 Task: Education: eCourse Workflow.
Action: Mouse moved to (51, 67)
Screenshot: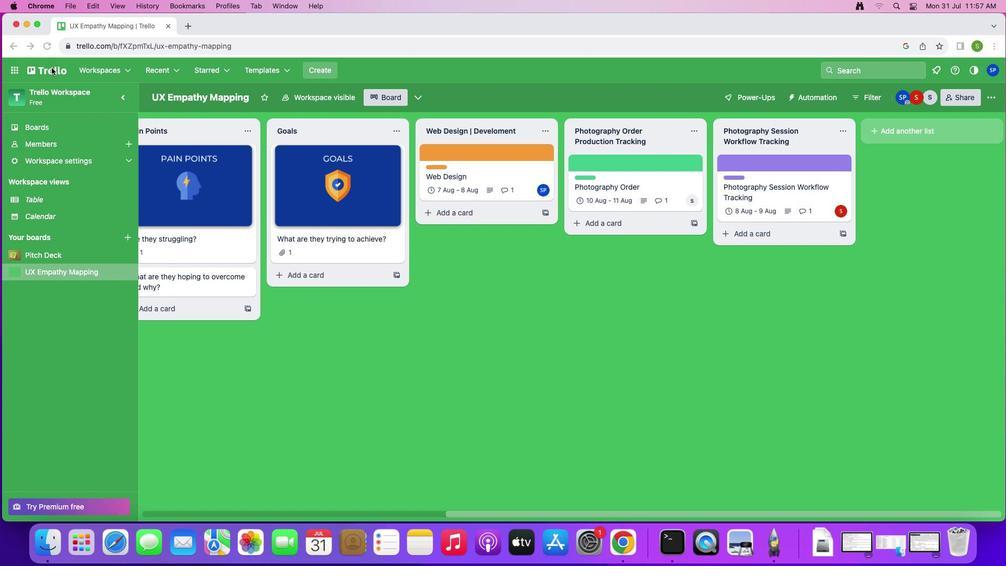 
Action: Mouse pressed left at (51, 67)
Screenshot: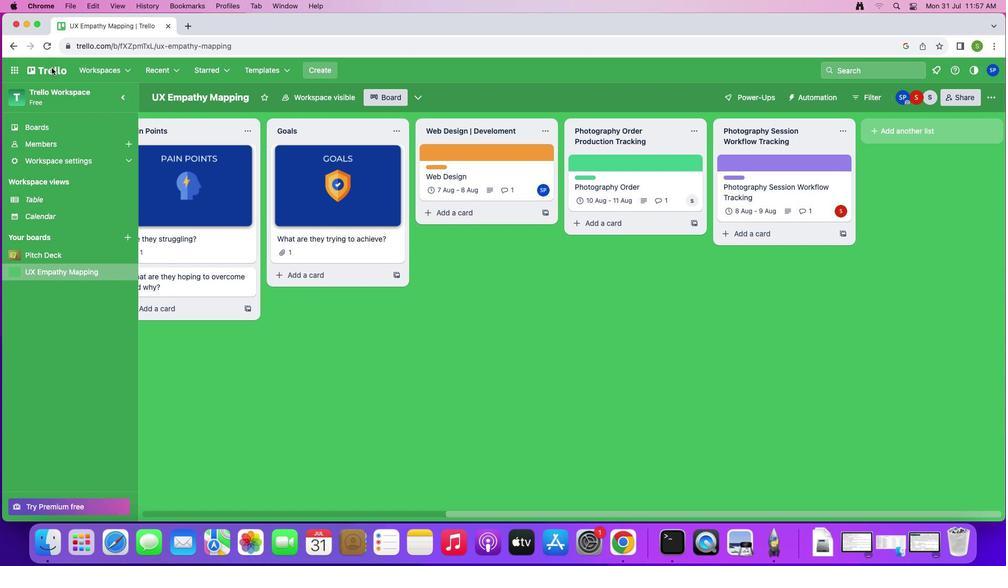 
Action: Mouse moved to (51, 71)
Screenshot: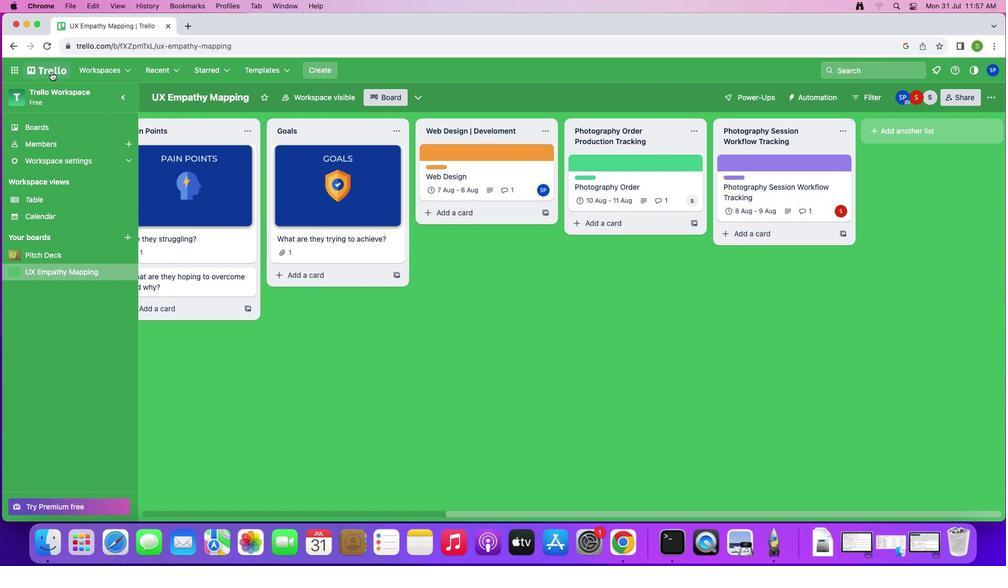 
Action: Mouse pressed left at (51, 71)
Screenshot: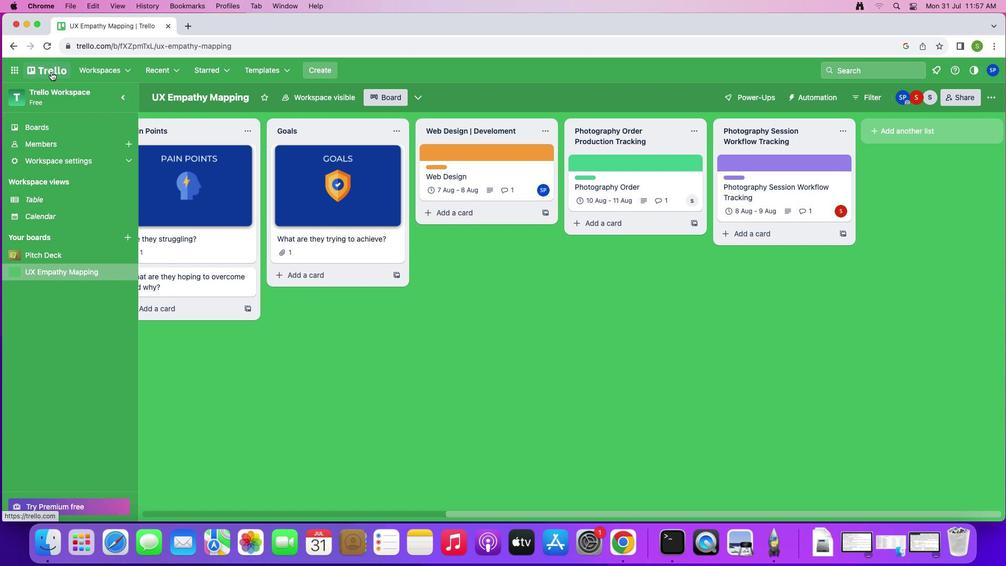 
Action: Mouse moved to (271, 134)
Screenshot: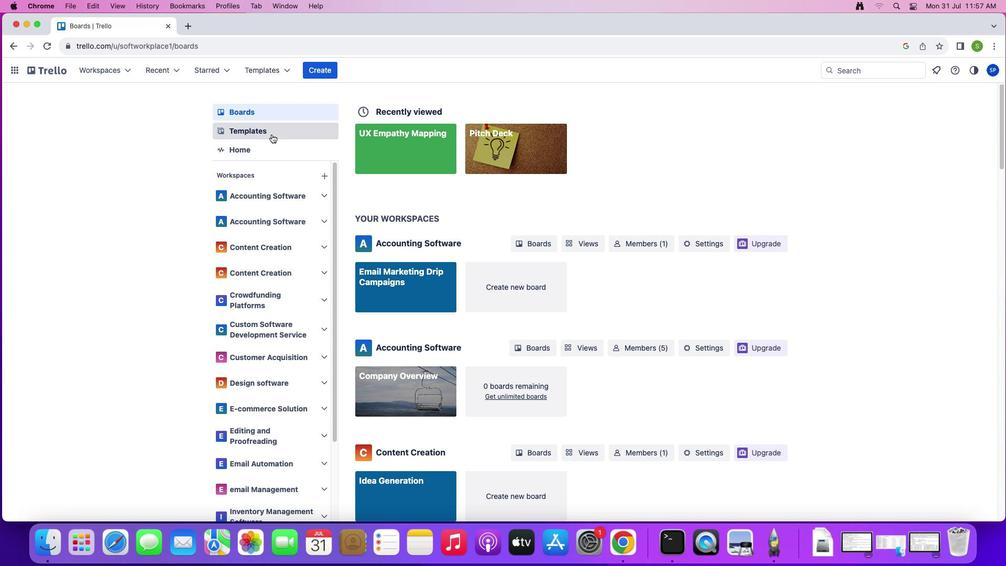 
Action: Mouse pressed left at (271, 134)
Screenshot: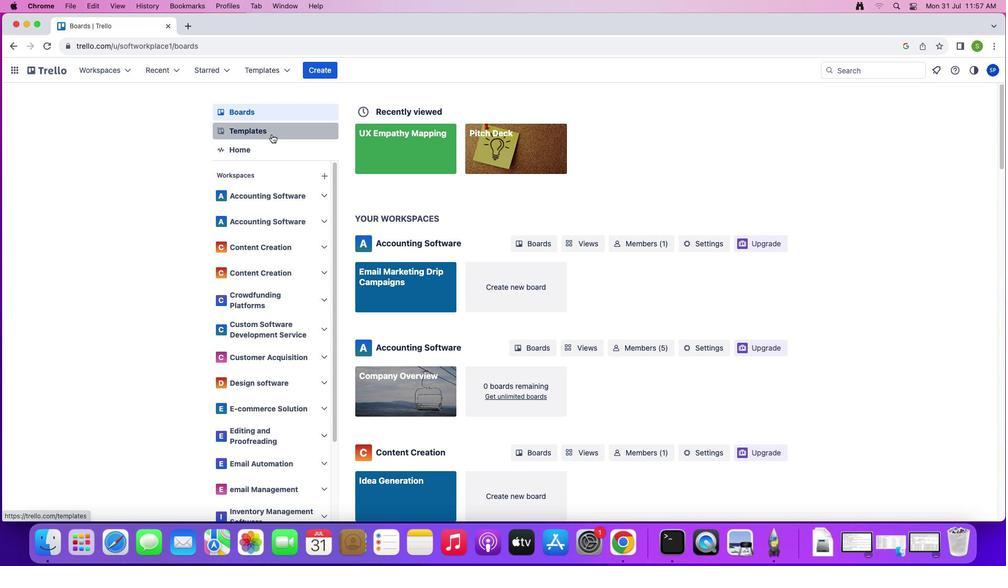 
Action: Mouse moved to (716, 115)
Screenshot: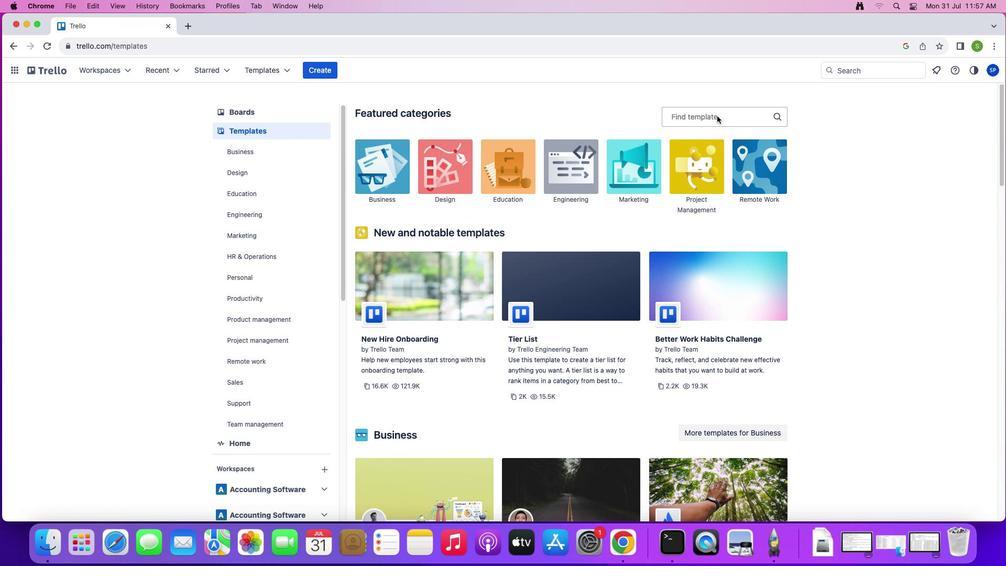 
Action: Mouse pressed left at (716, 115)
Screenshot: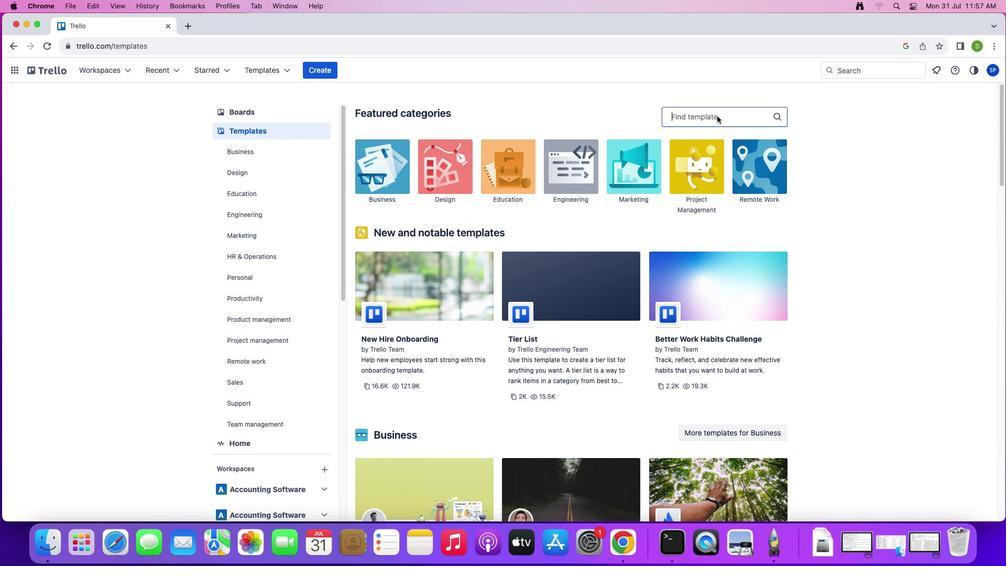 
Action: Mouse moved to (715, 115)
Screenshot: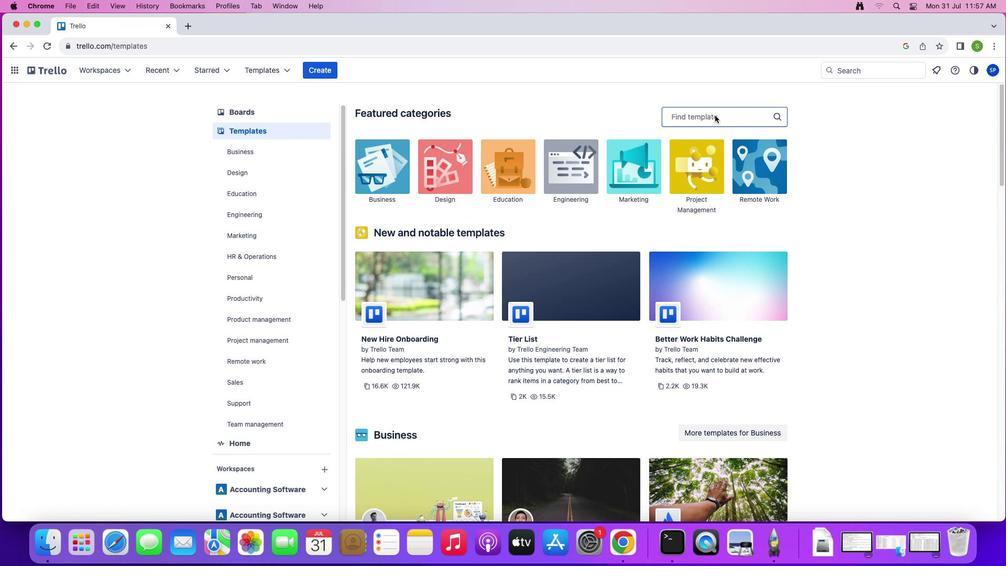 
Action: Key pressed 'e'Key.shift'C''o''u''r''s''e'Key.spaceKey.shift'W''o''r''k''f''l''o''w'Key.enter
Screenshot: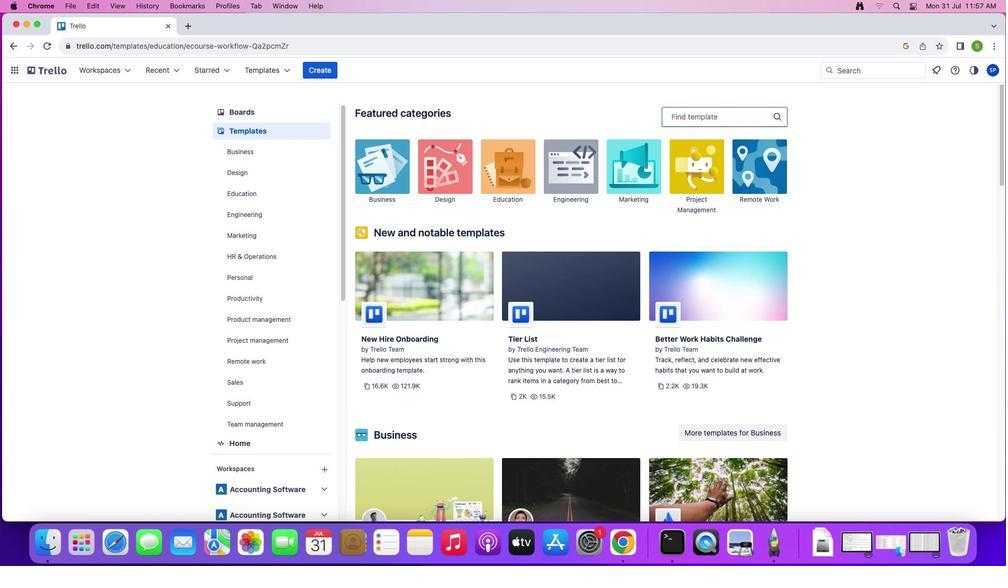 
Action: Mouse moved to (748, 157)
Screenshot: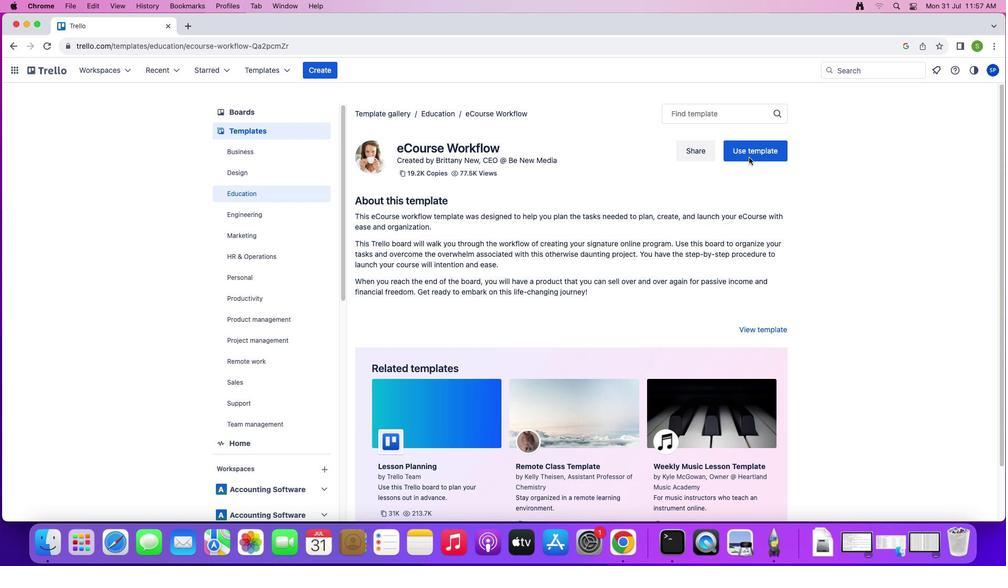 
Action: Mouse pressed left at (748, 157)
Screenshot: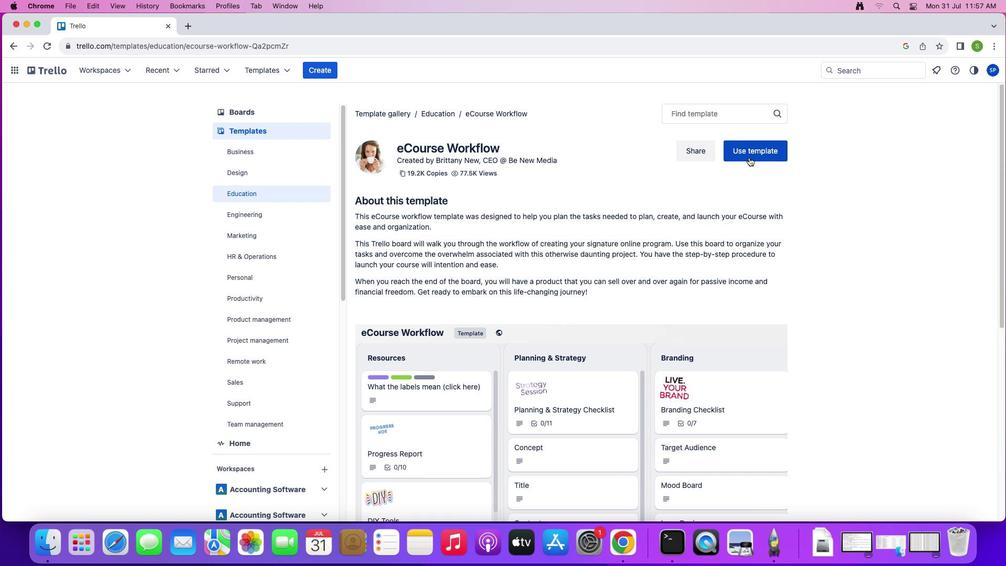
Action: Mouse moved to (809, 246)
Screenshot: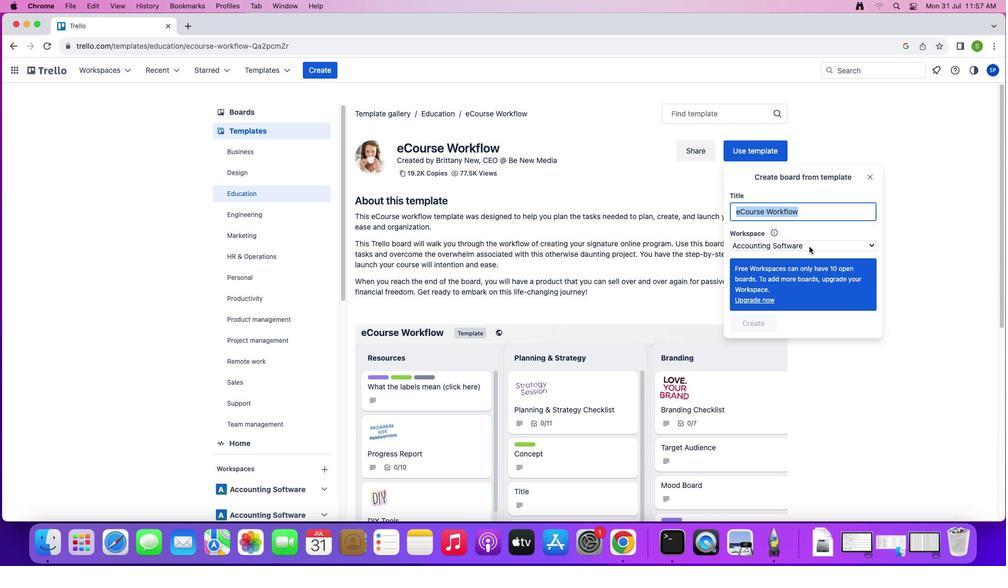 
Action: Mouse pressed left at (809, 246)
Screenshot: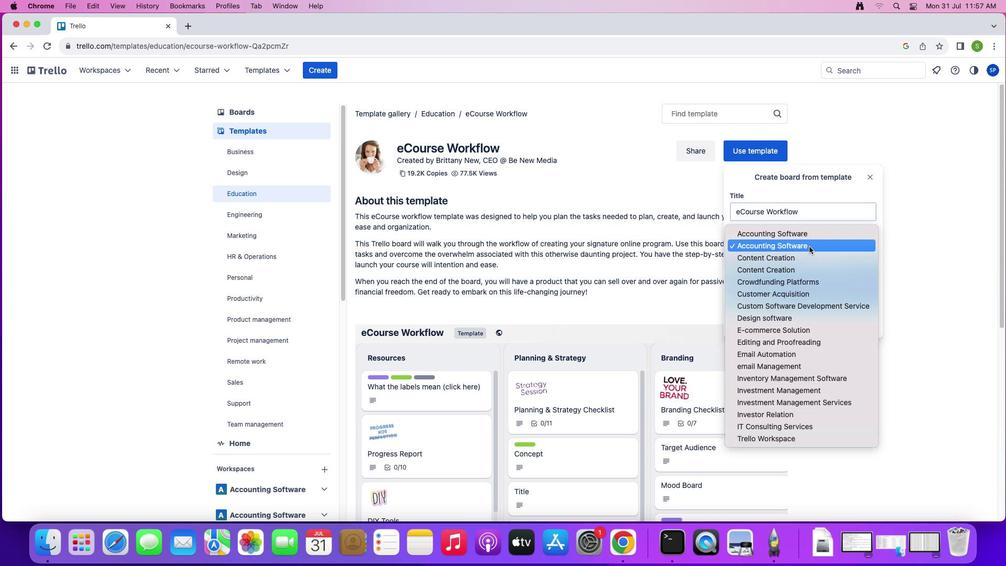 
Action: Mouse moved to (774, 443)
Screenshot: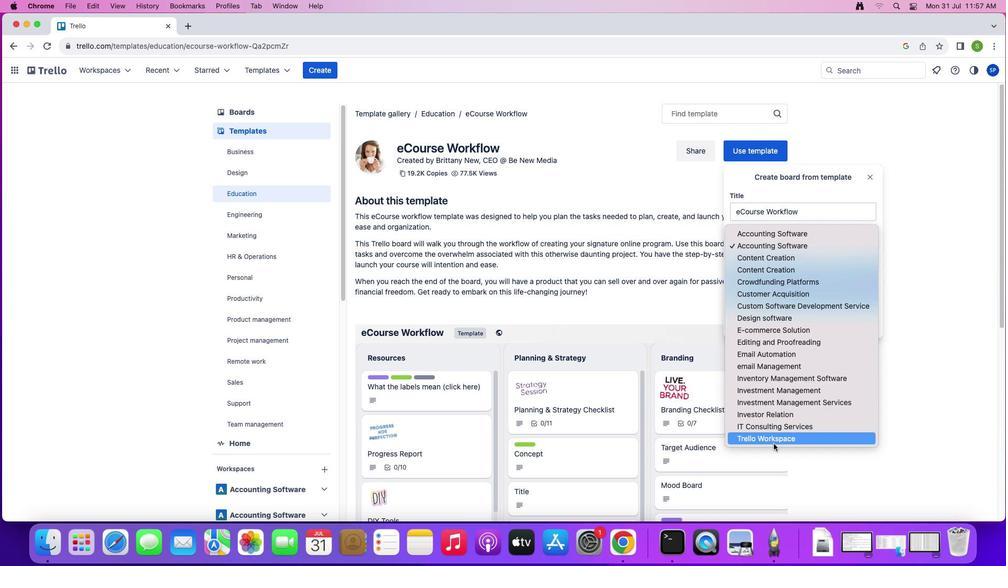 
Action: Mouse pressed left at (774, 443)
Screenshot: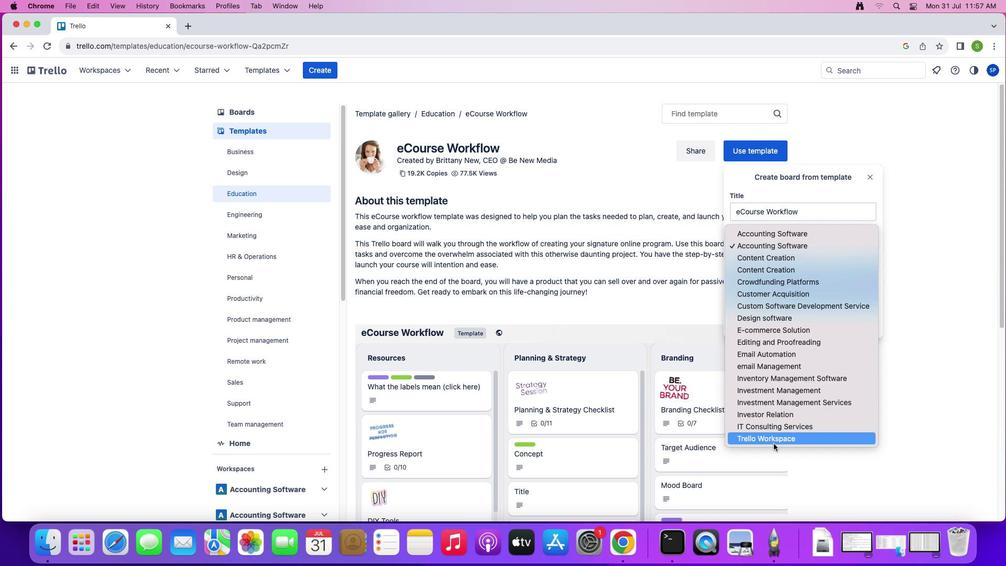
Action: Mouse moved to (741, 352)
Screenshot: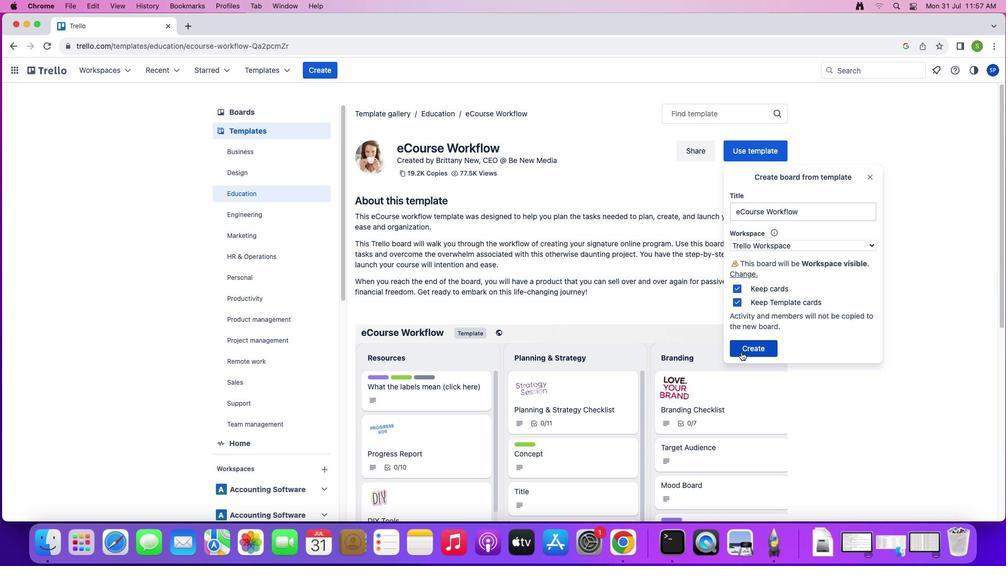 
Action: Mouse pressed left at (741, 352)
Screenshot: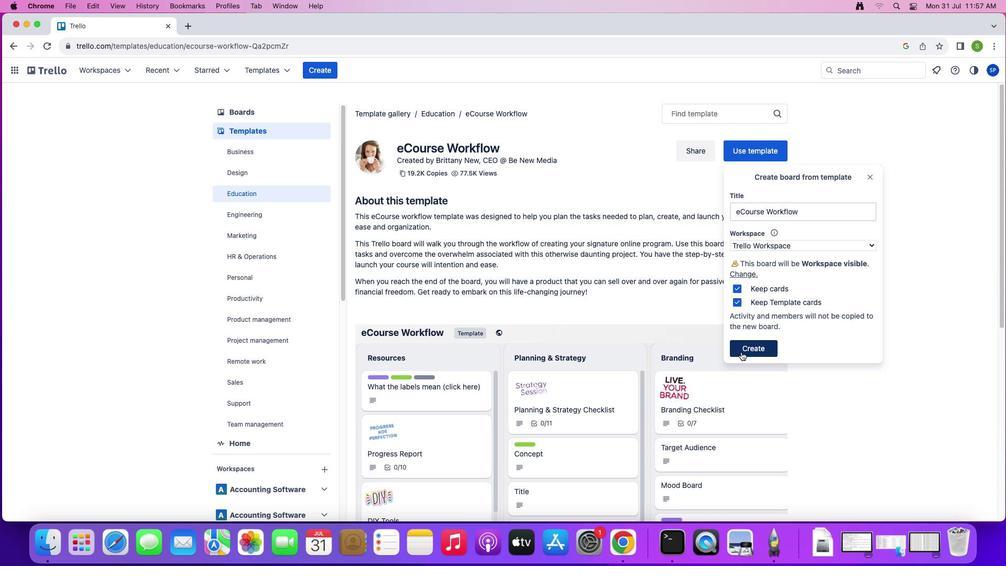 
Action: Mouse moved to (754, 513)
Screenshot: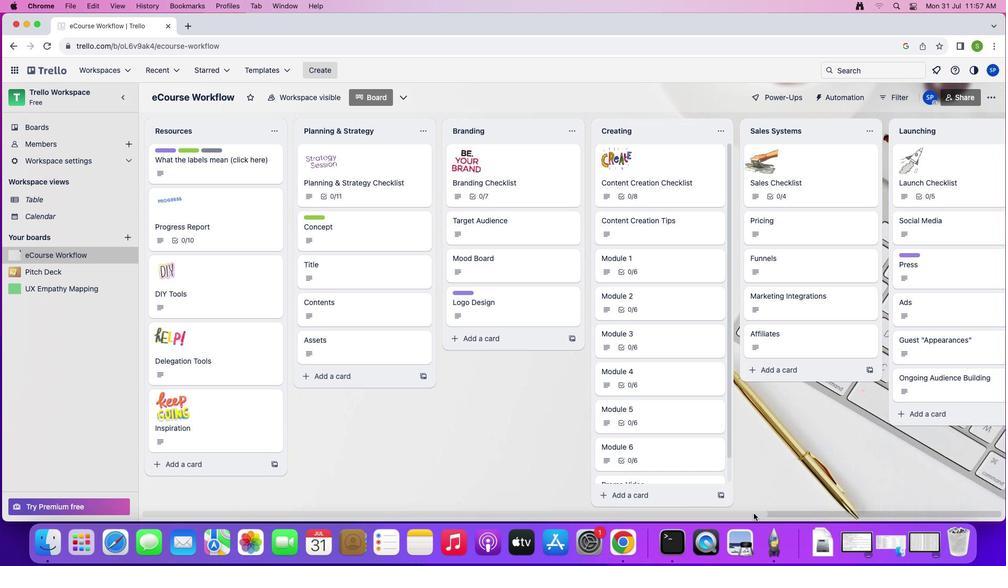 
Action: Mouse pressed left at (754, 513)
Screenshot: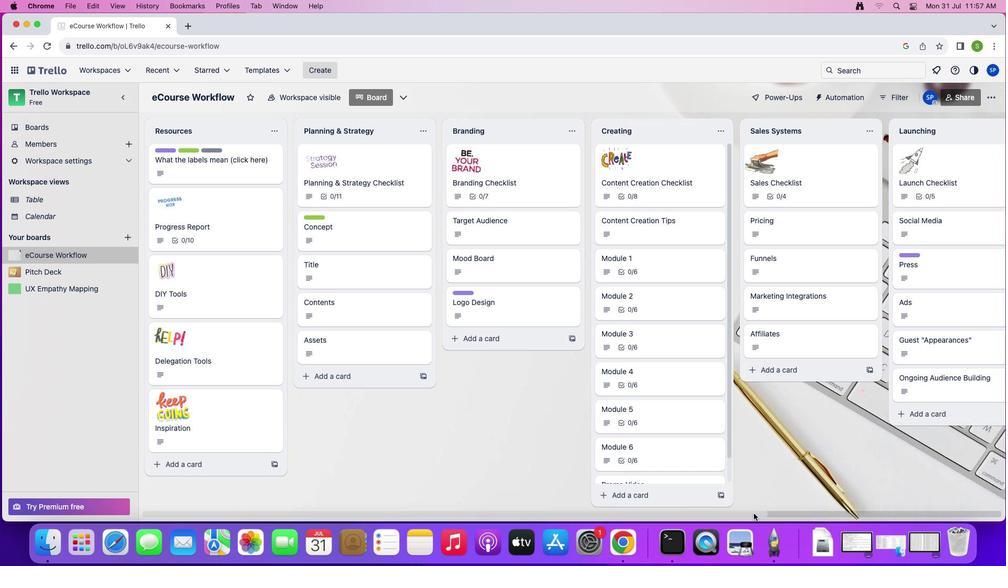 
Action: Mouse moved to (898, 134)
Screenshot: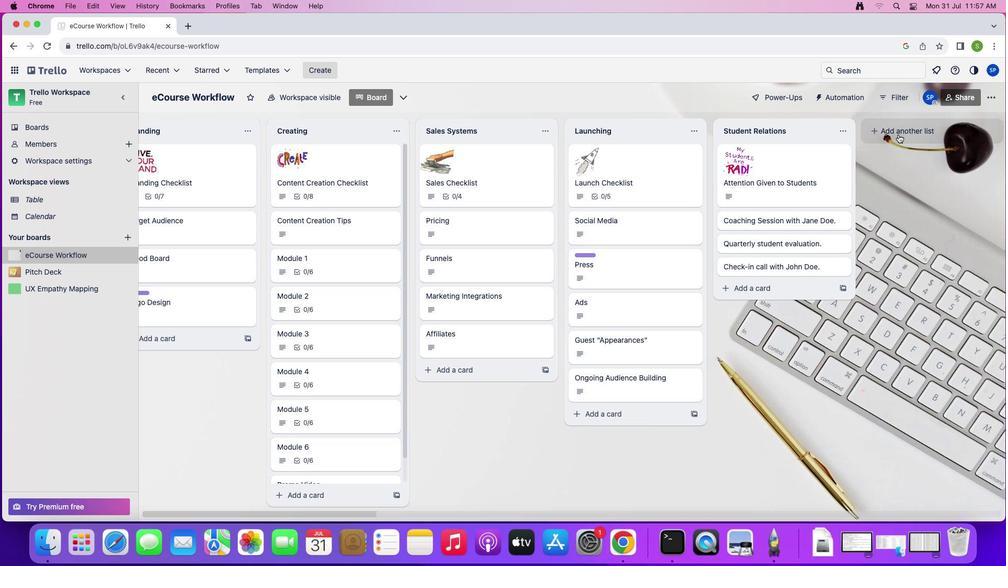 
Action: Mouse pressed left at (898, 134)
Screenshot: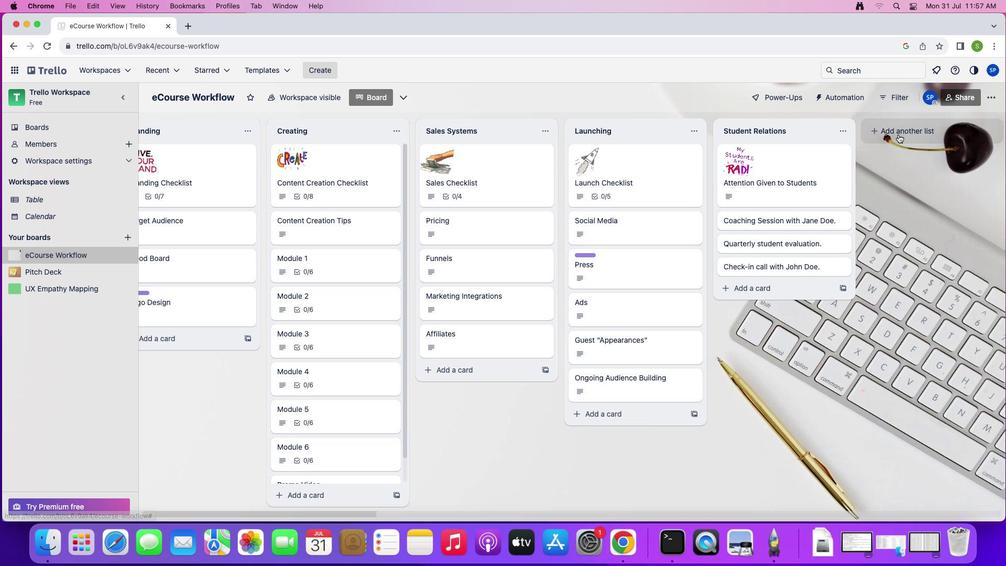 
Action: Mouse moved to (895, 128)
Screenshot: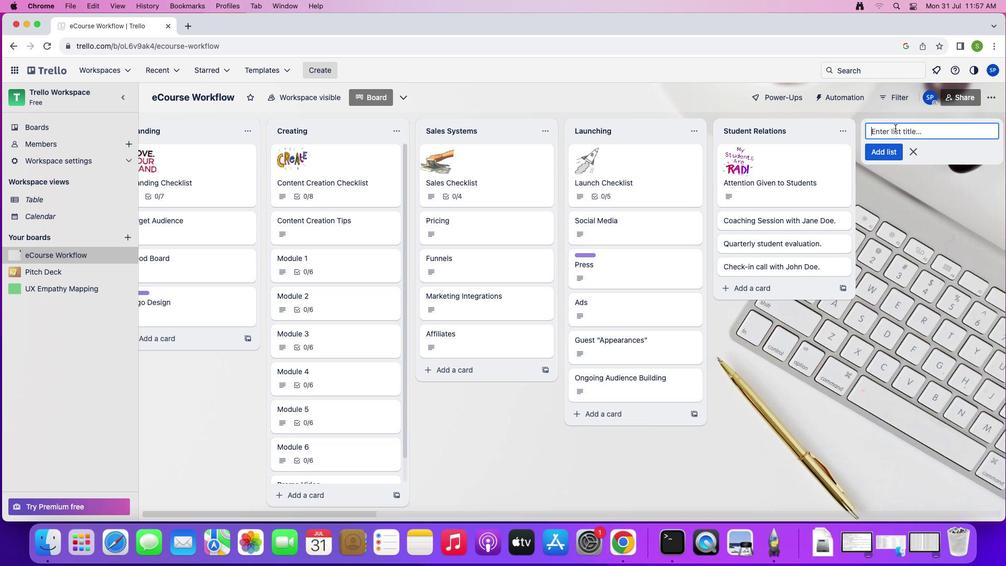 
Action: Mouse pressed left at (895, 128)
Screenshot: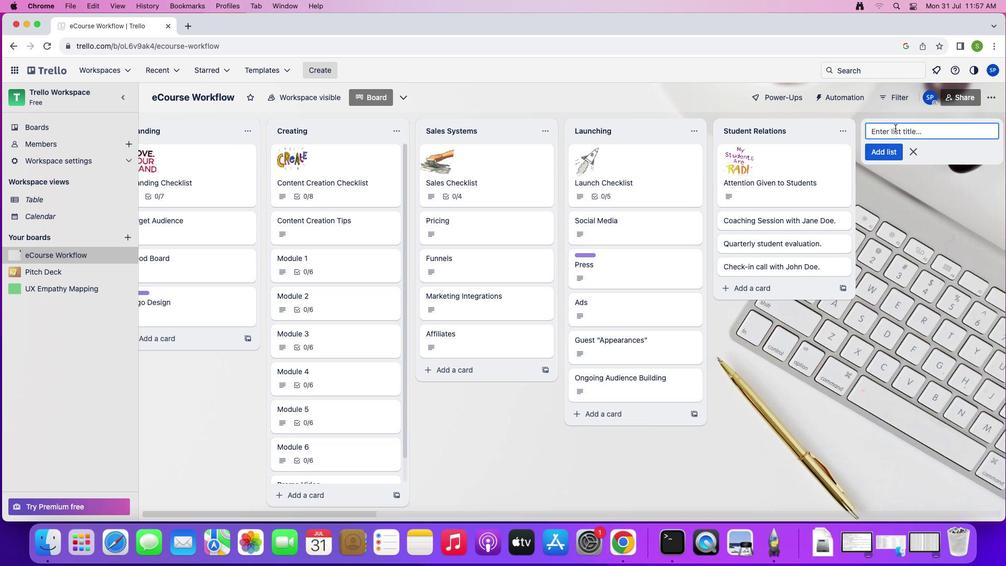 
Action: Mouse moved to (895, 128)
Screenshot: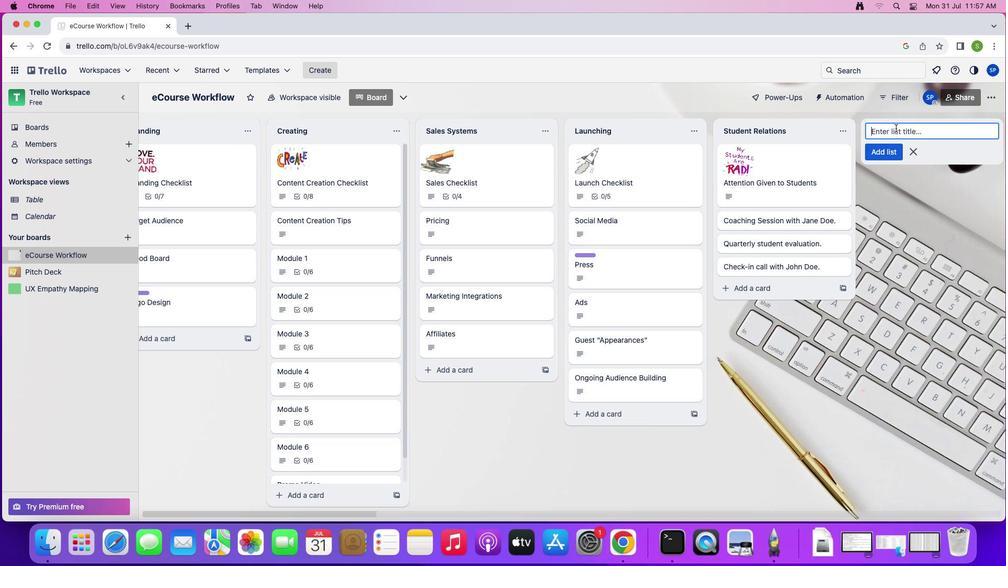 
Action: Key pressed Key.shift'L''e''s''s''o''n'
Screenshot: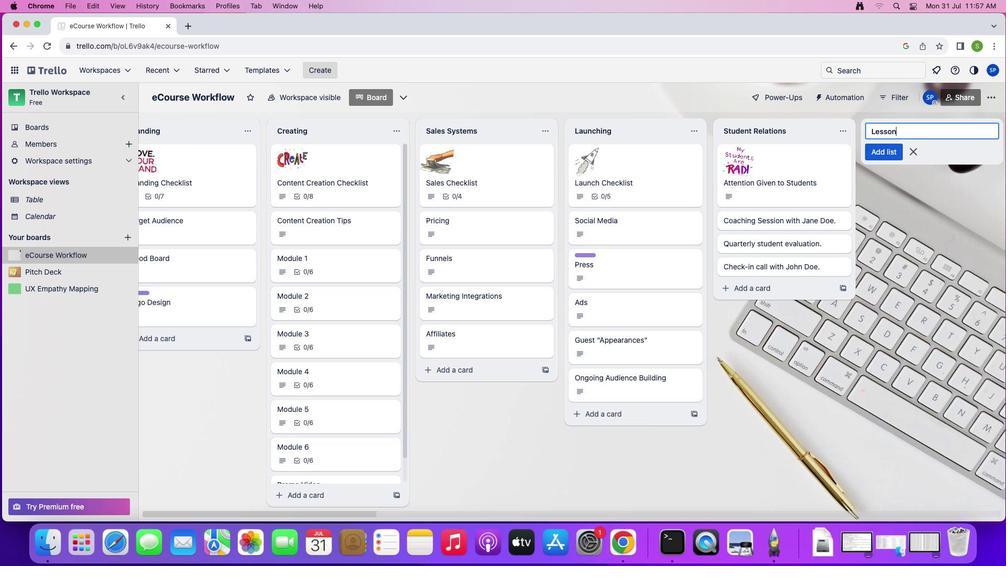 
Action: Mouse moved to (901, 117)
Screenshot: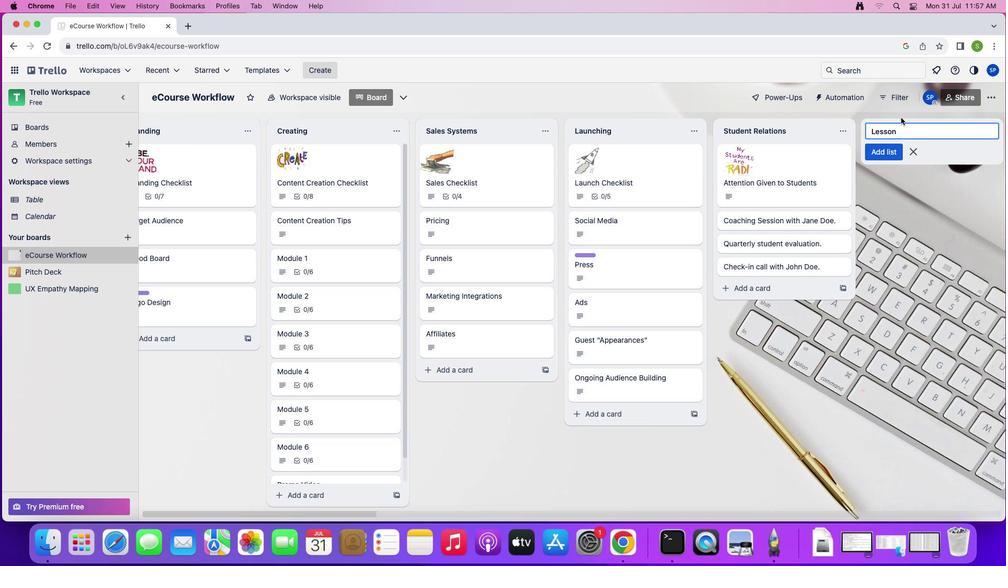 
Action: Key pressed Key.spaceKey.shift'P''l''a''n''n''i''n''g'Key.enter
Screenshot: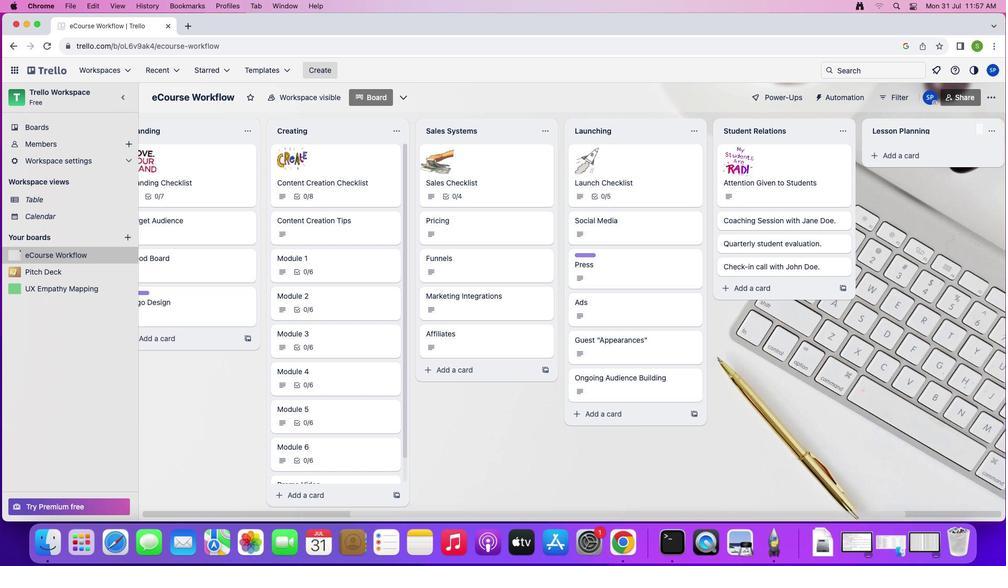 
Action: Mouse moved to (906, 131)
Screenshot: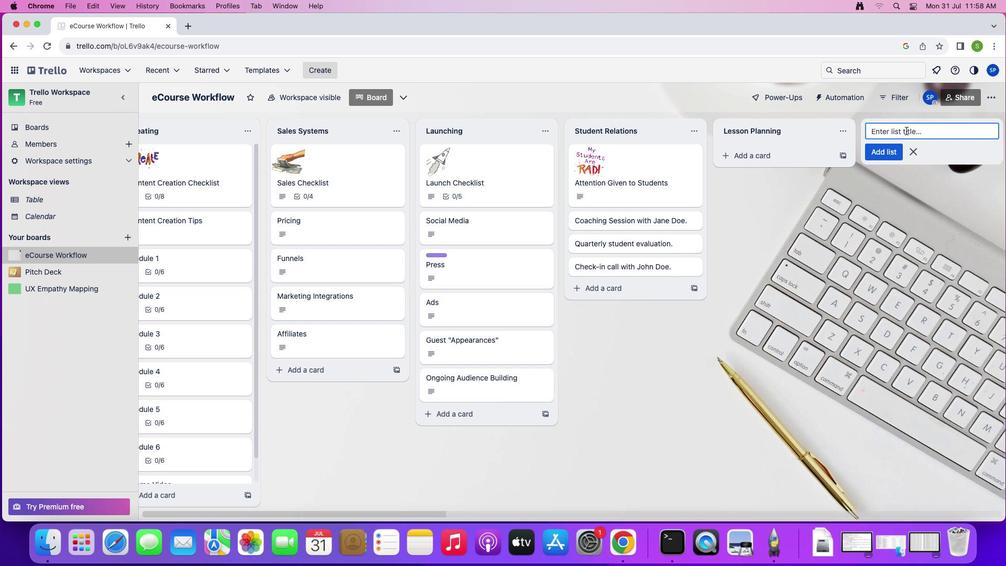
Action: Key pressed Key.shift'R''e''m''o''t''e'Key.spaceKey.shift'C''l''a''s''s'Key.spaceKey.shift'T''e''m''p''l''e''t''e'Key.enterKey.shift'W''e''e''k''l''y'Key.spaceKey.shift'M''u''s''i''c'Key.spaceKey.shift'L''e''s''s''o''n'Key.spaceKey.shift'T''e''m''p''l''a''t''e'Key.enter
Screenshot: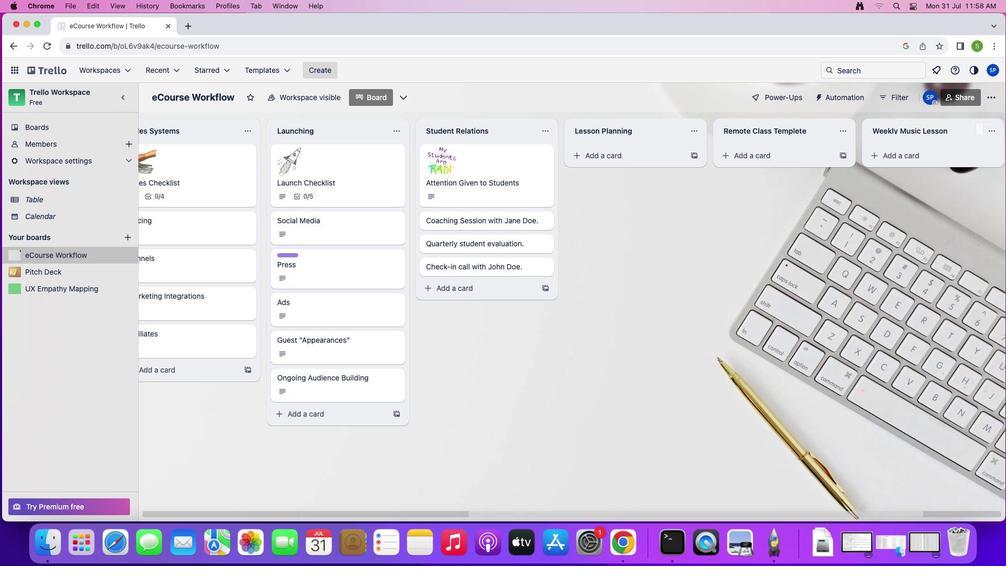 
Action: Mouse moved to (911, 153)
Screenshot: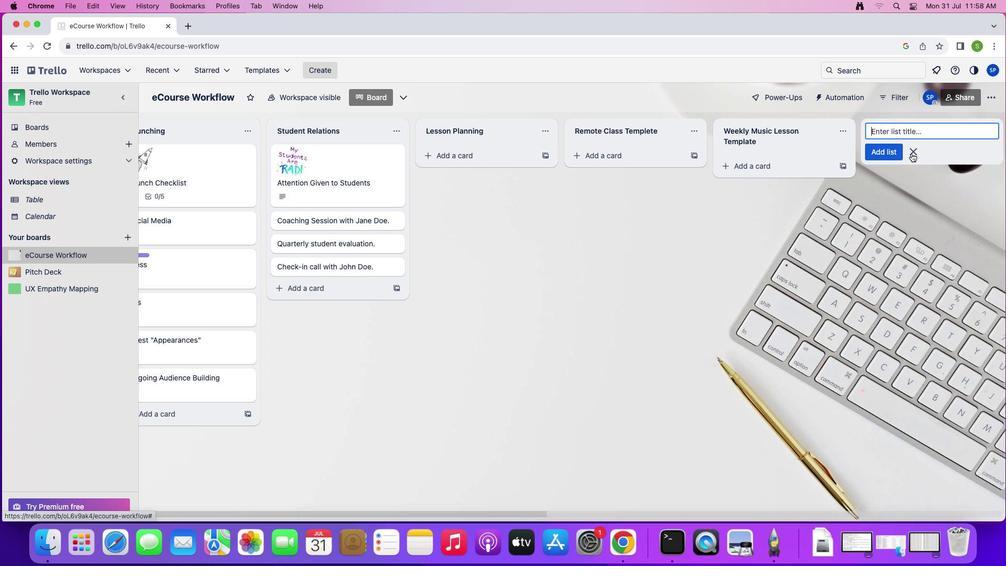 
Action: Mouse pressed left at (911, 153)
Screenshot: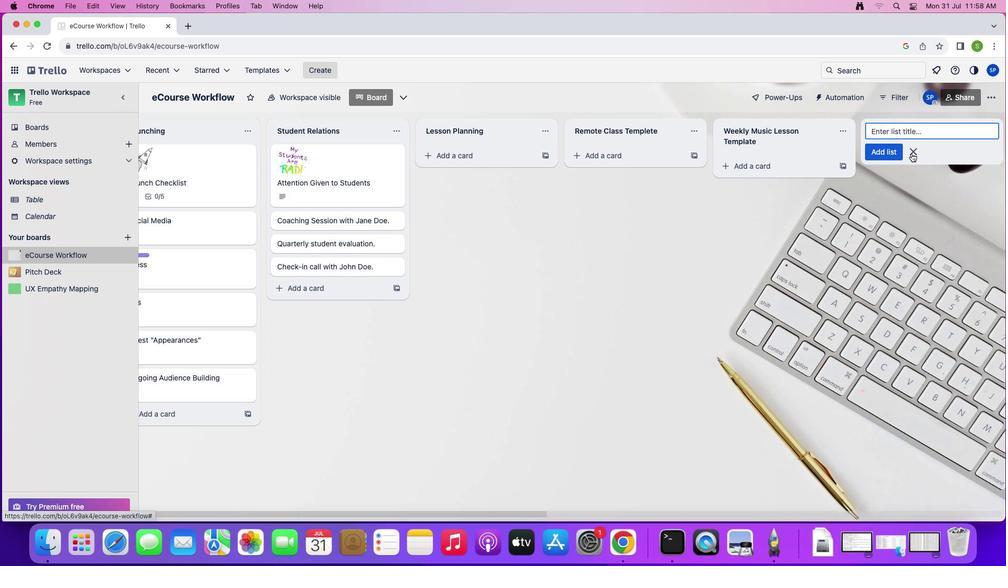 
Action: Mouse moved to (458, 155)
Screenshot: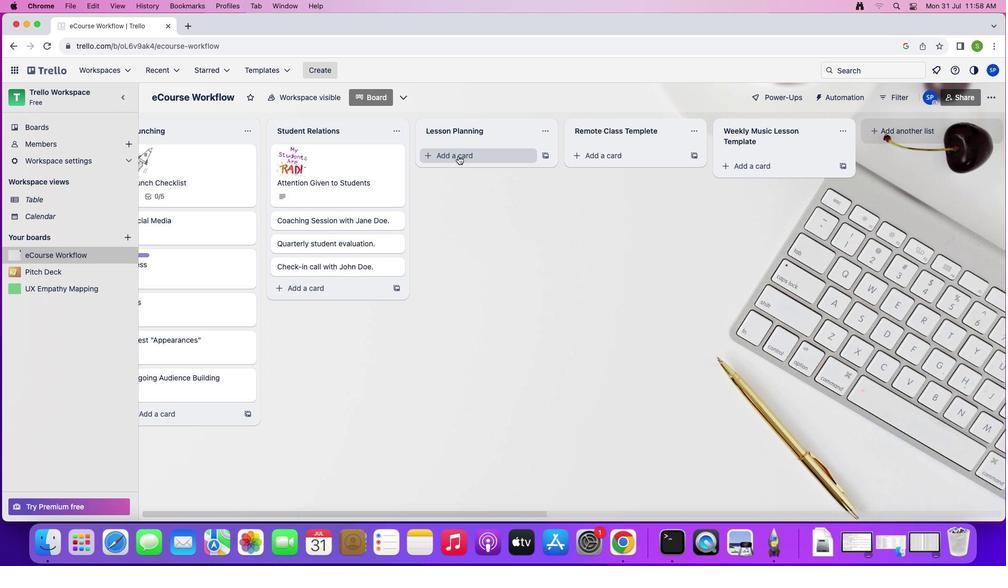 
Action: Mouse pressed left at (458, 155)
Screenshot: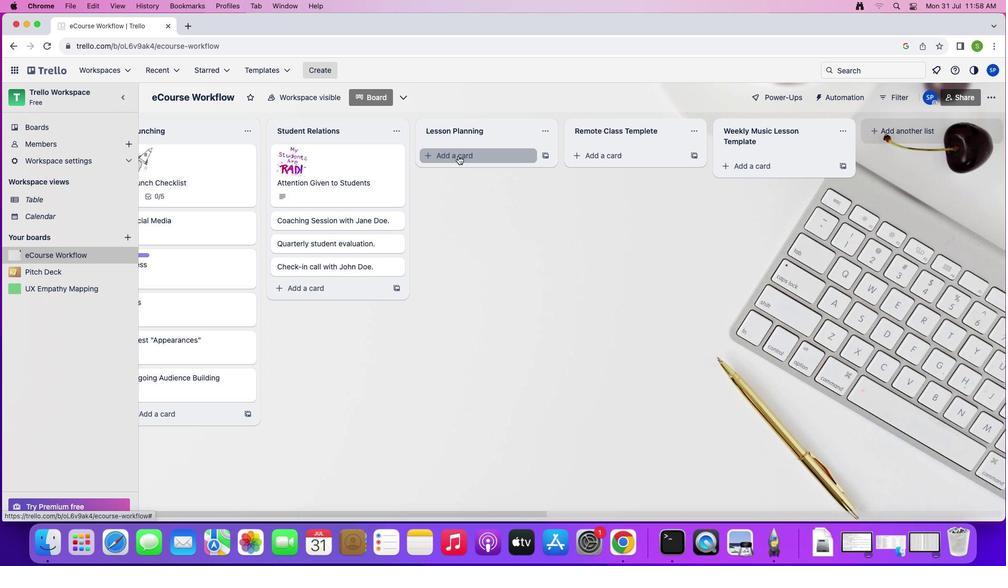 
Action: Mouse moved to (469, 154)
Screenshot: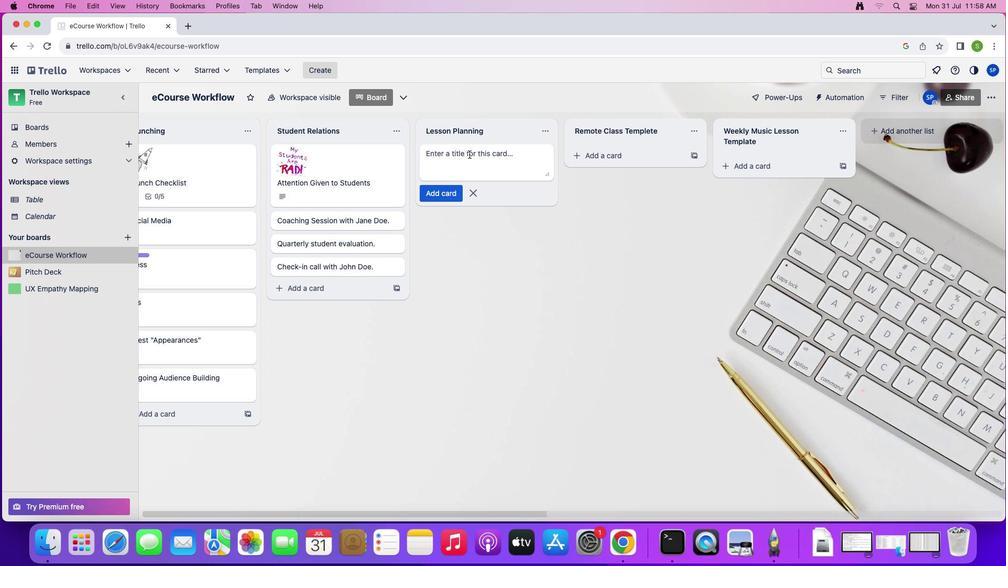 
Action: Key pressed Key.shift'P''l''a''n''n''i''n''g'Key.enter
Screenshot: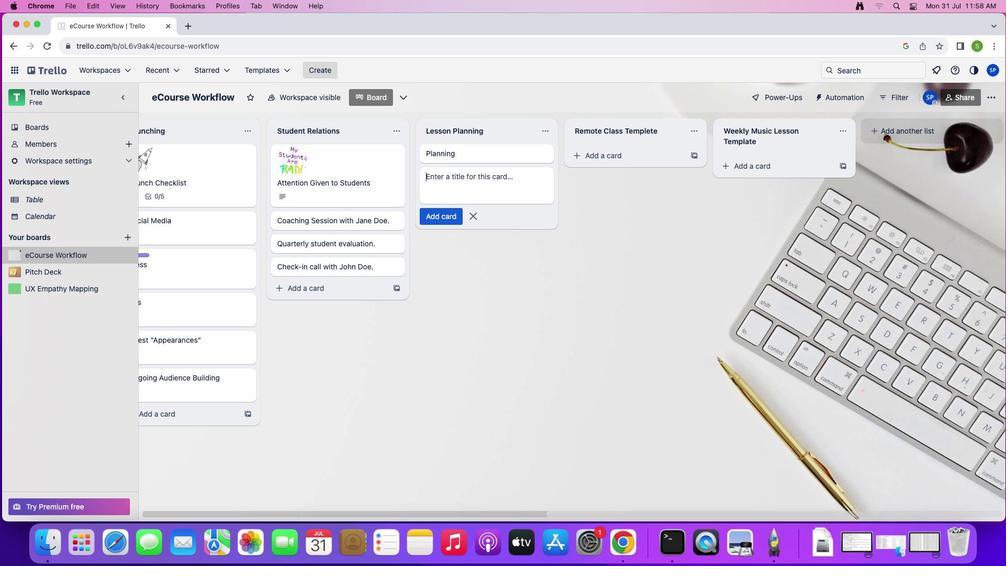 
Action: Mouse moved to (475, 215)
Screenshot: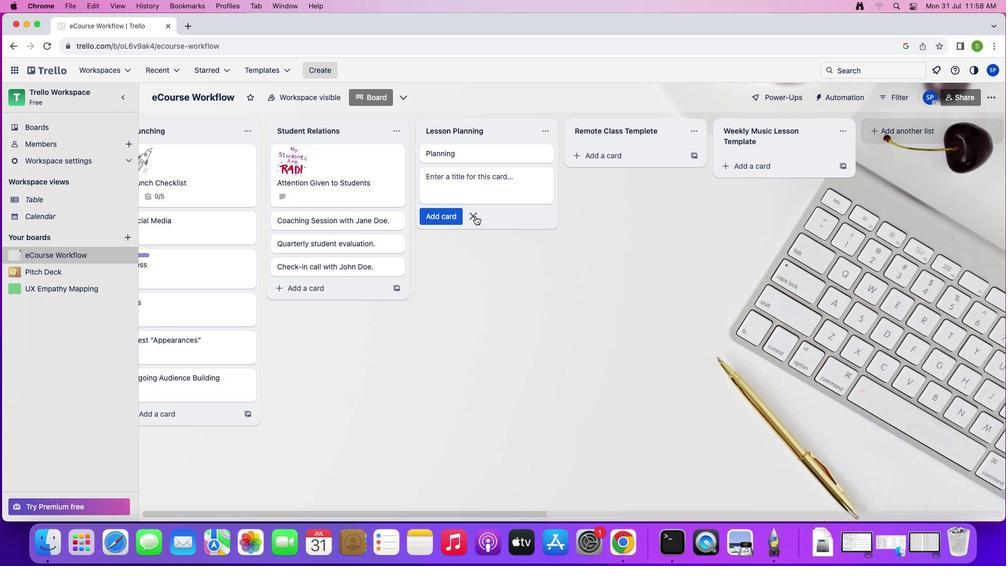 
Action: Mouse pressed left at (475, 215)
Screenshot: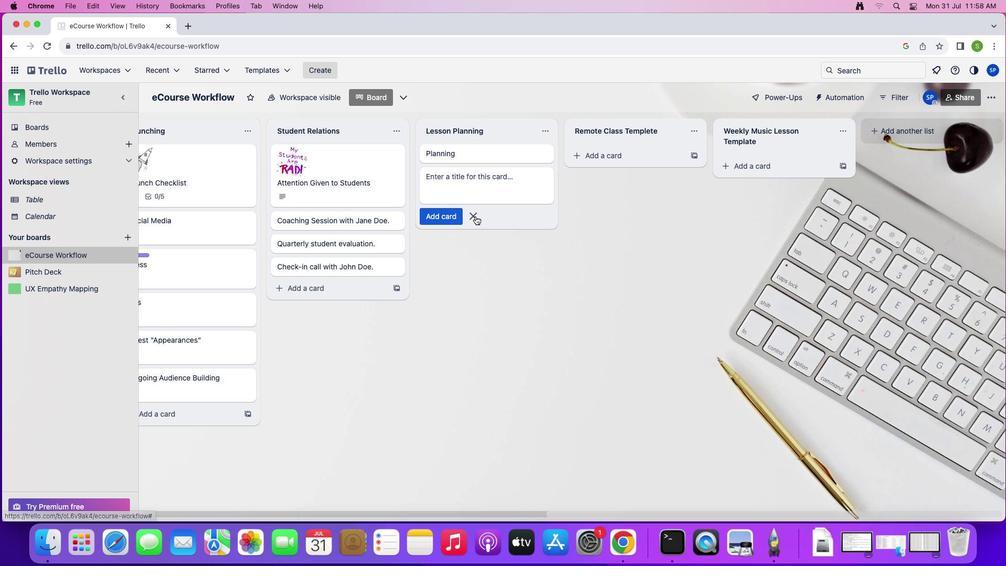 
Action: Mouse moved to (607, 154)
Screenshot: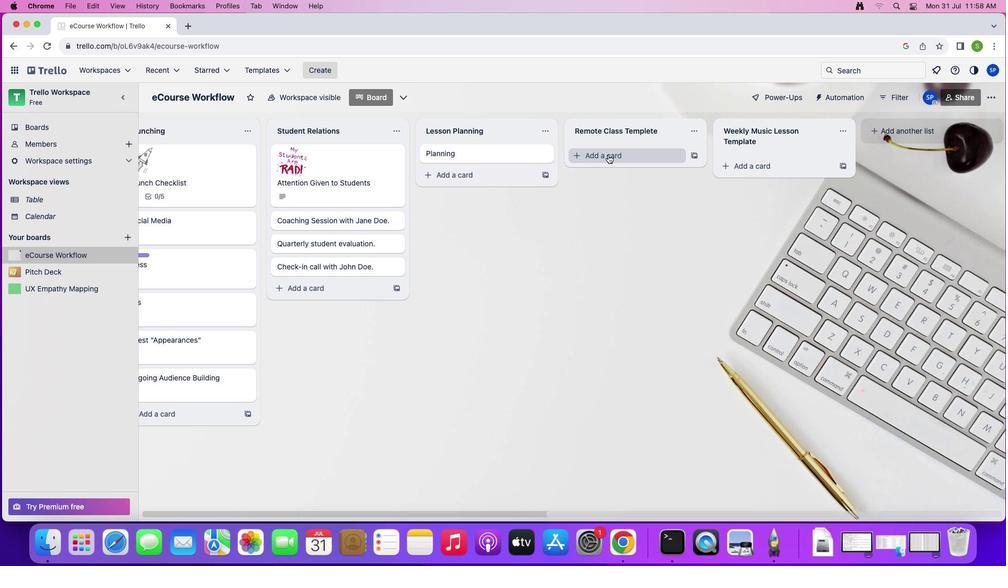 
Action: Mouse pressed left at (607, 154)
Screenshot: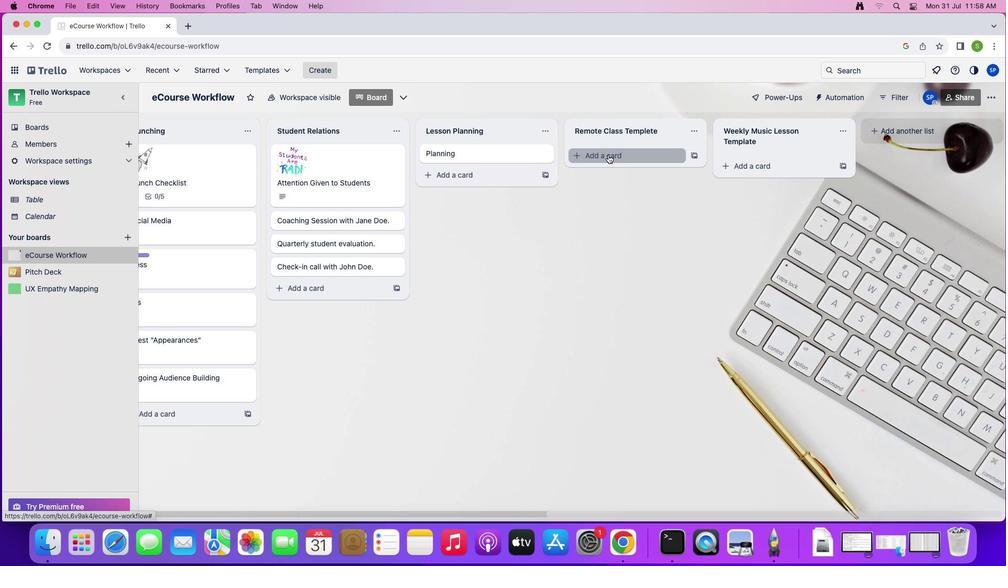 
Action: Key pressed Key.shift'R''e''m''o''t''e'Key.spaceKey.shift'C''l''a''s''s'Key.enter
Screenshot: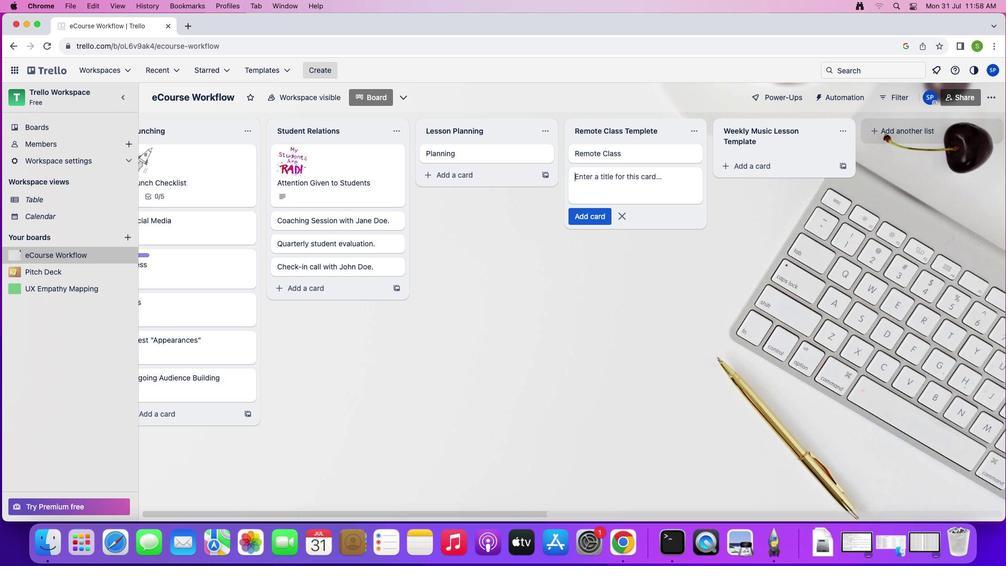 
Action: Mouse moved to (622, 216)
Screenshot: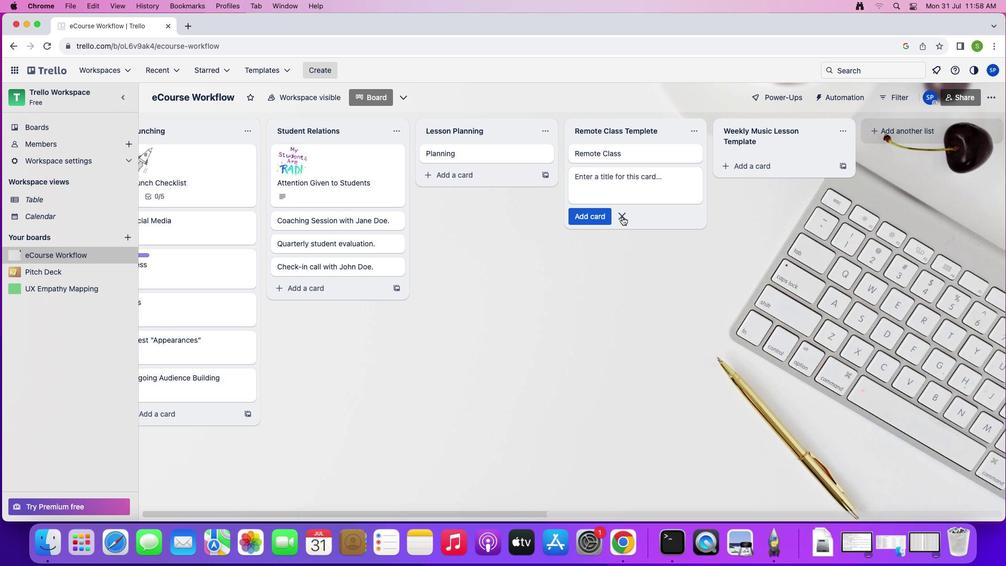 
Action: Mouse pressed left at (622, 216)
Screenshot: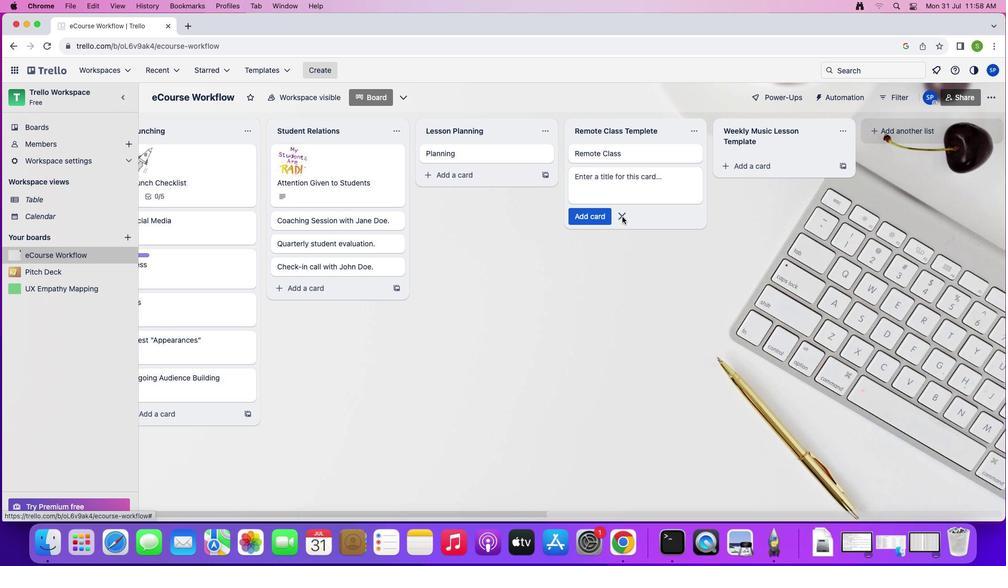 
Action: Mouse moved to (740, 161)
Screenshot: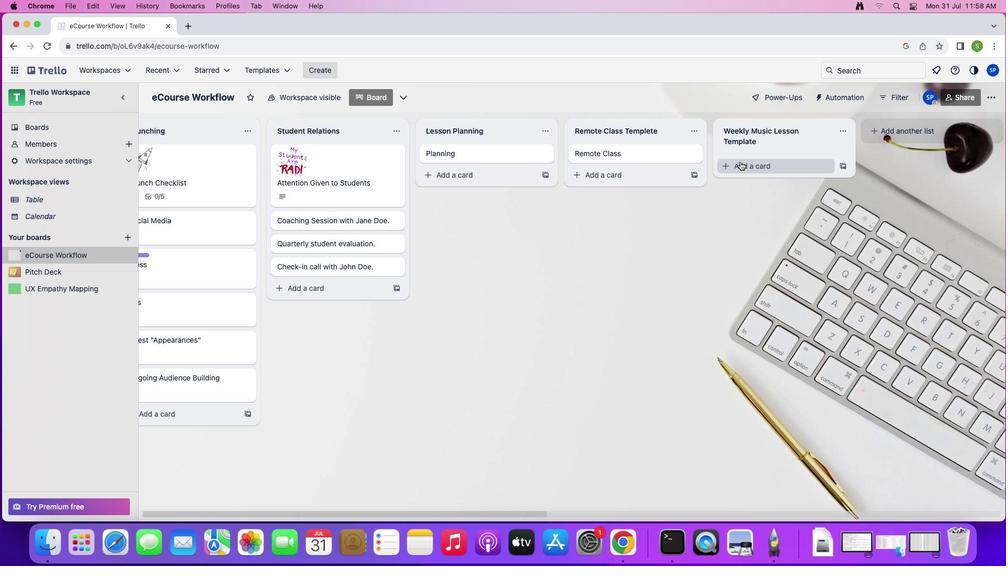 
Action: Mouse pressed left at (740, 161)
Screenshot: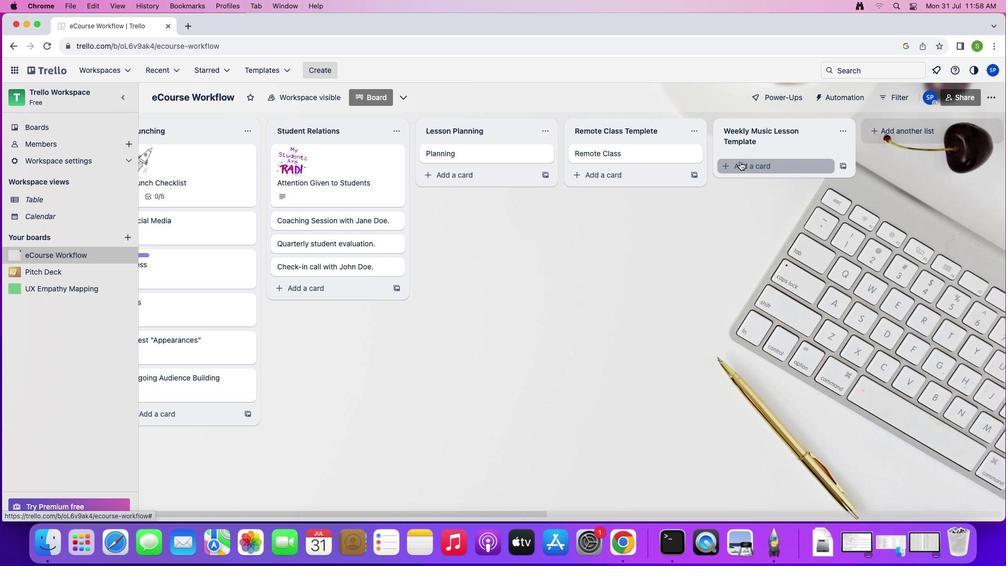 
Action: Mouse moved to (743, 162)
Screenshot: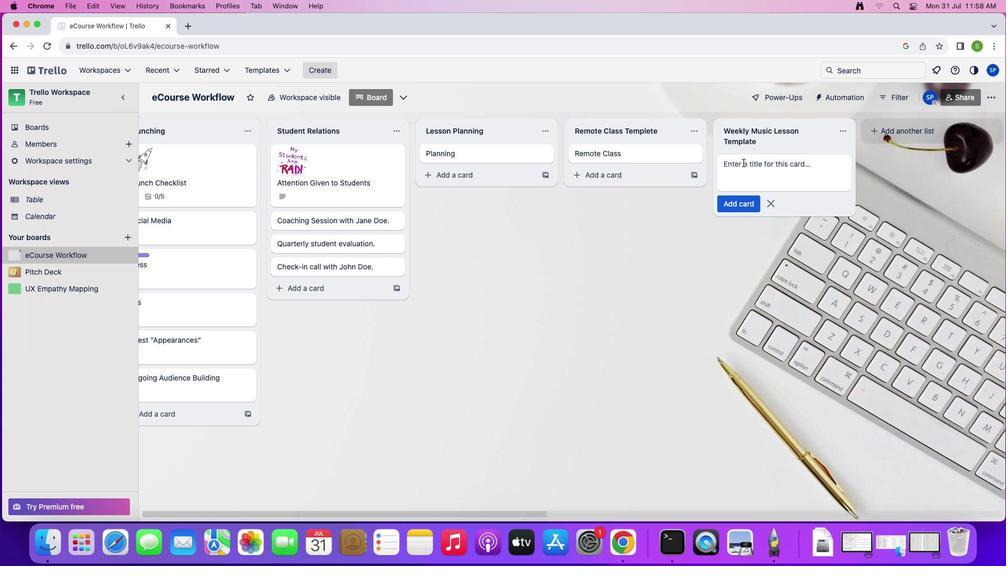 
Action: Key pressed Key.shift'W''e''e''k''l''y'Key.space'm''u''s''i''c'Key.enter
Screenshot: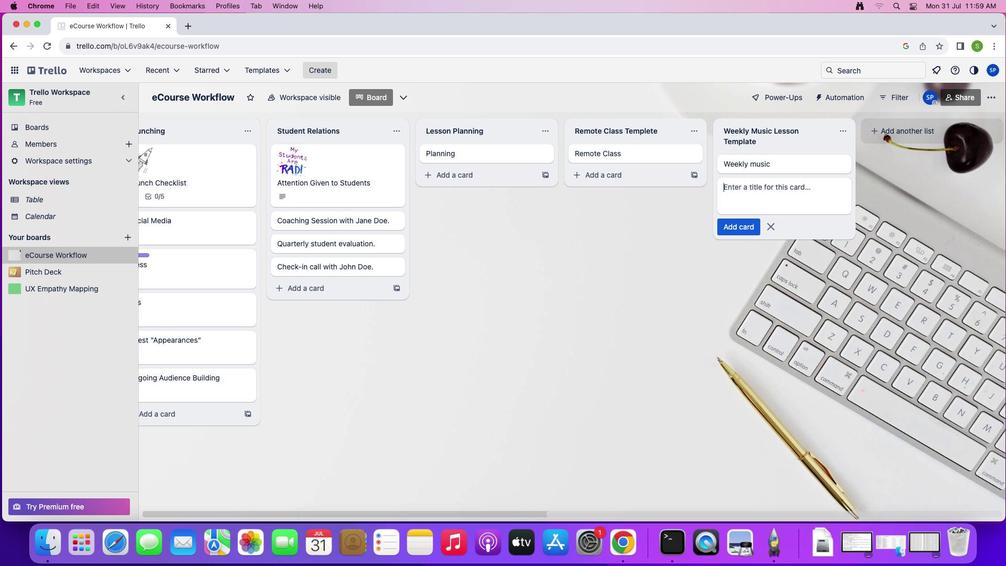 
Action: Mouse moved to (772, 225)
Screenshot: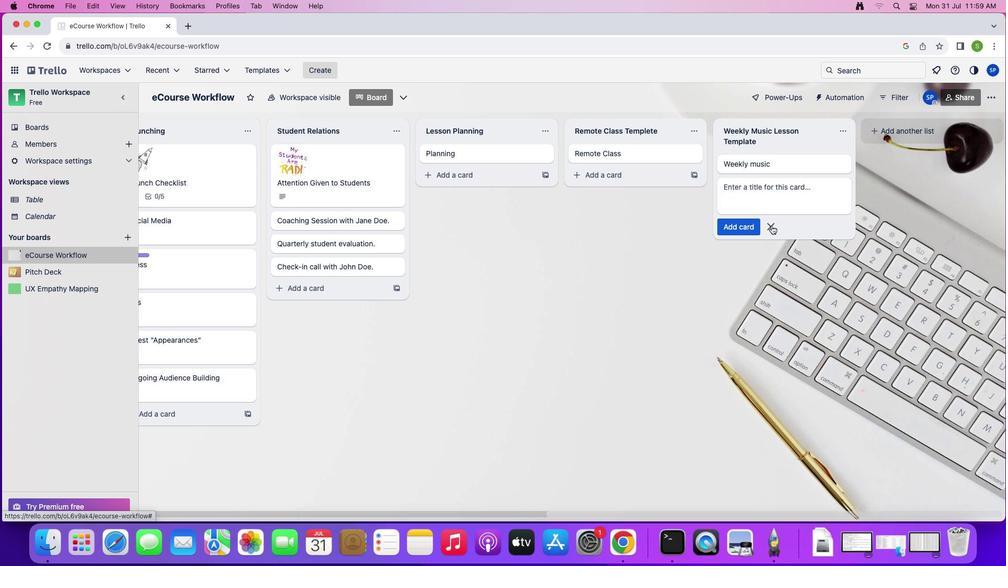 
Action: Mouse pressed left at (772, 225)
Screenshot: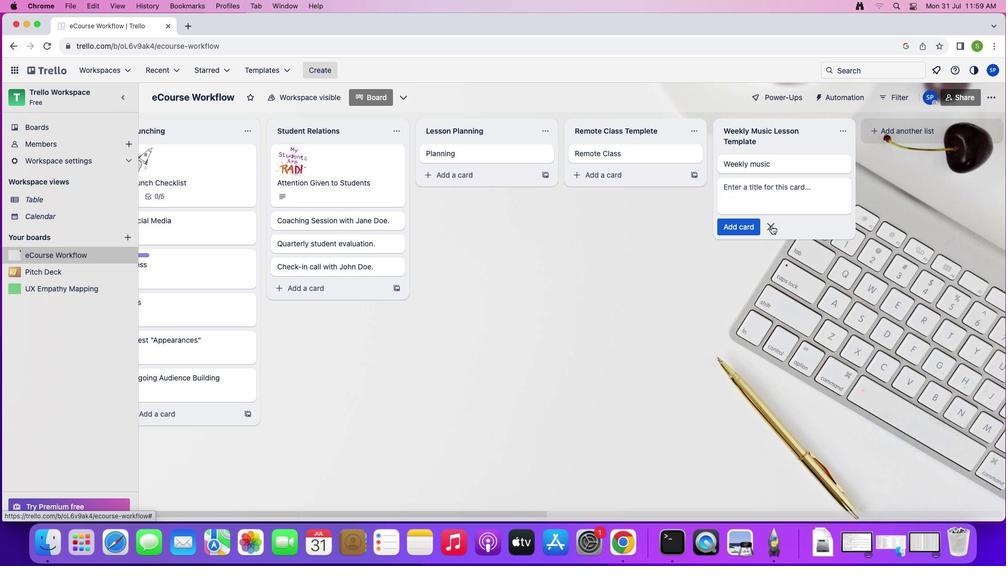 
Action: Mouse moved to (541, 152)
Screenshot: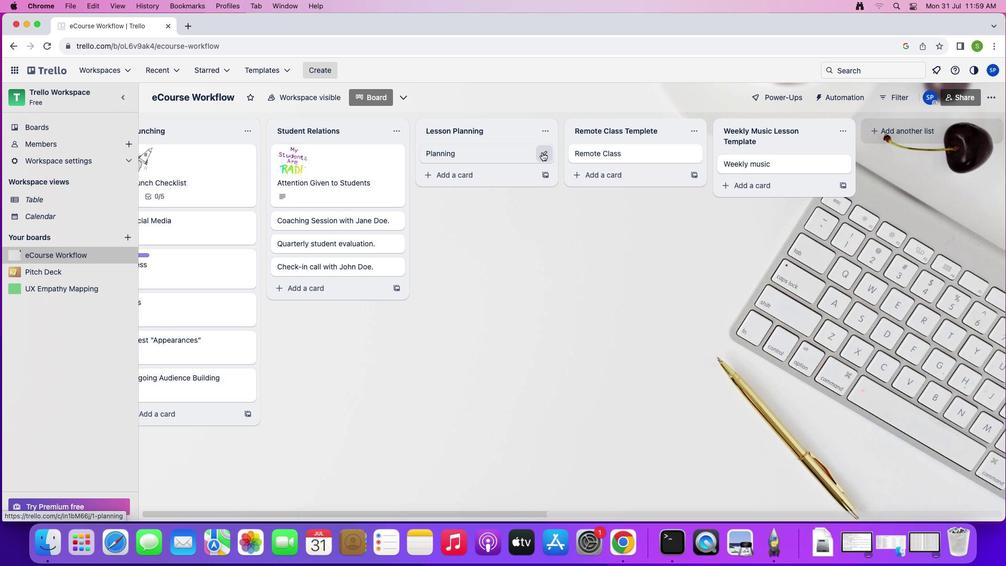 
Action: Mouse pressed left at (541, 152)
Screenshot: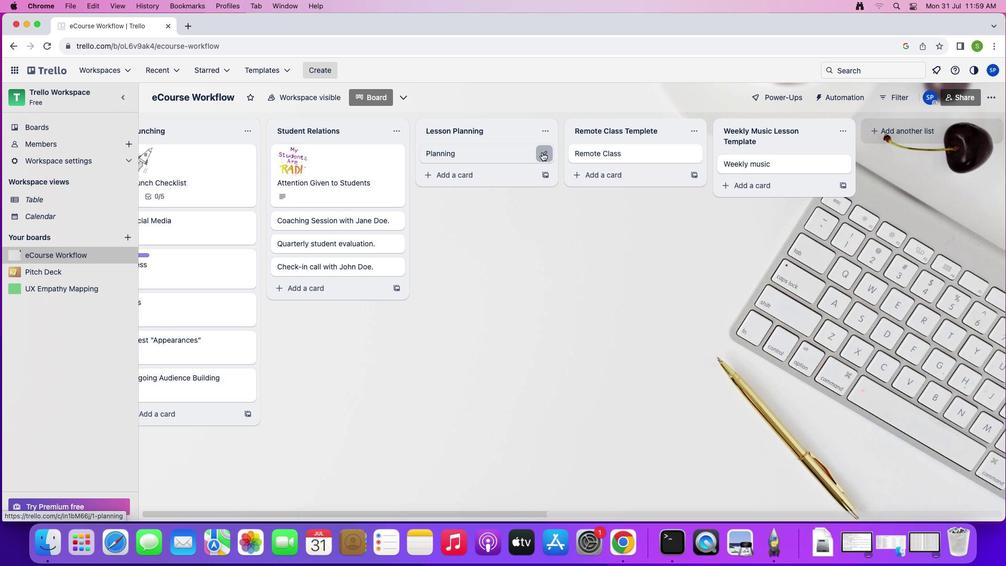 
Action: Mouse moved to (581, 151)
Screenshot: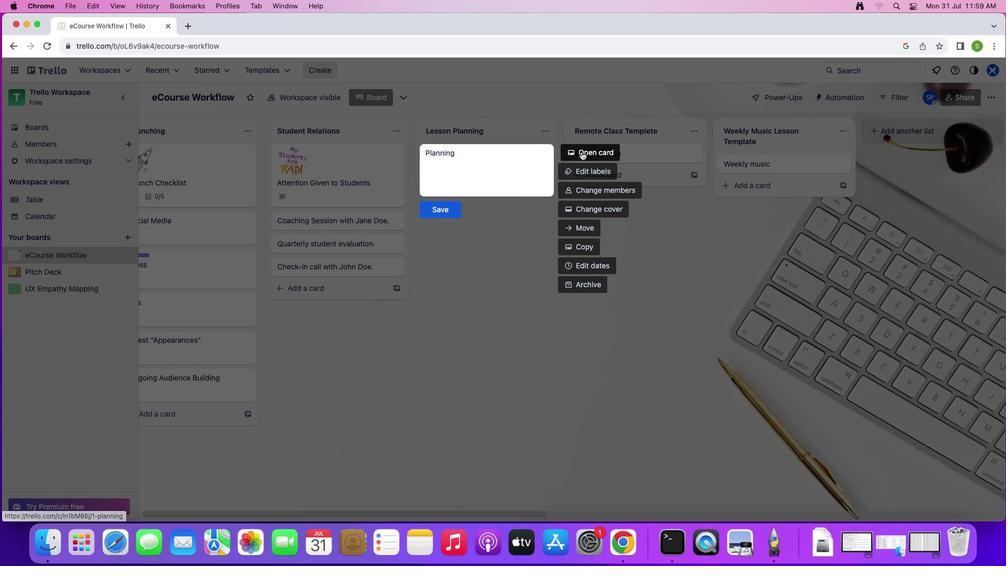 
Action: Mouse pressed left at (581, 151)
Screenshot: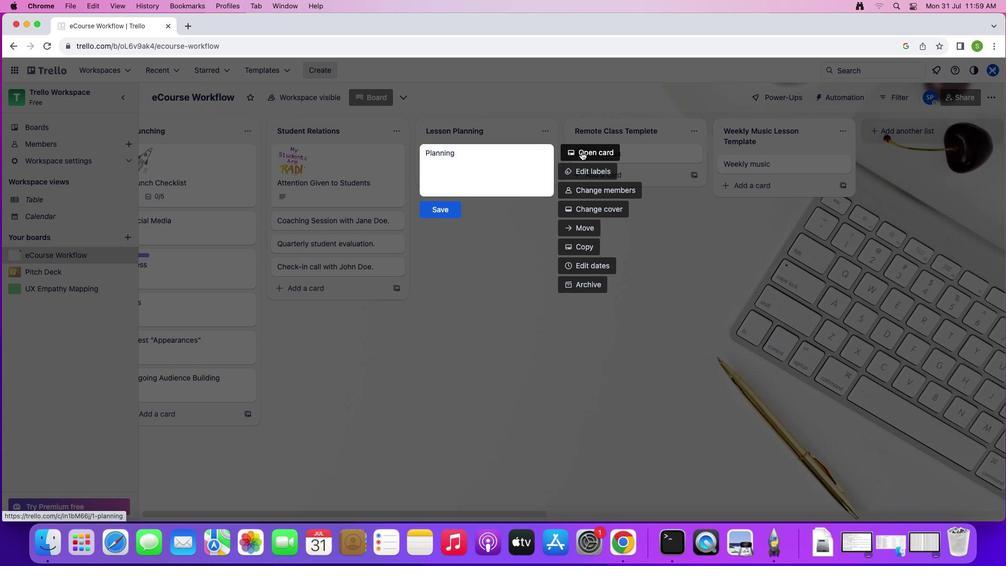 
Action: Mouse moved to (353, 148)
Screenshot: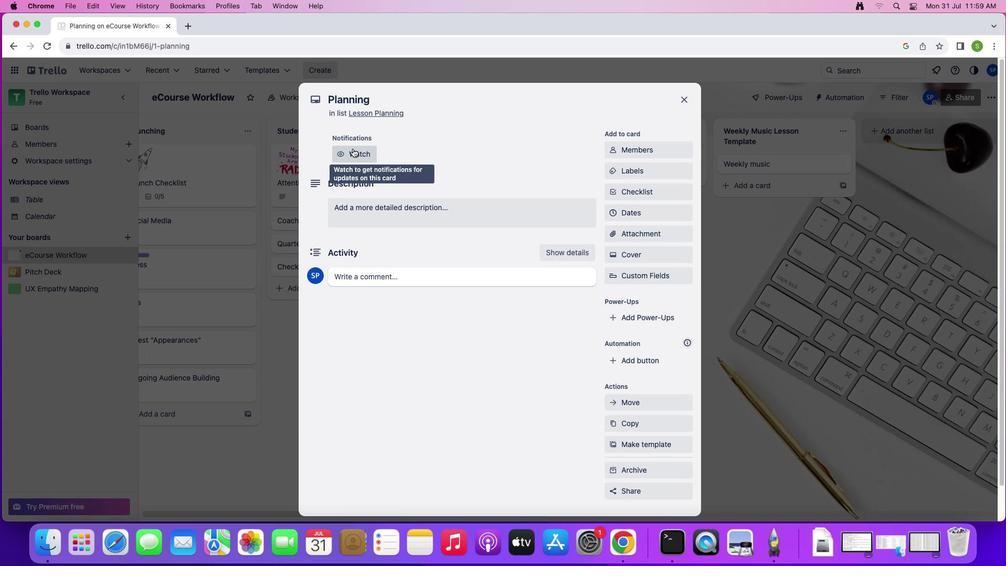 
Action: Mouse pressed left at (353, 148)
Screenshot: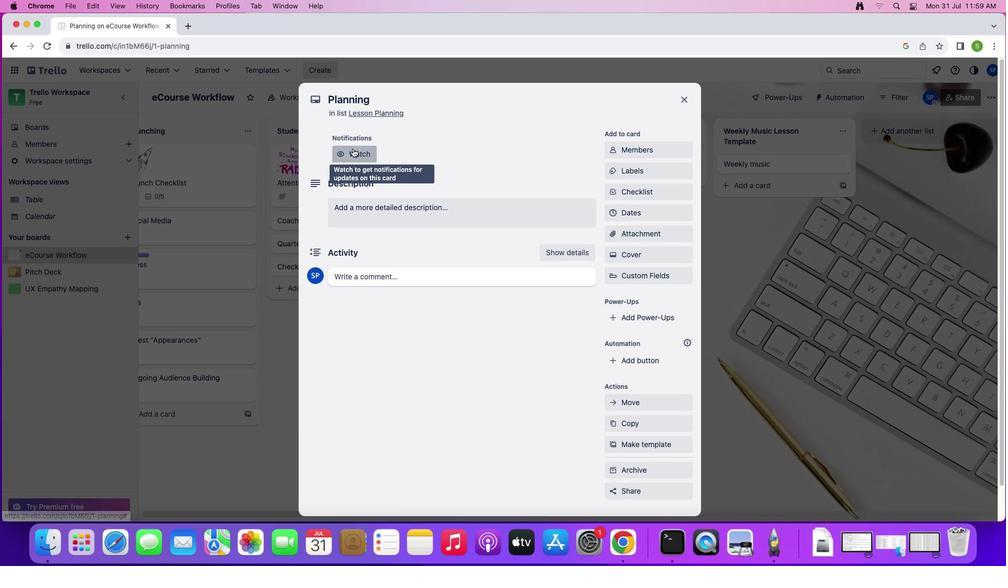 
Action: Mouse moved to (622, 150)
Screenshot: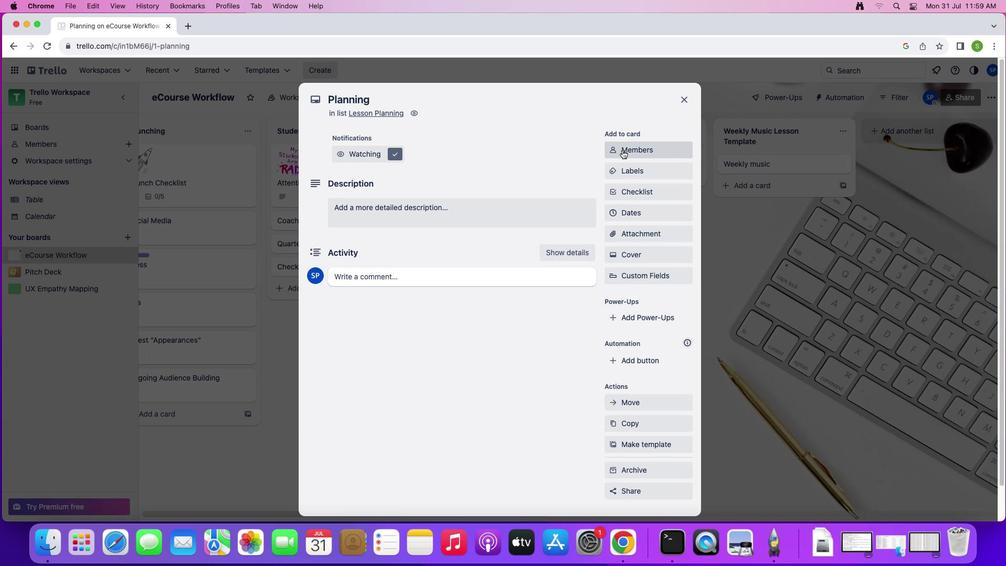 
Action: Mouse pressed left at (622, 150)
Screenshot: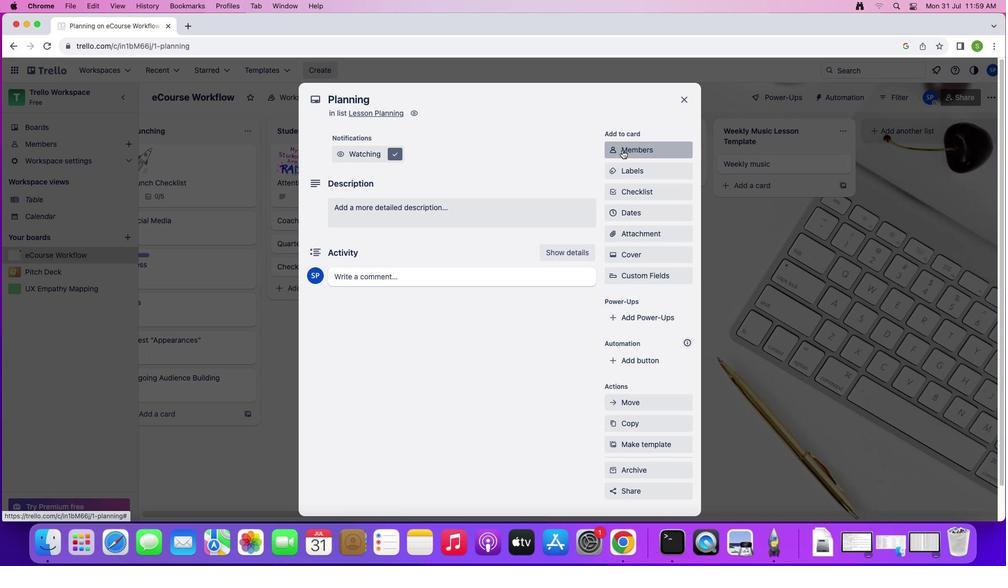 
Action: Mouse moved to (629, 195)
Screenshot: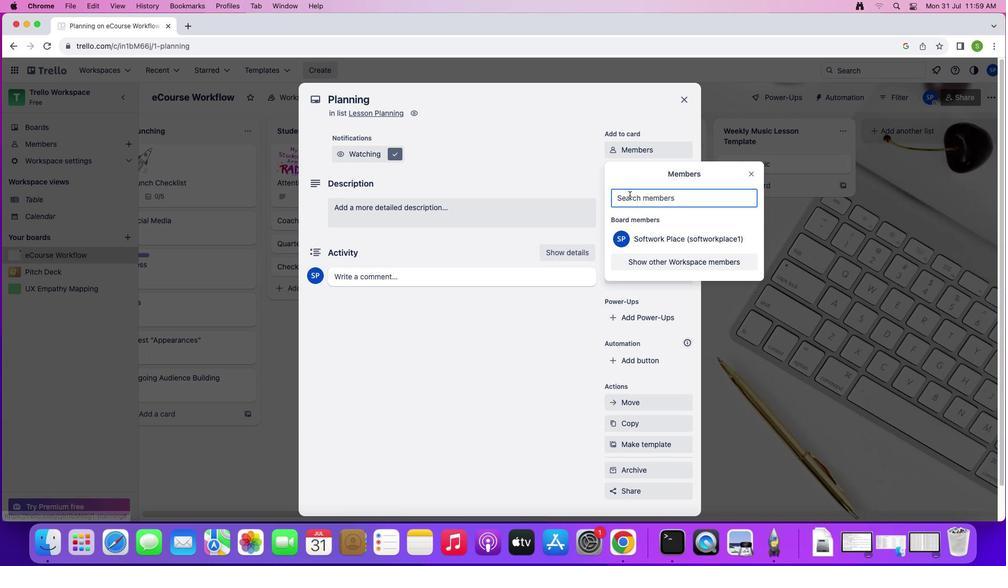 
Action: Mouse pressed left at (629, 195)
Screenshot: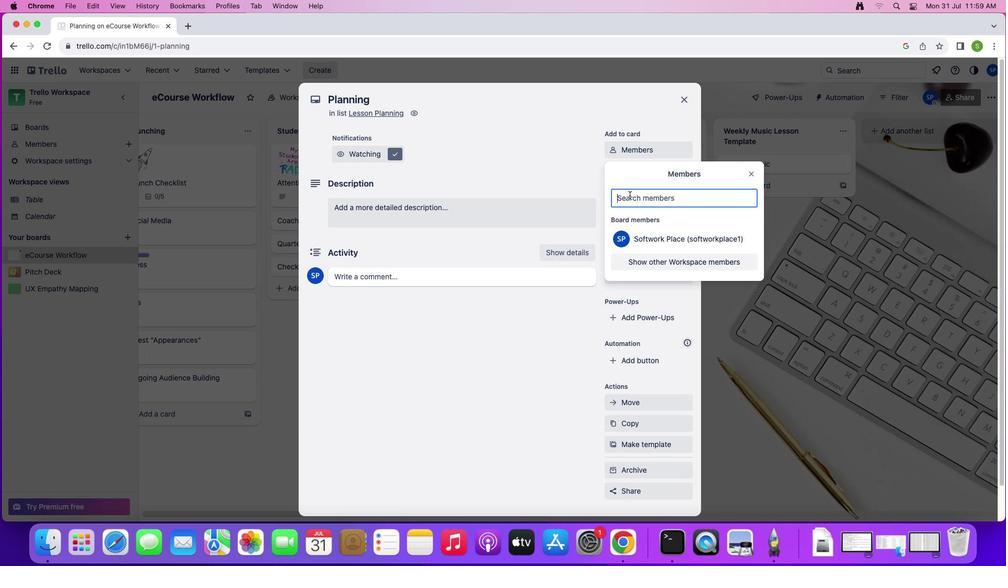 
Action: Mouse moved to (646, 157)
Screenshot: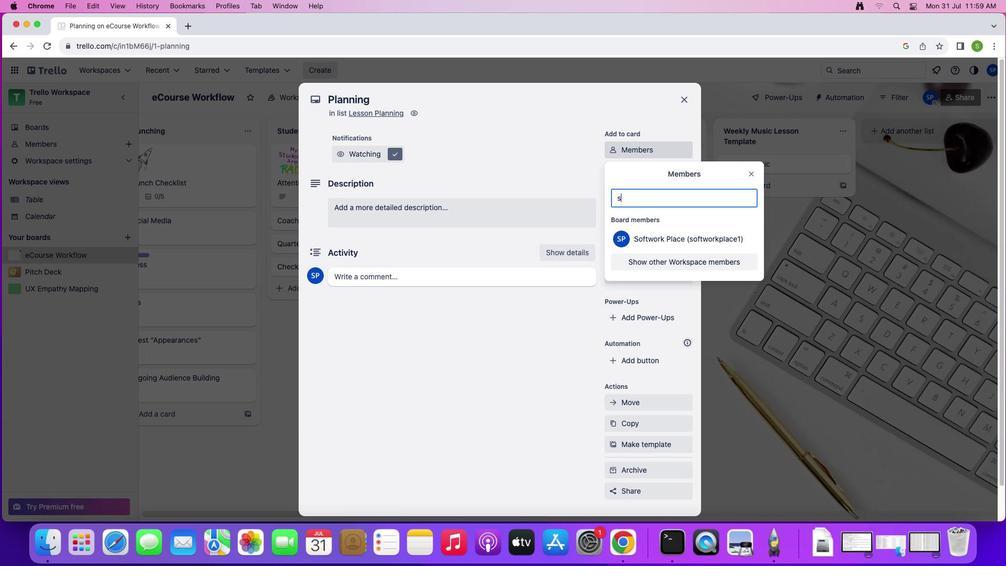
Action: Key pressed 's''o''f''t''a''g''e''.''4'Key.shift'@''s''o''f''t''a''g''e''.''n''e''t'Key.enter
Screenshot: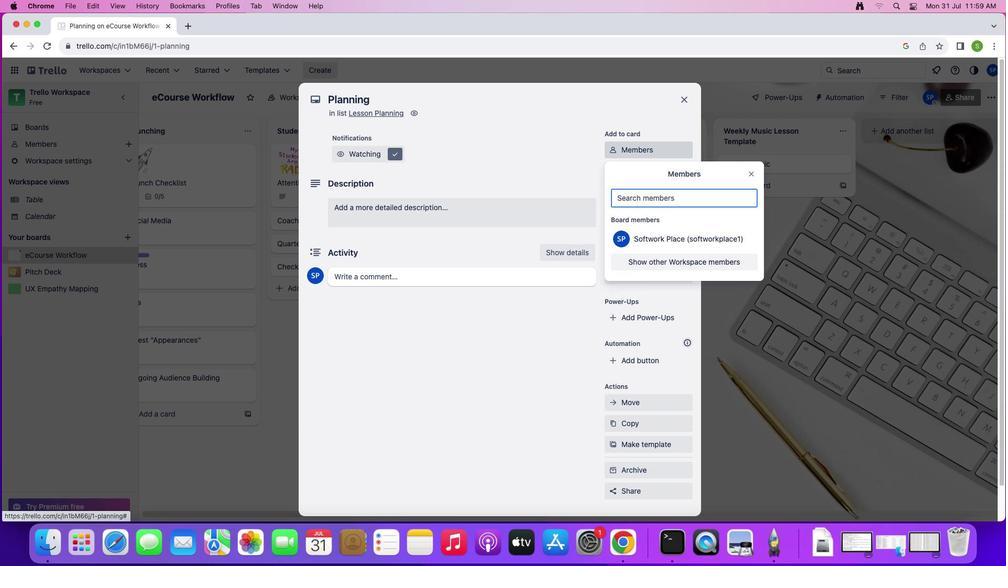 
Action: Mouse moved to (656, 198)
Screenshot: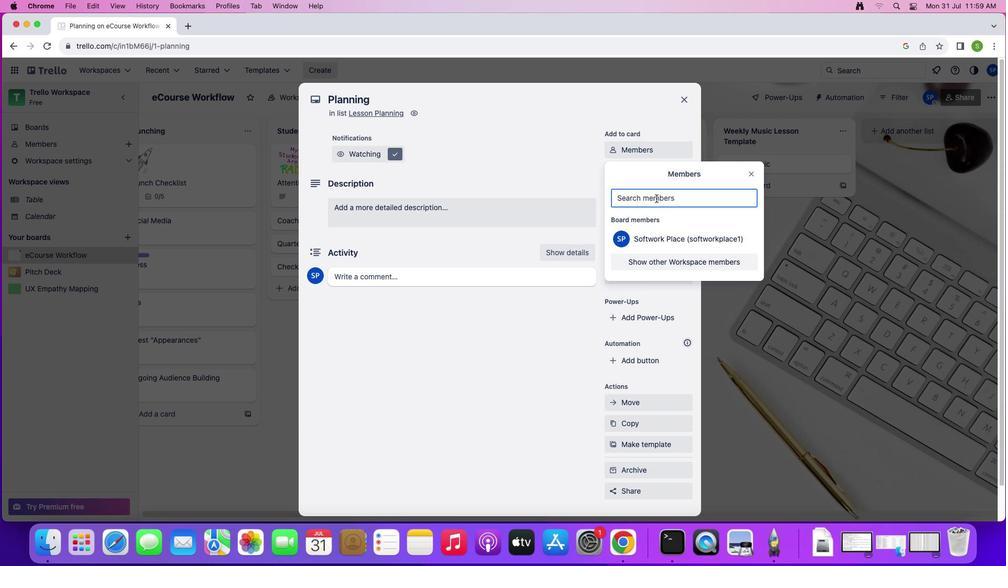 
Action: Mouse pressed left at (656, 198)
Screenshot: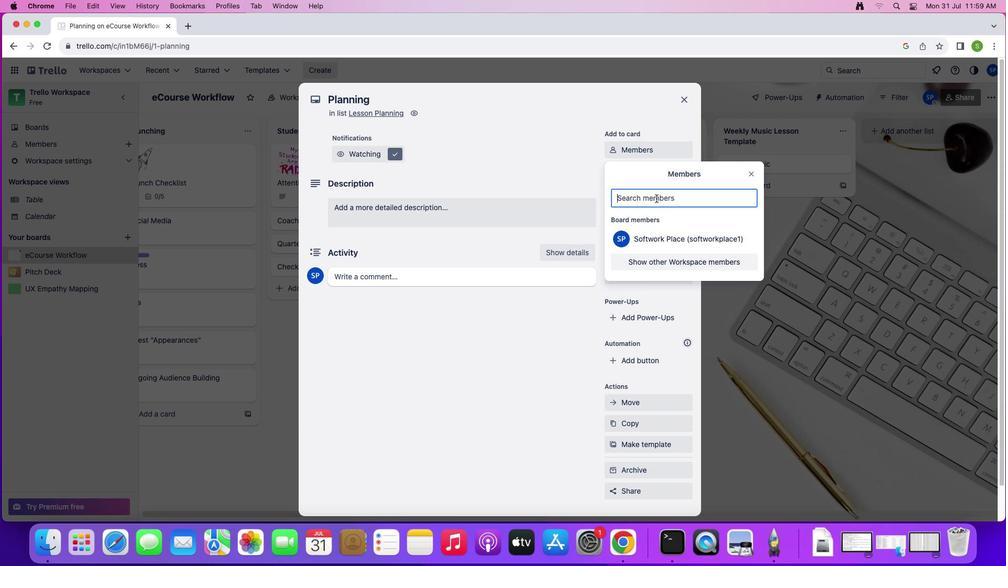 
Action: Key pressed 's''o''f''t''a''g''e''.''4'Key.shift'@''s''o''f''t''a''g''e''.''n''e''t'
Screenshot: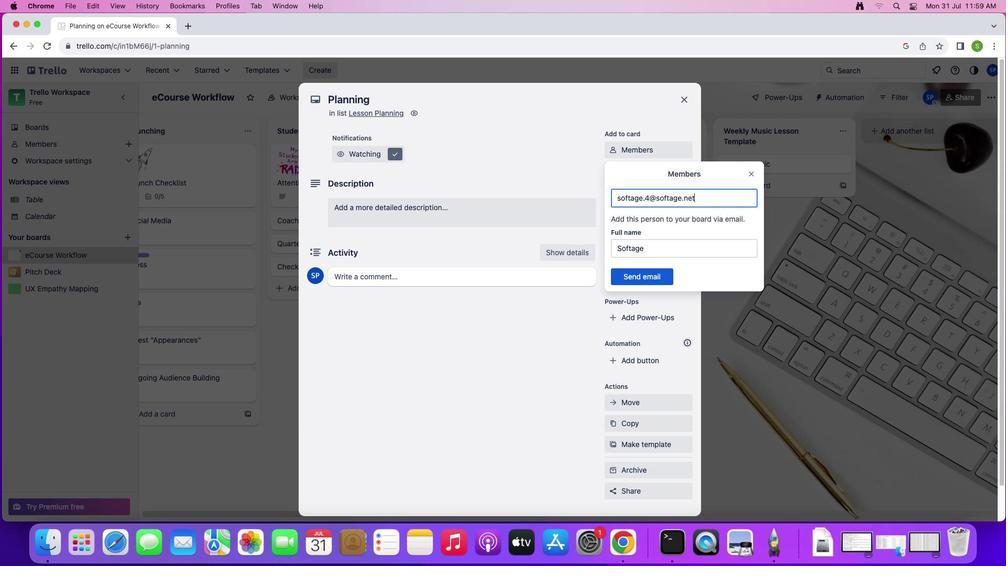 
Action: Mouse moved to (635, 281)
Screenshot: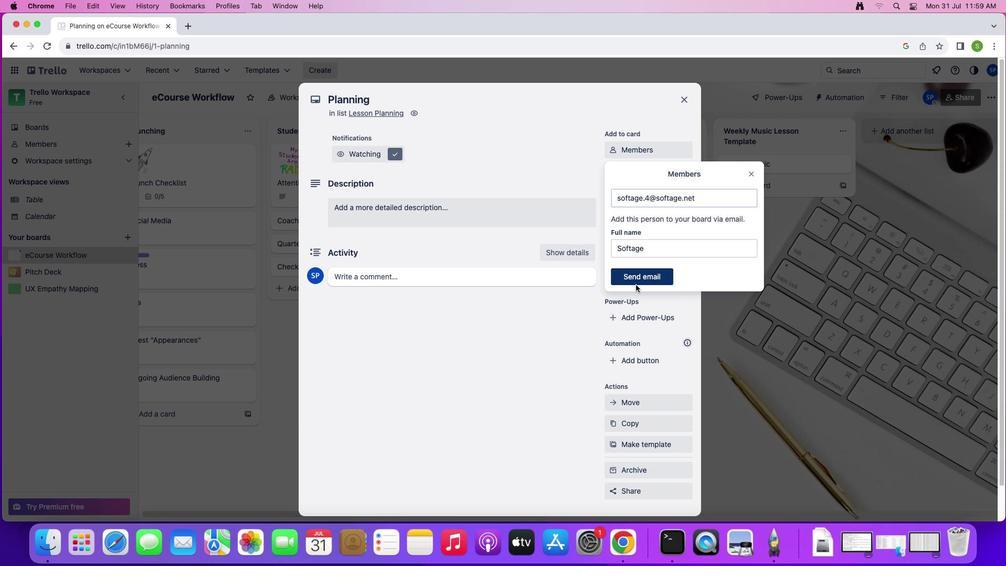 
Action: Mouse pressed left at (635, 281)
Screenshot: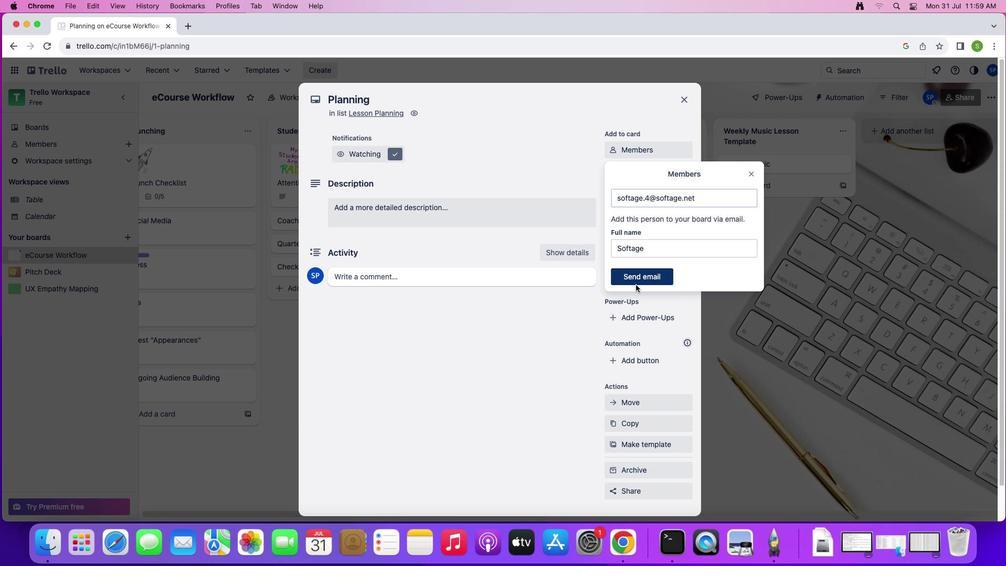 
Action: Mouse moved to (632, 273)
Screenshot: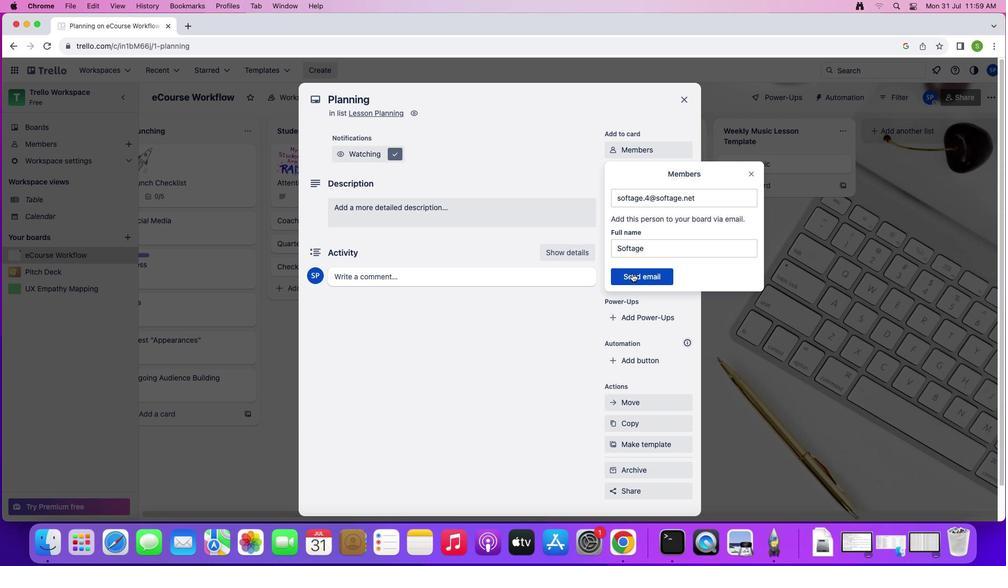 
Action: Mouse pressed left at (632, 273)
Screenshot: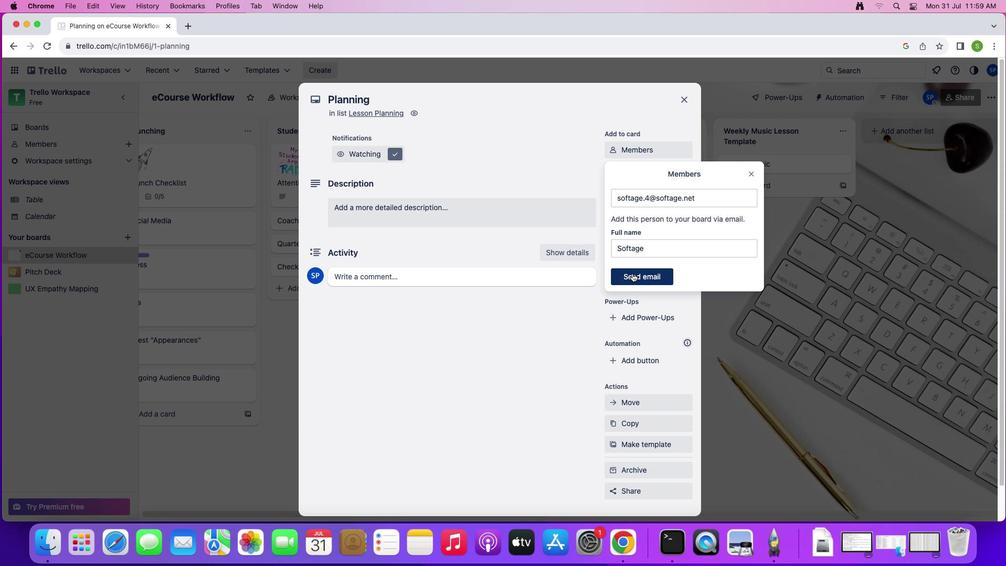 
Action: Mouse moved to (640, 210)
Screenshot: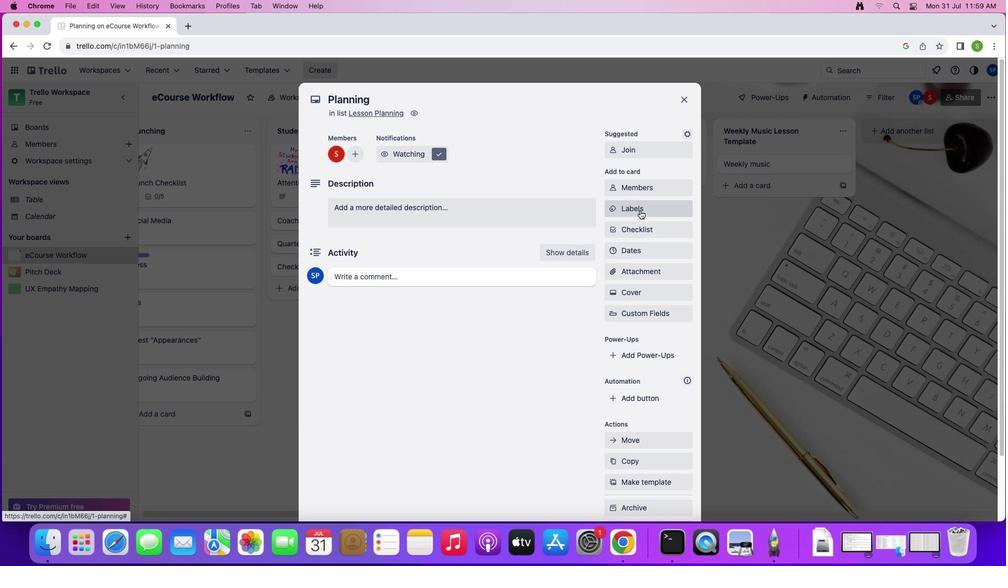 
Action: Mouse pressed left at (640, 210)
Screenshot: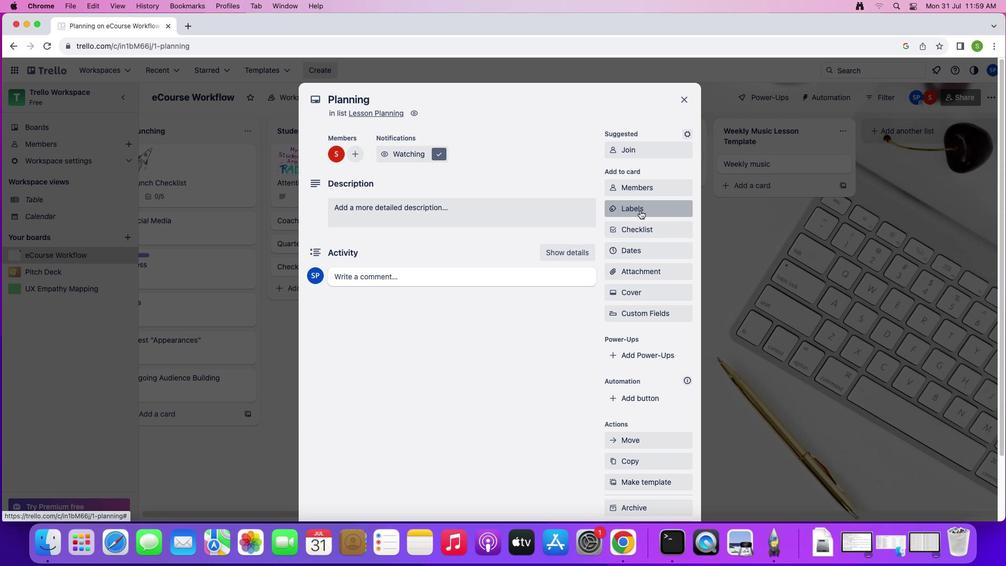 
Action: Mouse moved to (672, 408)
Screenshot: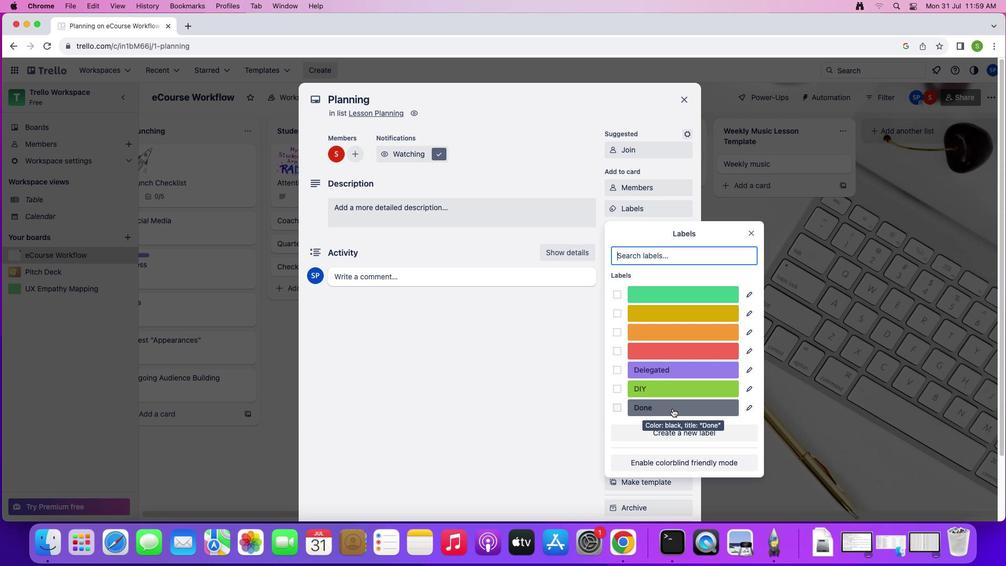 
Action: Mouse pressed left at (672, 408)
Screenshot: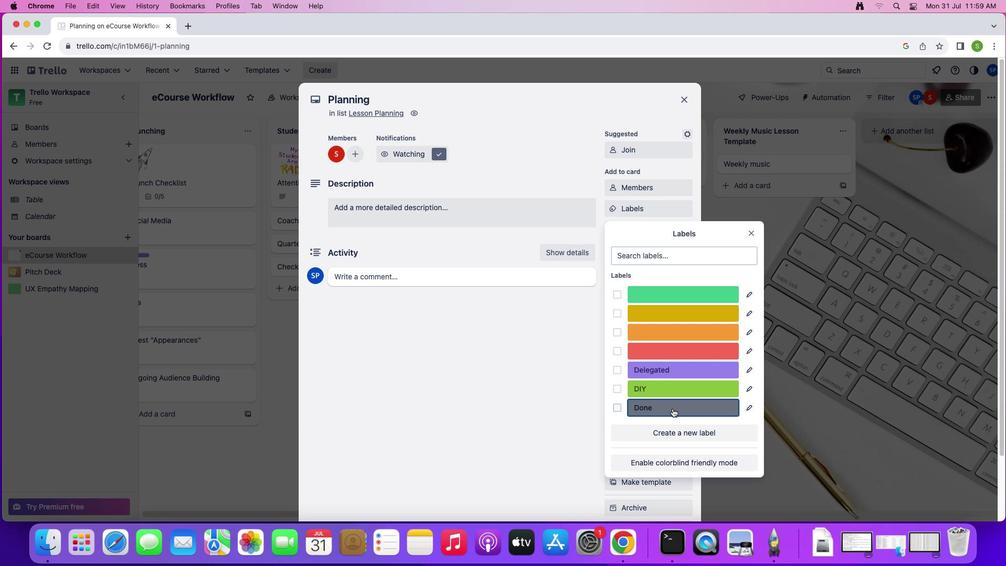 
Action: Mouse moved to (751, 240)
Screenshot: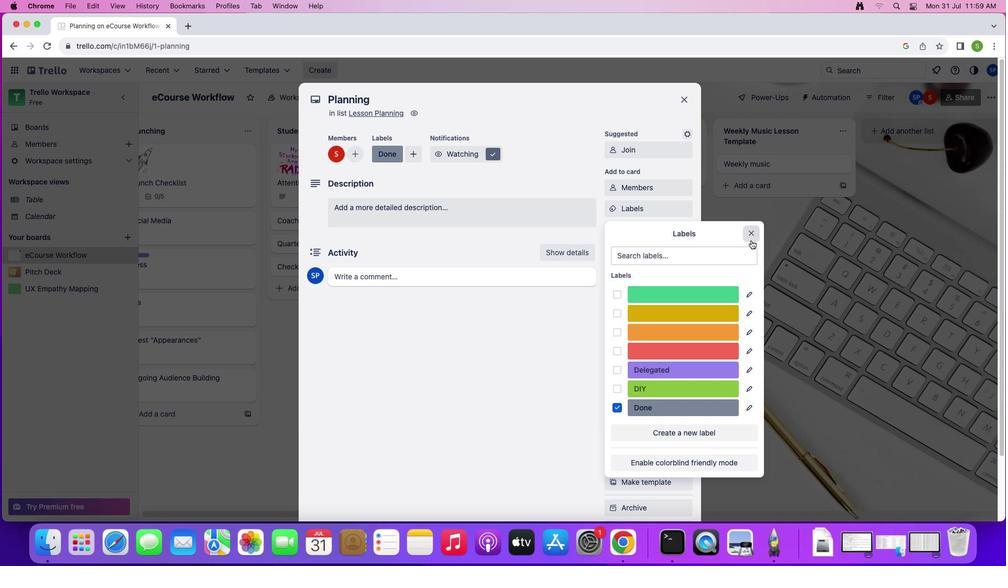 
Action: Mouse pressed left at (751, 240)
Screenshot: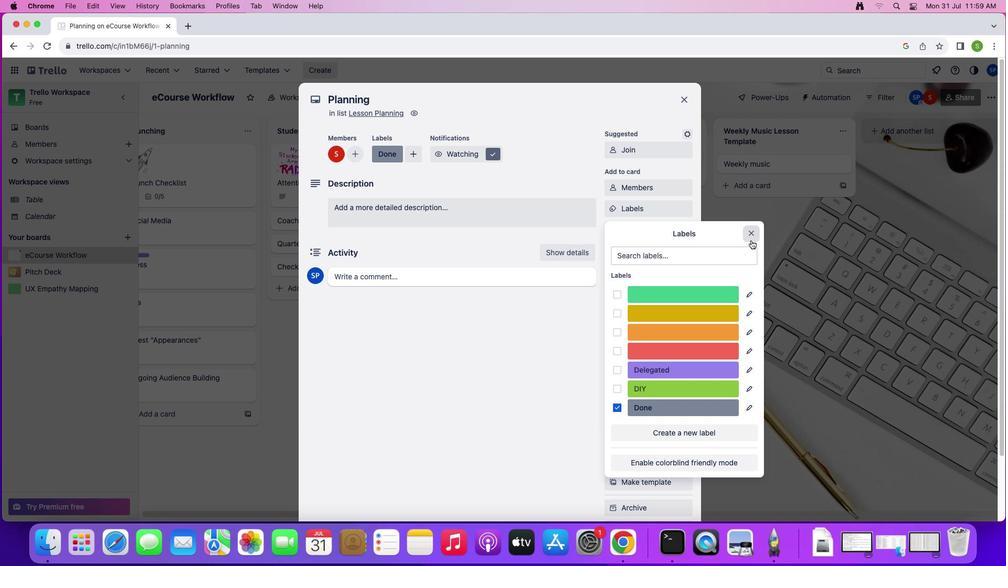 
Action: Mouse moved to (631, 250)
Screenshot: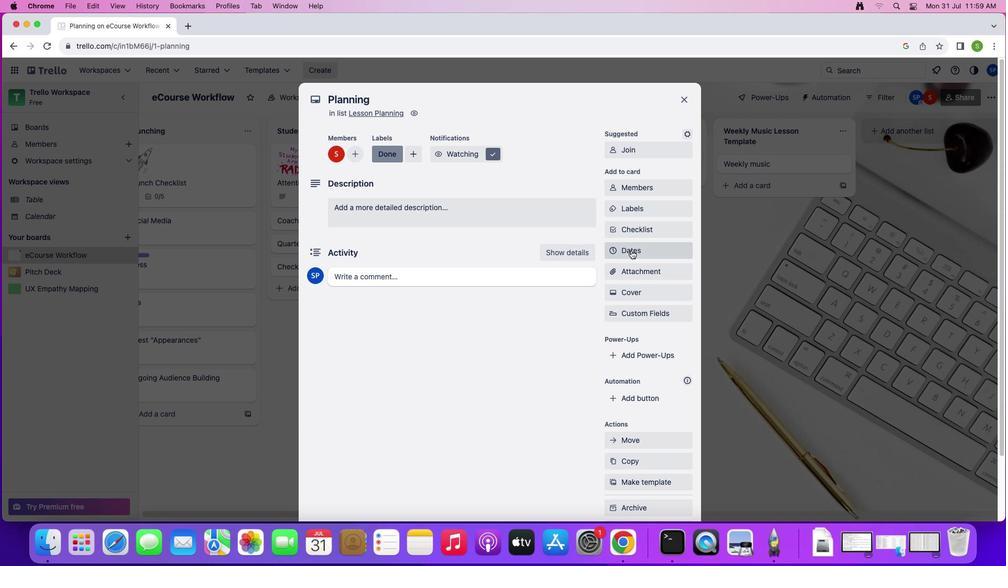 
Action: Mouse pressed left at (631, 250)
Screenshot: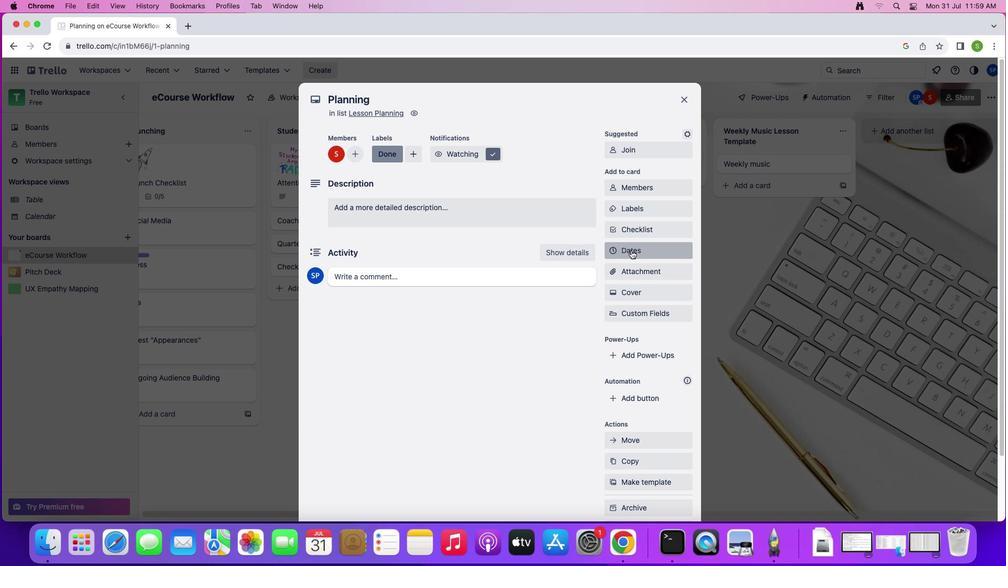 
Action: Mouse moved to (647, 199)
Screenshot: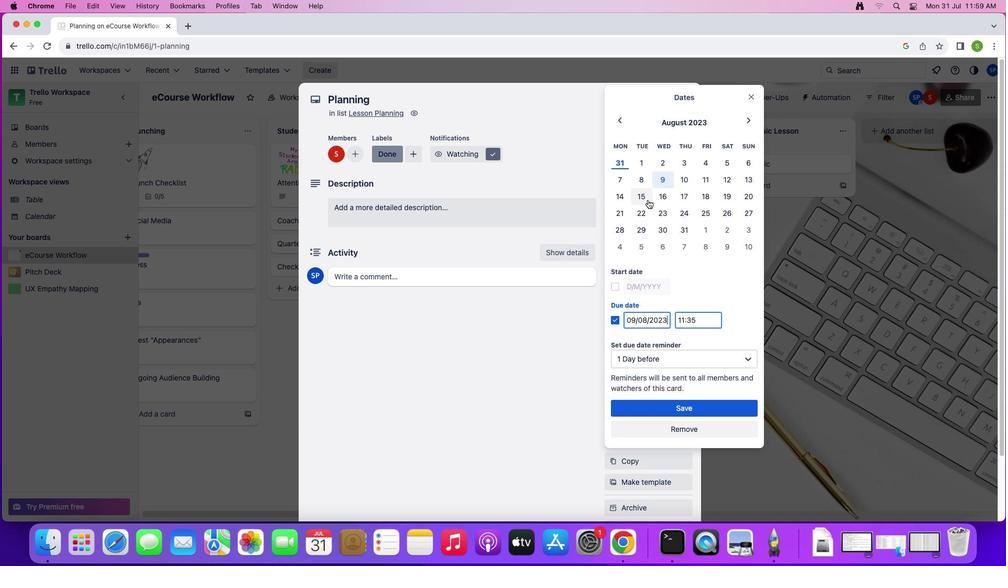 
Action: Mouse pressed left at (647, 199)
Screenshot: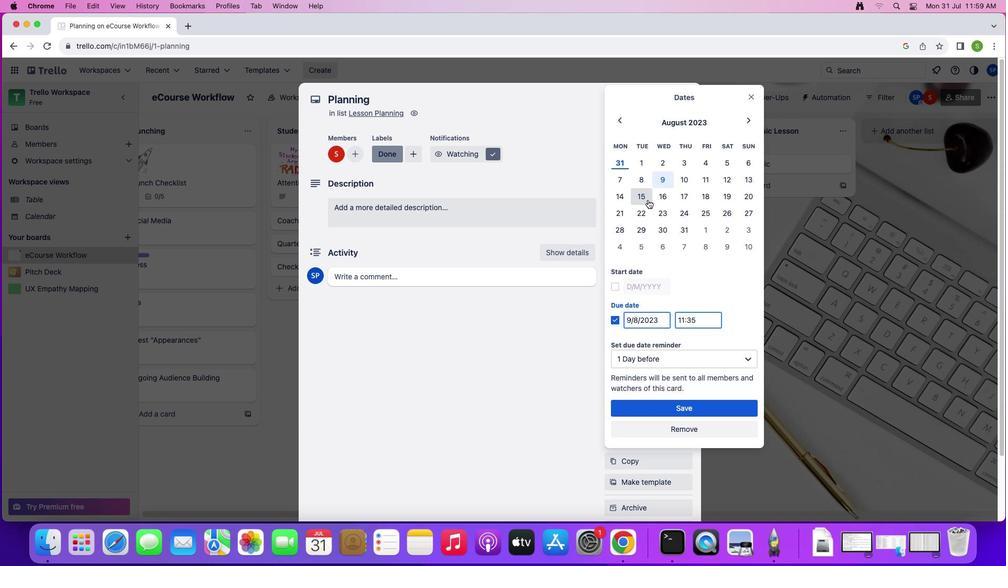 
Action: Mouse moved to (613, 286)
Screenshot: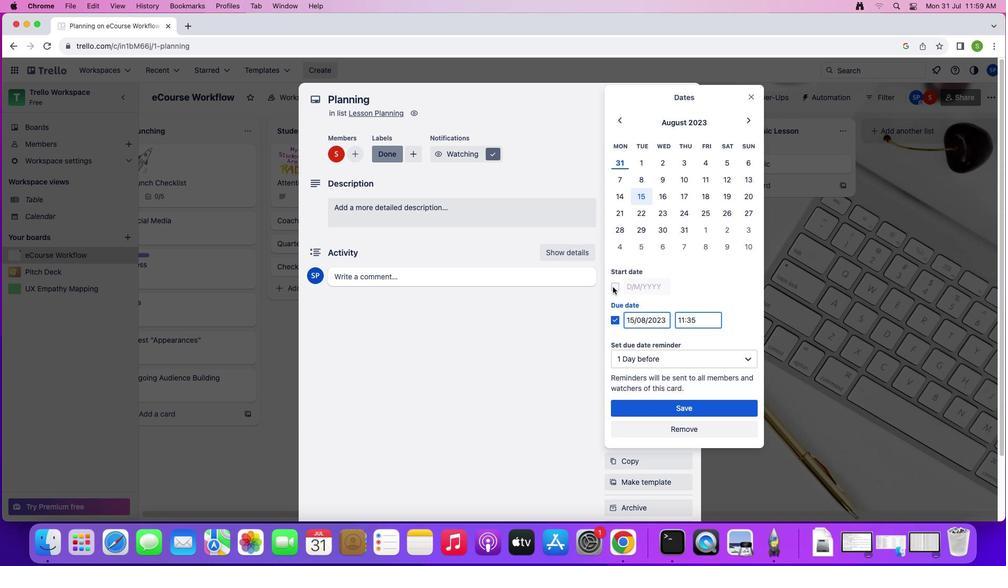 
Action: Mouse pressed left at (613, 286)
Screenshot: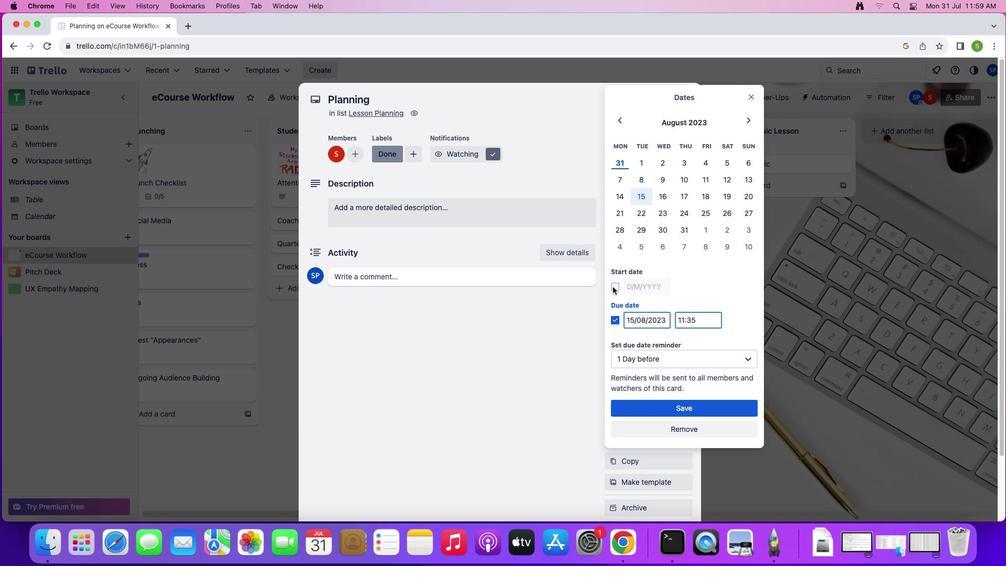 
Action: Mouse moved to (670, 407)
Screenshot: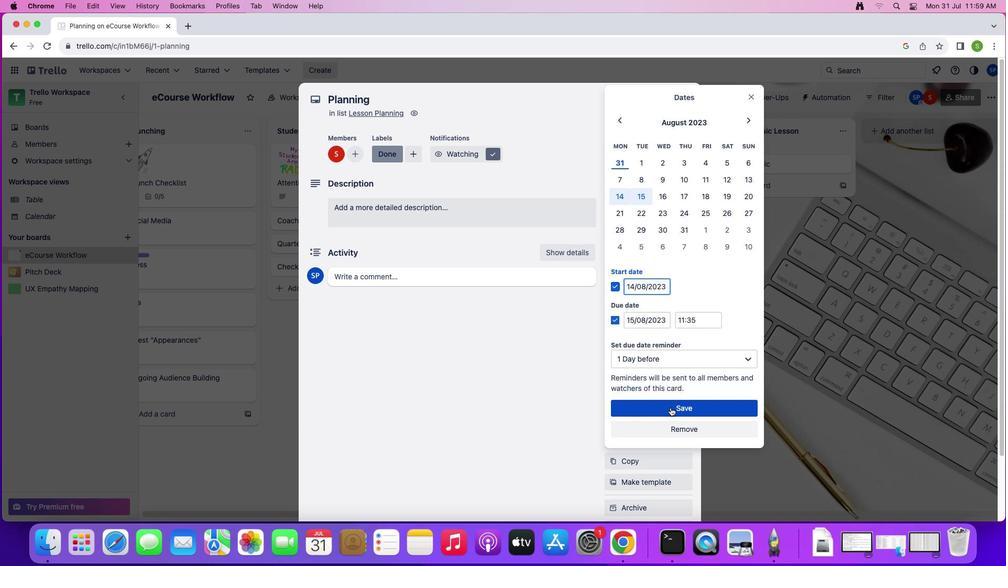 
Action: Mouse pressed left at (670, 407)
Screenshot: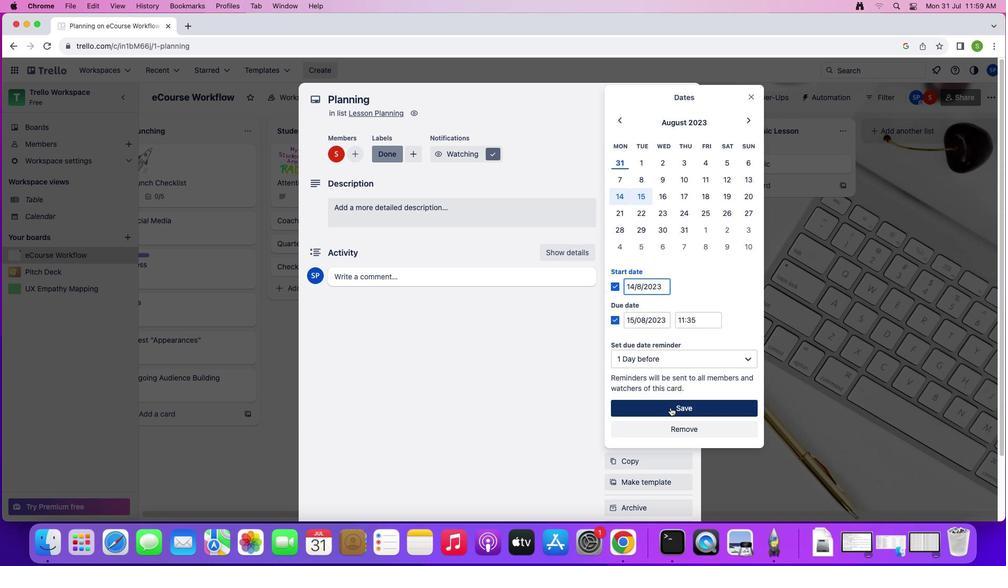 
Action: Mouse moved to (641, 276)
Screenshot: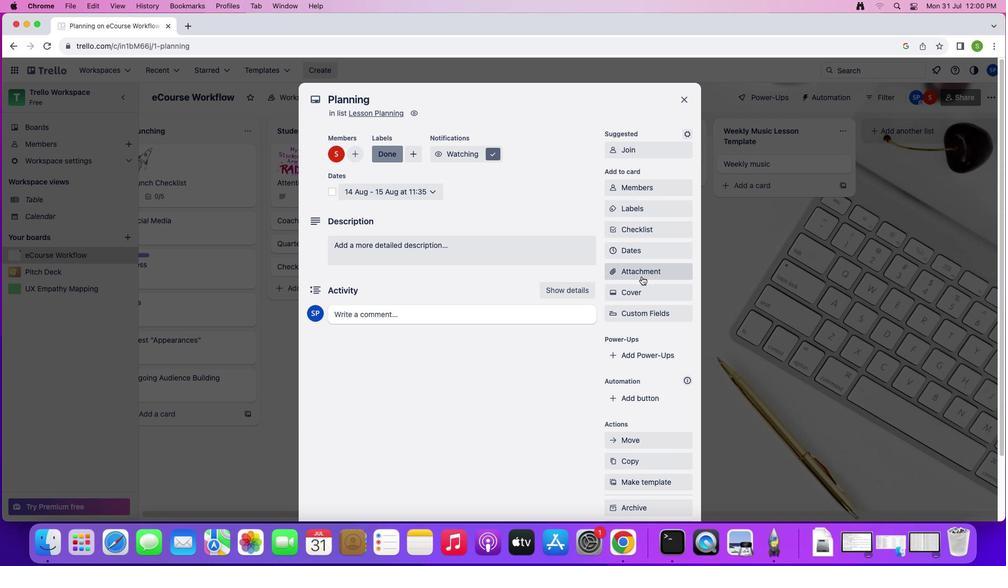 
Action: Mouse pressed left at (641, 276)
Screenshot: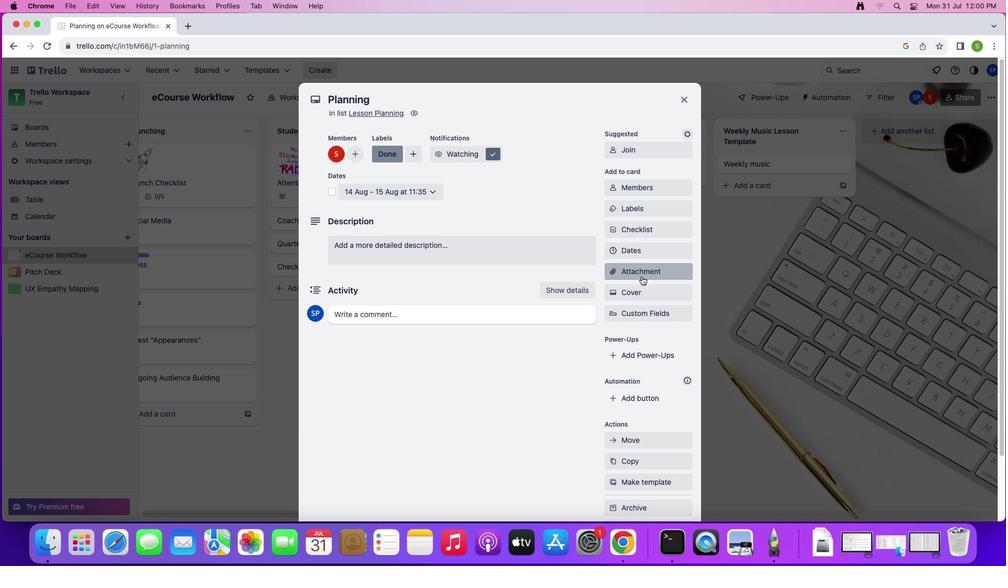 
Action: Mouse moved to (705, 425)
Screenshot: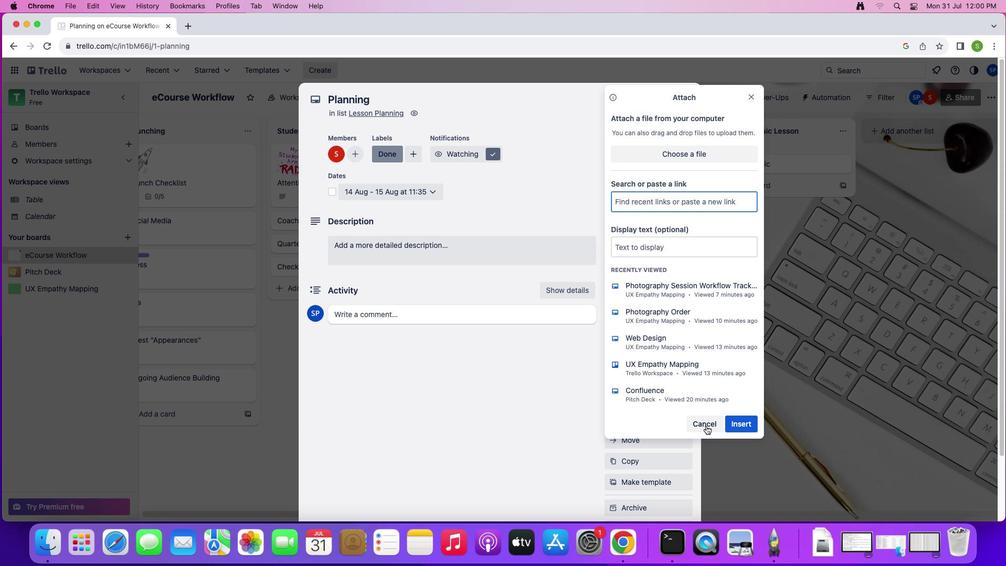 
Action: Mouse pressed left at (705, 425)
Screenshot: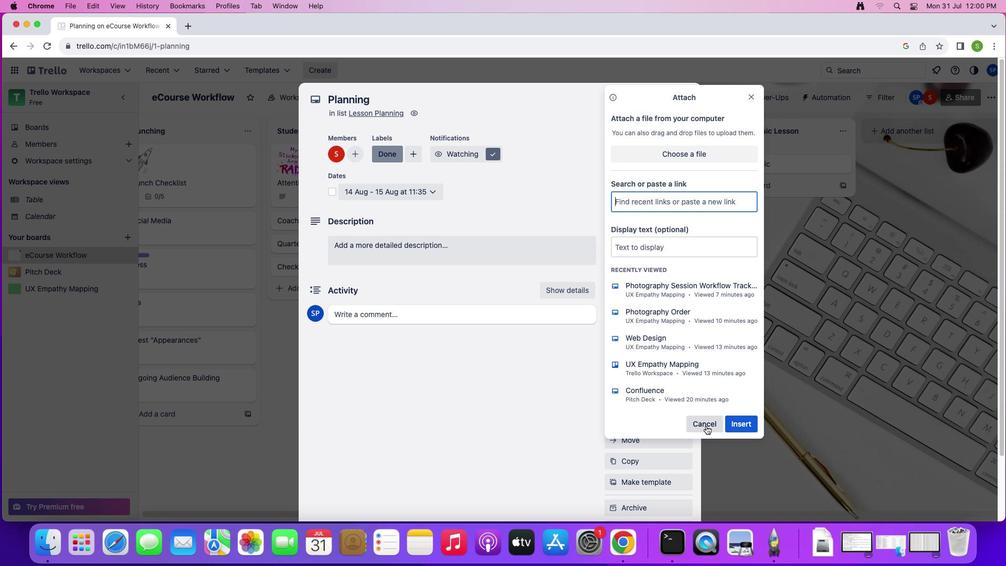 
Action: Mouse moved to (639, 290)
Screenshot: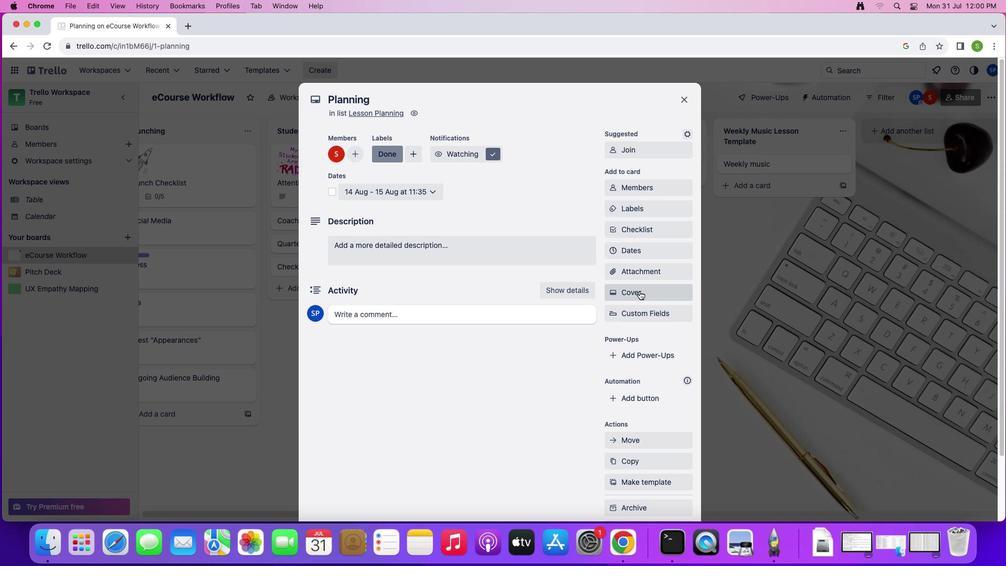
Action: Mouse pressed left at (639, 290)
Screenshot: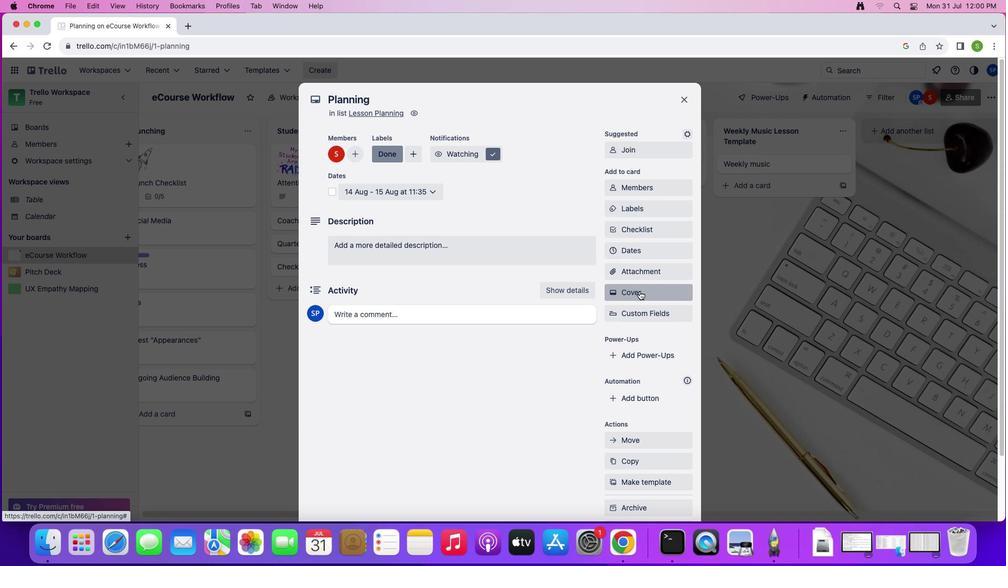 
Action: Mouse moved to (745, 336)
Screenshot: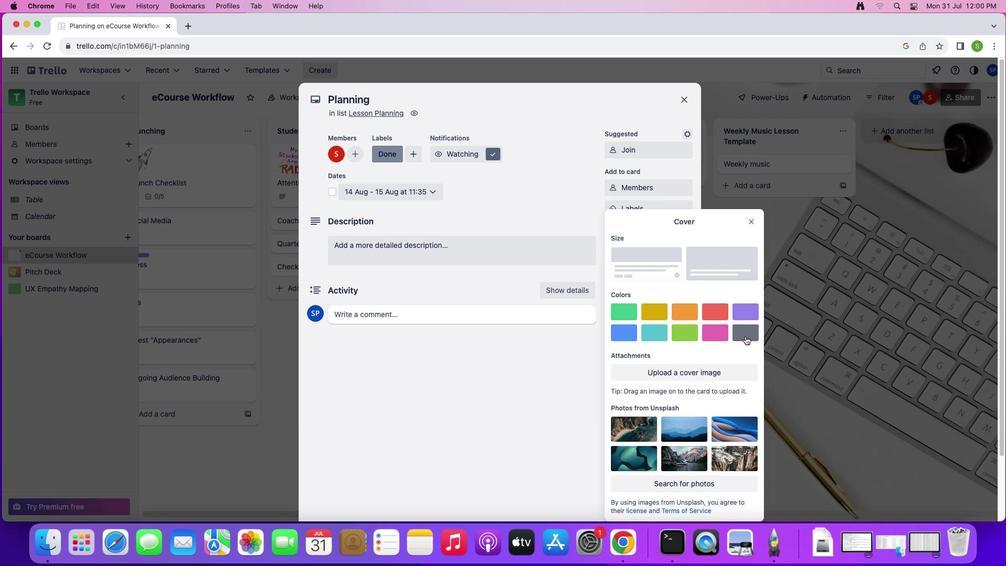 
Action: Mouse pressed left at (745, 336)
Screenshot: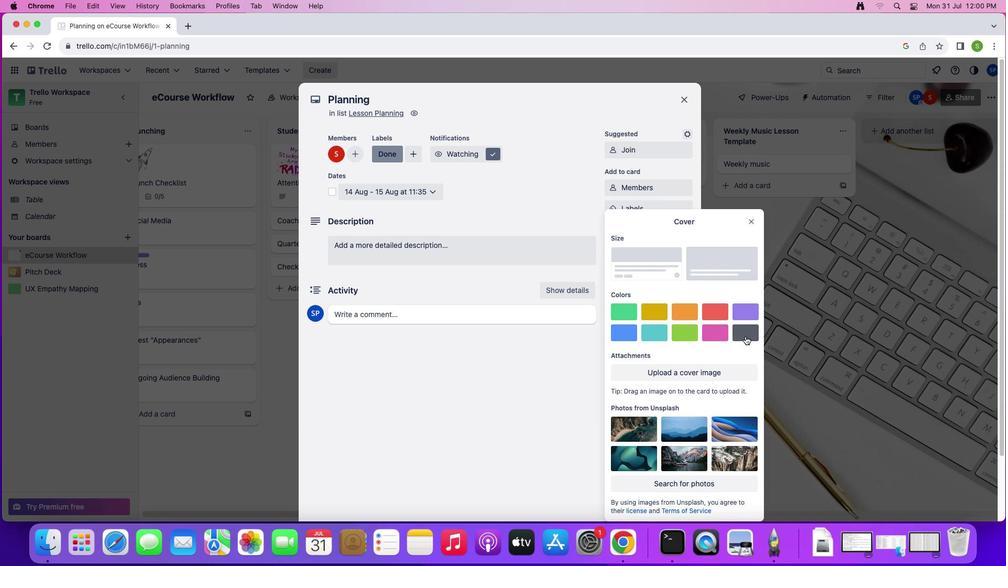 
Action: Mouse moved to (750, 203)
Screenshot: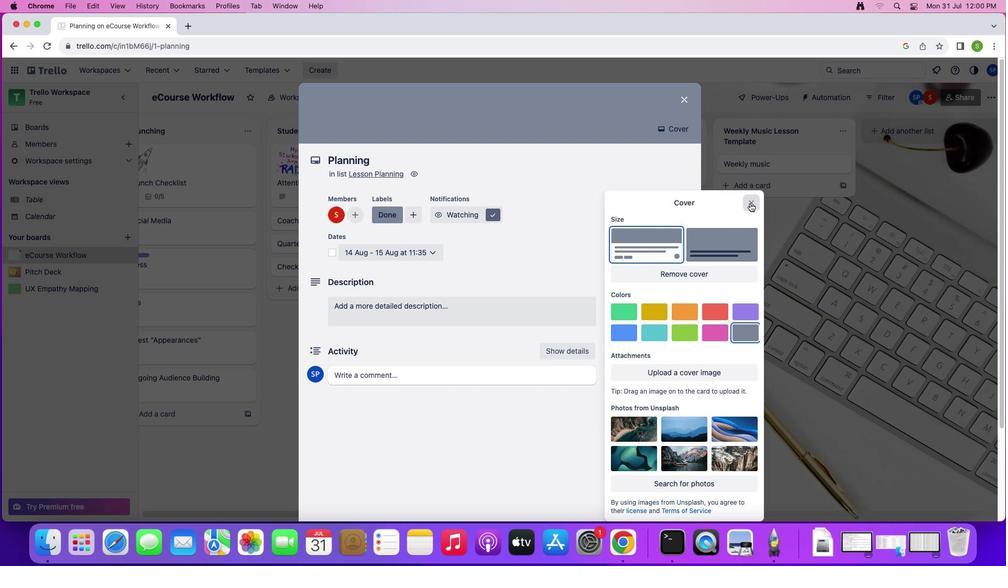 
Action: Mouse pressed left at (750, 203)
Screenshot: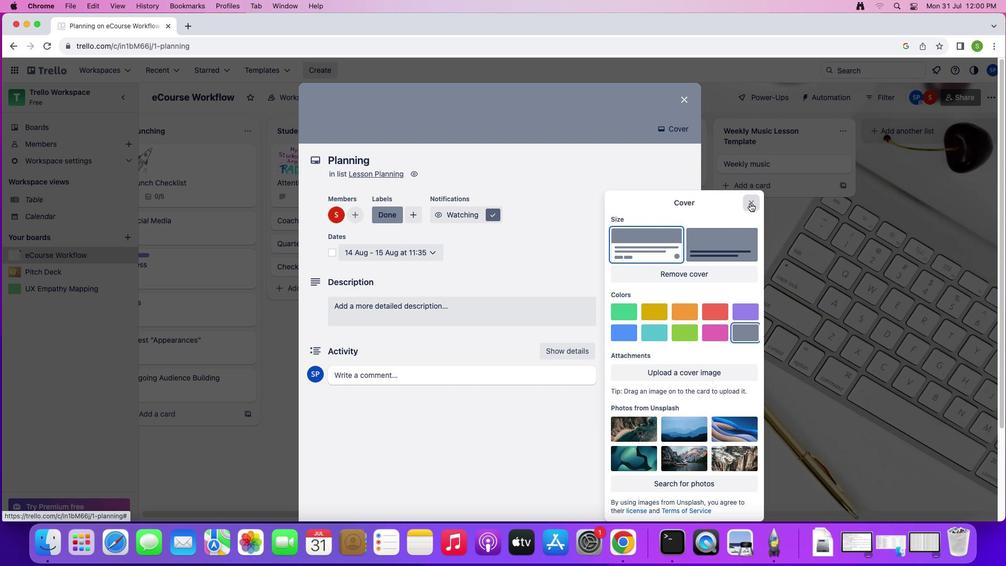 
Action: Mouse moved to (338, 300)
Screenshot: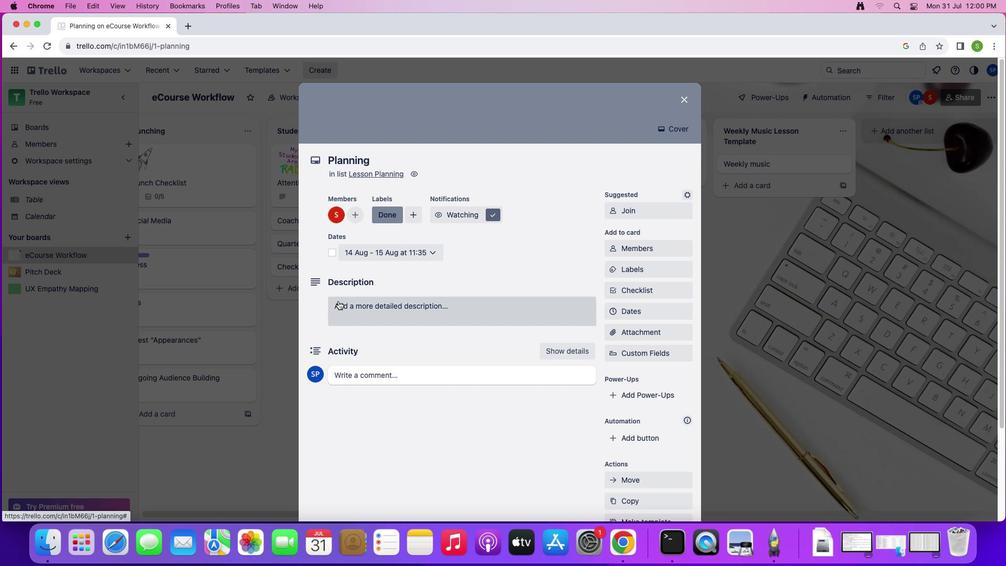 
Action: Mouse pressed left at (338, 300)
Screenshot: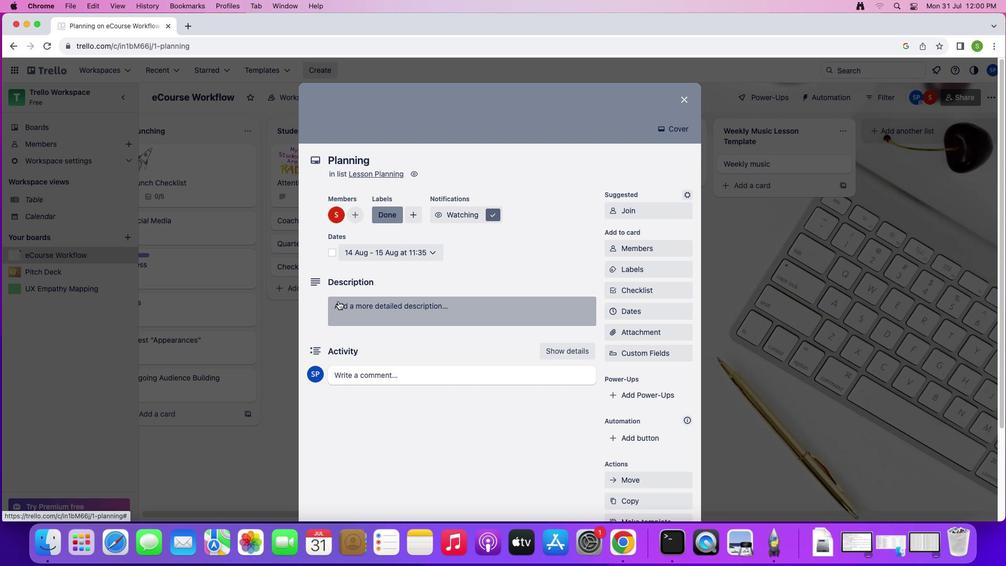 
Action: Mouse moved to (472, 264)
Screenshot: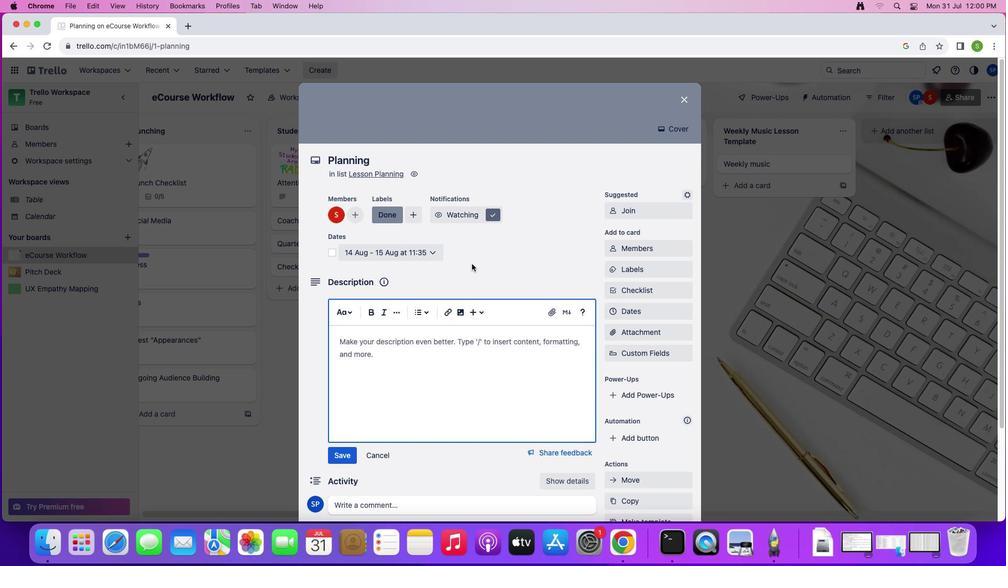 
Action: Key pressed Key.shift'S''t''a''y'Key.space'p'Key.backspace'o''r''g''a''n''i''z''e''d'Key.space'i''n'Key.space'a'Key.space'r''e''m''o''t''e'Key.space'l''e''a''r''n''i''n''g'Key.space'e''n''v''i''r''o''m''e''n''t''.'
Screenshot: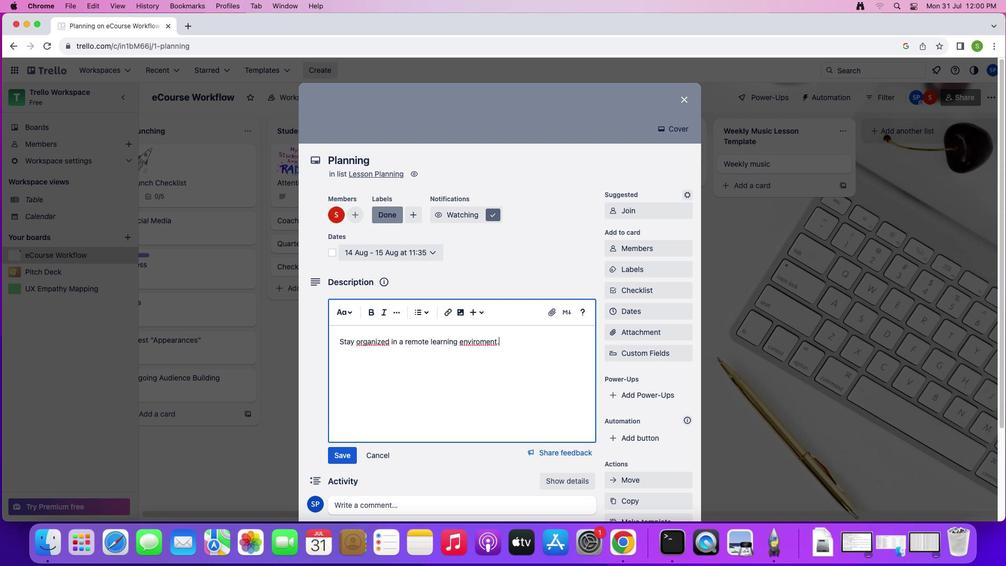 
Action: Mouse moved to (480, 344)
Screenshot: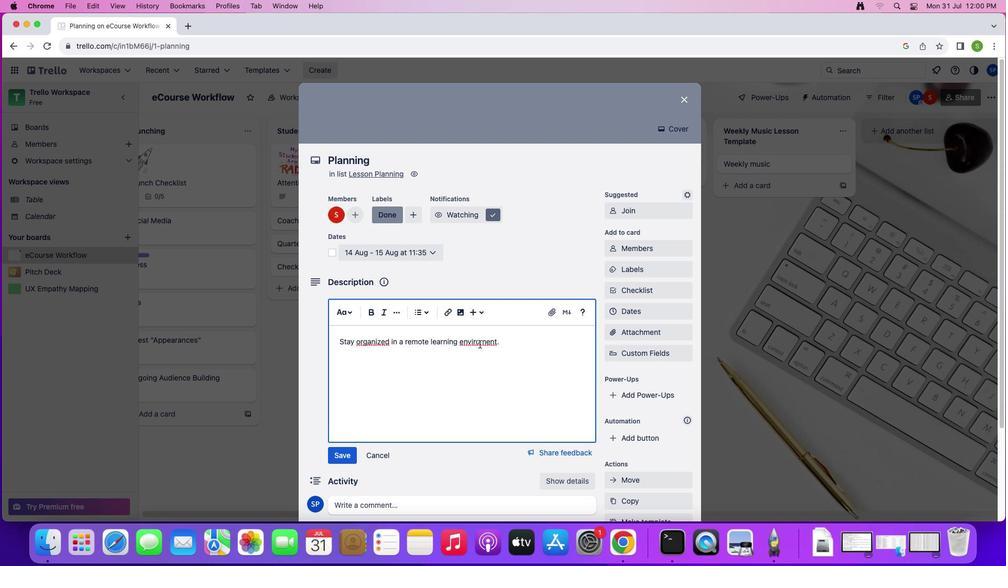 
Action: Mouse pressed left at (480, 344)
Screenshot: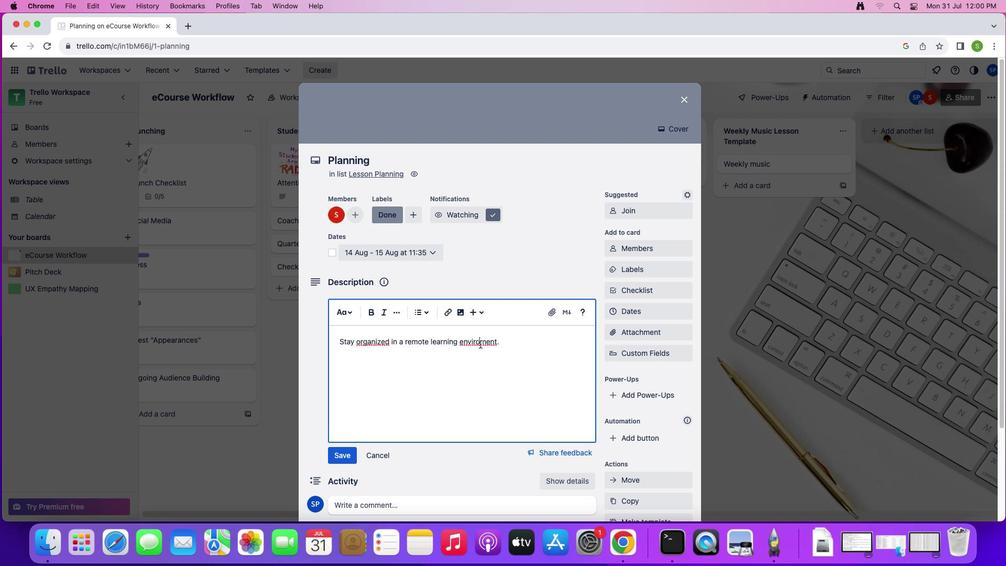 
Action: Mouse moved to (598, 359)
Screenshot: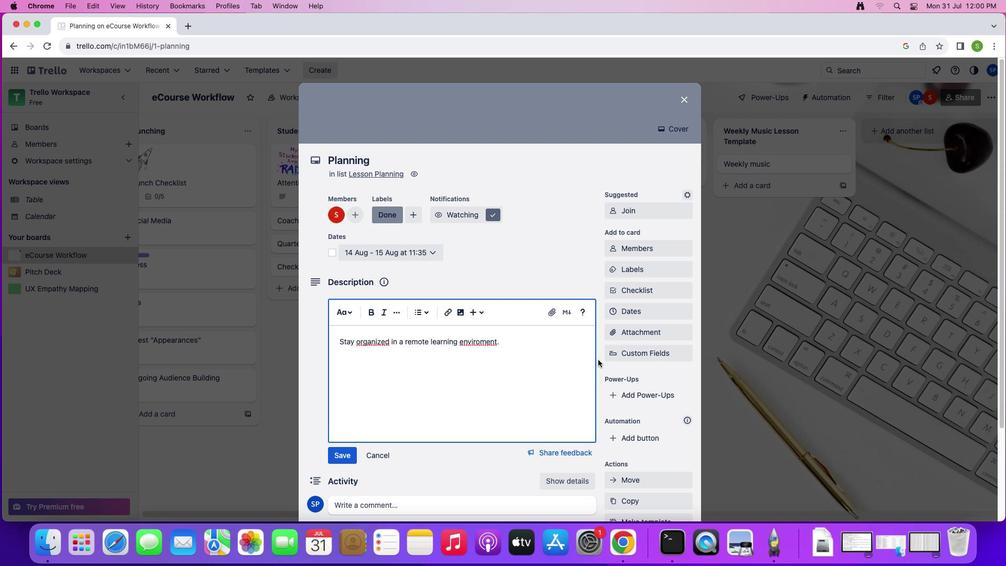 
Action: Key pressed 'n'
Screenshot: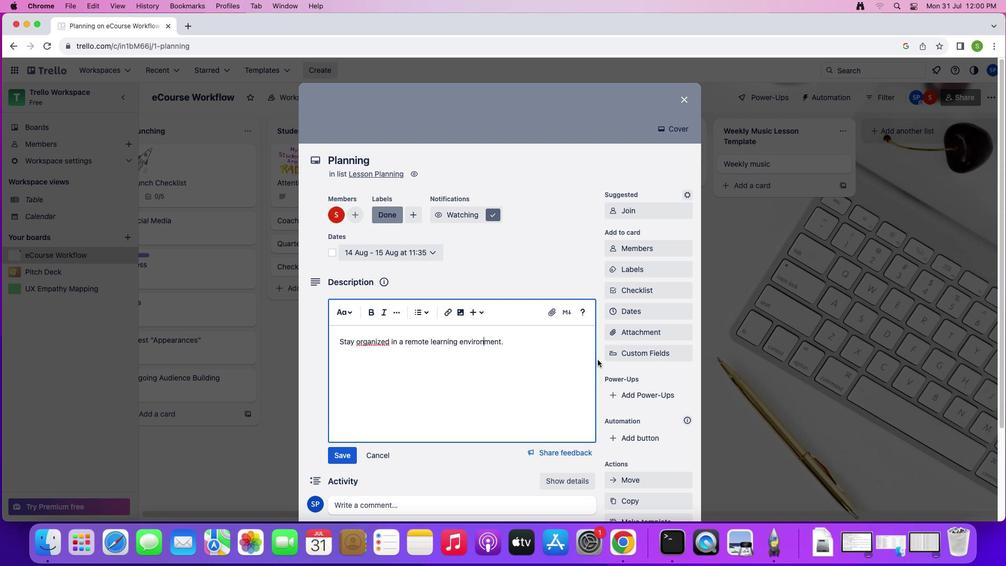 
Action: Mouse moved to (348, 454)
Screenshot: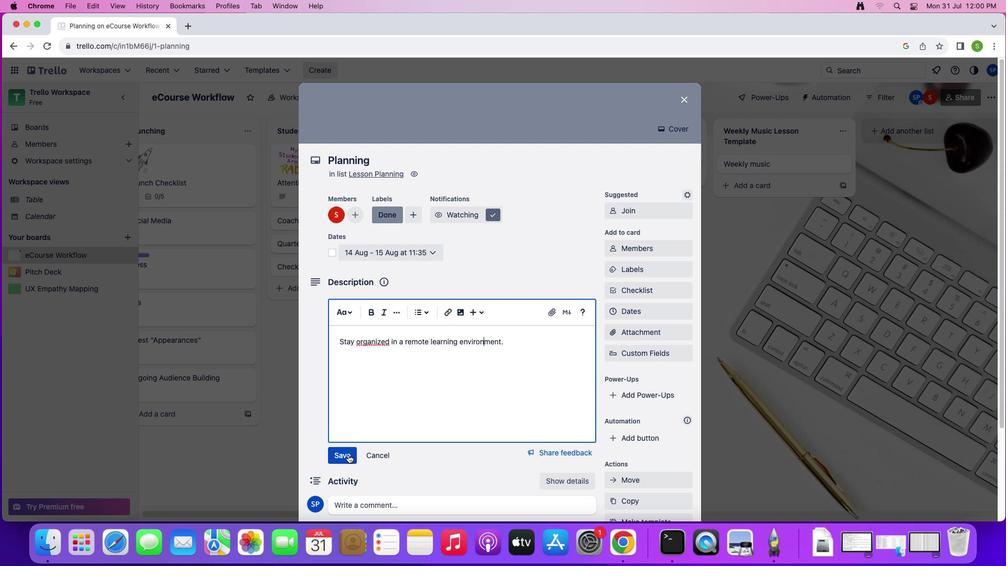 
Action: Mouse pressed left at (348, 454)
Screenshot: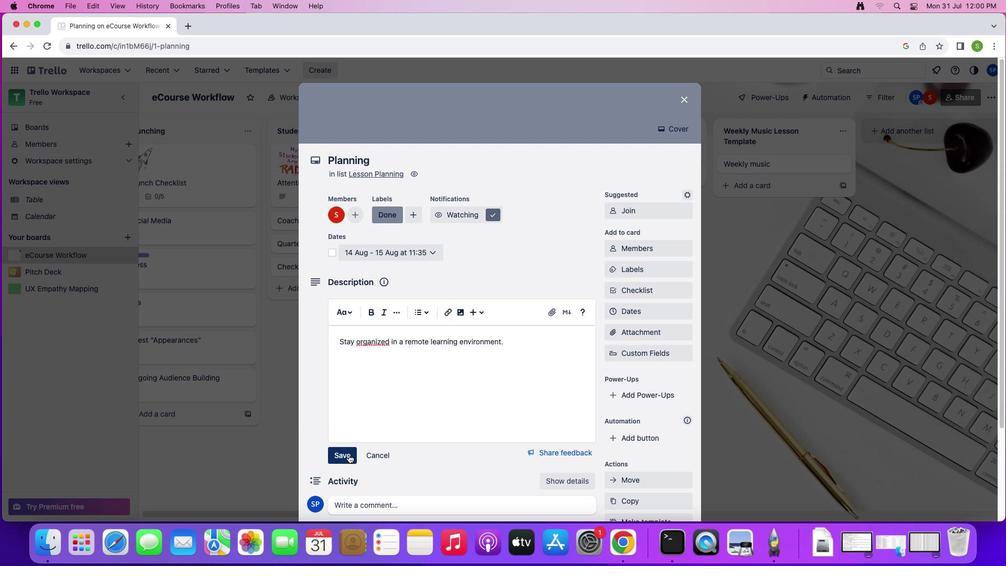 
Action: Mouse moved to (447, 356)
Screenshot: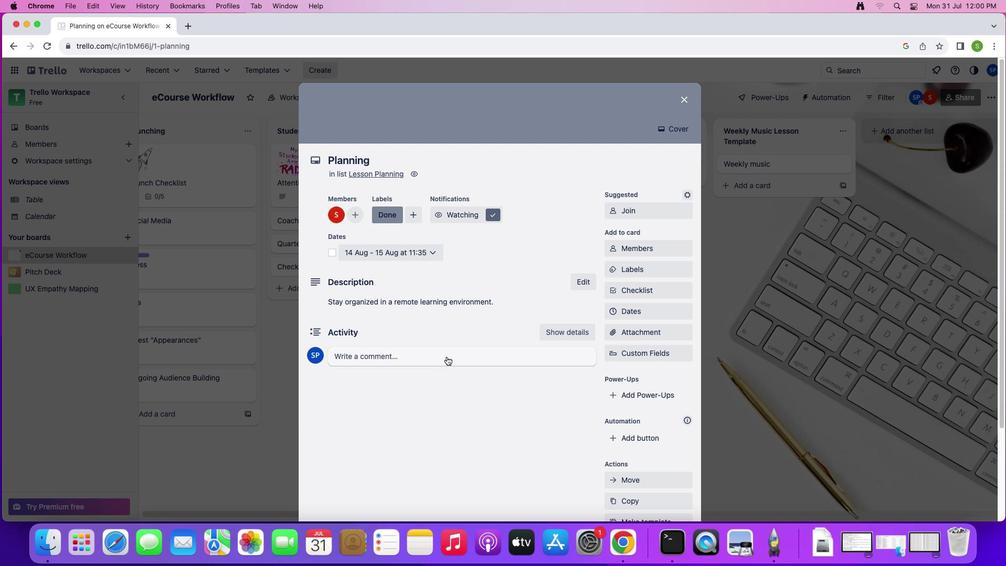 
Action: Mouse pressed left at (447, 356)
Screenshot: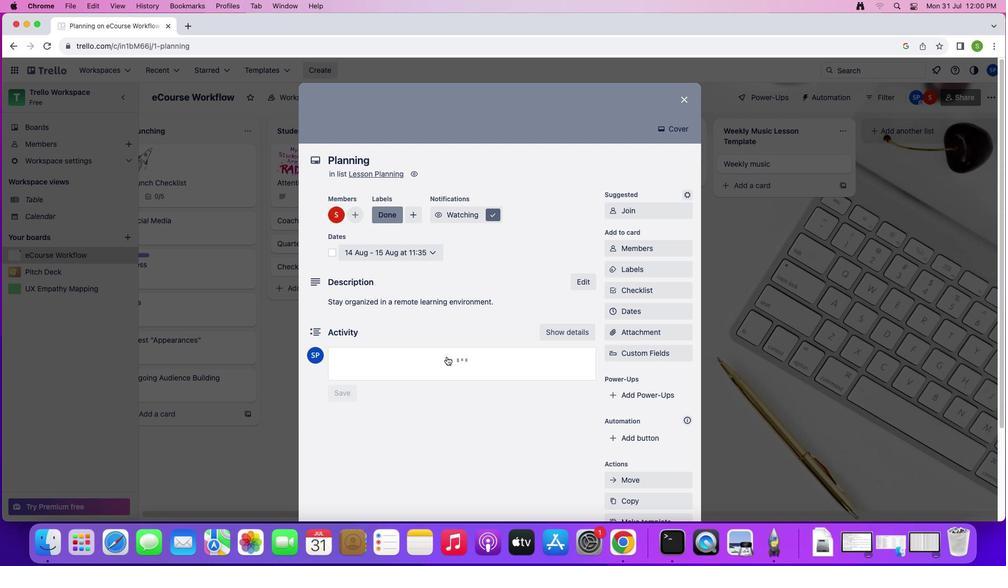 
Action: Mouse moved to (450, 354)
Screenshot: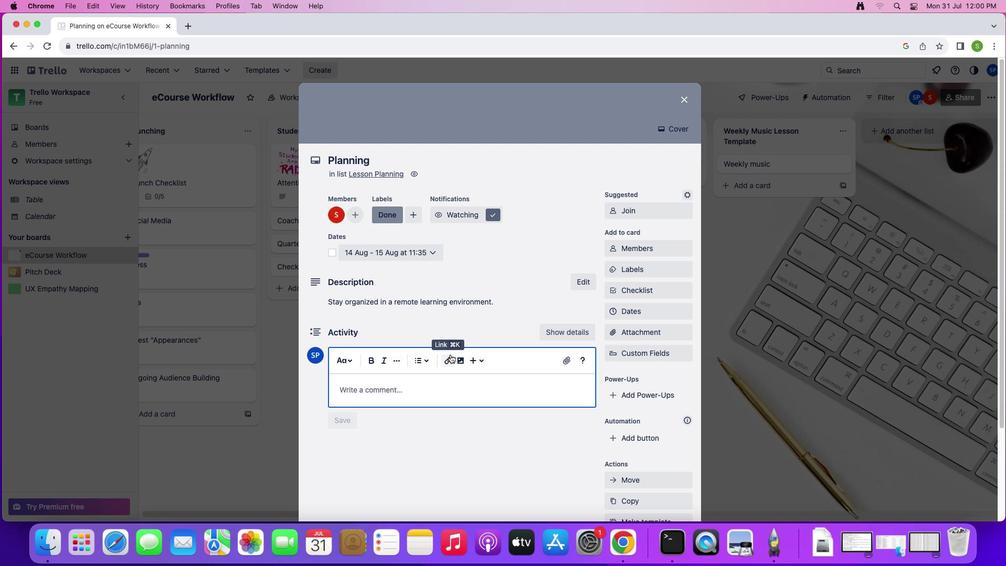 
Action: Key pressed Key.shift'B''y'Key.spaceKey.shift'K''e''l''l''y'Key.spaceKey.shift'T''h''e''i''s''e''n'','Key.spaceKey.shift'A''s''s''i''s''t''a''n''t'Key.spaceKey.shift'P''r''o''f''e''s''s''o''r'Key.space'o''f'Key.space'c''h''e''m''e'Key.backspace'i''s''t''r''y''.'
Screenshot: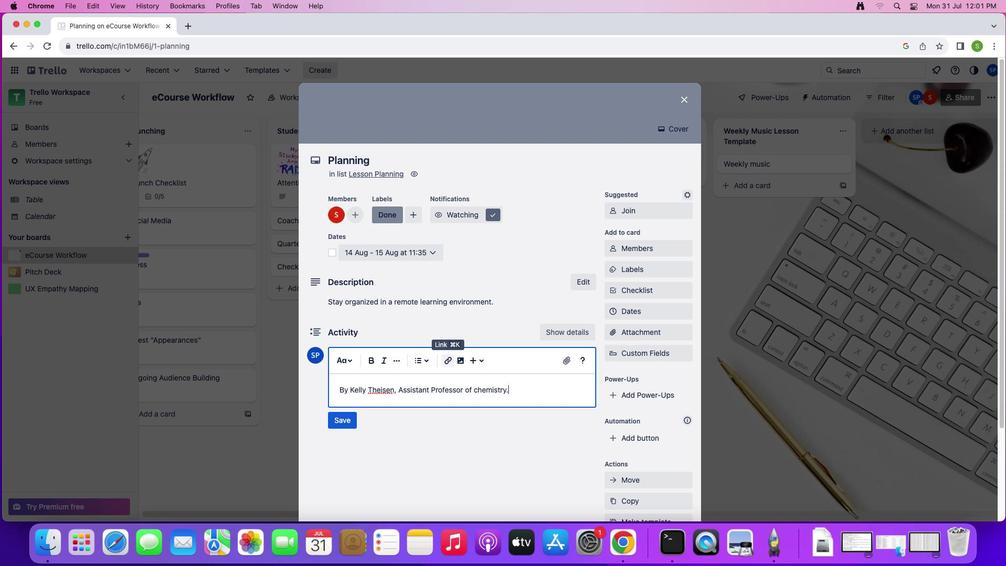 
Action: Mouse moved to (338, 419)
Screenshot: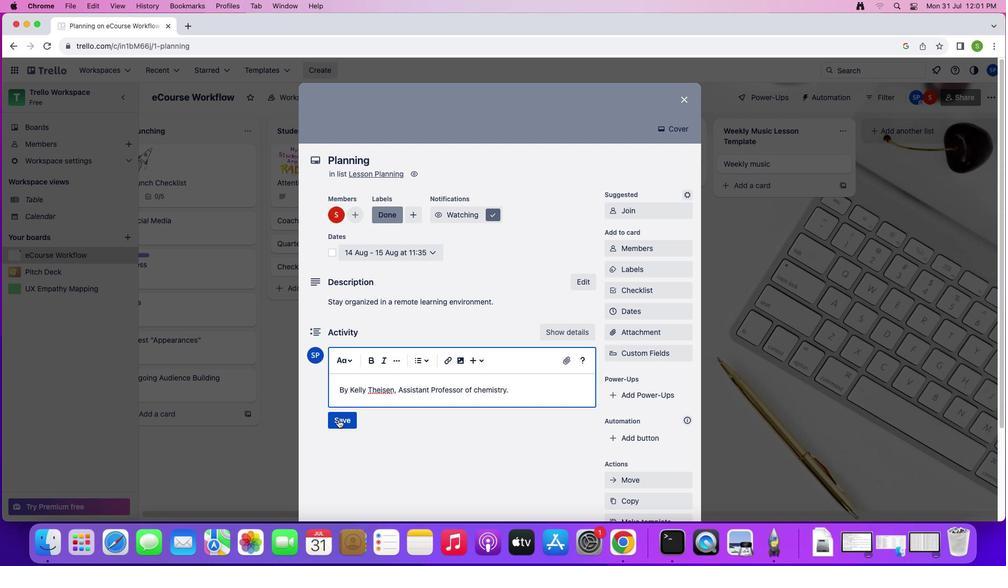 
Action: Mouse pressed left at (338, 419)
Screenshot: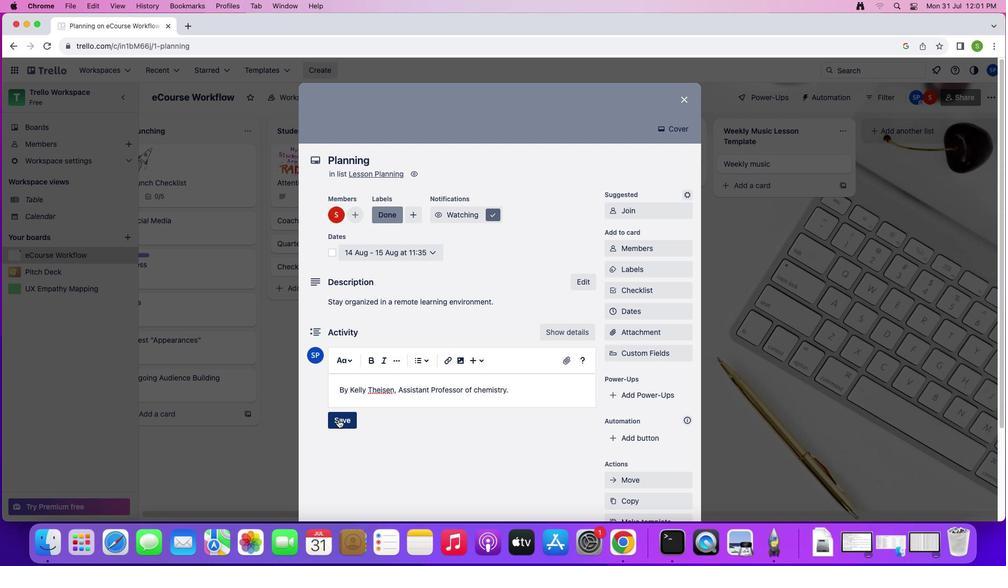 
Action: Mouse moved to (682, 97)
Screenshot: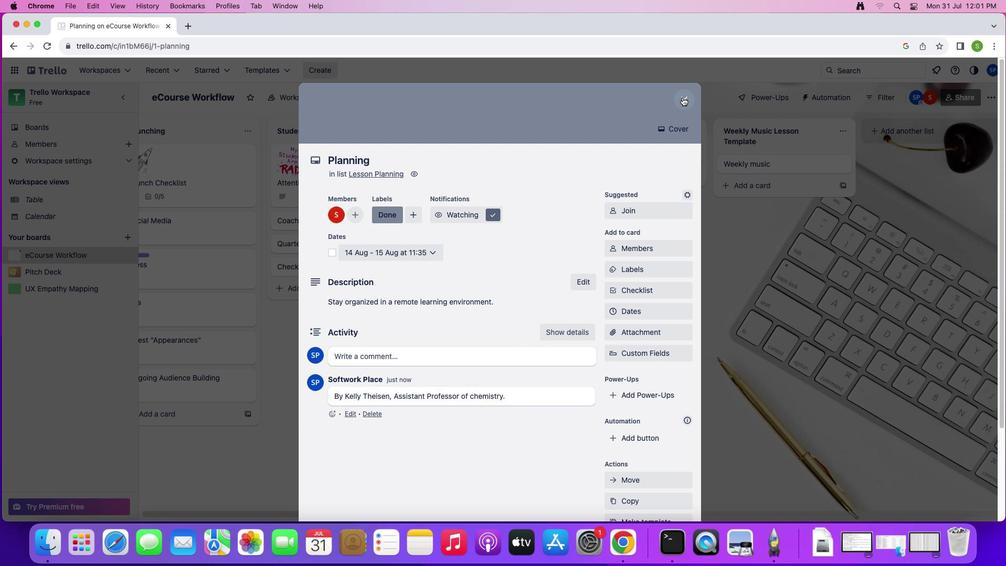 
Action: Mouse pressed left at (682, 97)
Screenshot: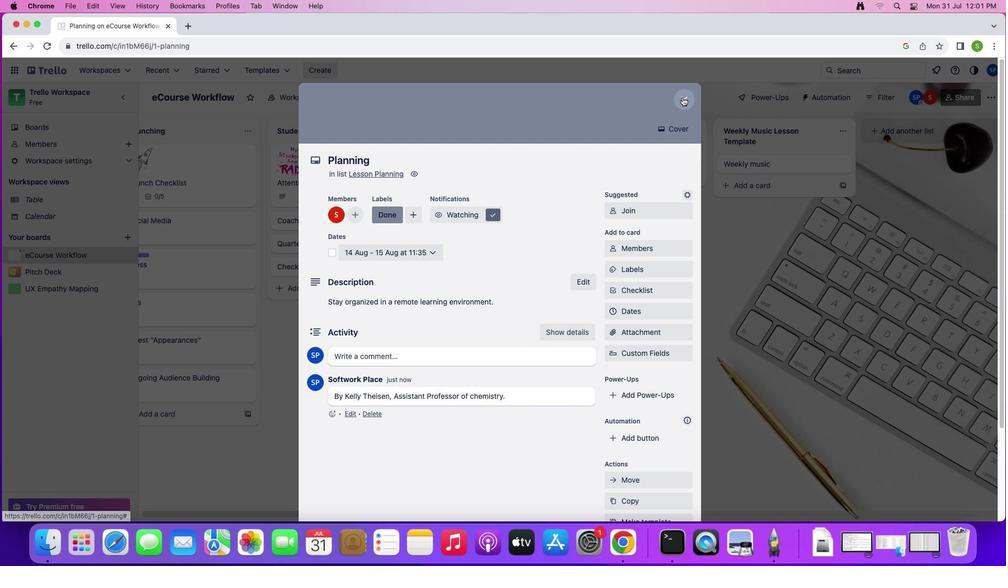 
Action: Mouse moved to (618, 152)
Screenshot: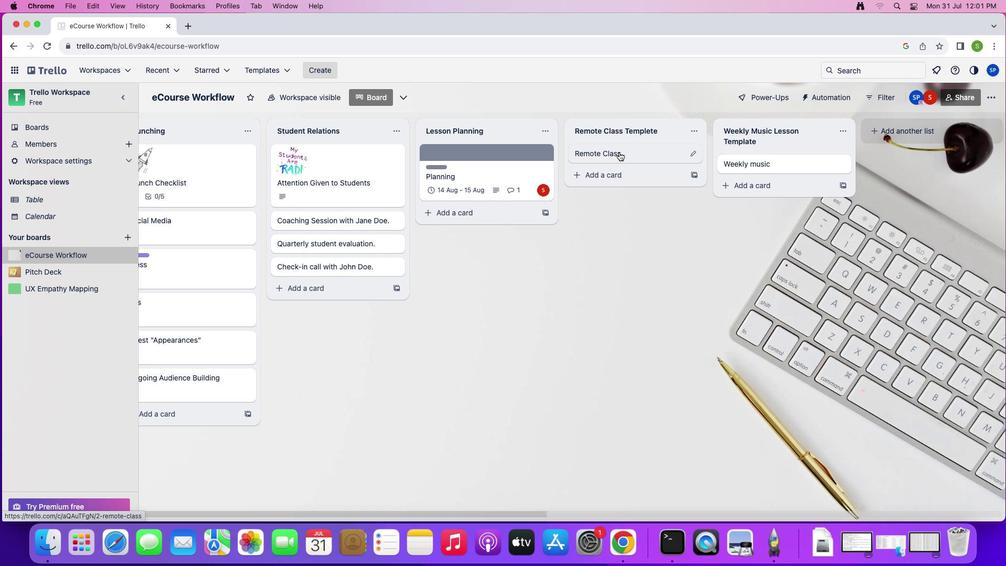 
Action: Mouse pressed left at (618, 152)
Screenshot: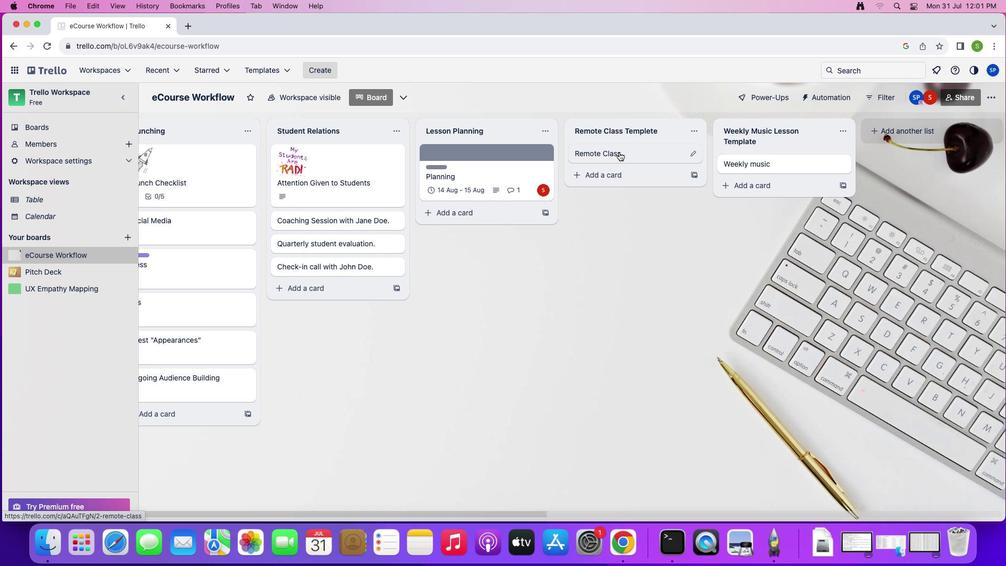 
Action: Mouse moved to (634, 183)
Screenshot: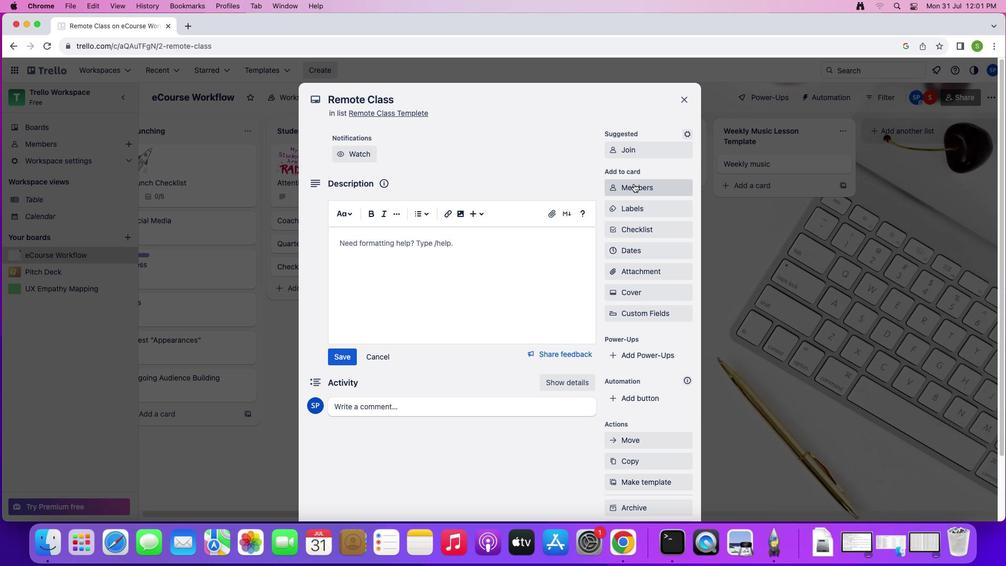 
Action: Mouse pressed left at (634, 183)
Screenshot: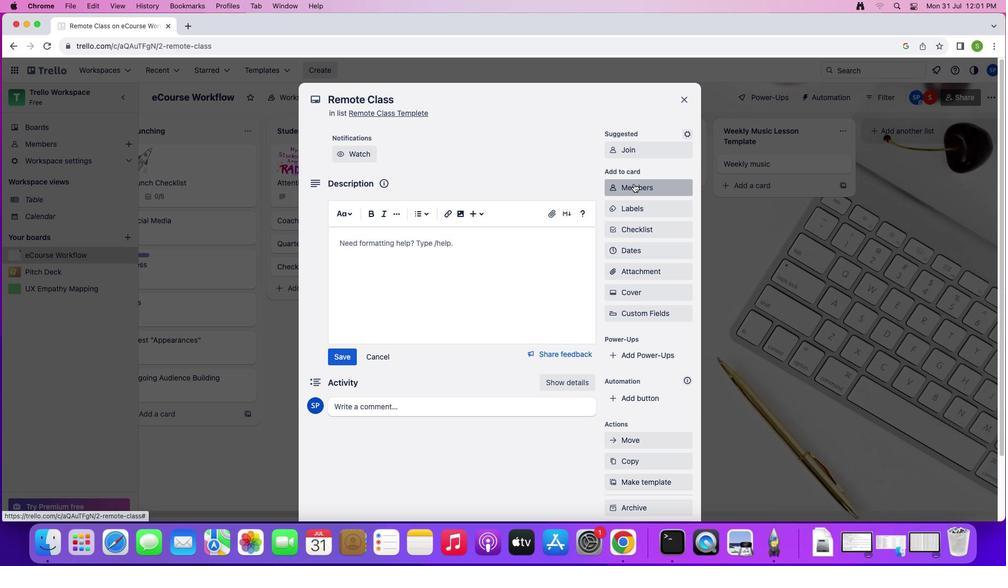 
Action: Mouse moved to (646, 299)
Screenshot: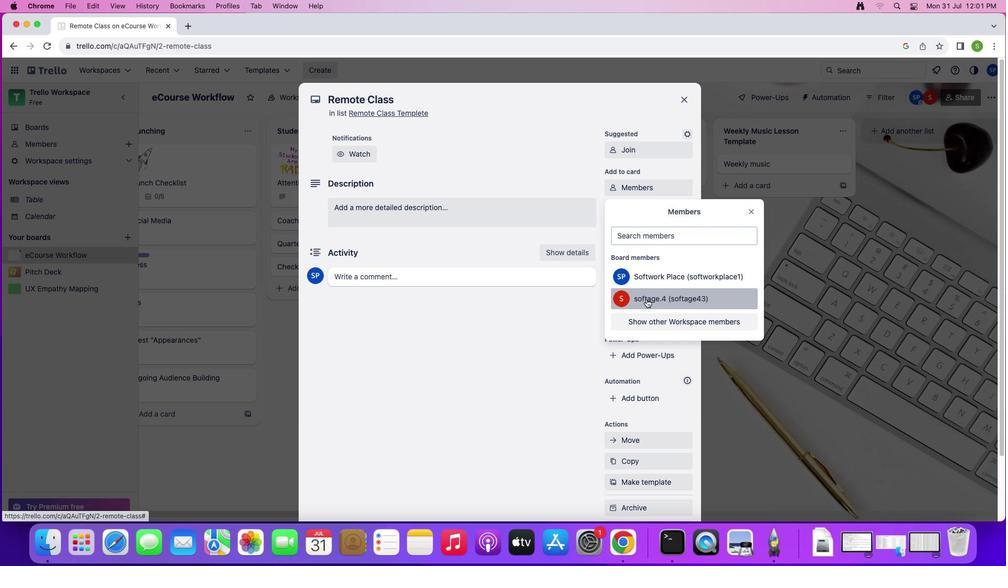 
Action: Mouse pressed left at (646, 299)
Screenshot: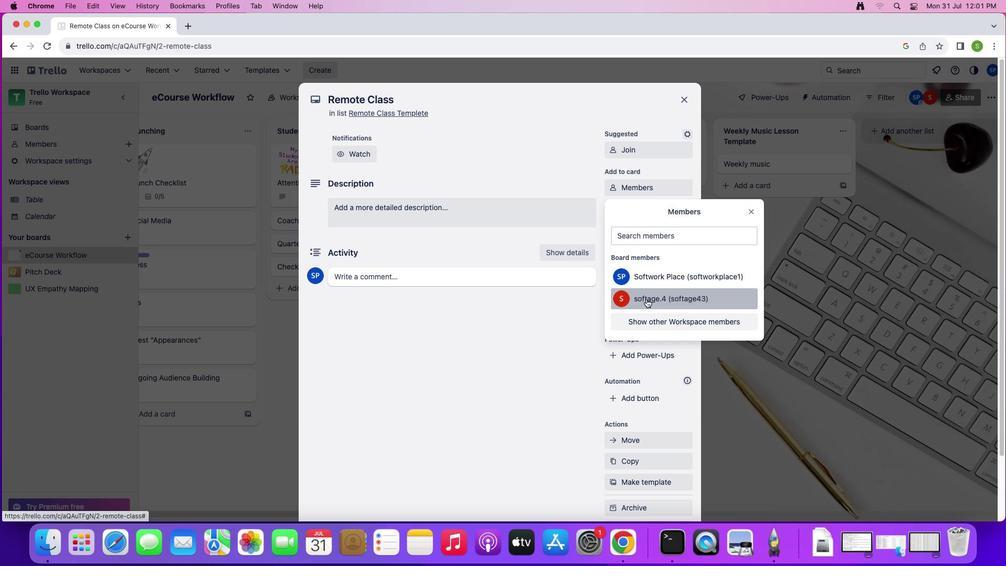 
Action: Mouse moved to (678, 236)
Screenshot: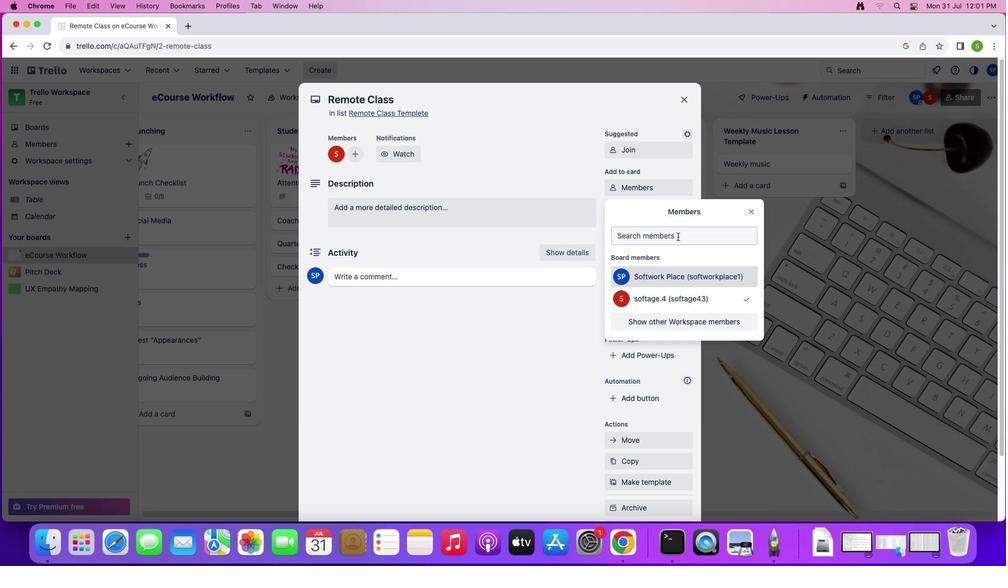 
Action: Mouse pressed left at (678, 236)
Screenshot: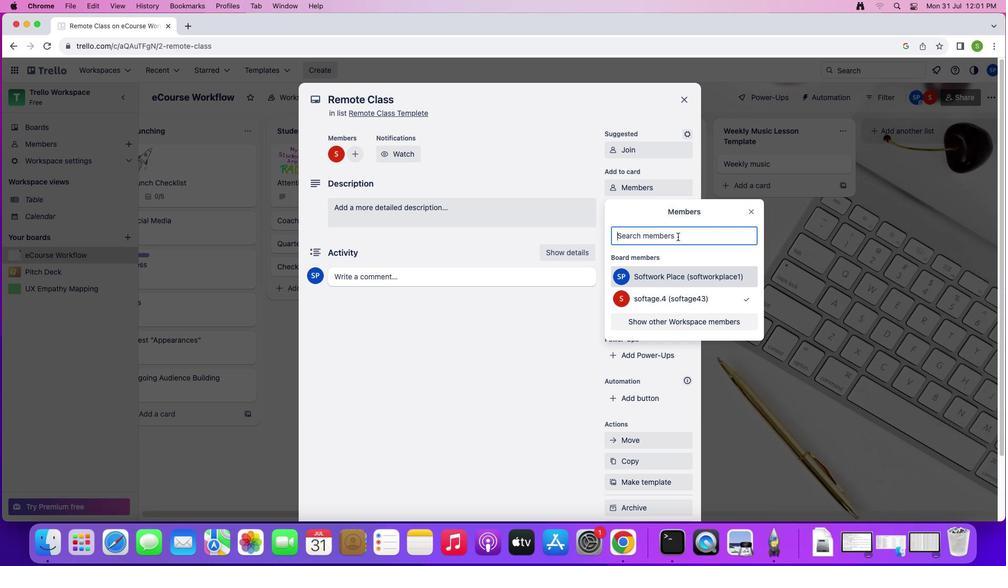 
Action: Mouse moved to (667, 230)
Screenshot: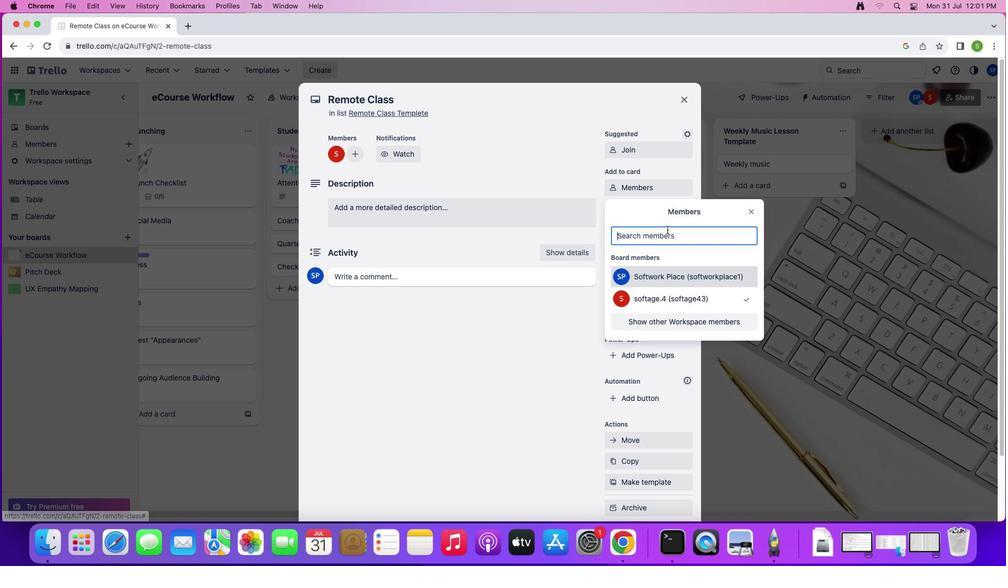 
Action: Mouse pressed left at (667, 230)
Screenshot: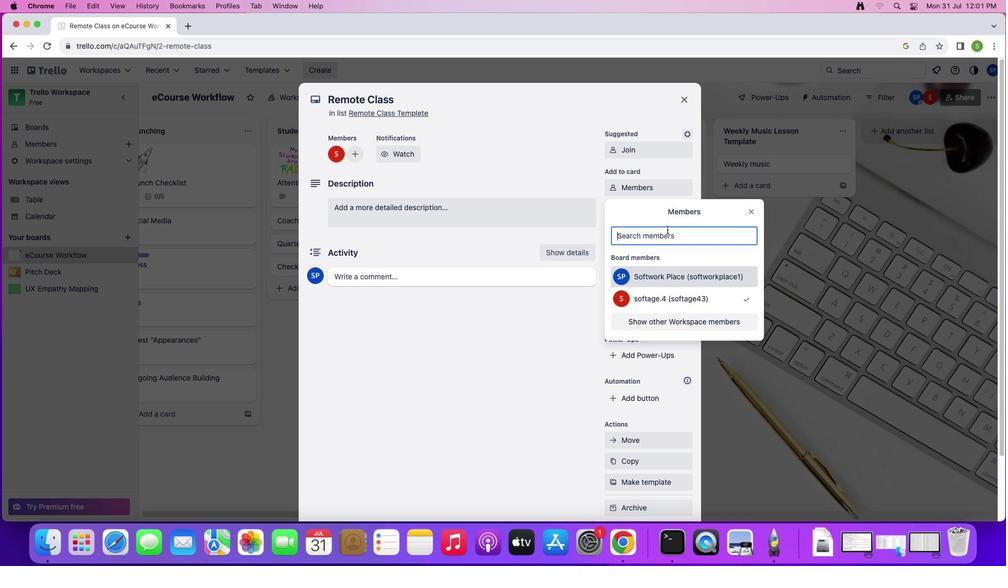 
Action: Key pressed 's''o''f''t''a''g''e''.''3'Key.shift'@''s''o''f''a''t'Key.backspaceKey.backspace't''a''g''e''.''n''e''t'
Screenshot: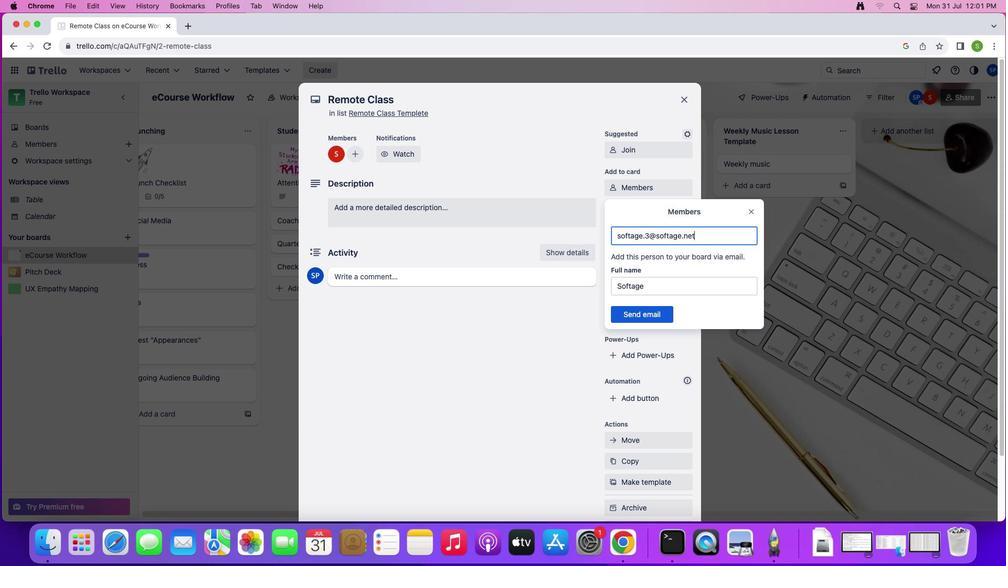 
Action: Mouse moved to (629, 312)
Screenshot: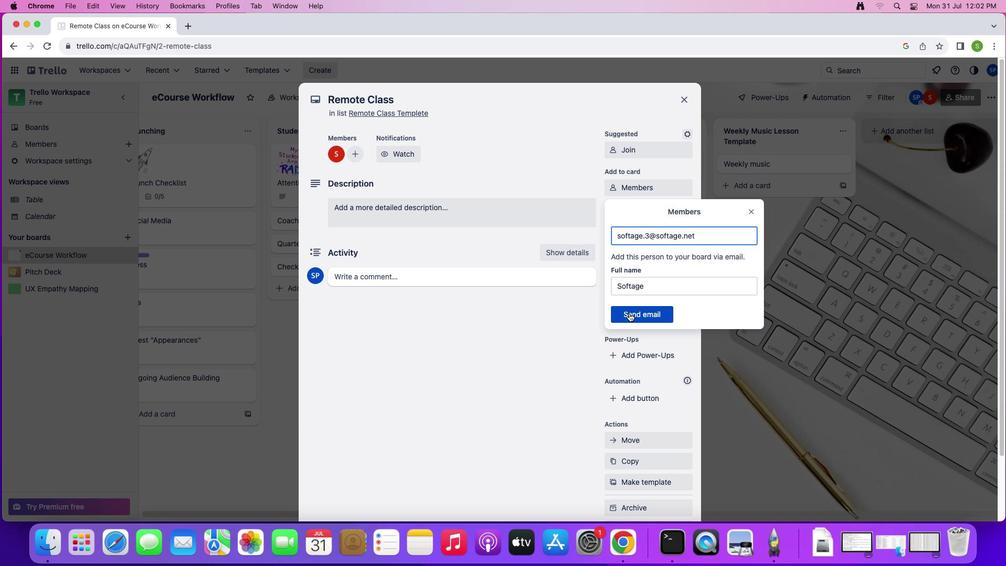 
Action: Mouse pressed left at (629, 312)
Screenshot: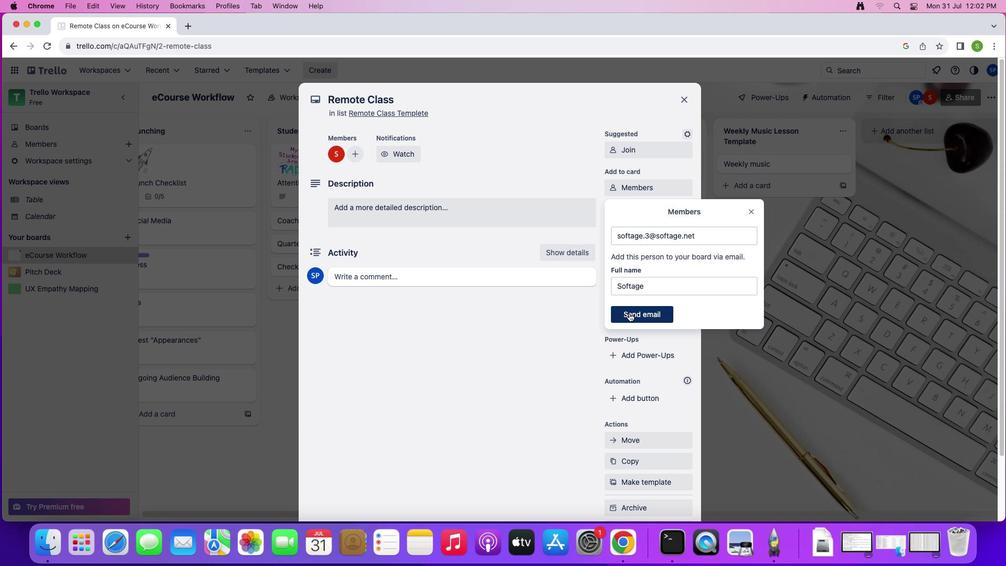 
Action: Mouse moved to (647, 204)
Screenshot: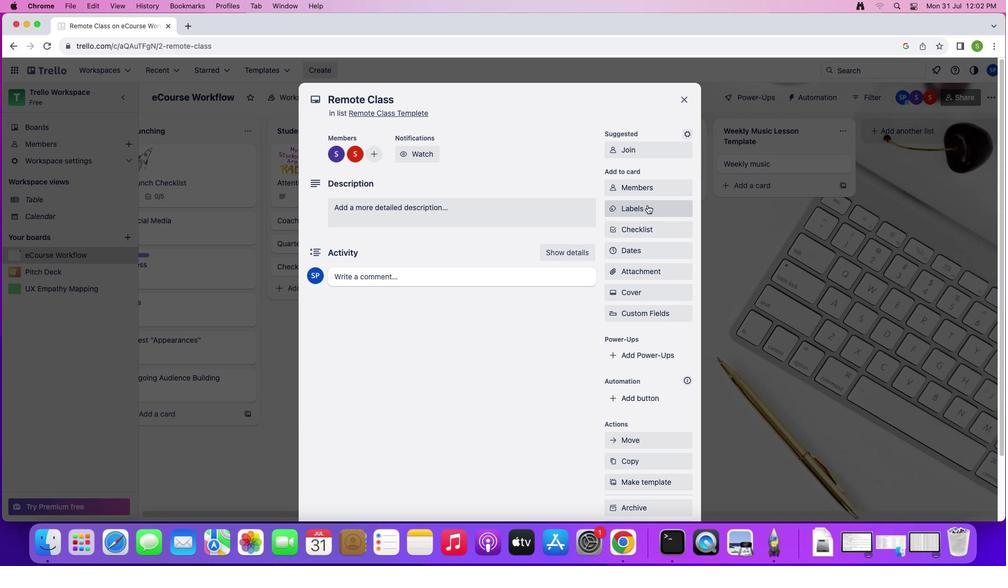 
Action: Mouse pressed left at (647, 204)
Screenshot: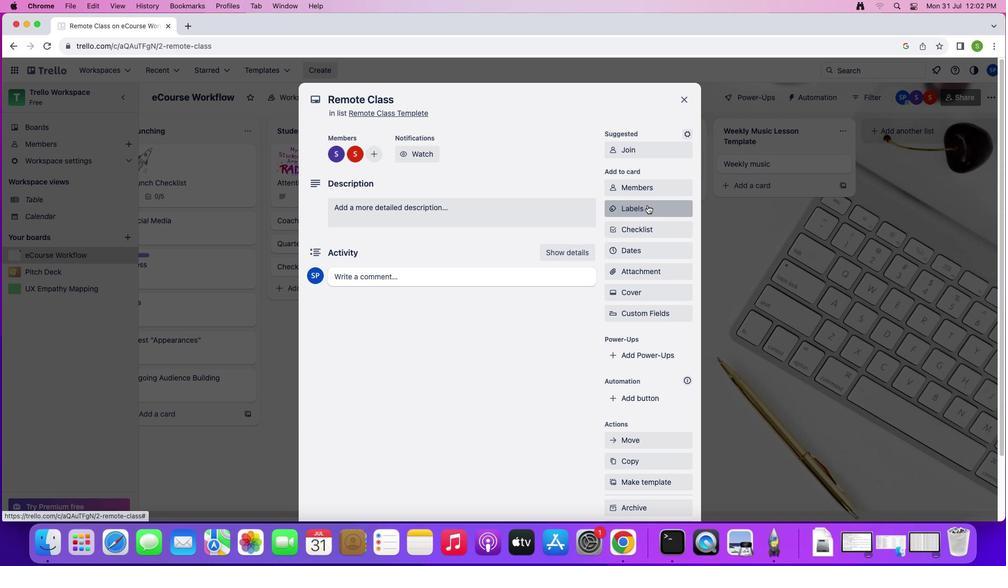 
Action: Mouse moved to (667, 386)
Screenshot: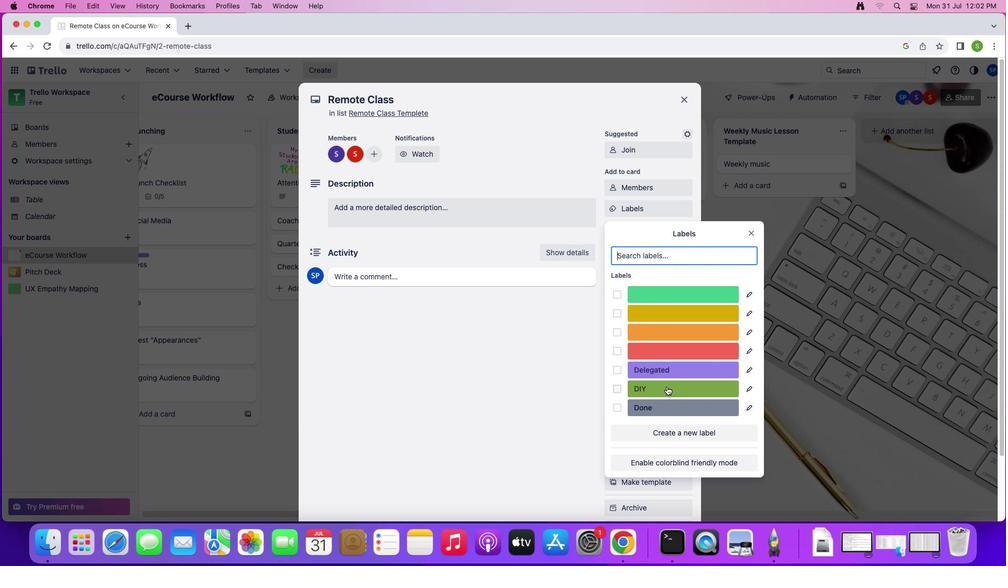 
Action: Mouse pressed left at (667, 386)
Screenshot: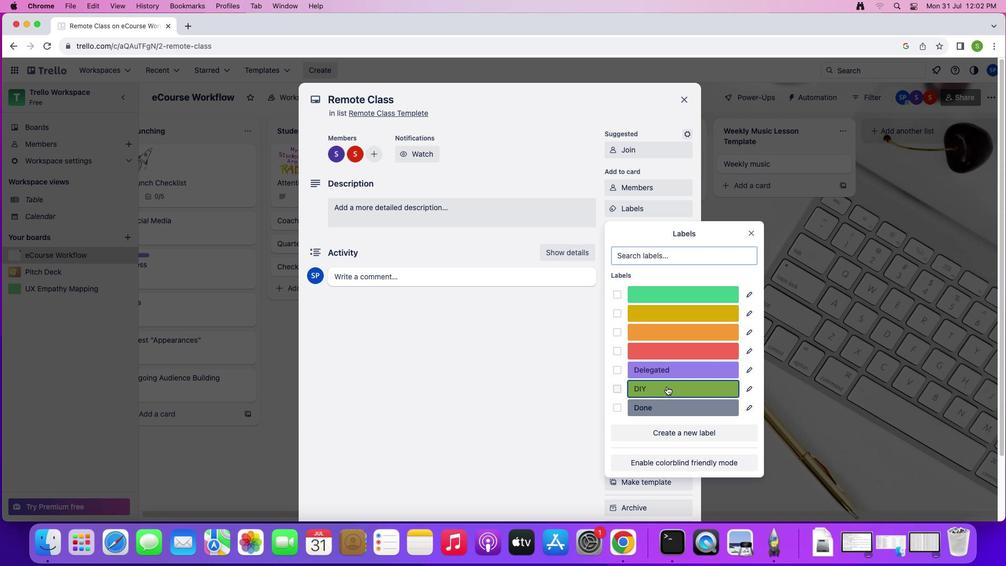 
Action: Mouse moved to (757, 233)
Screenshot: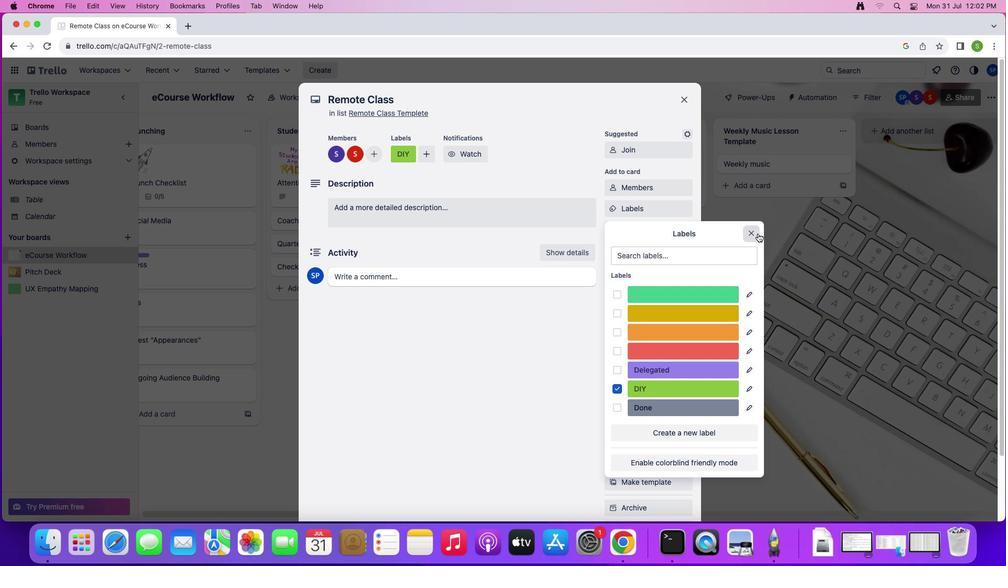 
Action: Mouse pressed left at (757, 233)
Screenshot: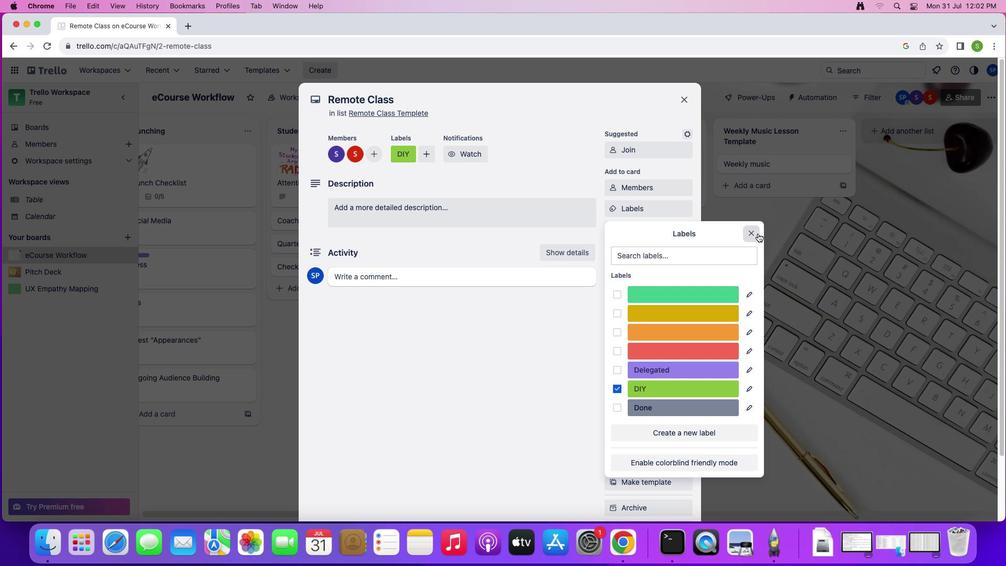 
Action: Mouse moved to (629, 229)
Screenshot: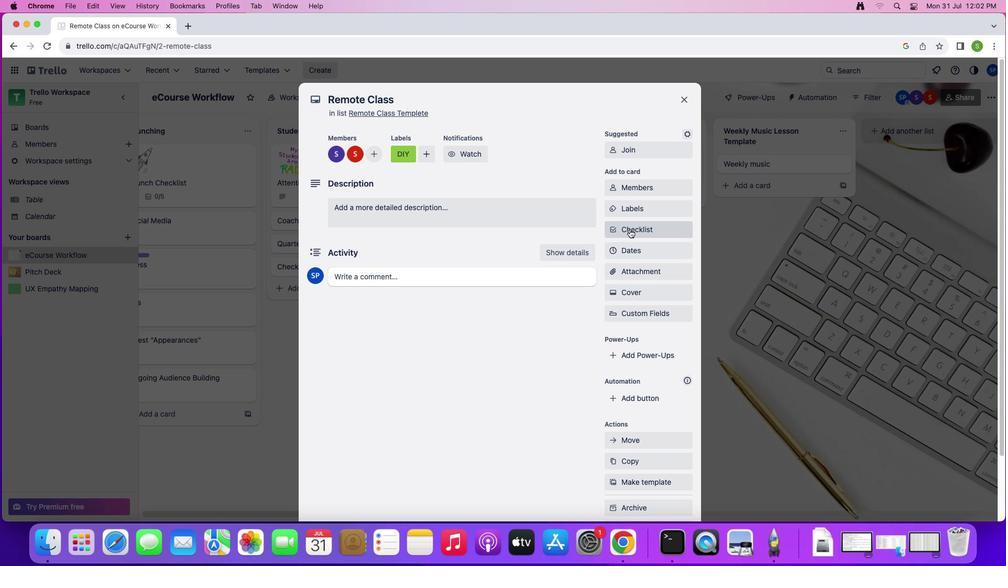 
Action: Mouse pressed left at (629, 229)
Screenshot: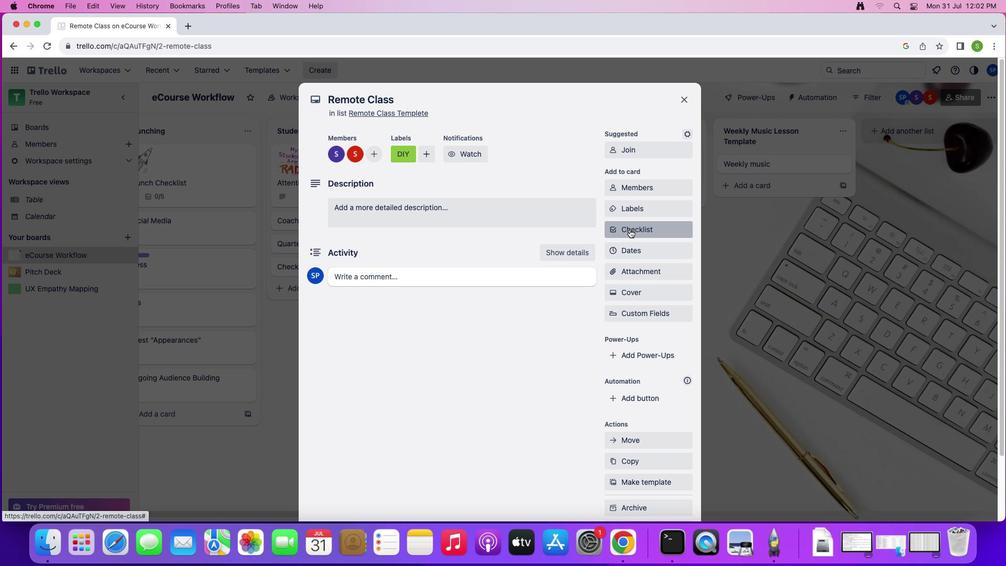 
Action: Mouse moved to (643, 334)
Screenshot: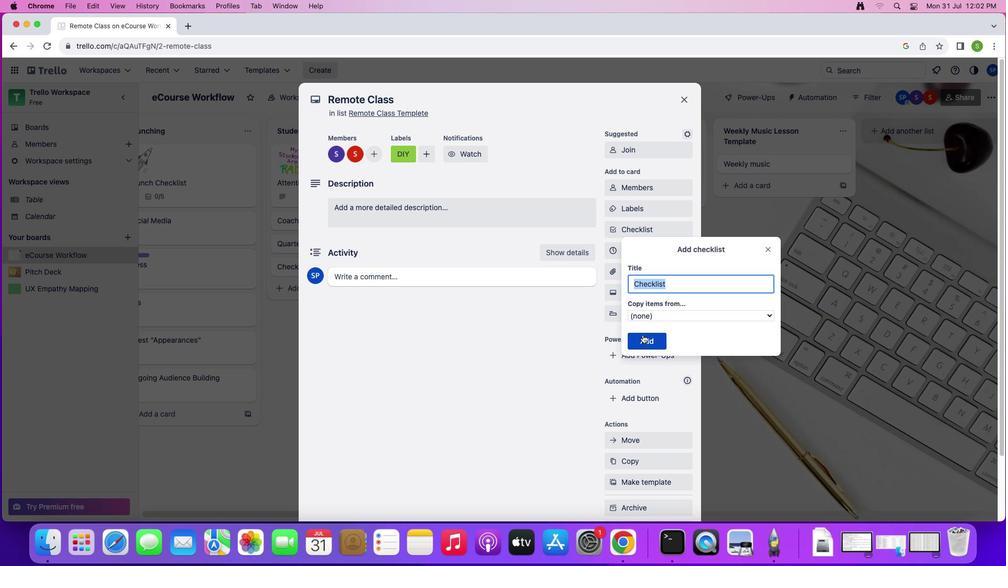 
Action: Mouse pressed left at (643, 334)
Screenshot: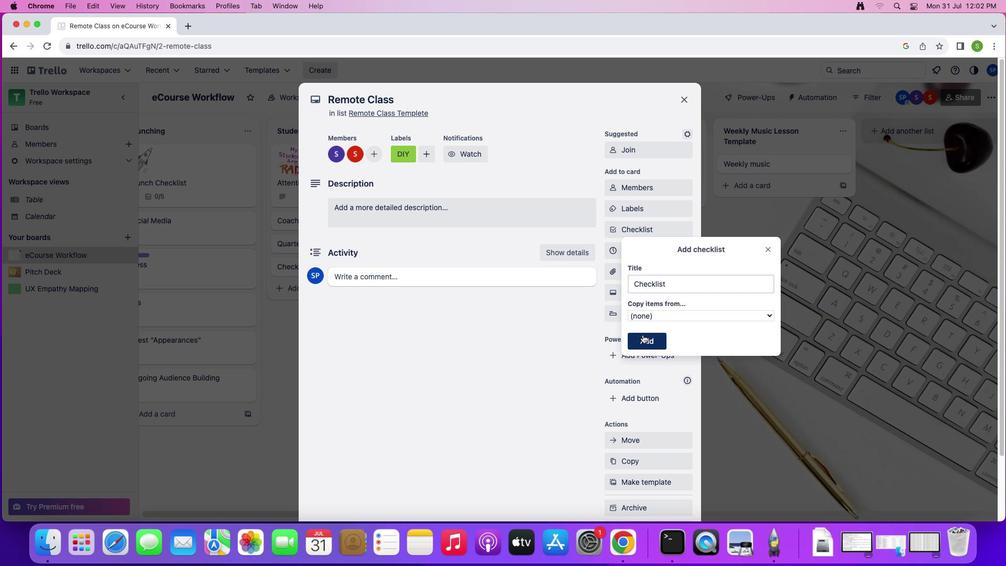 
Action: Mouse moved to (659, 254)
Screenshot: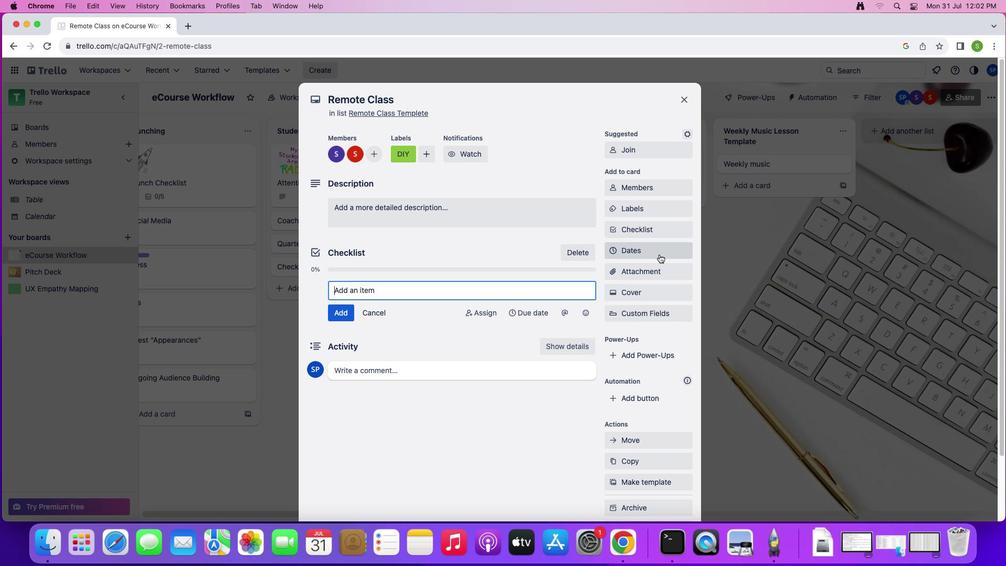 
Action: Mouse pressed left at (659, 254)
Screenshot: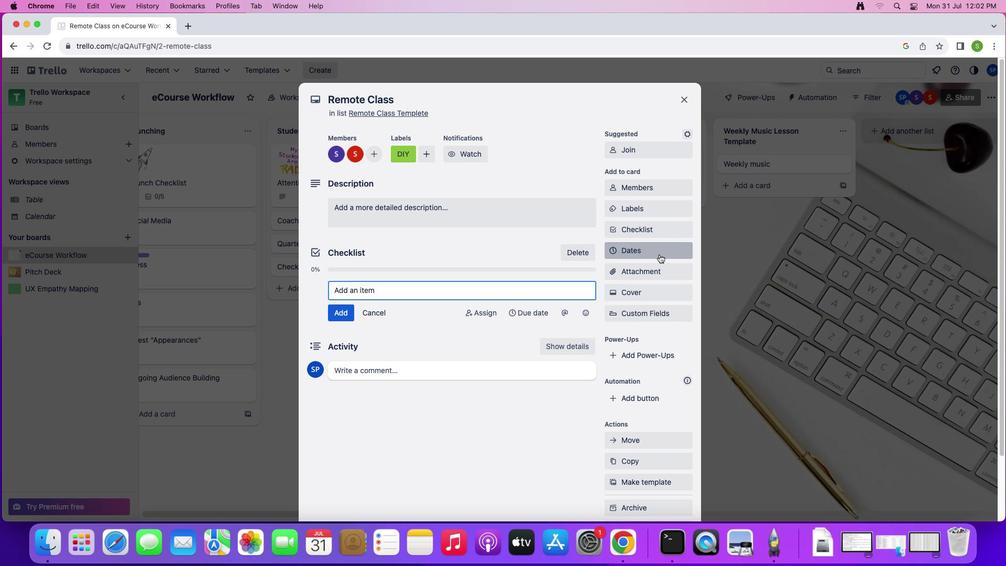 
Action: Mouse moved to (679, 177)
Screenshot: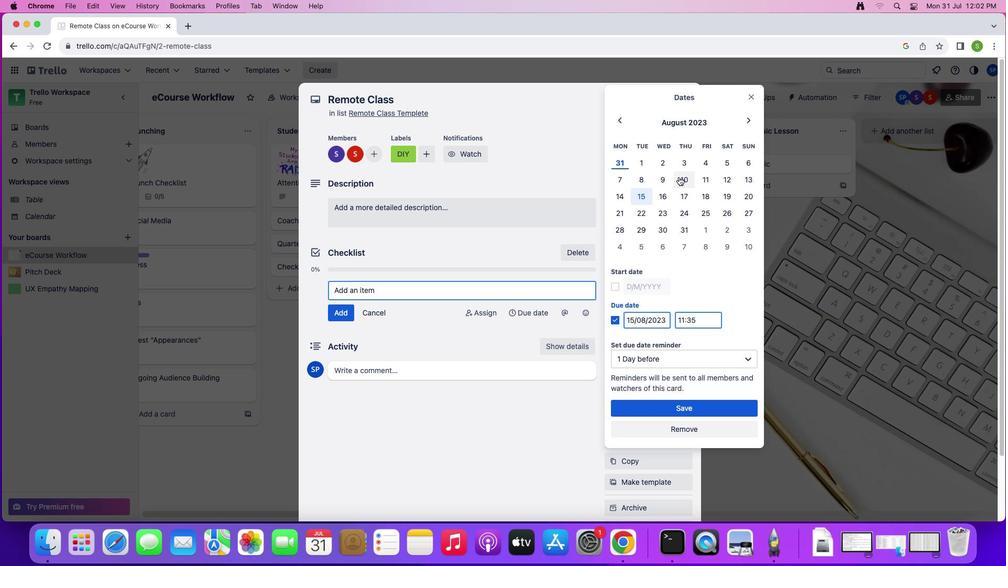 
Action: Mouse pressed left at (679, 177)
Screenshot: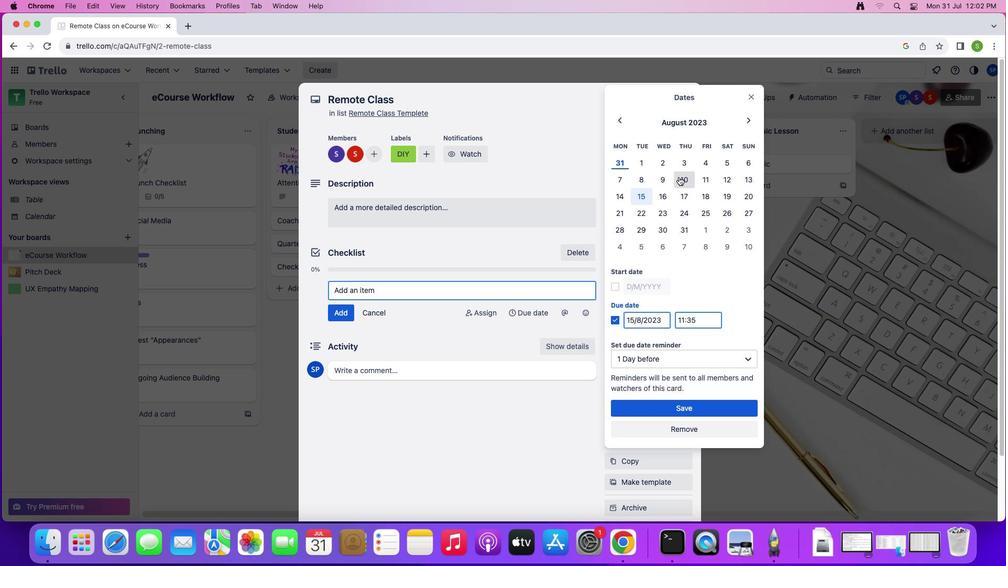 
Action: Mouse moved to (615, 282)
Screenshot: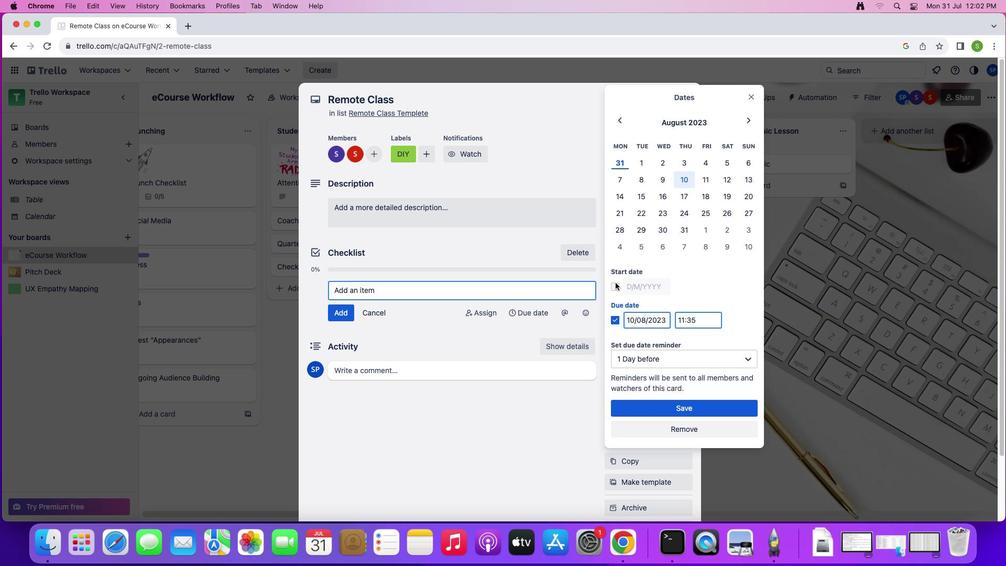 
Action: Mouse pressed left at (615, 282)
Screenshot: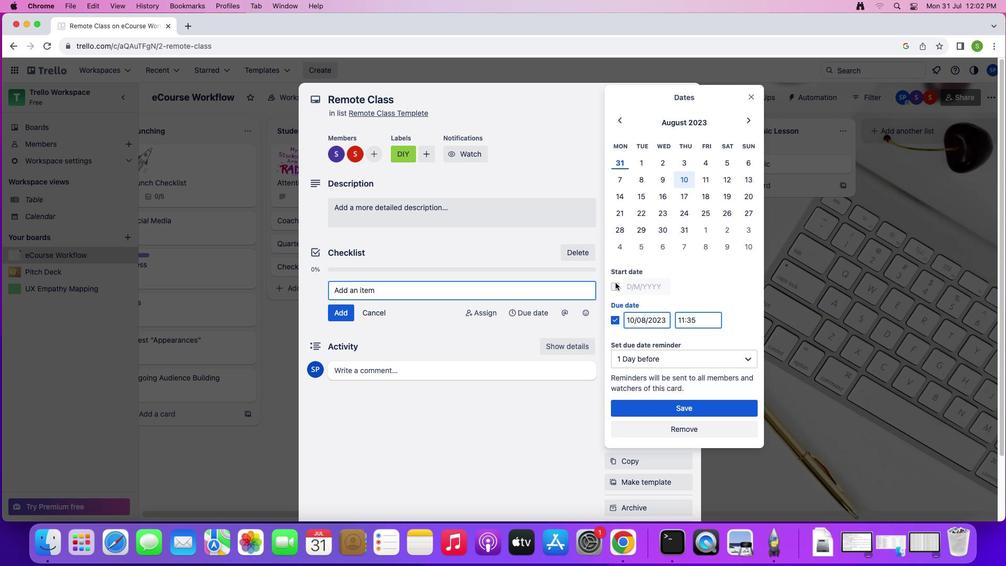 
Action: Mouse moved to (690, 407)
Screenshot: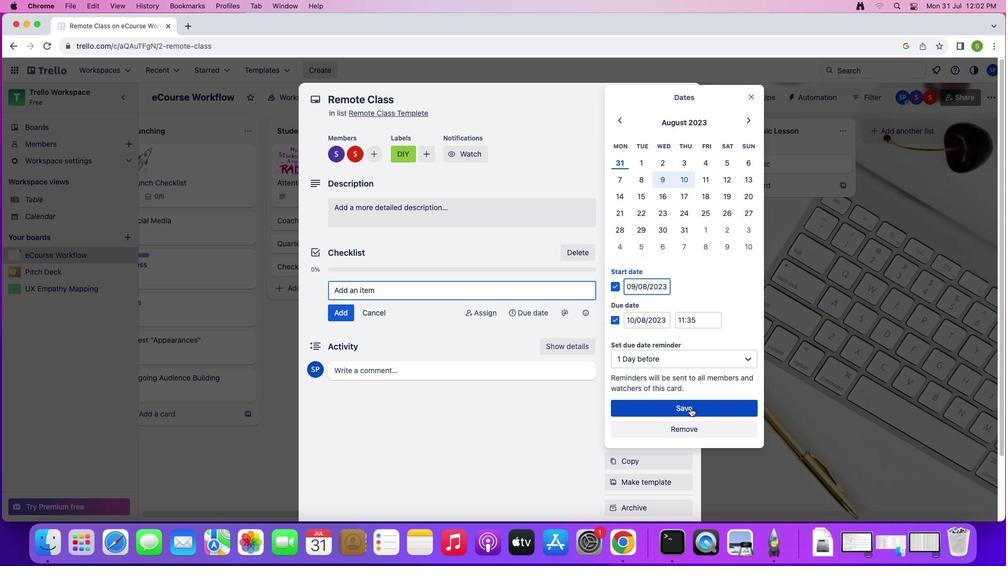 
Action: Mouse pressed left at (690, 407)
Screenshot: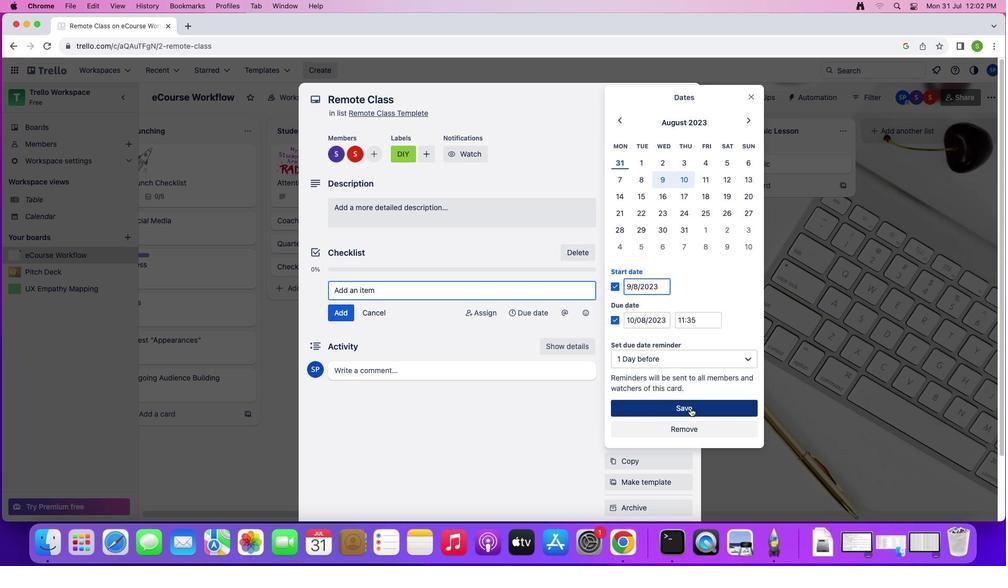 
Action: Mouse moved to (638, 268)
Screenshot: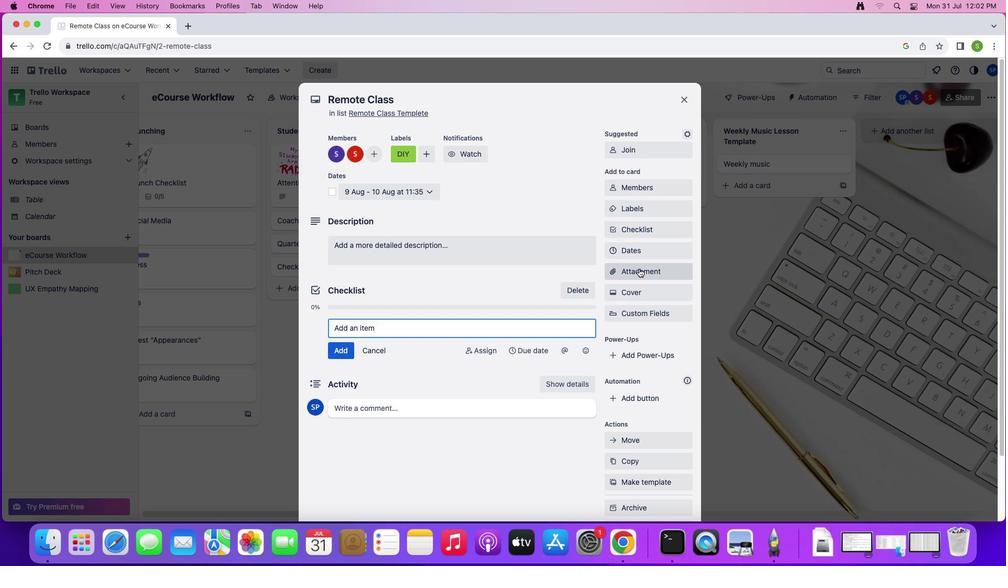 
Action: Mouse pressed left at (638, 268)
Screenshot: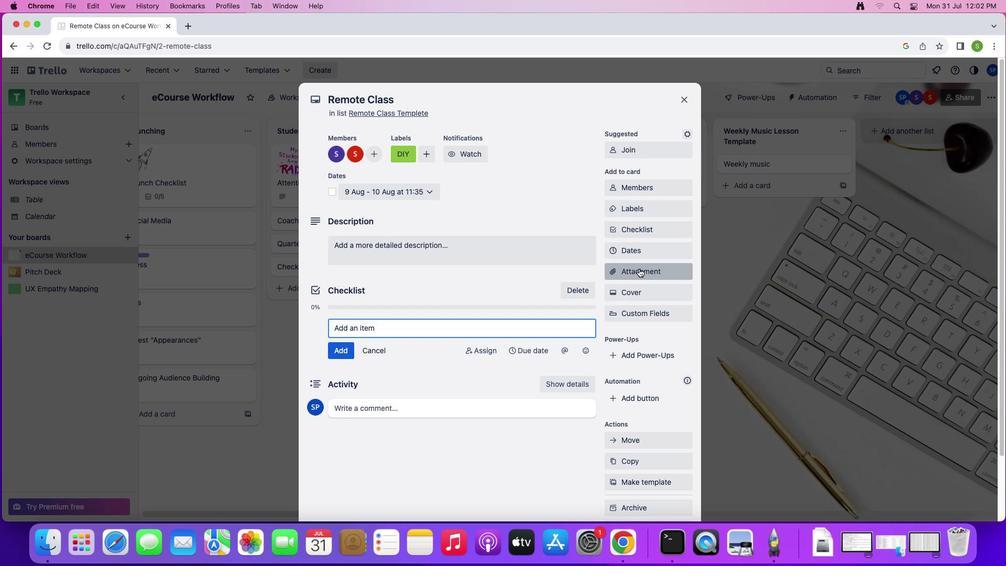
Action: Mouse moved to (746, 89)
Screenshot: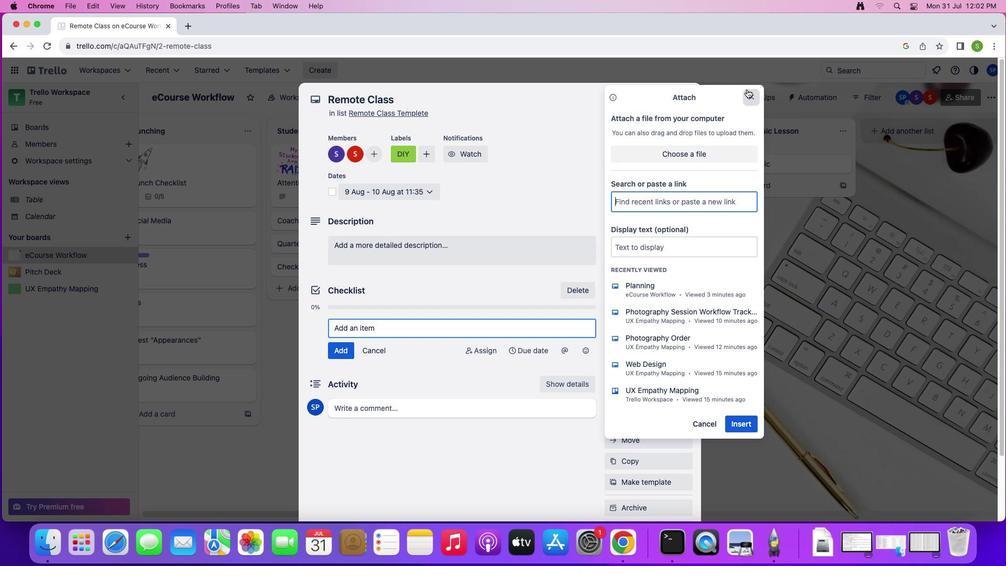 
Action: Mouse pressed left at (746, 89)
Screenshot: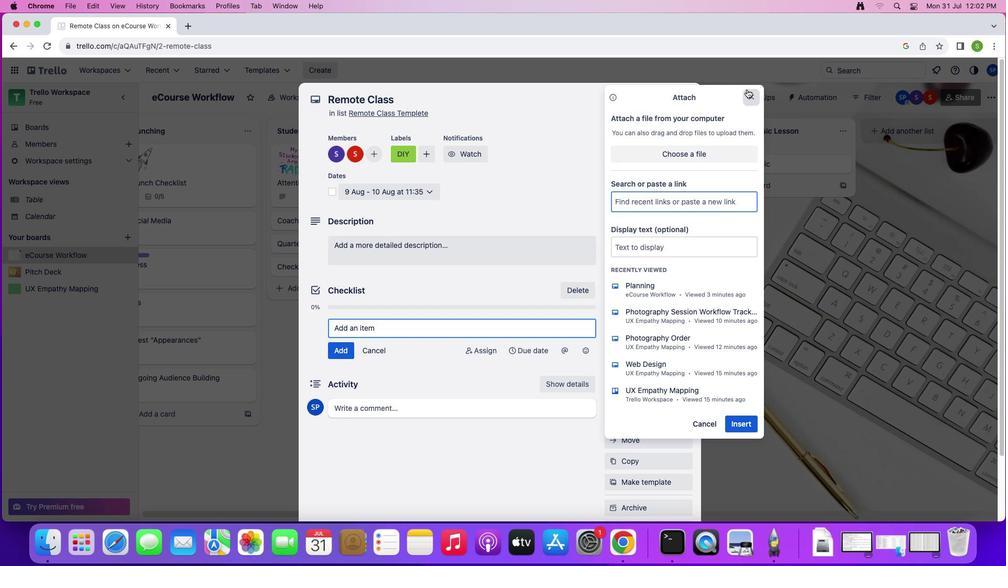 
Action: Mouse moved to (637, 289)
Screenshot: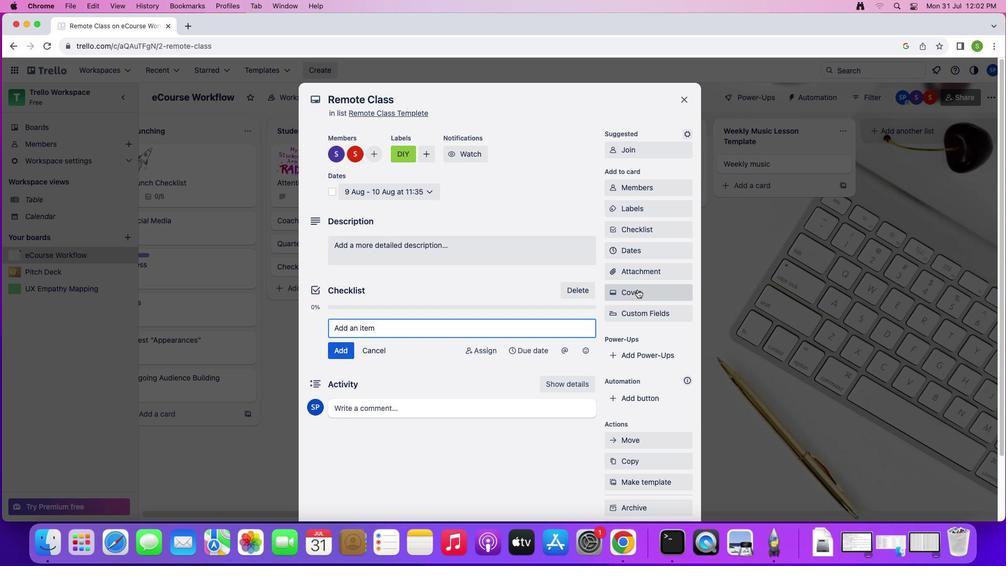 
Action: Mouse pressed left at (637, 289)
Screenshot: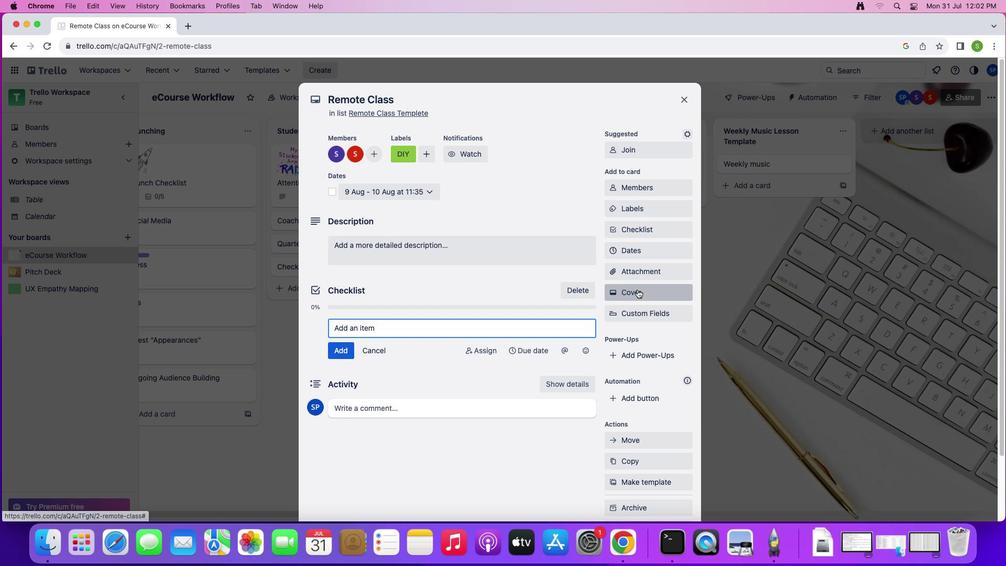 
Action: Mouse moved to (681, 199)
Screenshot: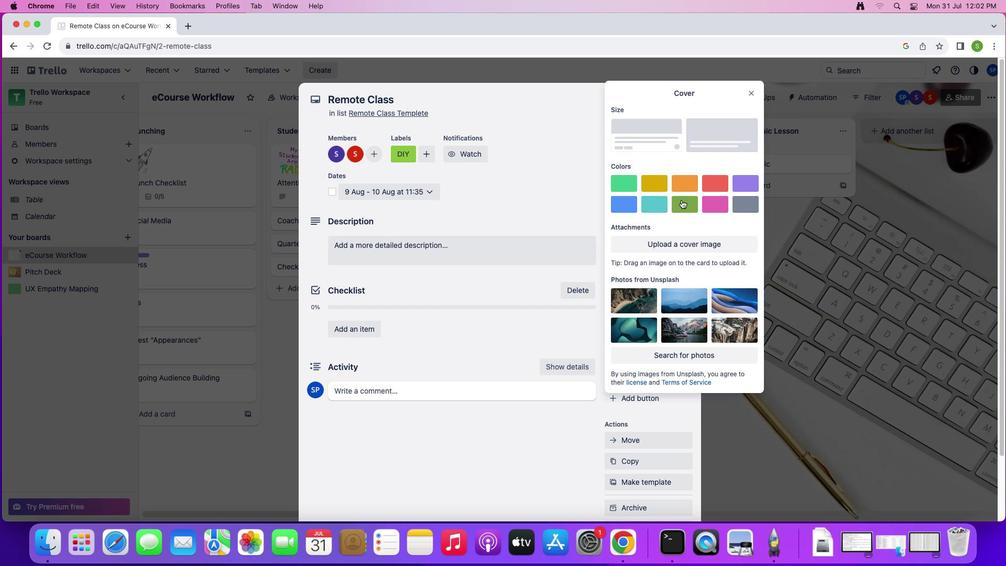 
Action: Mouse pressed left at (681, 199)
Screenshot: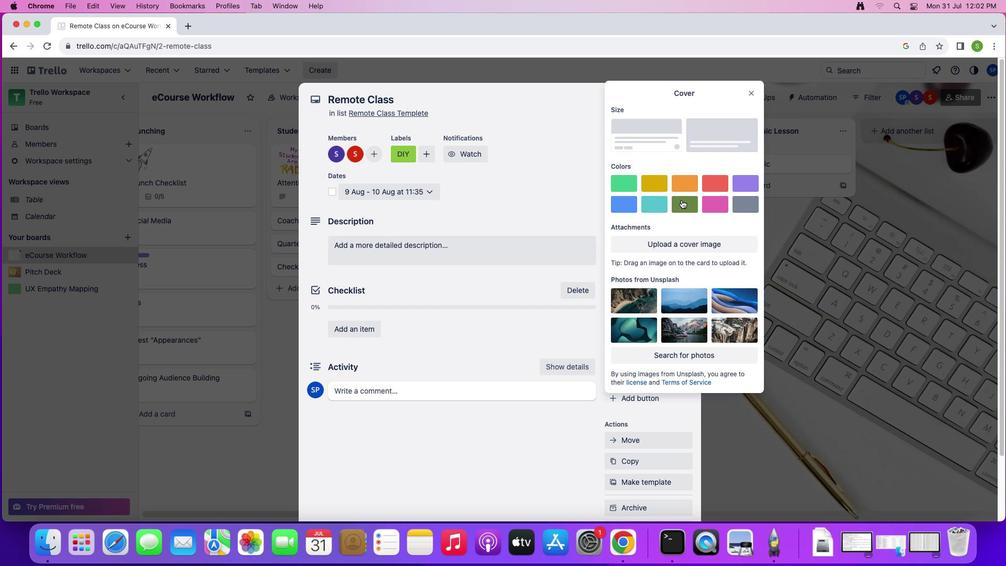 
Action: Mouse moved to (747, 97)
Screenshot: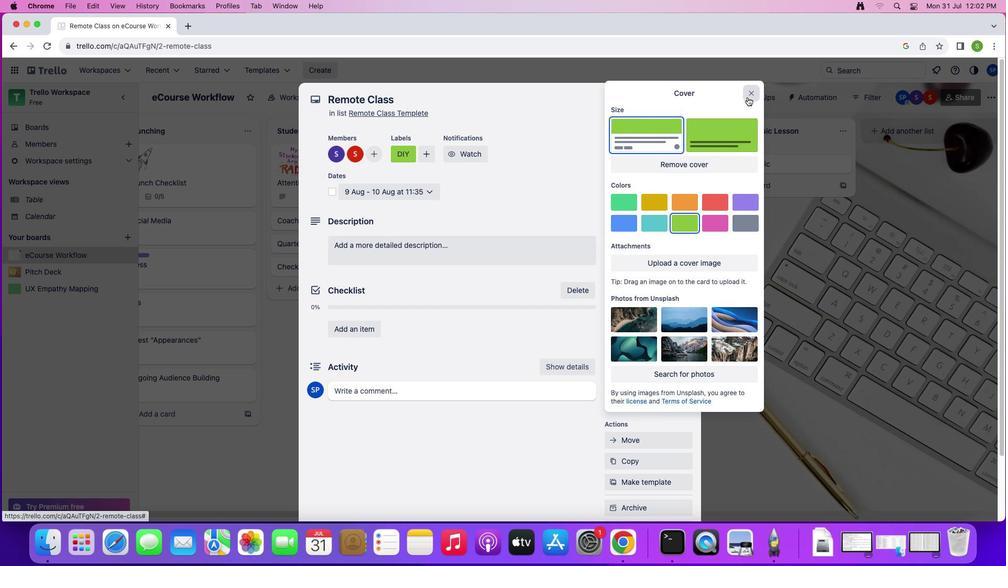 
Action: Mouse pressed left at (747, 97)
Screenshot: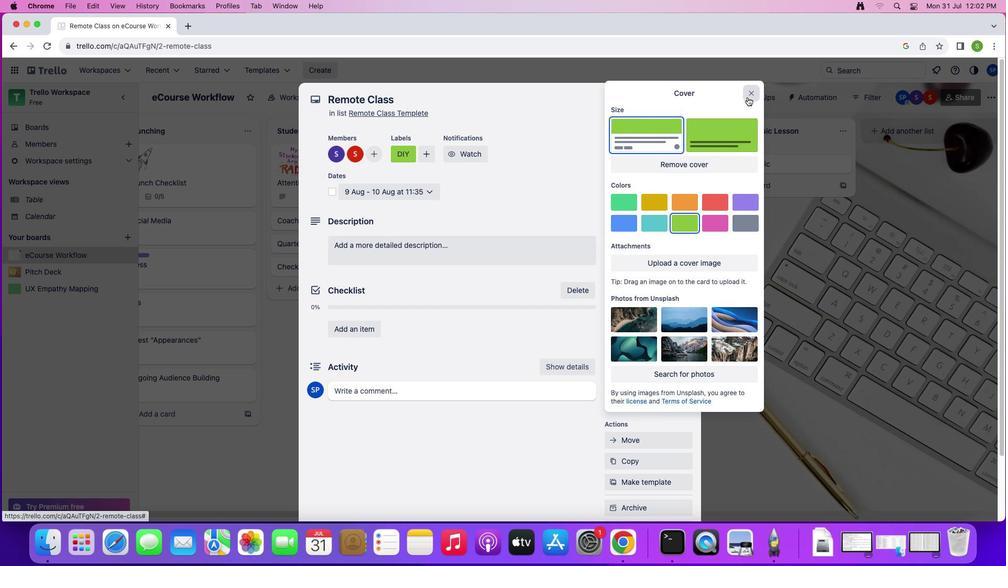 
Action: Mouse moved to (441, 251)
Screenshot: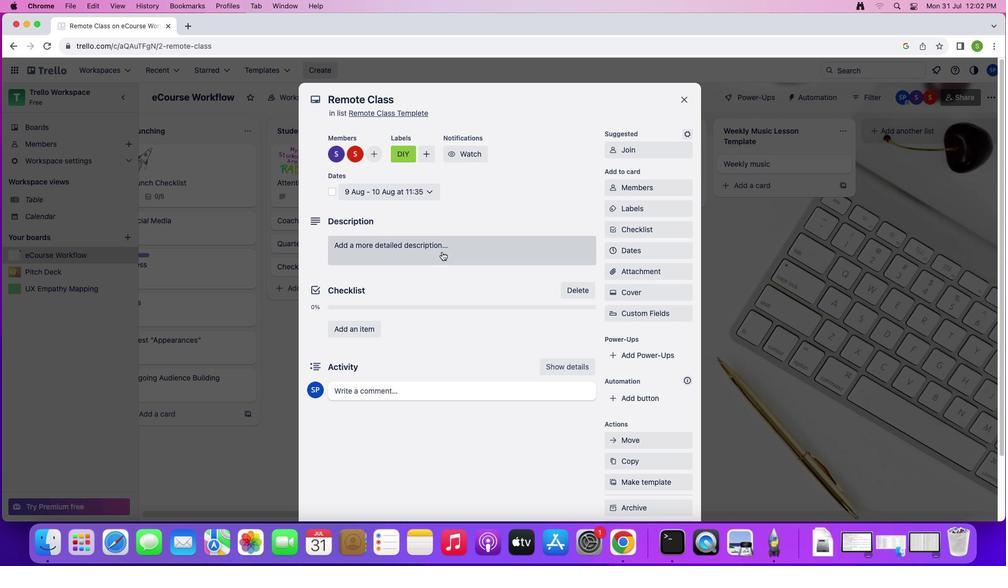 
Action: Mouse pressed left at (441, 251)
Screenshot: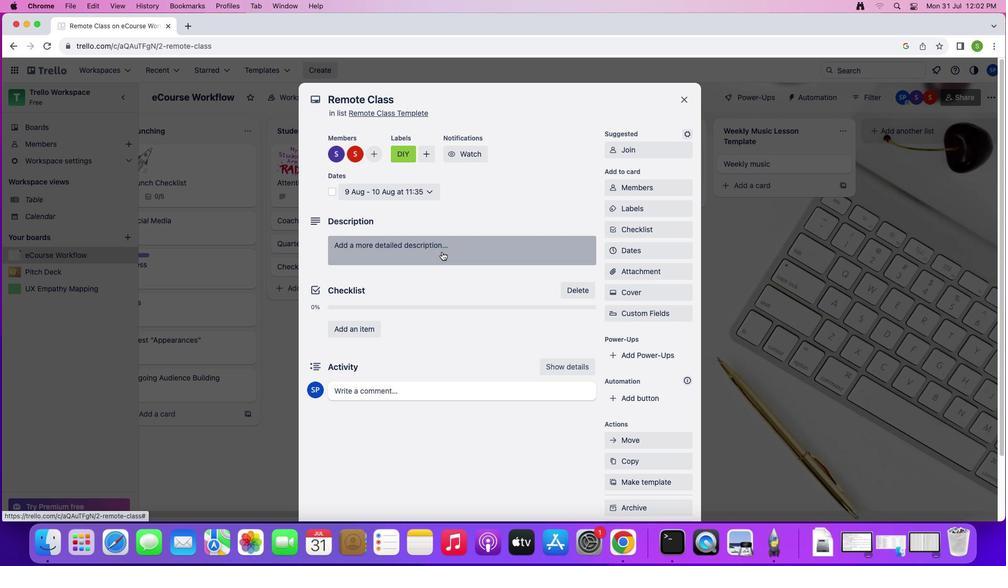 
Action: Mouse moved to (443, 250)
Screenshot: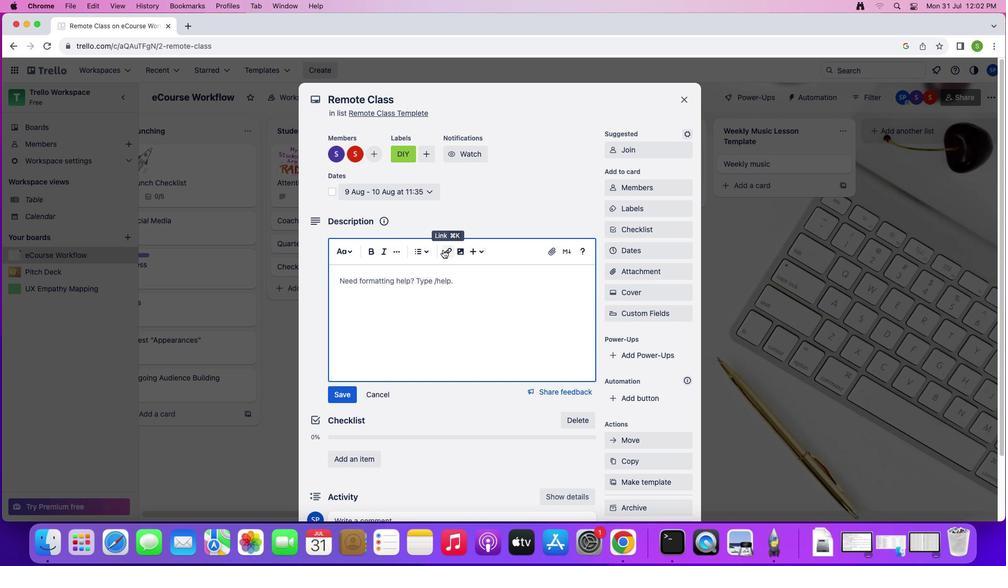
Action: Key pressed Key.shift'U''s''e'Key.space't''h''i''s'Key.spaceKey.shift'T''r''e''l''l''o'Key.space'b''o''r''d'Key.space't''o'Key.space'p''l''a''n'Key.space'y''o''u''r'Key.space'l''e''s''s''o''n'Key.space'o''u''t'Key.space'i''n'Key.space'a''d''v''a''n''c''e''.'Key.enter
Screenshot: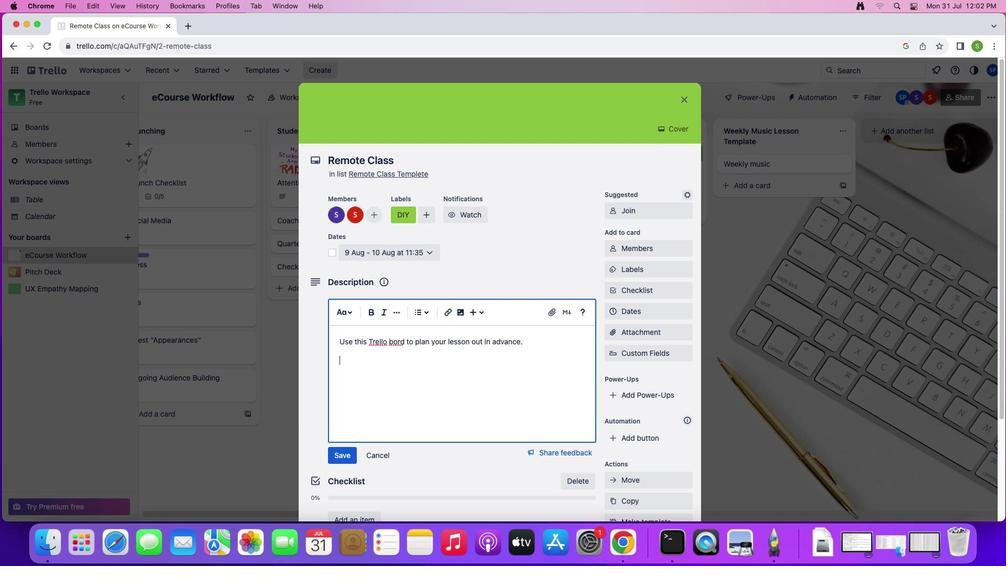 
Action: Mouse moved to (397, 342)
Screenshot: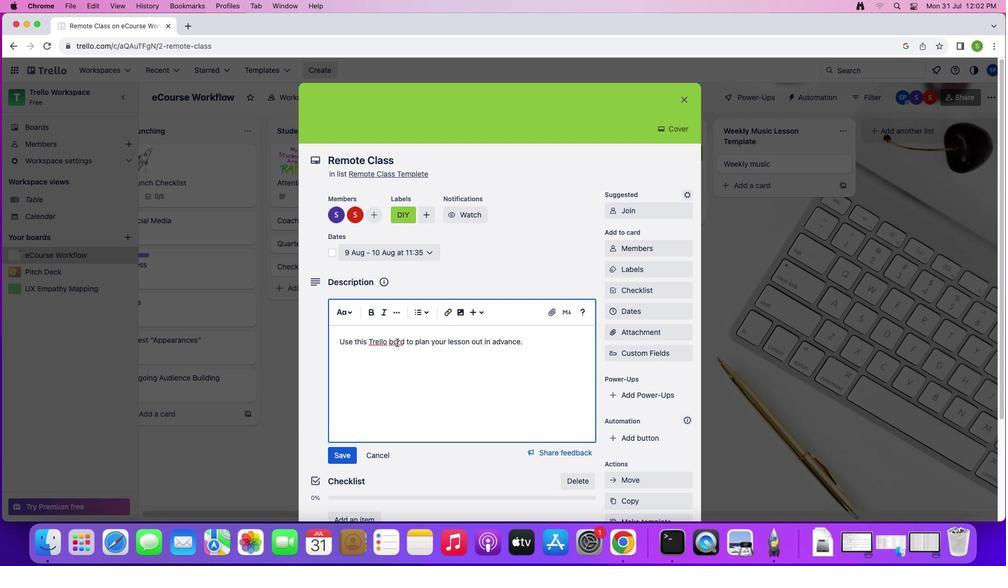 
Action: Mouse pressed left at (397, 342)
Screenshot: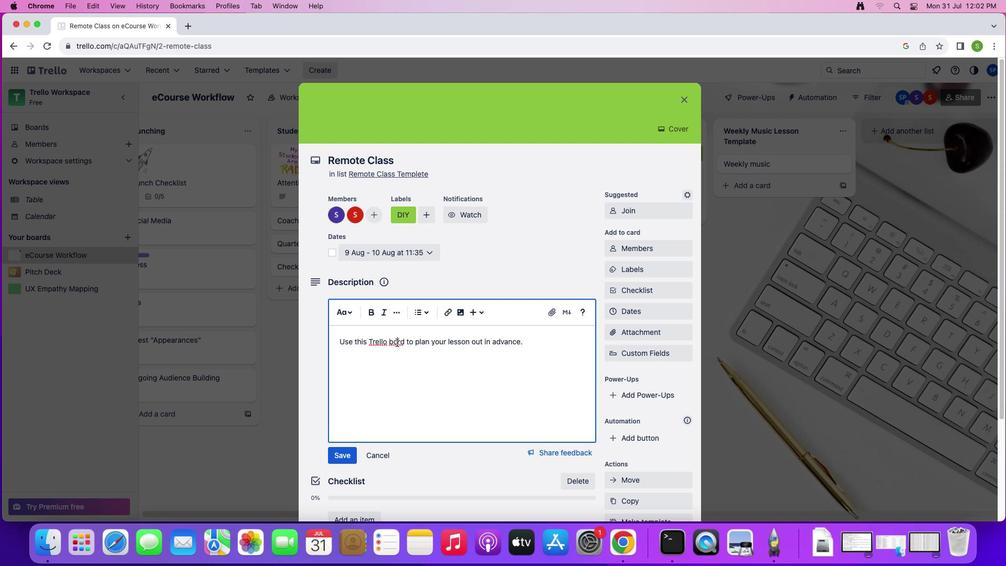 
Action: Mouse moved to (457, 341)
Screenshot: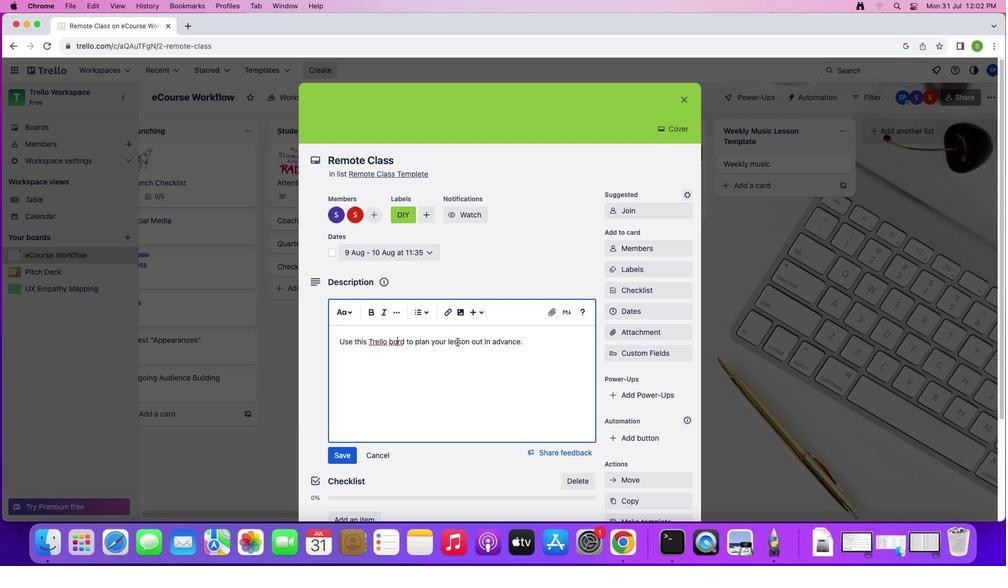 
Action: Key pressed 'a'
Screenshot: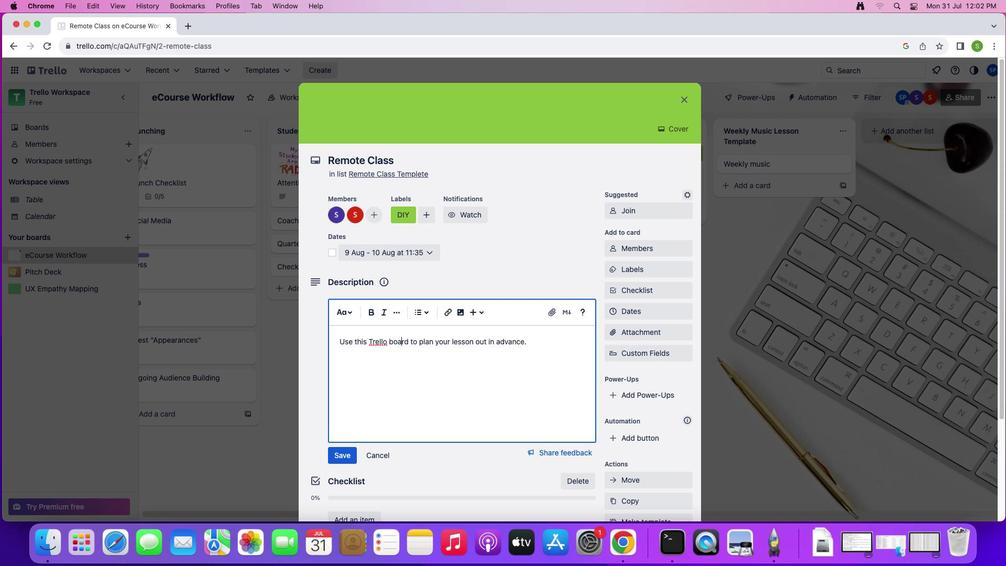 
Action: Mouse moved to (349, 455)
Screenshot: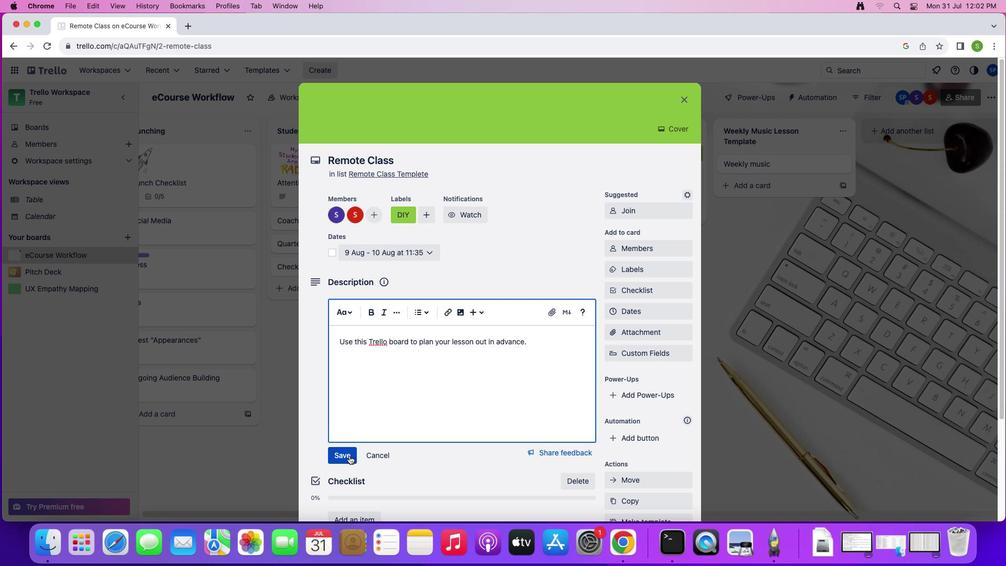 
Action: Mouse pressed left at (349, 455)
Screenshot: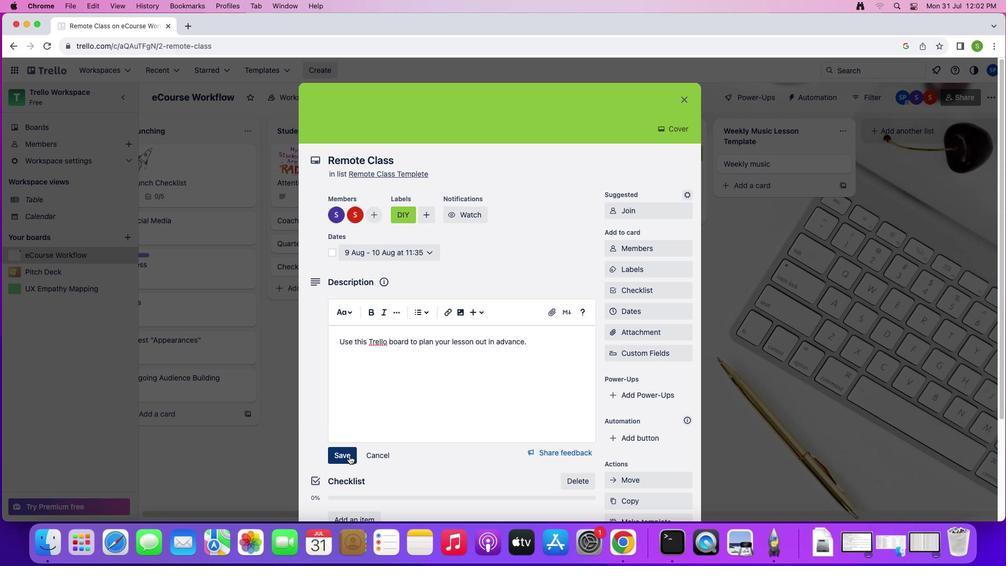 
Action: Mouse moved to (462, 378)
Screenshot: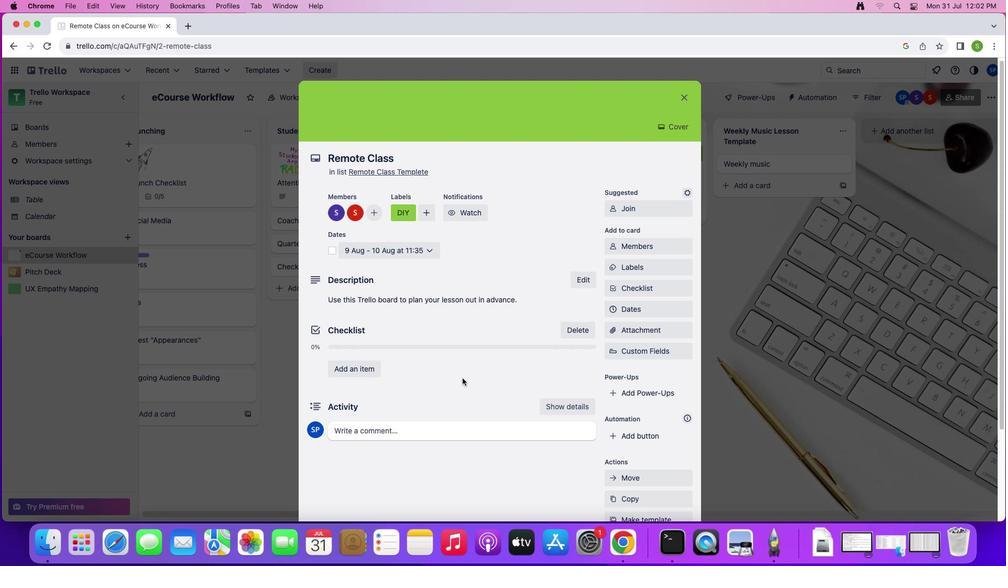 
Action: Mouse scrolled (462, 378) with delta (0, 0)
Screenshot: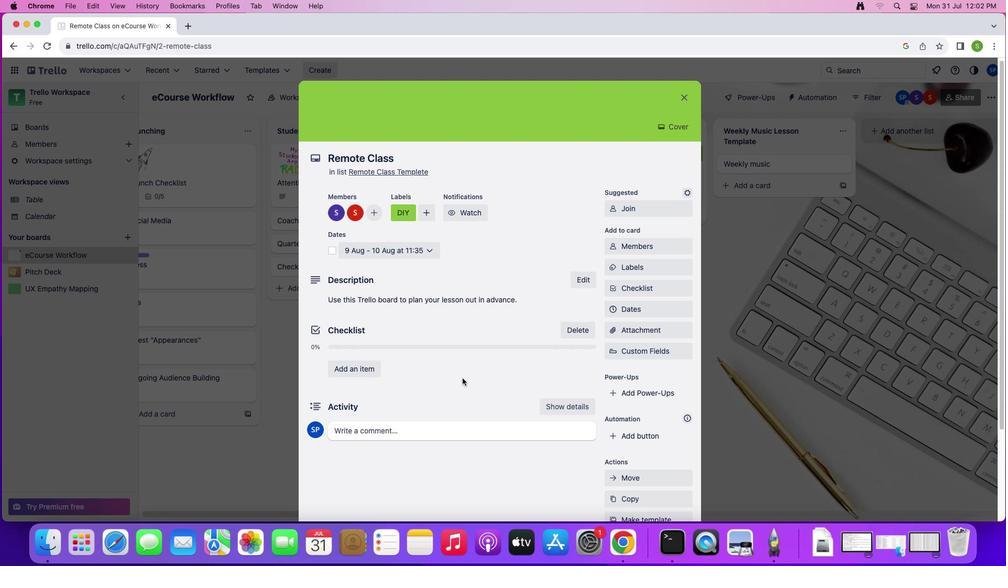 
Action: Mouse scrolled (462, 378) with delta (0, 0)
Screenshot: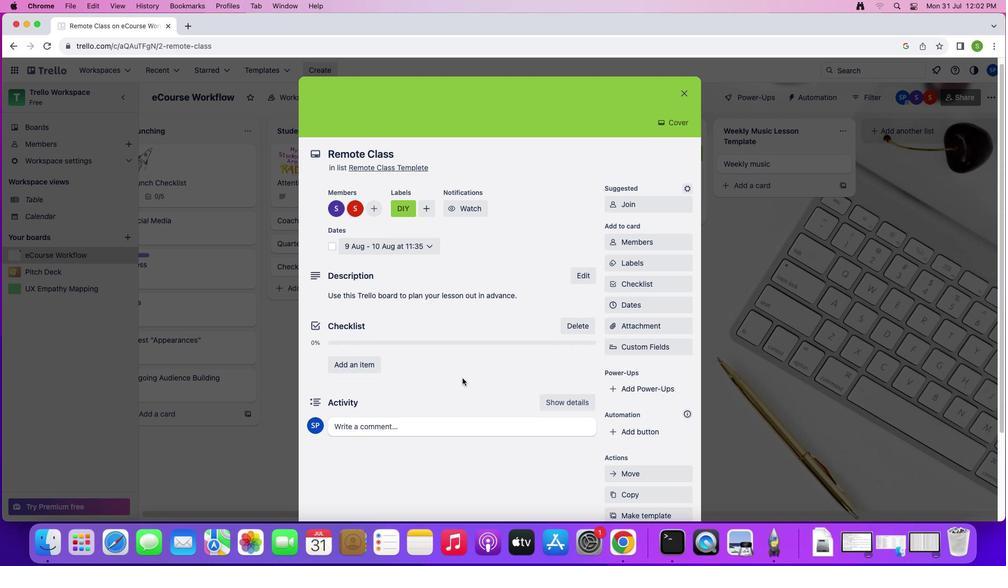 
Action: Mouse moved to (462, 377)
Screenshot: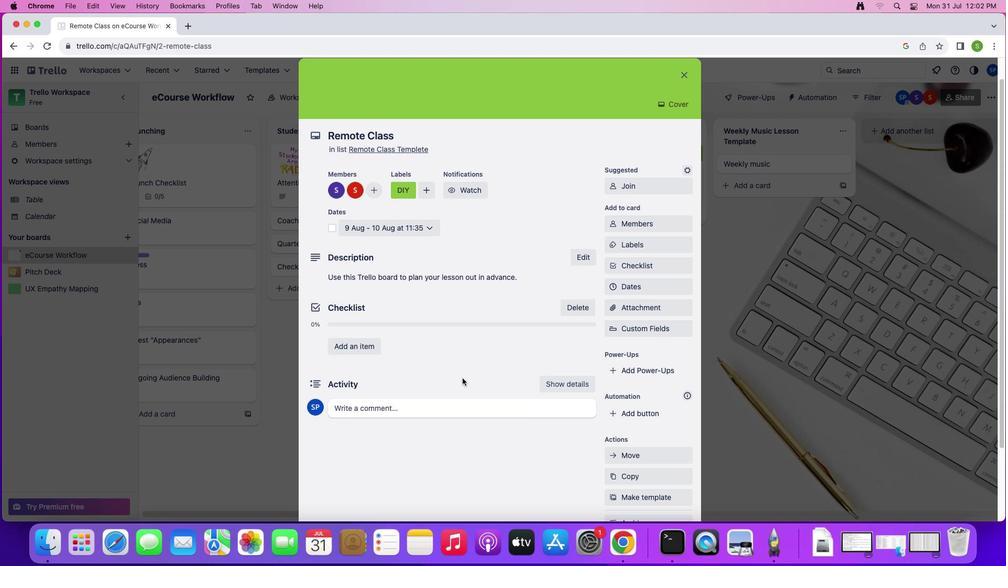 
Action: Mouse scrolled (462, 377) with delta (0, -1)
Screenshot: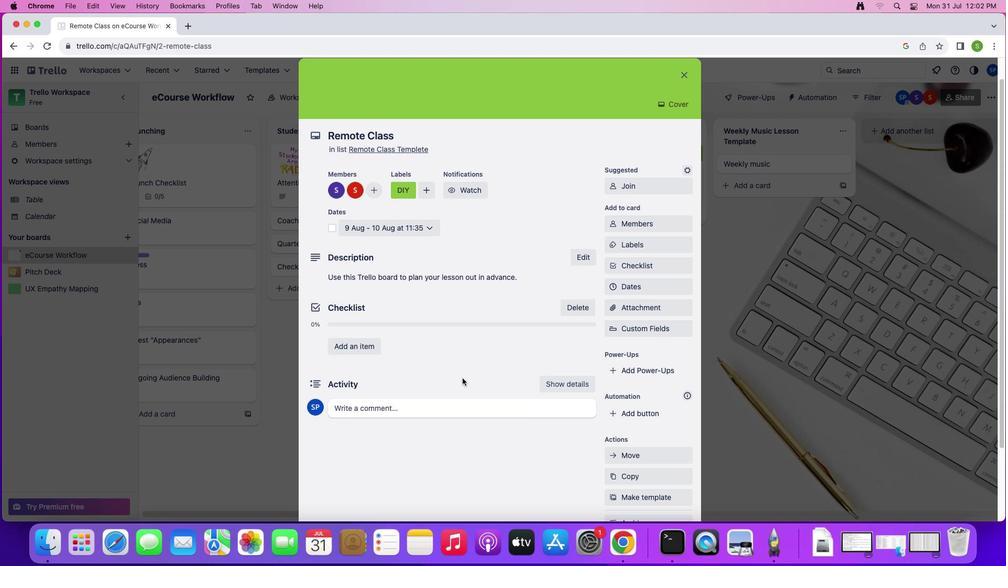 
Action: Mouse scrolled (462, 377) with delta (0, -2)
Screenshot: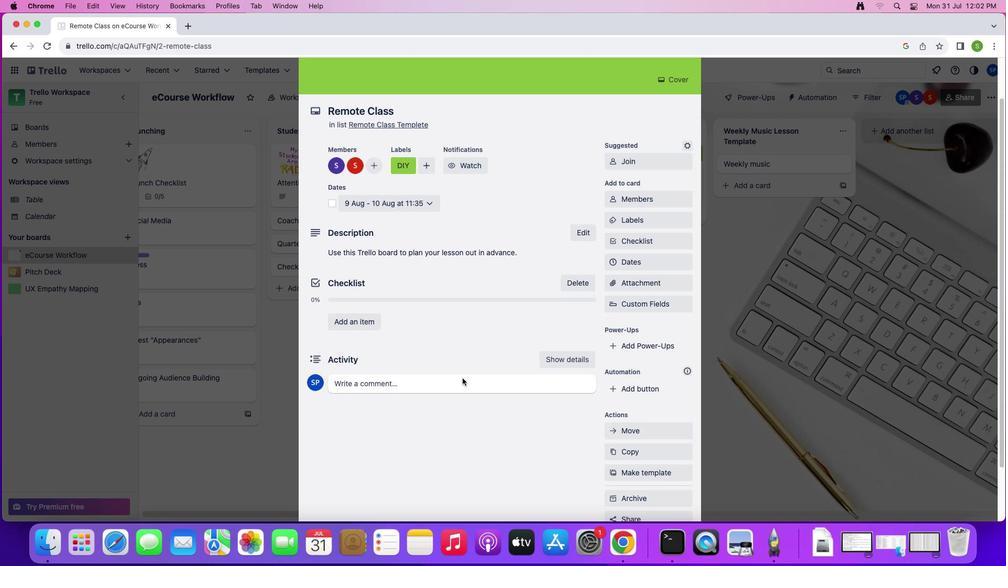 
Action: Mouse moved to (427, 319)
Screenshot: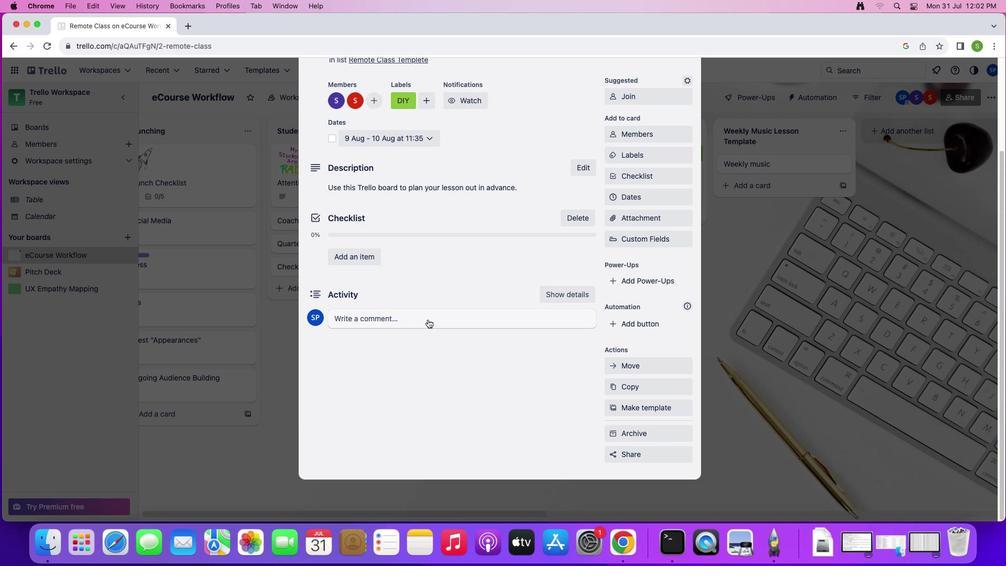 
Action: Mouse pressed left at (427, 319)
Screenshot: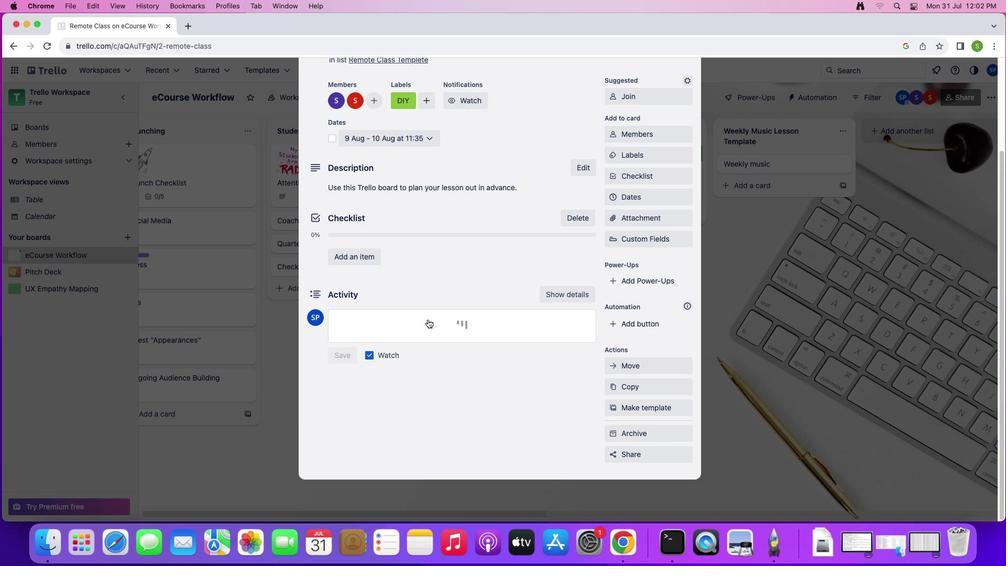 
Action: Mouse moved to (496, 316)
Screenshot: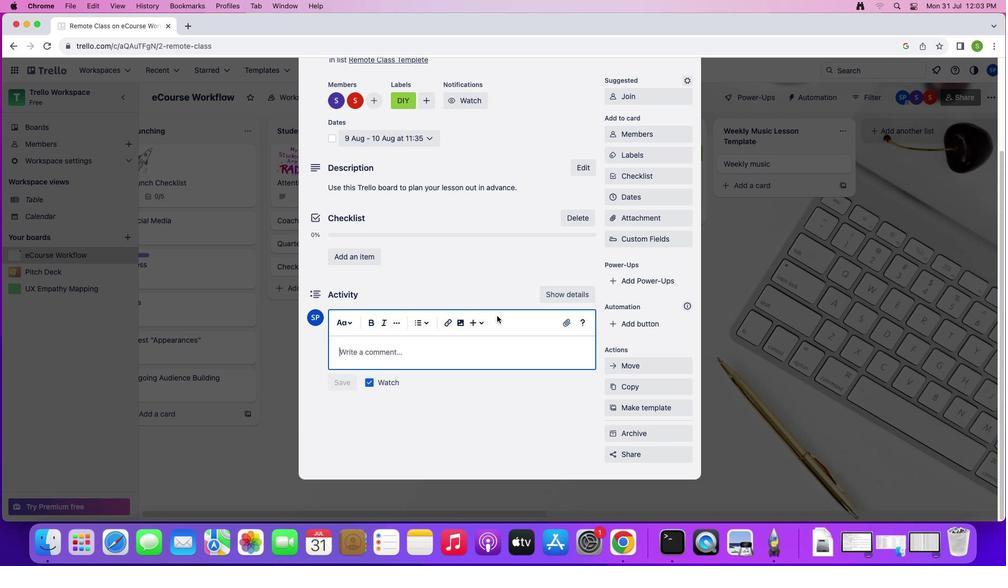 
Action: Key pressed Key.shift'T''e''r''r'Key.backspaceKey.backspaceKey.backspace'r''e''l''l''o'Key.spaceKey.shift'T''e''a''m'
Screenshot: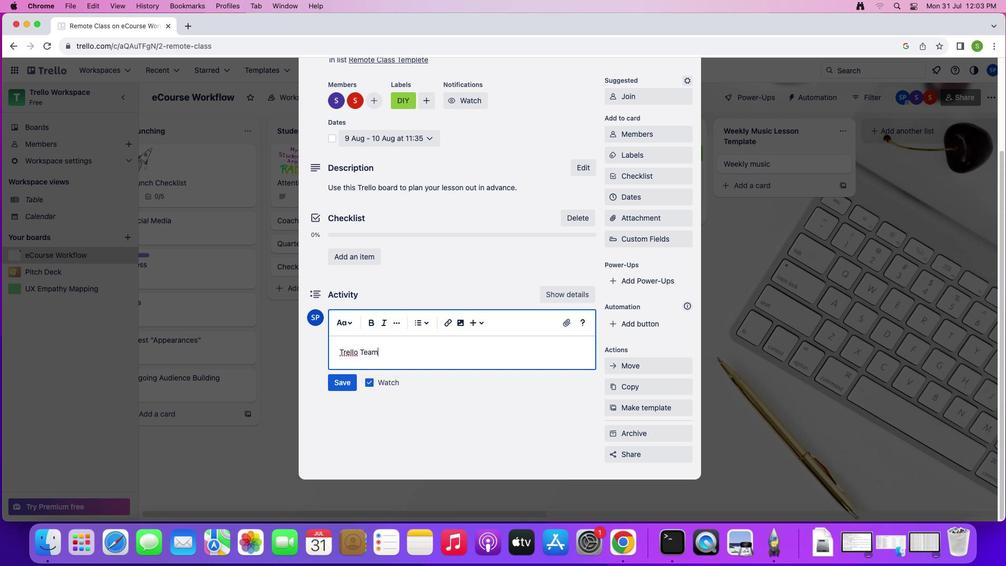 
Action: Mouse moved to (345, 379)
Screenshot: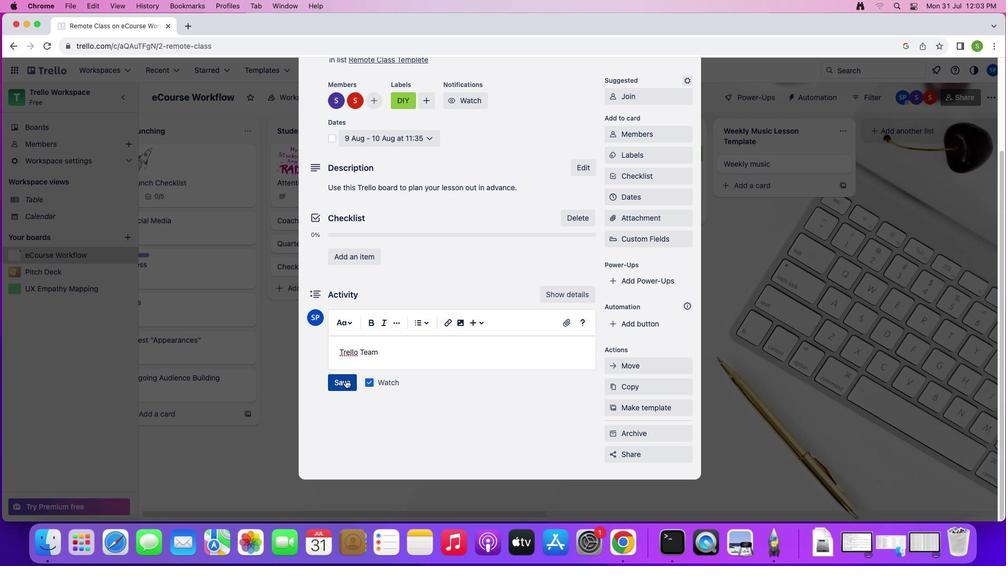 
Action: Mouse pressed left at (345, 379)
Screenshot: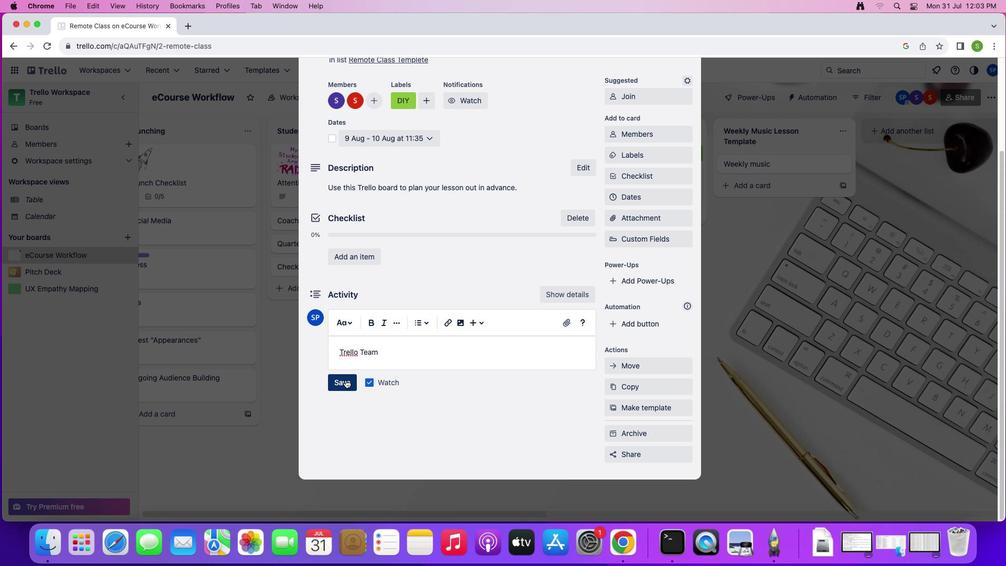 
Action: Mouse moved to (522, 259)
Screenshot: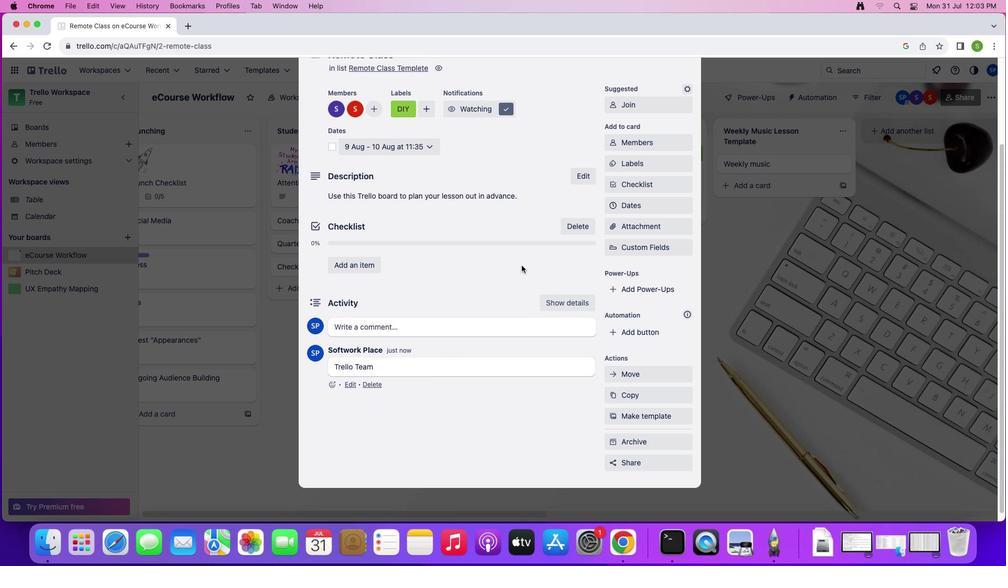 
Action: Mouse scrolled (522, 259) with delta (0, 0)
Screenshot: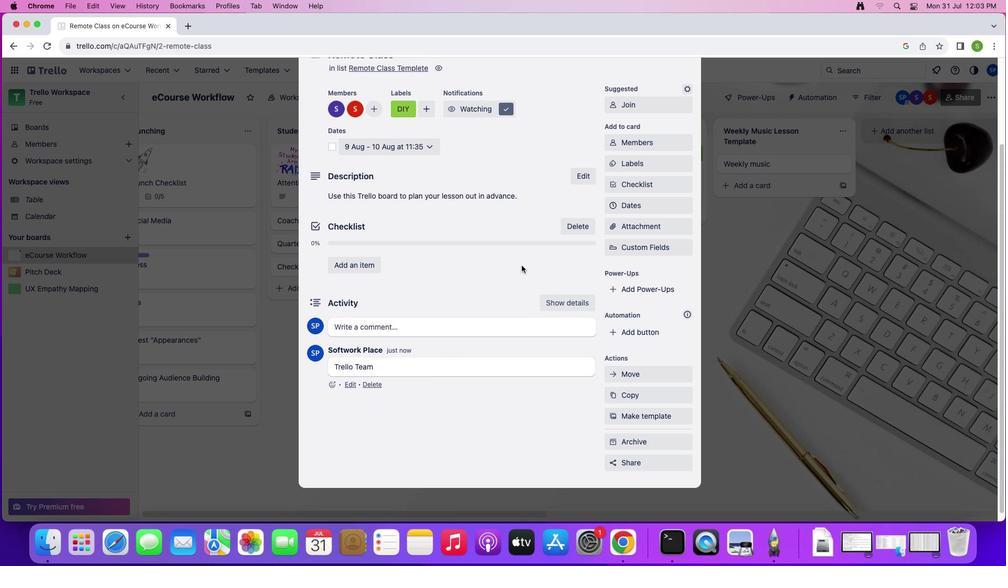 
Action: Mouse moved to (522, 259)
Screenshot: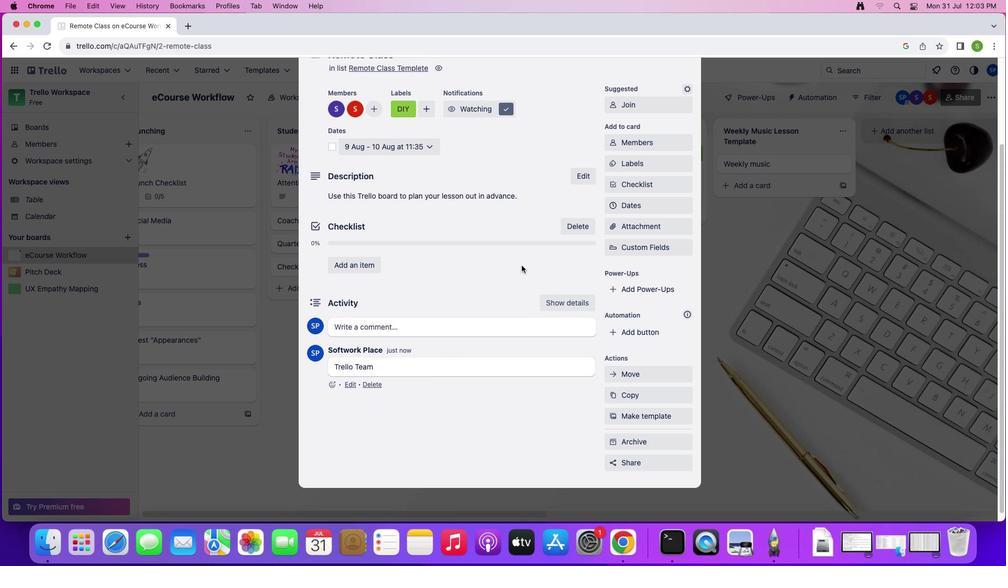 
Action: Mouse scrolled (522, 259) with delta (0, 0)
Screenshot: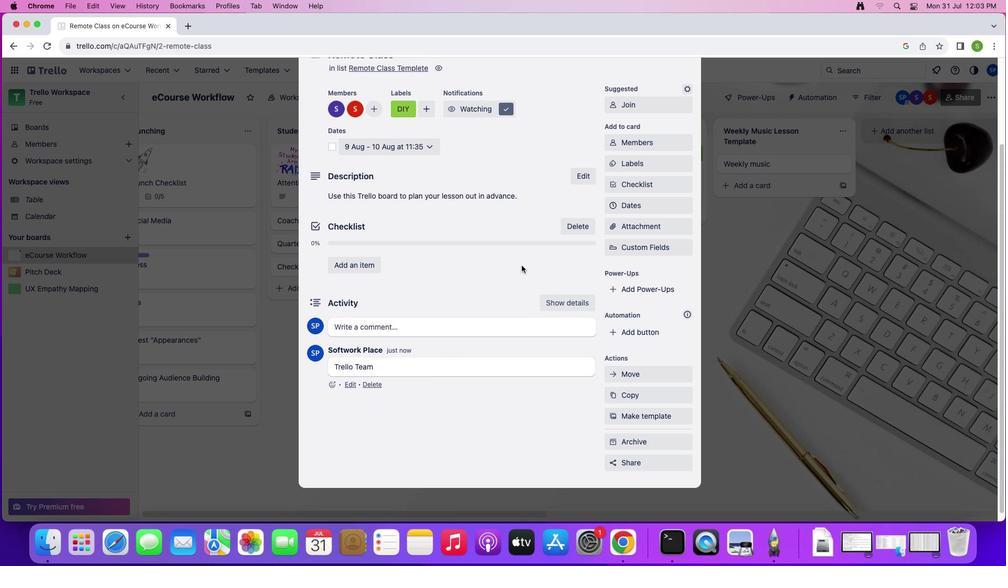 
Action: Mouse moved to (522, 260)
Screenshot: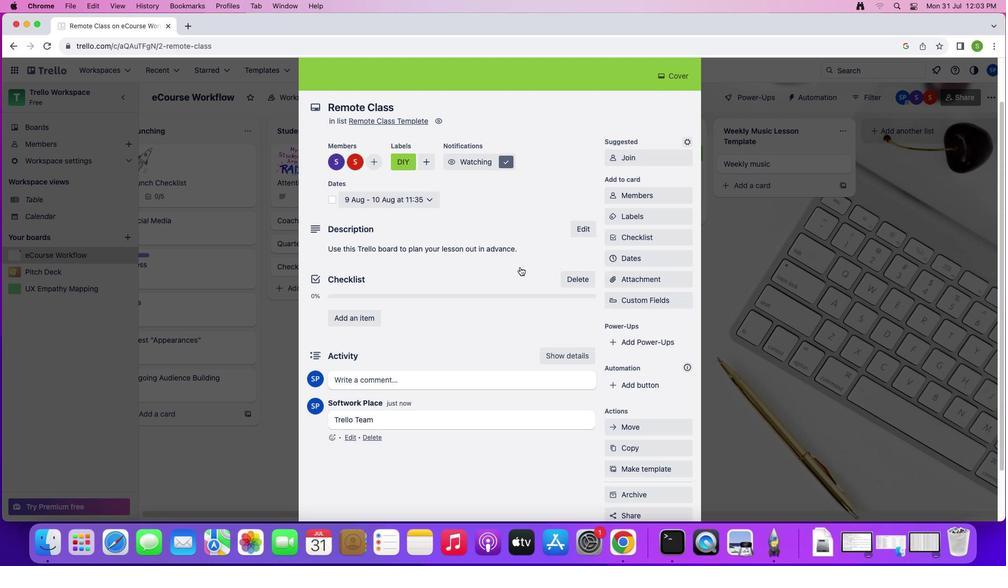 
Action: Mouse scrolled (522, 260) with delta (0, 2)
Screenshot: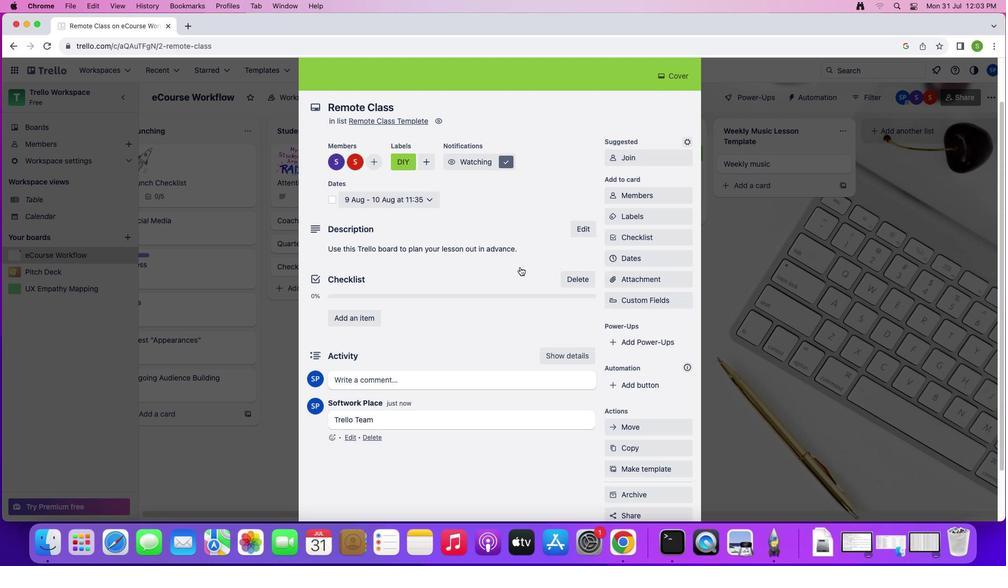 
Action: Mouse moved to (521, 261)
Screenshot: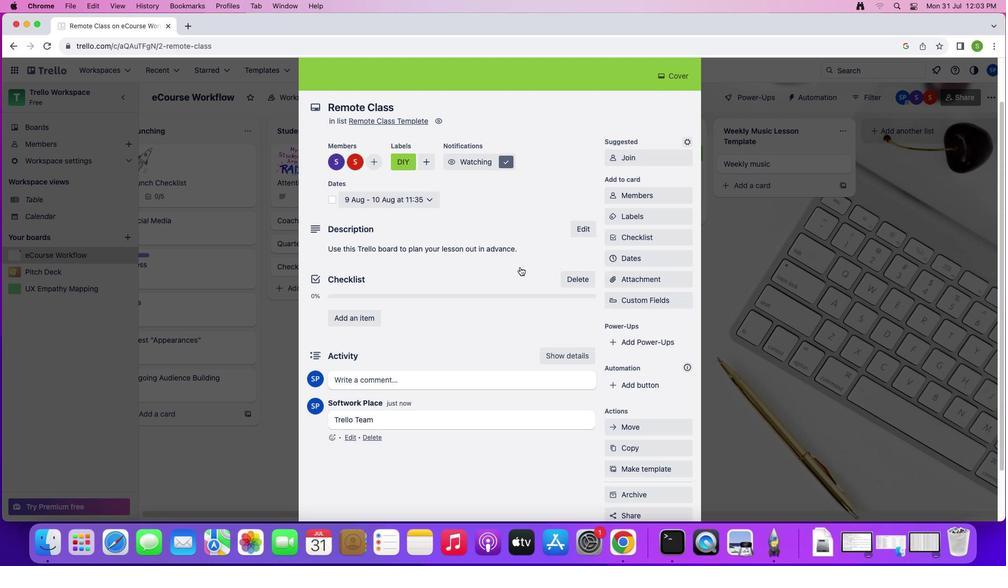 
Action: Mouse scrolled (521, 261) with delta (0, 2)
Screenshot: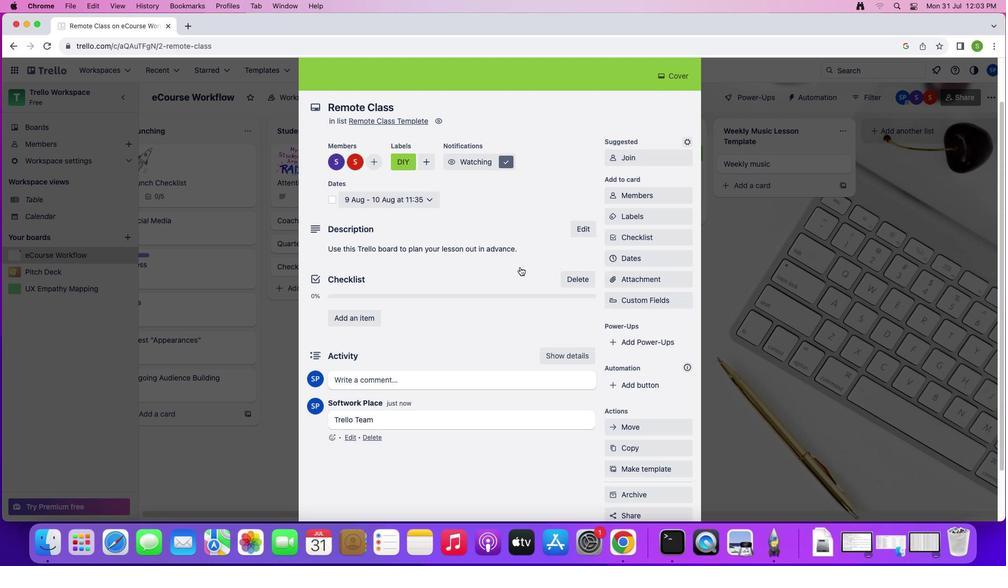 
Action: Mouse moved to (519, 267)
Screenshot: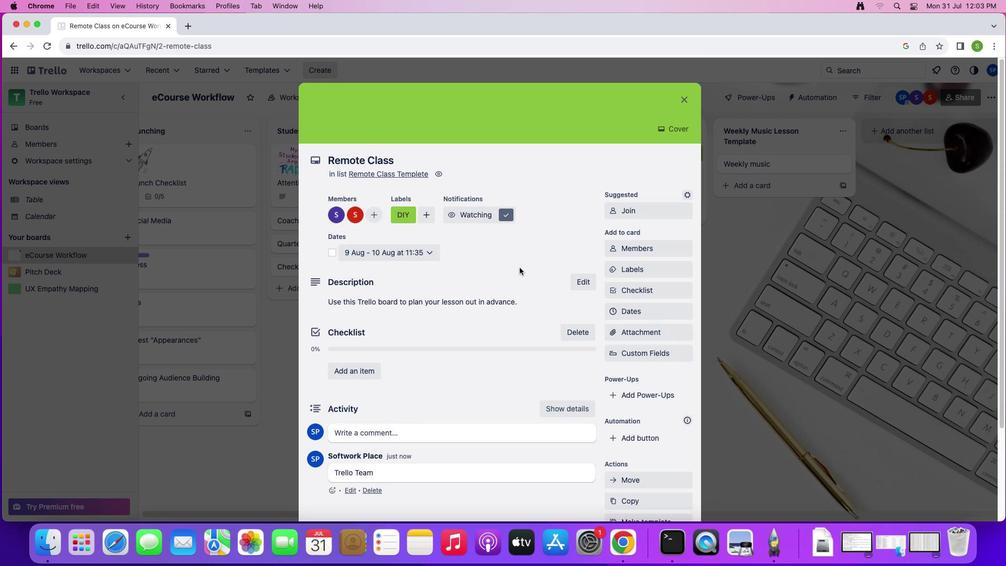 
Action: Mouse scrolled (519, 267) with delta (0, 0)
Screenshot: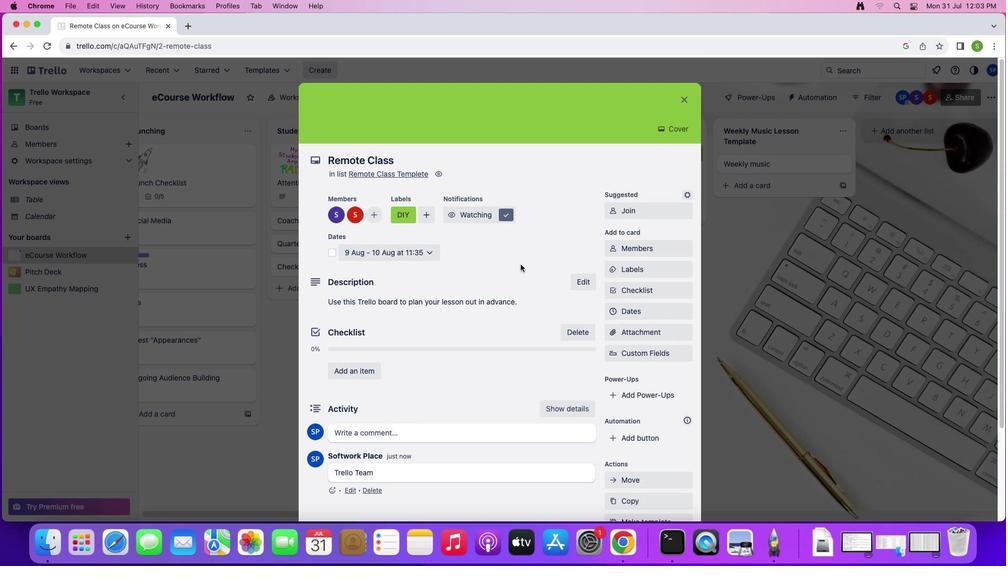 
Action: Mouse scrolled (519, 267) with delta (0, 0)
Screenshot: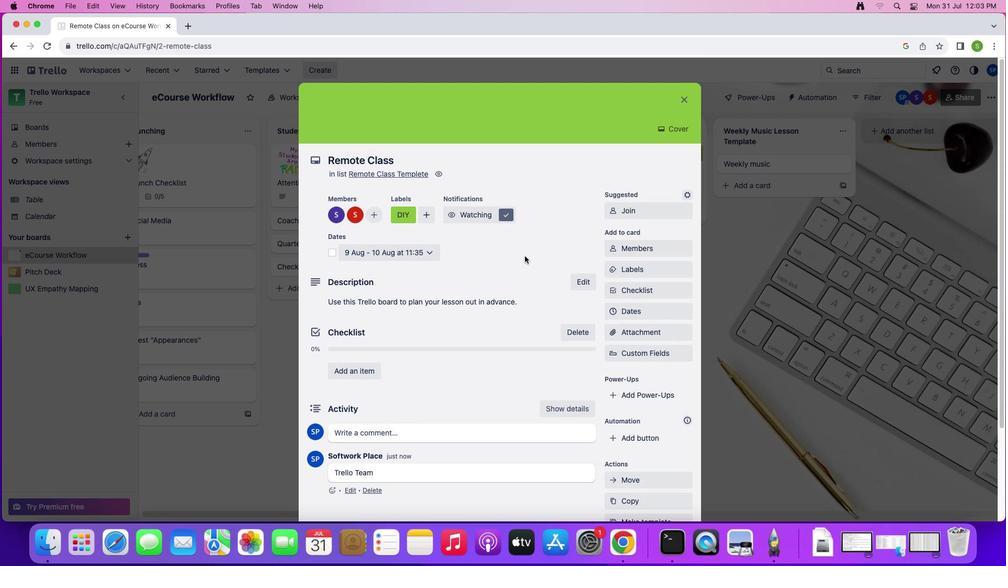 
Action: Mouse scrolled (519, 267) with delta (0, 1)
Screenshot: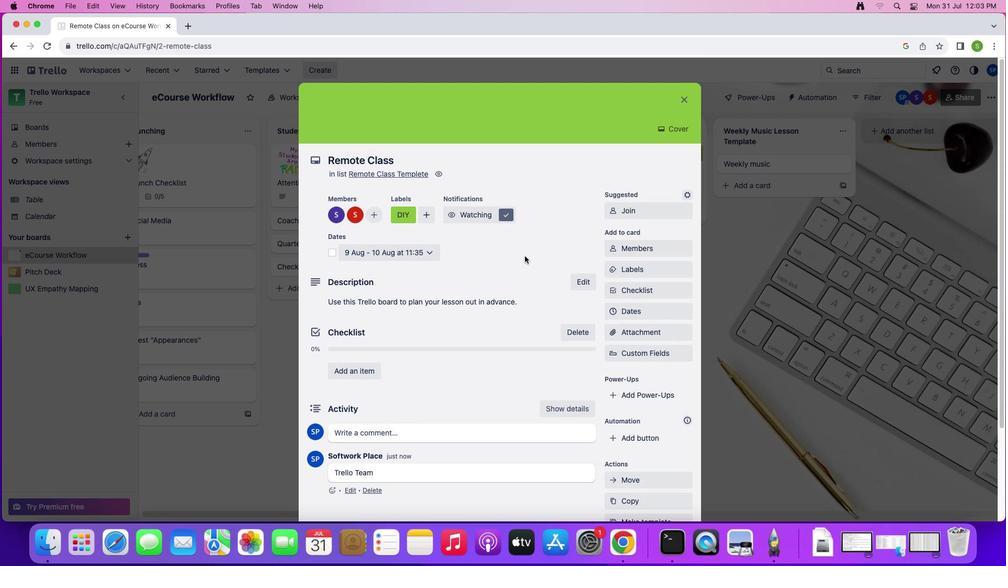 
Action: Mouse moved to (685, 101)
Screenshot: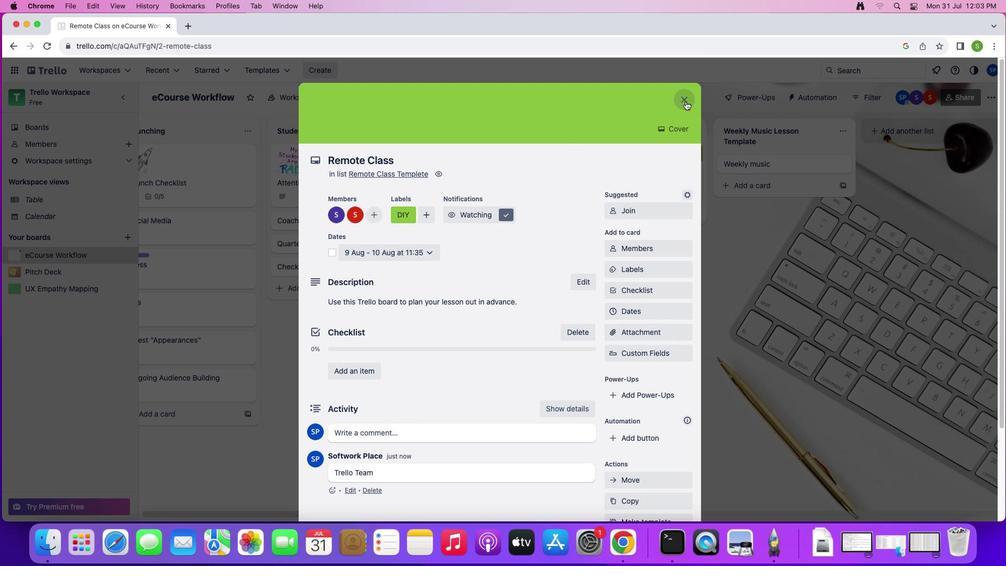 
Action: Mouse pressed left at (685, 101)
Screenshot: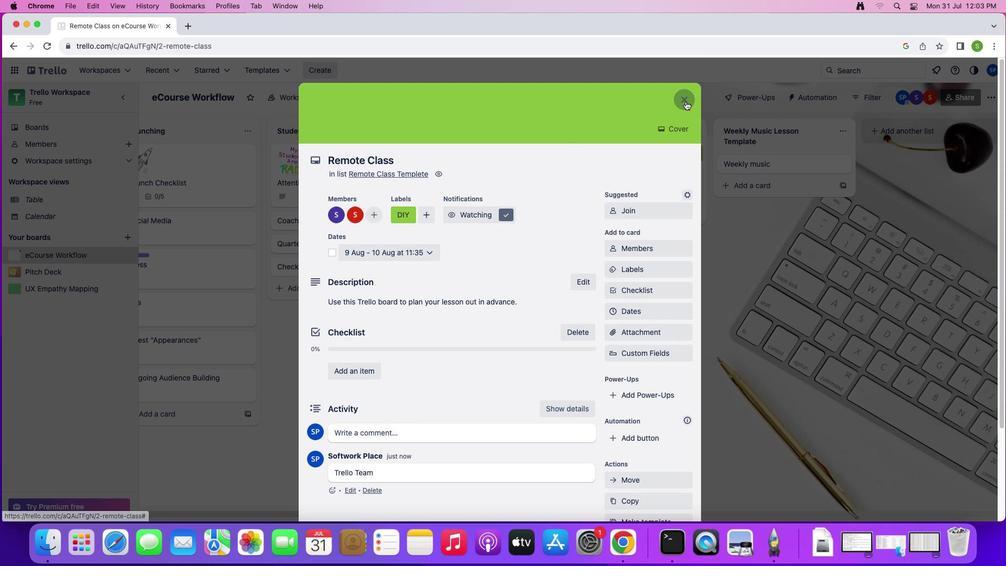 
Action: Mouse moved to (759, 166)
Screenshot: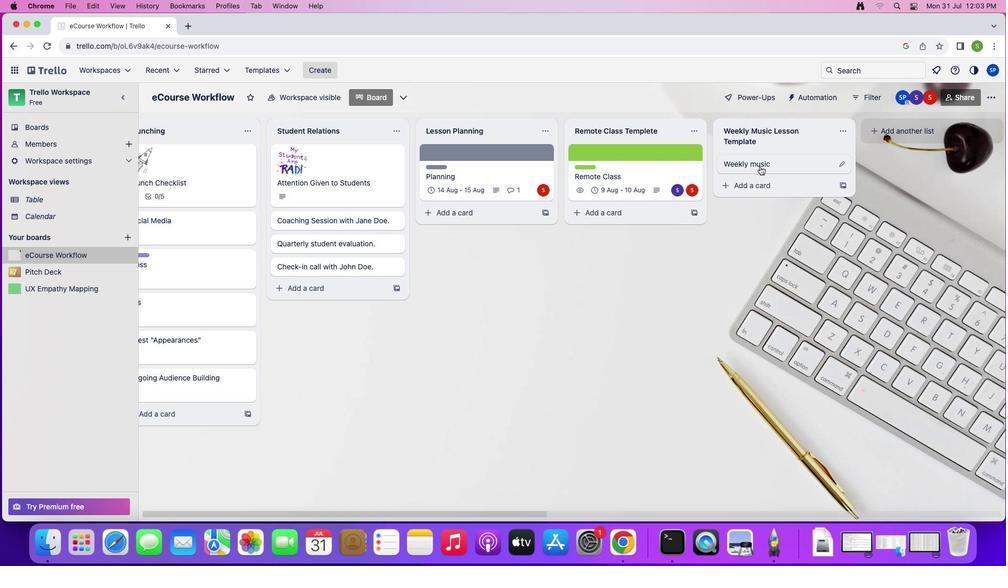 
Action: Mouse pressed left at (759, 166)
Screenshot: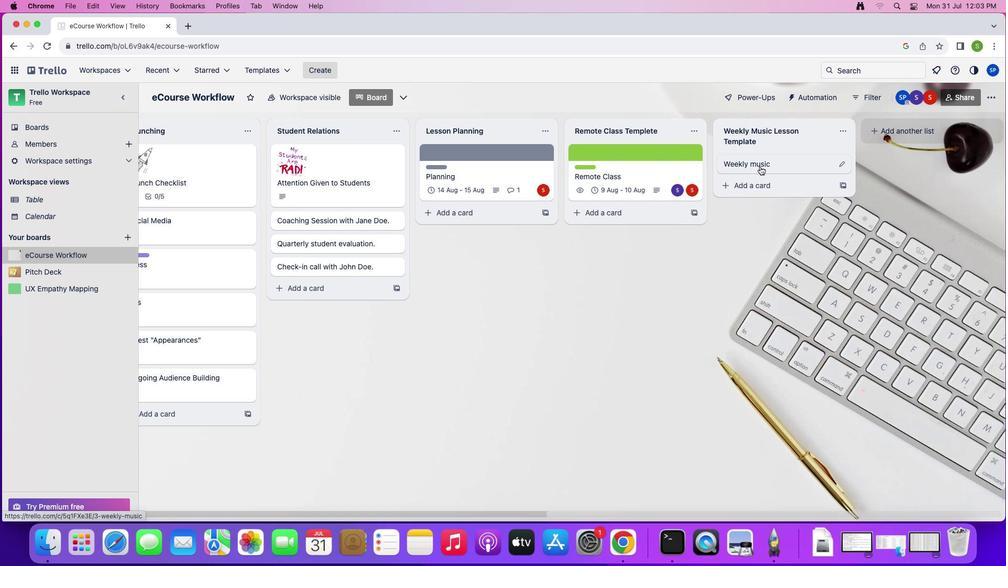 
Action: Mouse moved to (352, 150)
Screenshot: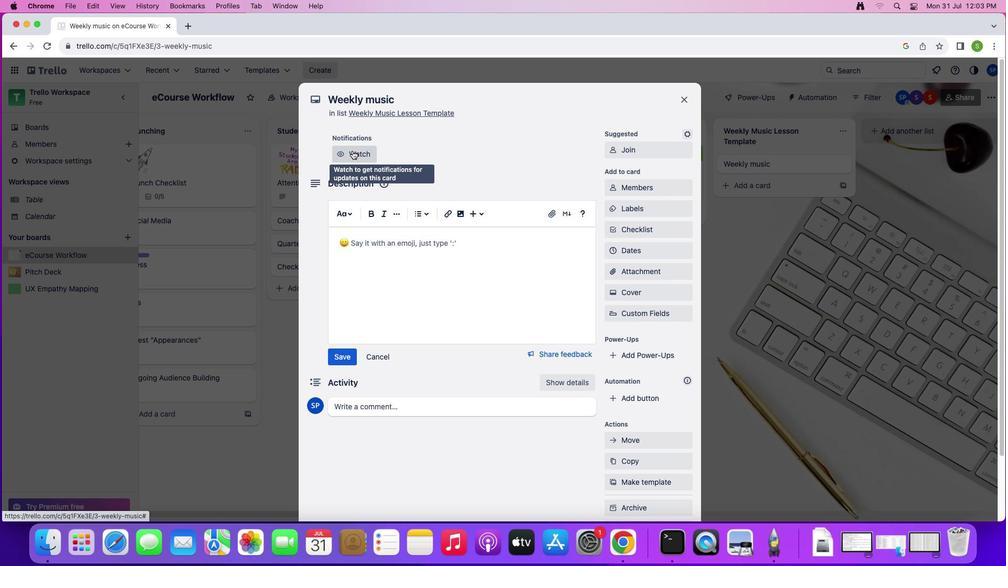 
Action: Mouse pressed left at (352, 150)
Screenshot: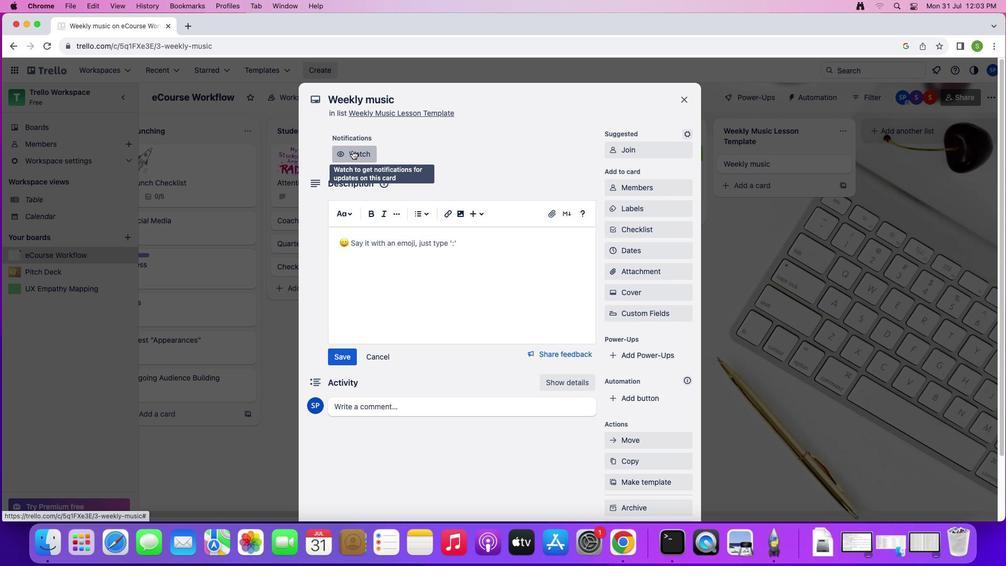 
Action: Mouse moved to (625, 185)
Screenshot: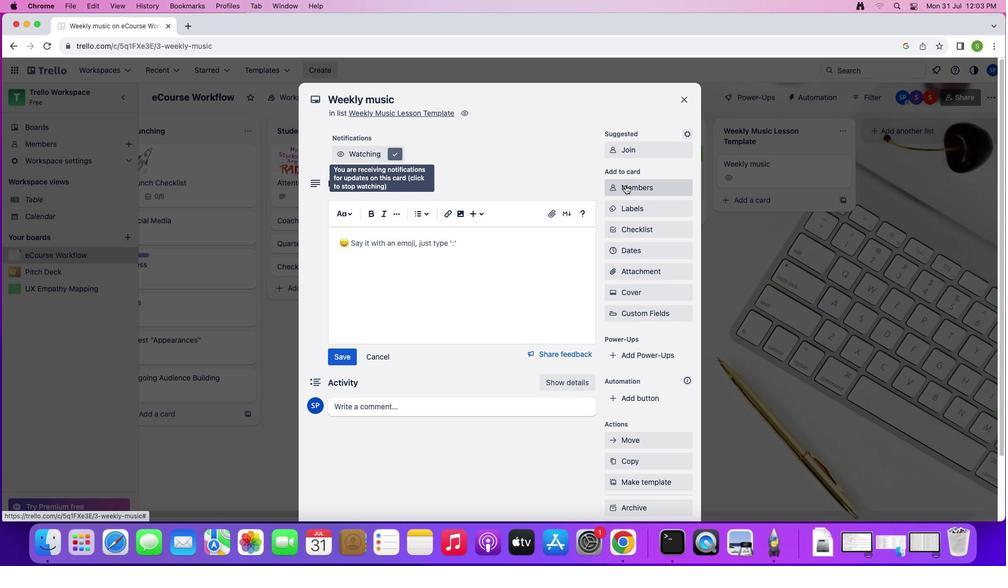 
Action: Mouse pressed left at (625, 185)
Screenshot: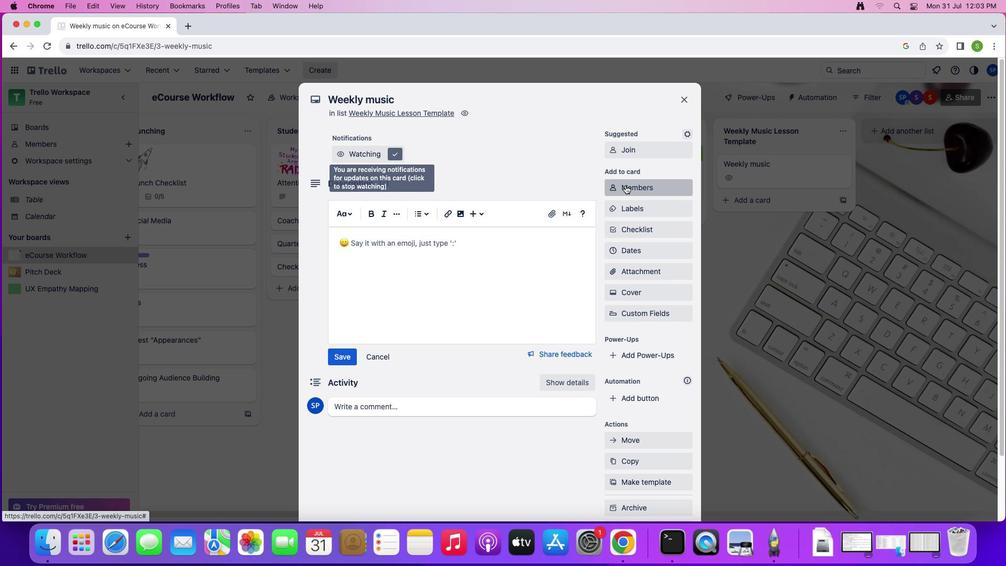 
Action: Mouse moved to (640, 233)
Screenshot: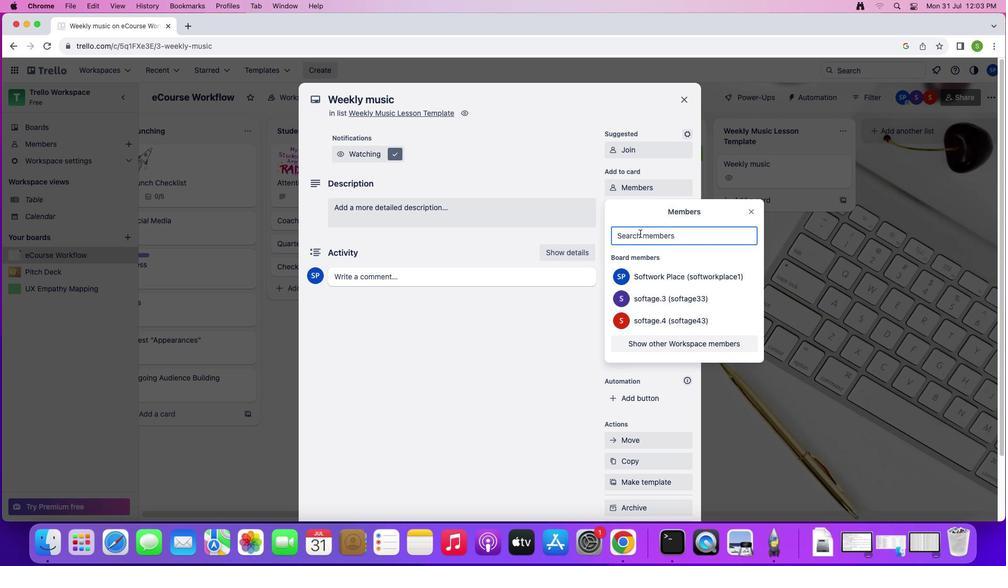 
Action: Mouse pressed left at (640, 233)
Screenshot: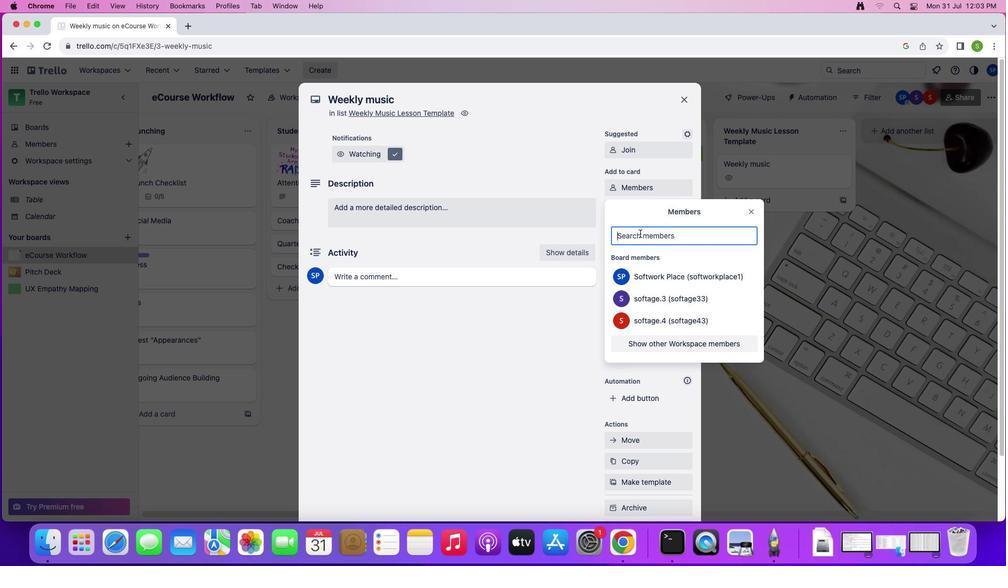 
Action: Mouse moved to (643, 232)
Screenshot: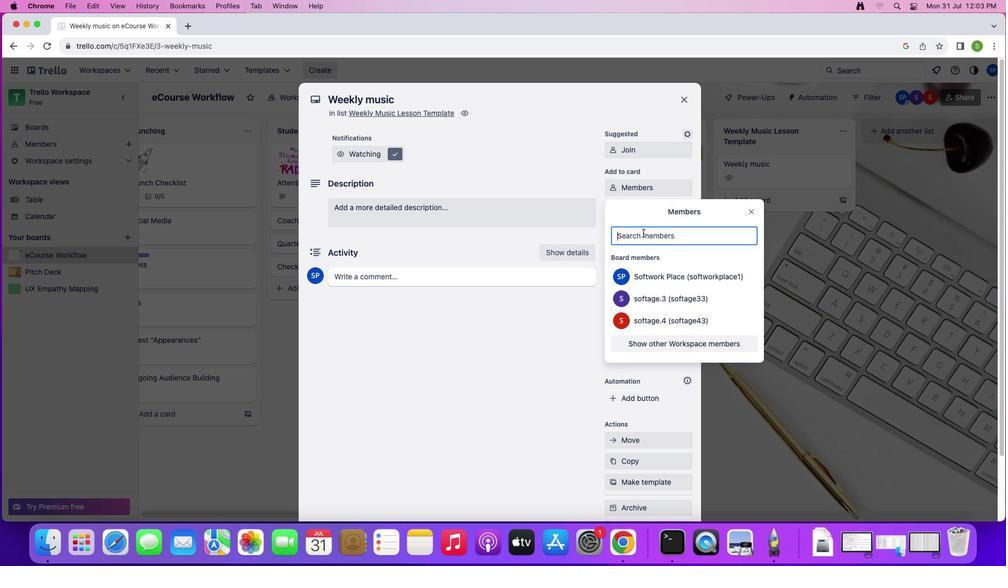 
Action: Key pressed 's''o''f''t''a''g''e''.''3'Key.shift'@''s''o''f''t''a''g''e''.''n''e''t'
Screenshot: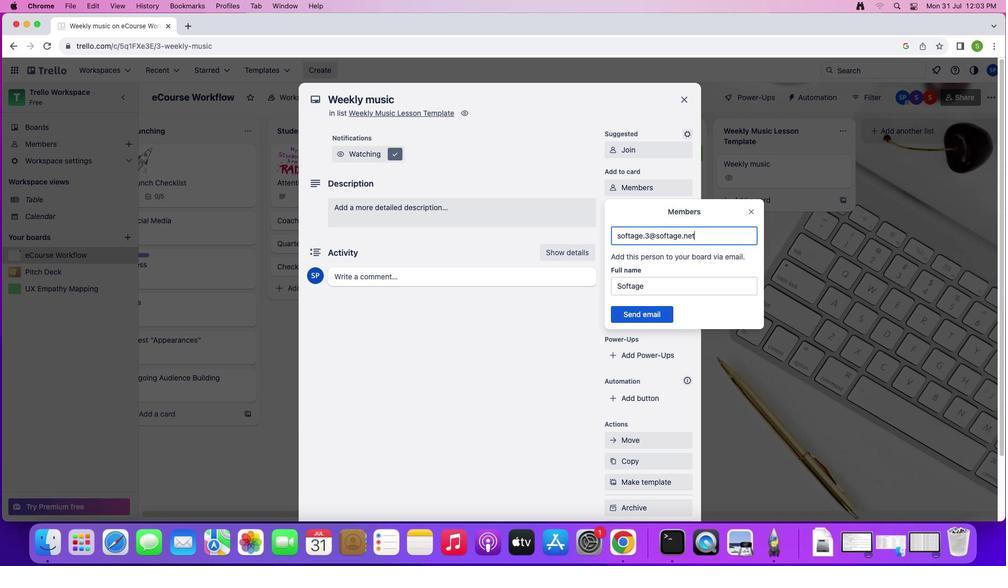 
Action: Mouse moved to (656, 312)
Screenshot: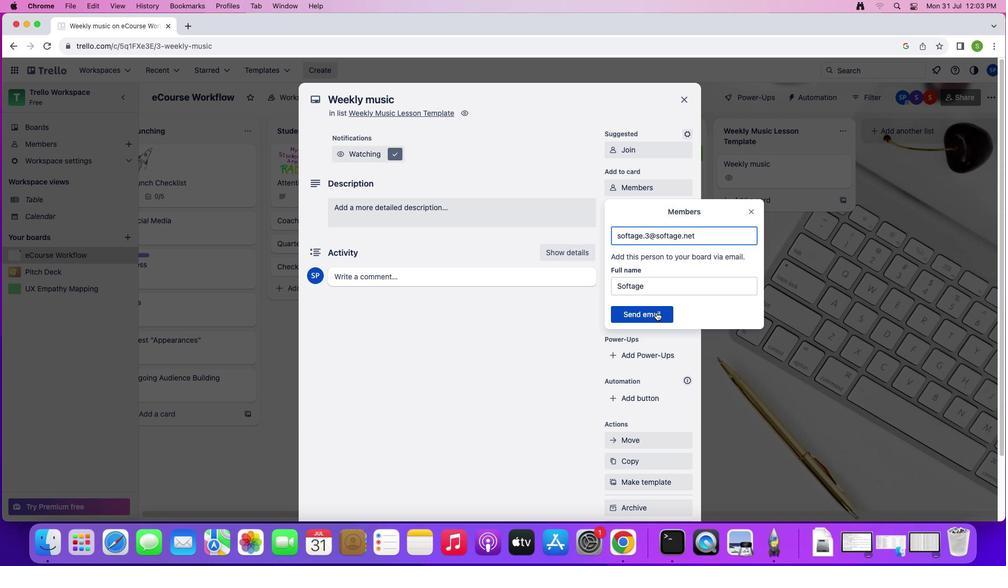 
Action: Mouse pressed left at (656, 312)
Screenshot: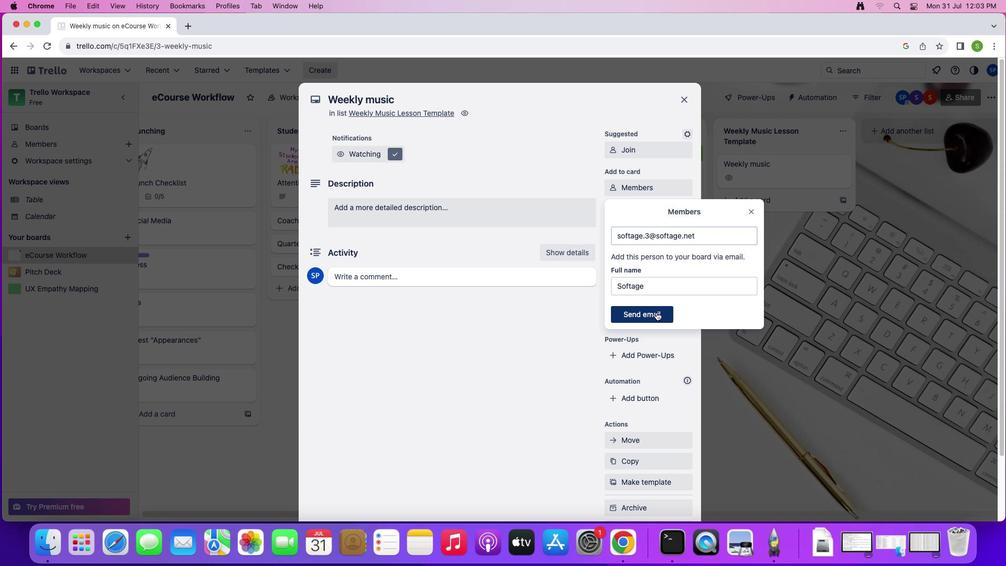 
Action: Mouse moved to (623, 209)
Screenshot: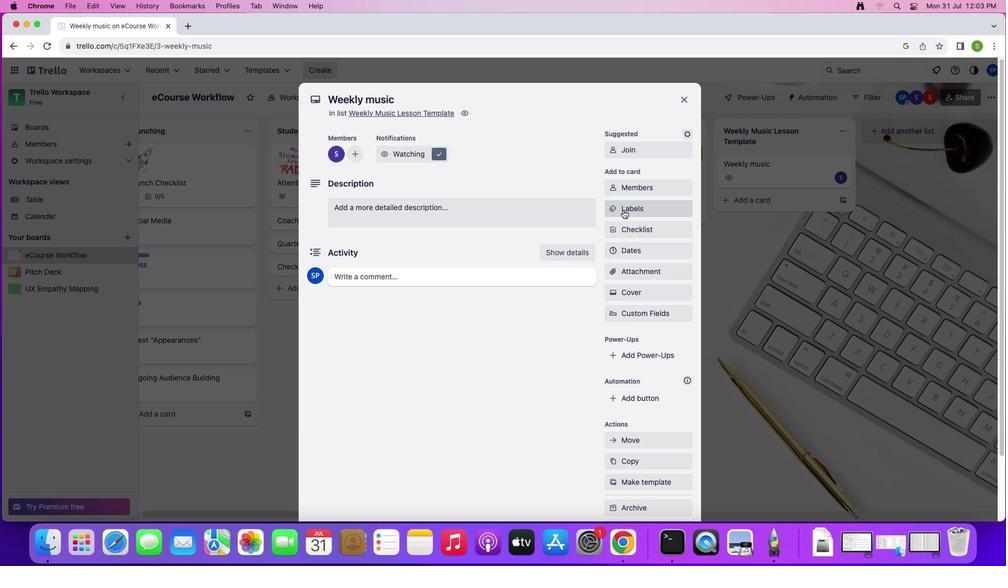 
Action: Mouse pressed left at (623, 209)
Screenshot: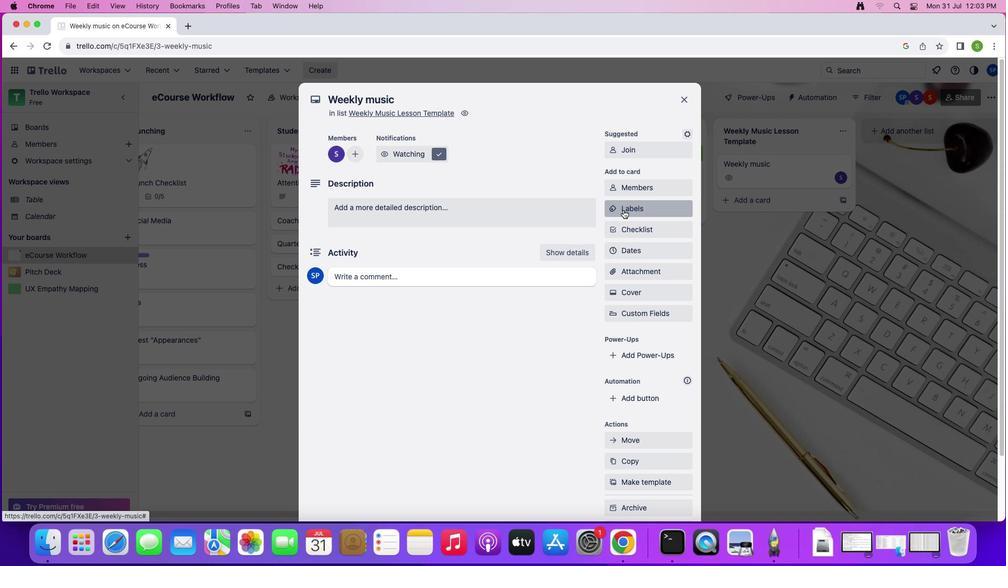 
Action: Mouse moved to (663, 330)
Screenshot: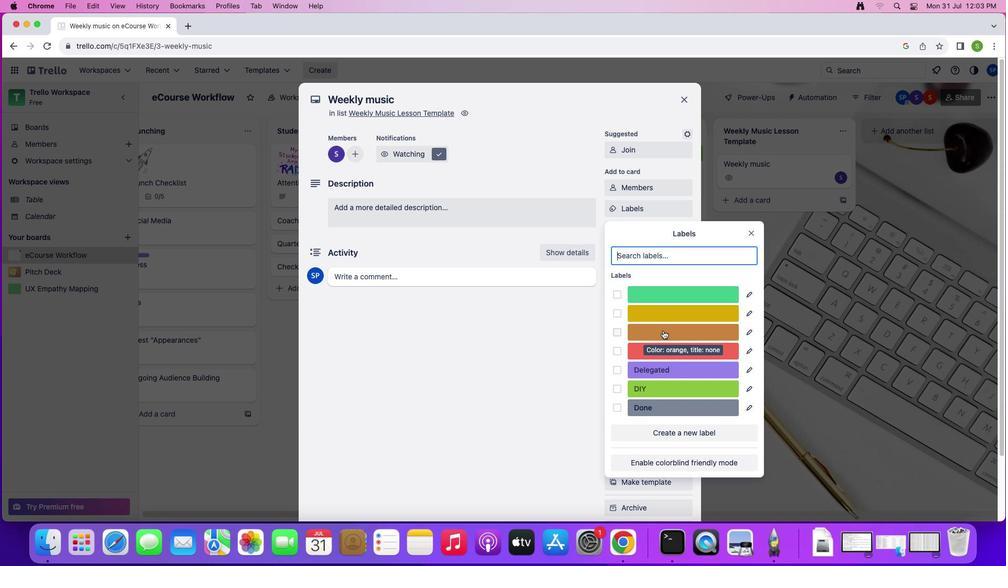 
Action: Mouse pressed left at (663, 330)
Screenshot: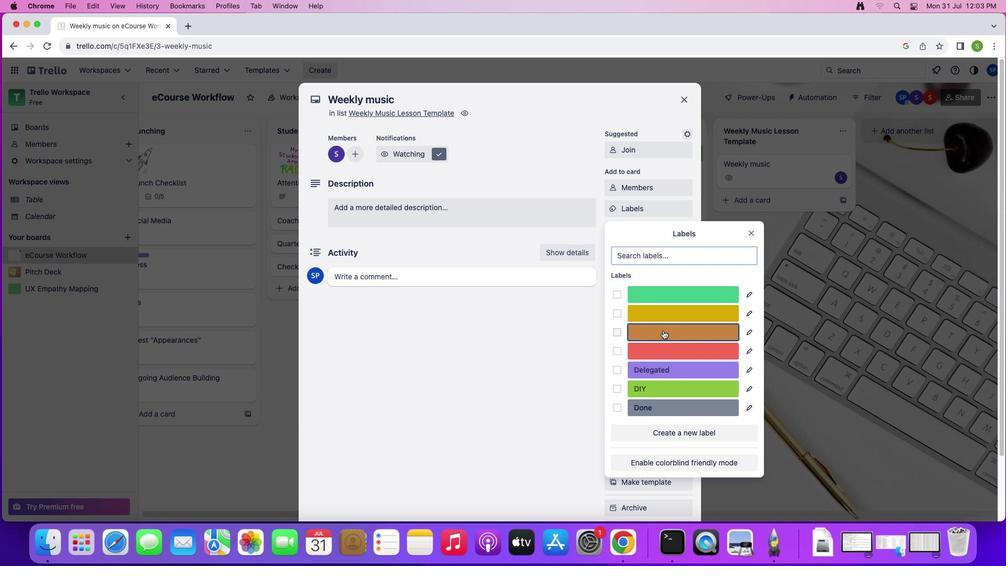 
Action: Mouse moved to (747, 231)
Screenshot: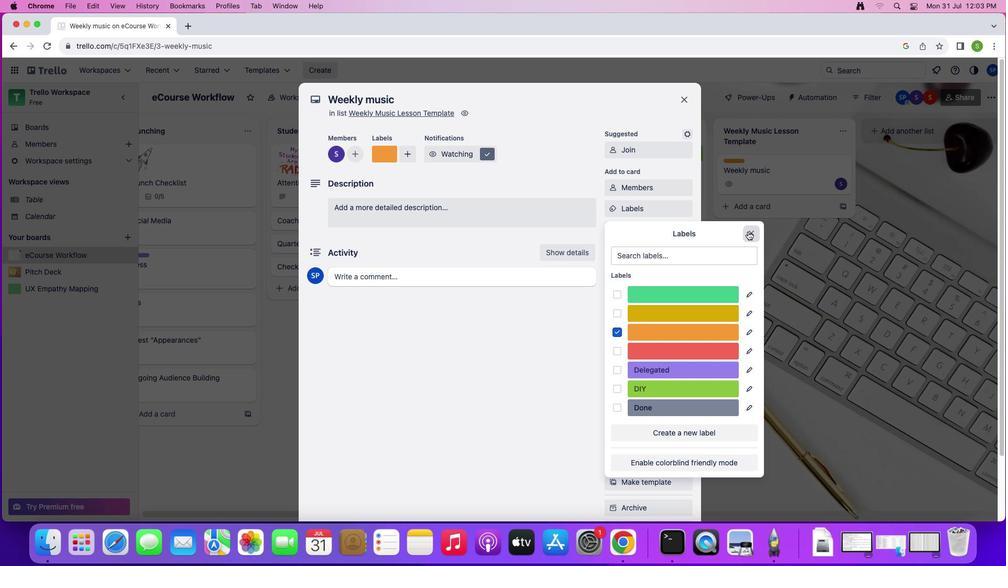 
Action: Mouse pressed left at (747, 231)
Screenshot: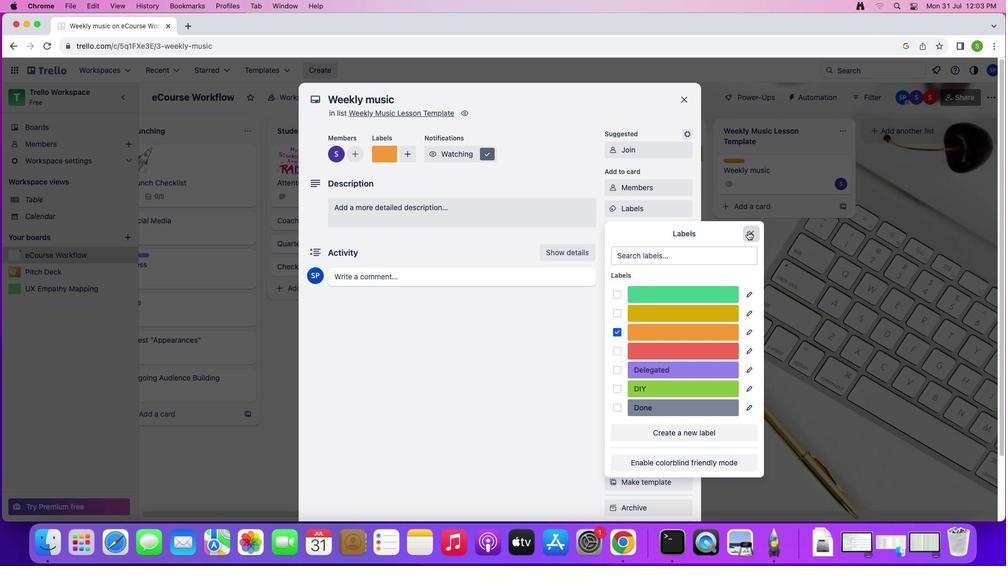 
Action: Mouse moved to (648, 232)
Screenshot: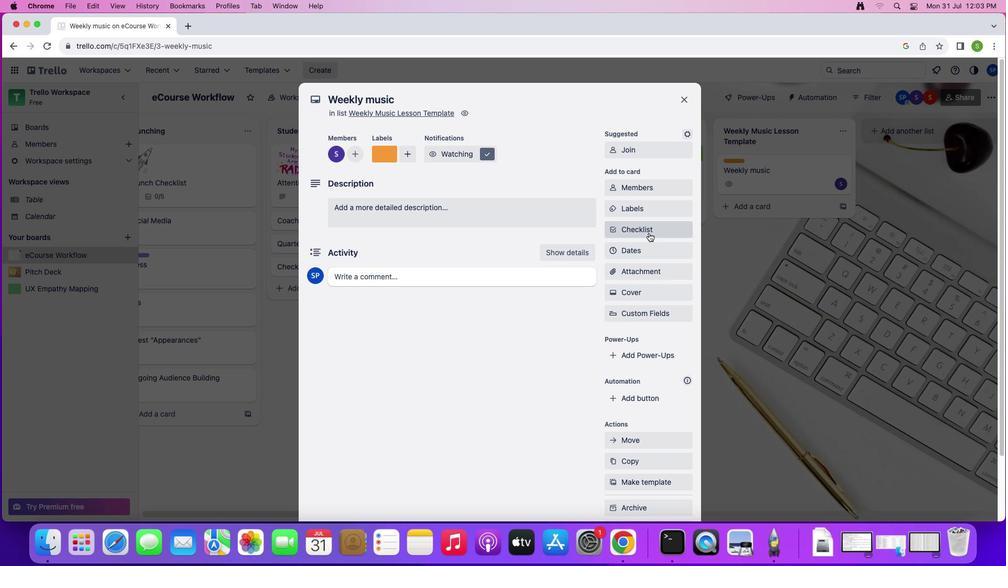 
Action: Mouse pressed left at (648, 232)
Screenshot: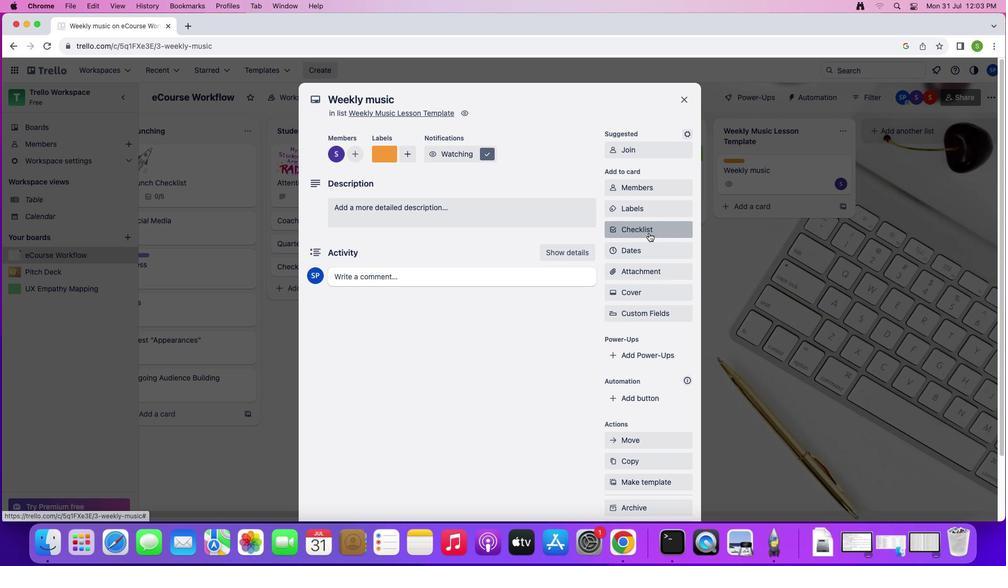 
Action: Mouse moved to (639, 339)
Screenshot: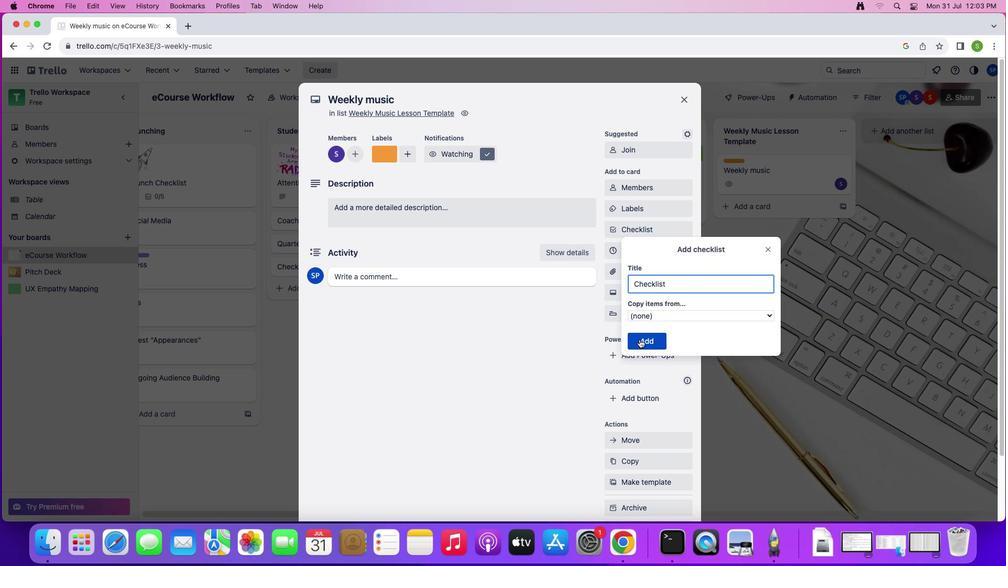 
Action: Mouse pressed left at (639, 339)
Screenshot: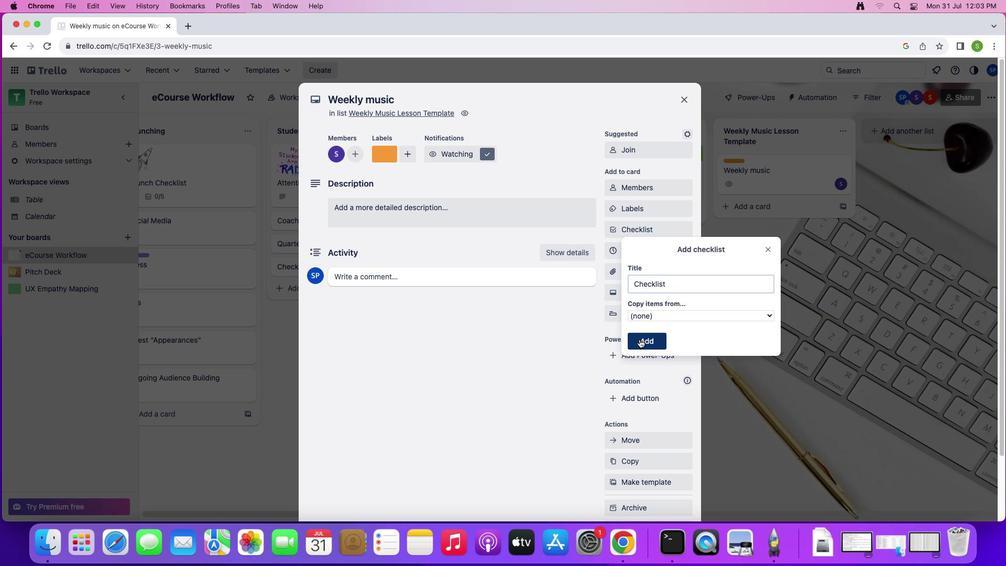 
Action: Mouse moved to (651, 250)
Screenshot: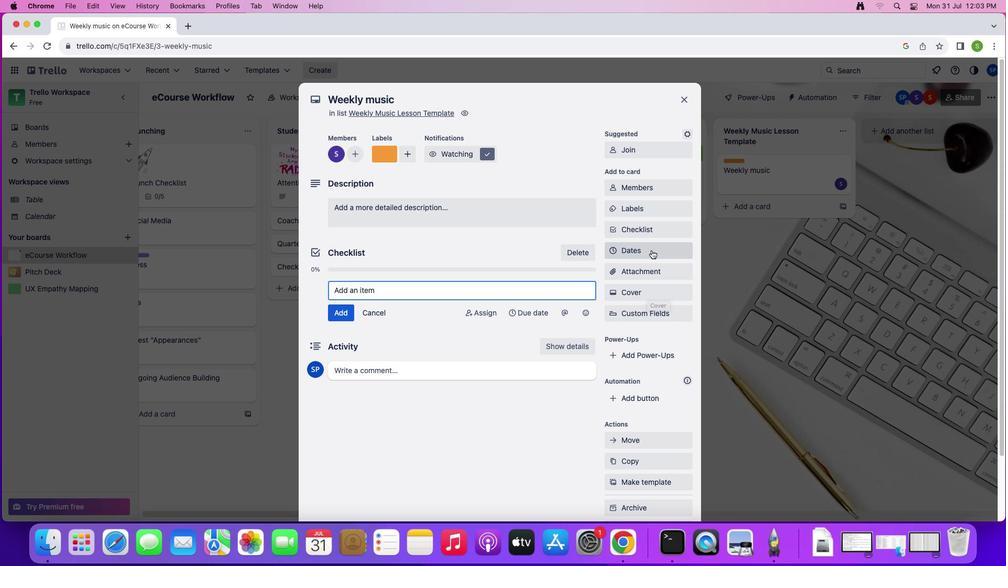 
Action: Mouse pressed left at (651, 250)
Screenshot: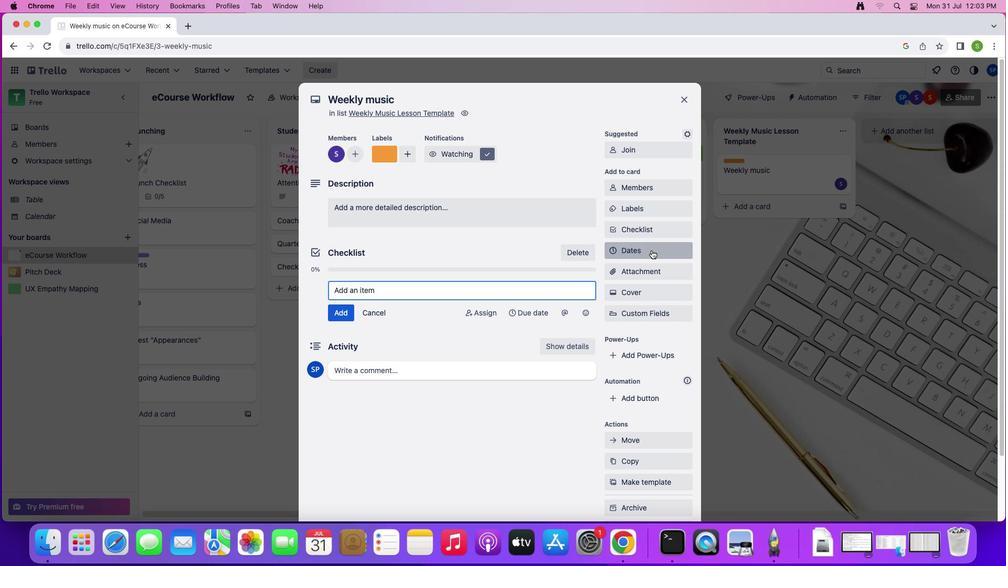 
Action: Mouse moved to (638, 195)
Screenshot: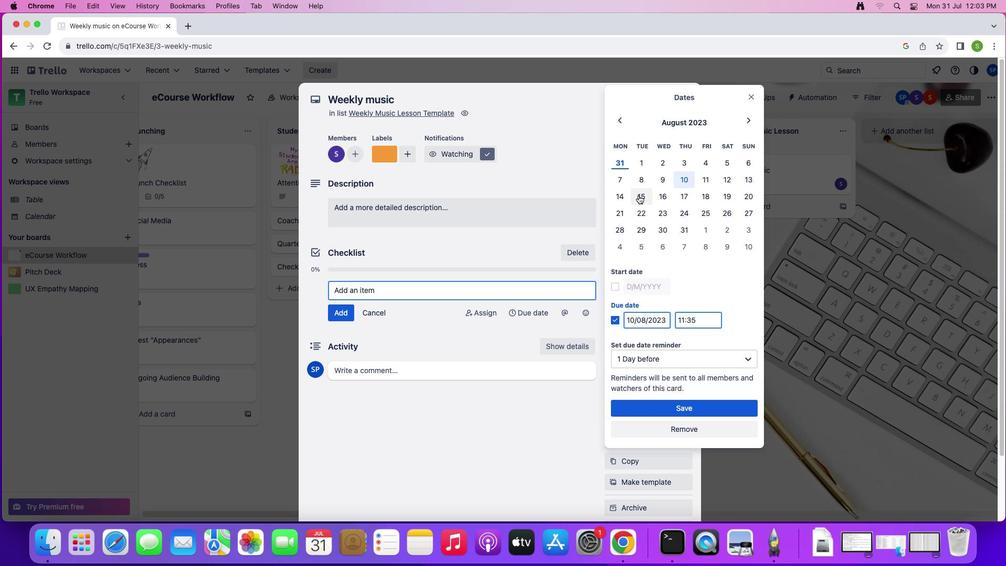 
Action: Mouse pressed left at (638, 195)
Screenshot: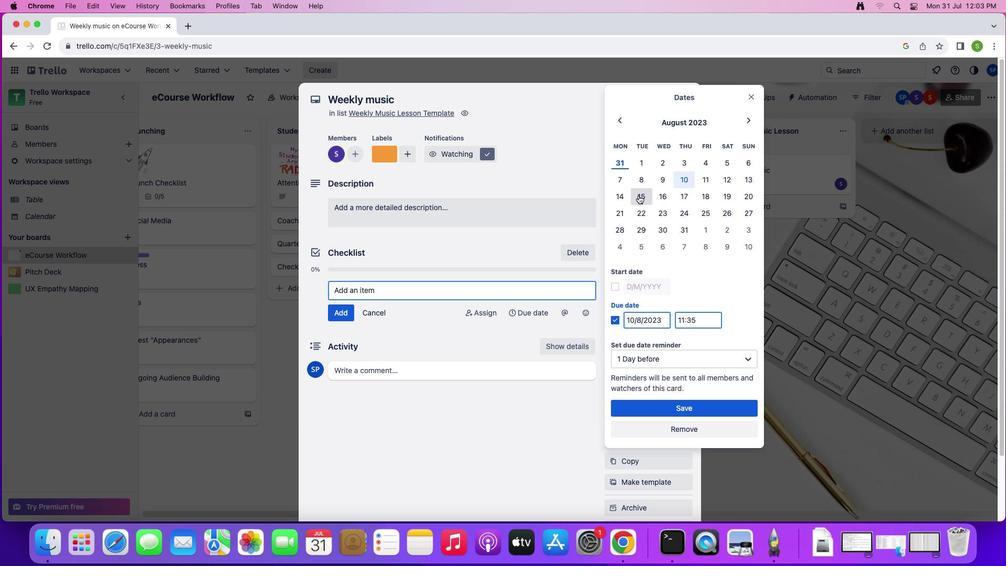 
Action: Mouse moved to (617, 289)
Screenshot: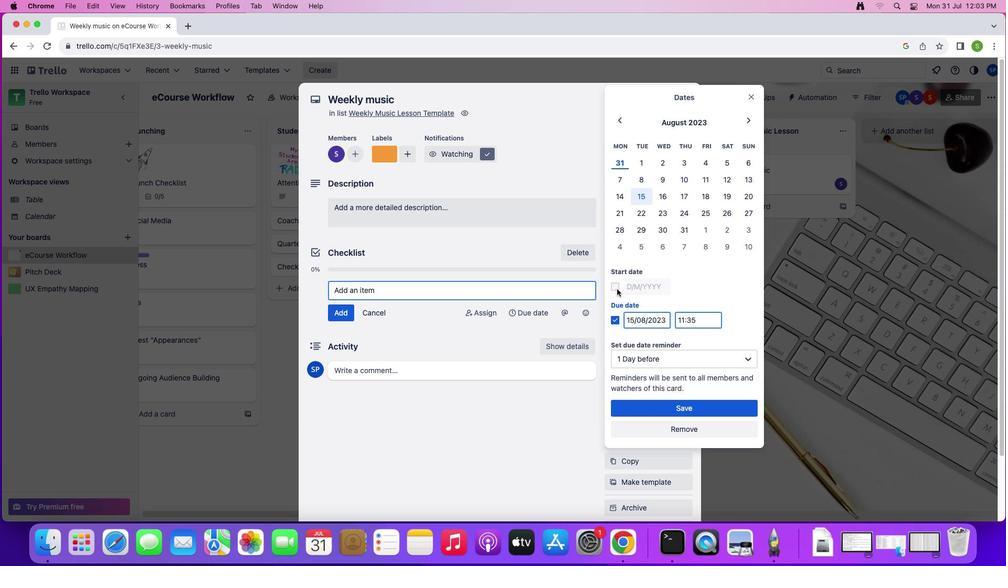 
Action: Mouse pressed left at (617, 289)
Screenshot: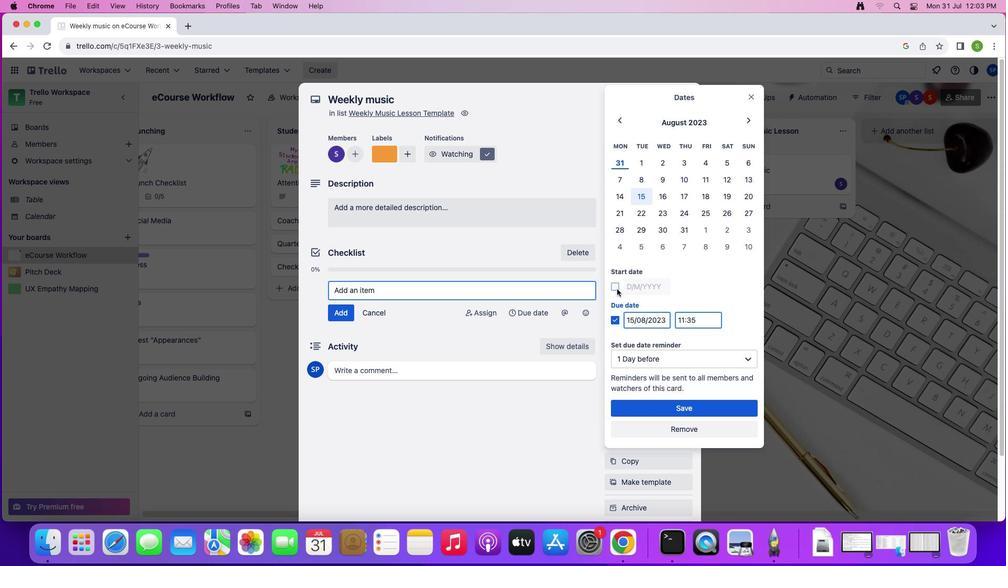 
Action: Mouse moved to (646, 408)
Screenshot: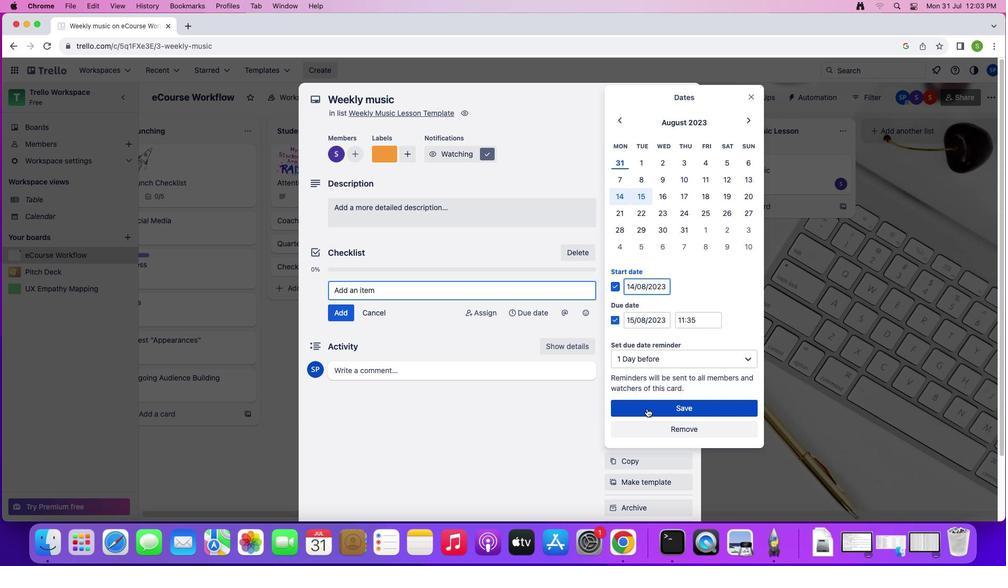 
Action: Mouse pressed left at (646, 408)
Screenshot: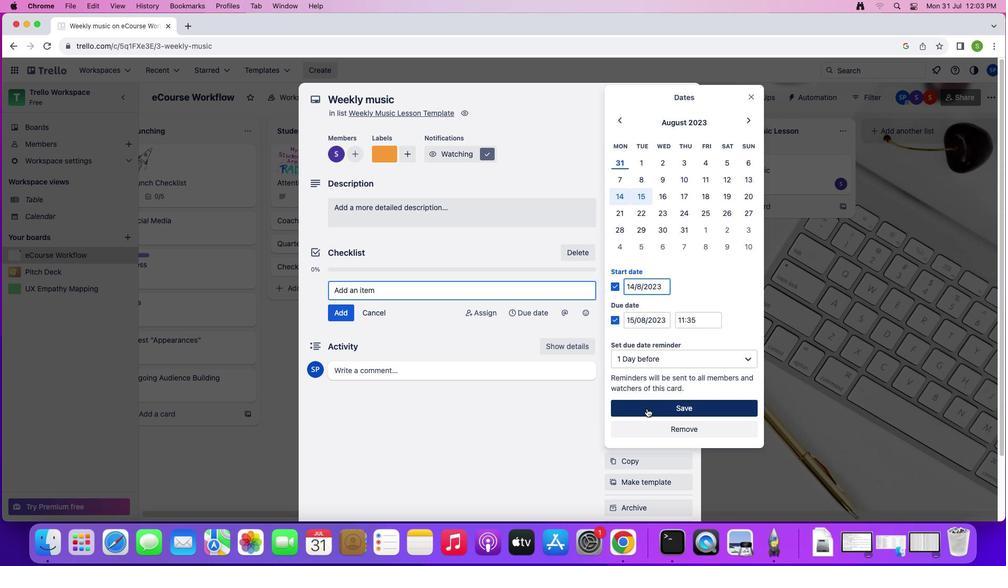 
Action: Mouse moved to (655, 299)
Screenshot: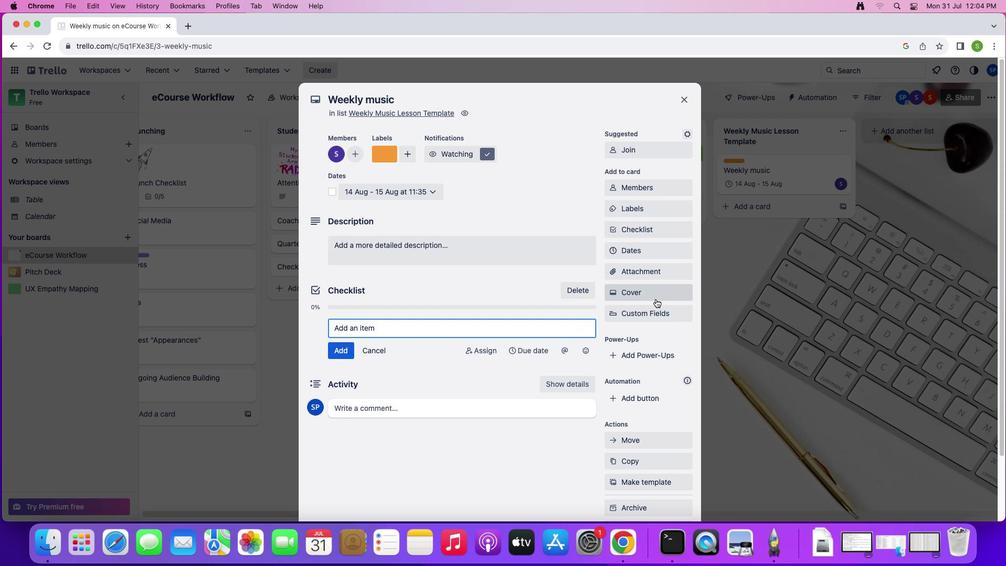 
Action: Mouse pressed left at (655, 299)
Screenshot: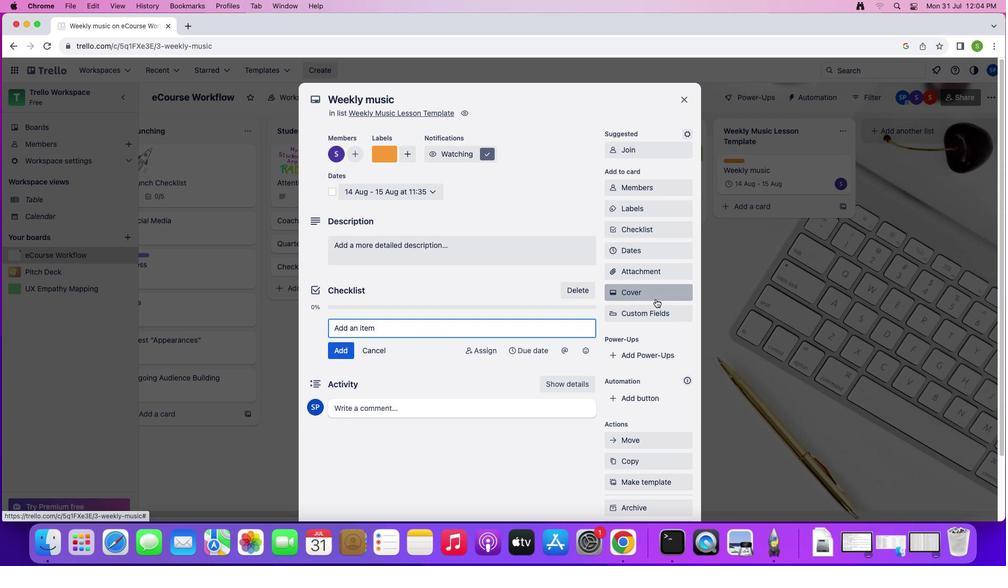 
Action: Mouse moved to (677, 181)
Screenshot: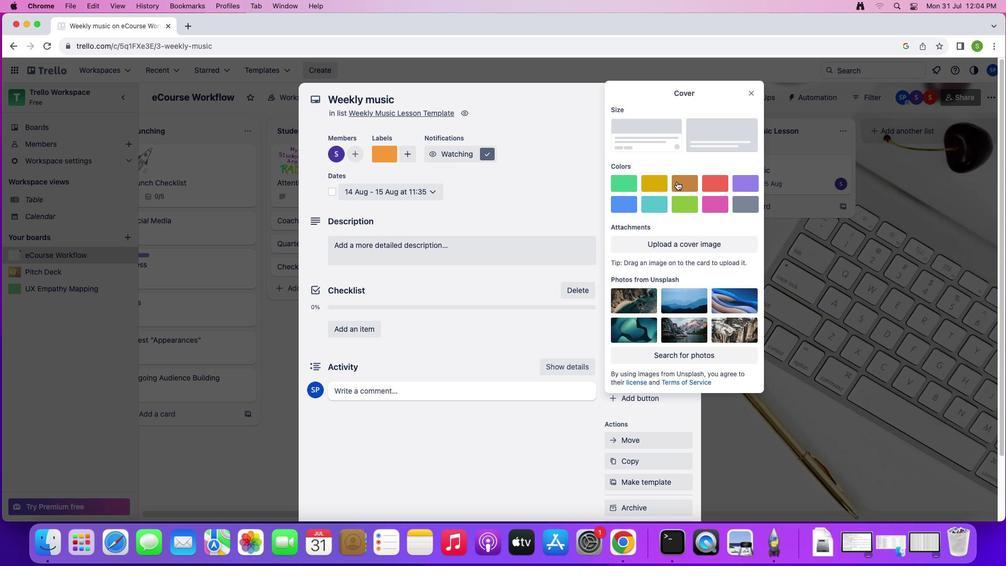 
Action: Mouse pressed left at (677, 181)
Screenshot: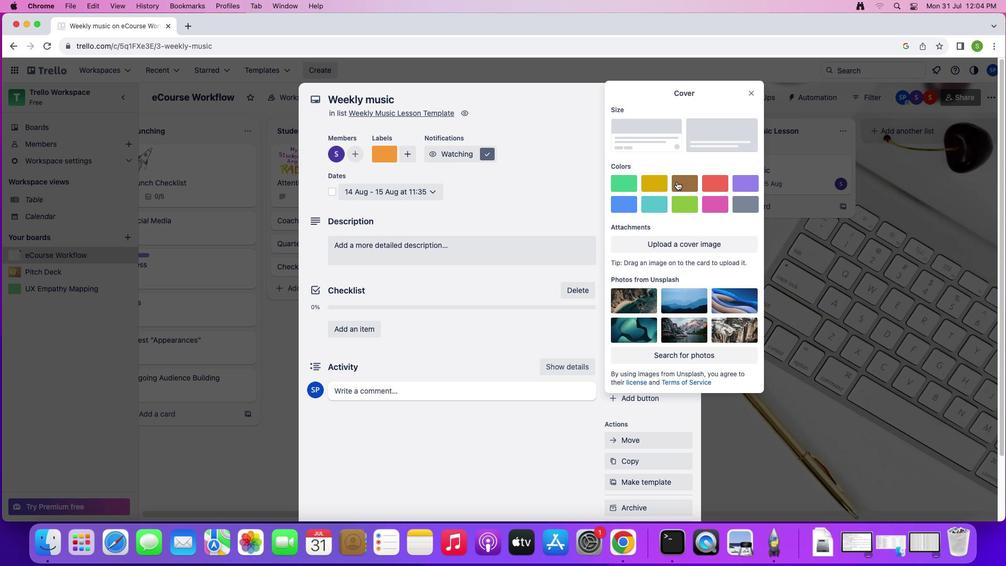 
Action: Mouse moved to (753, 96)
Screenshot: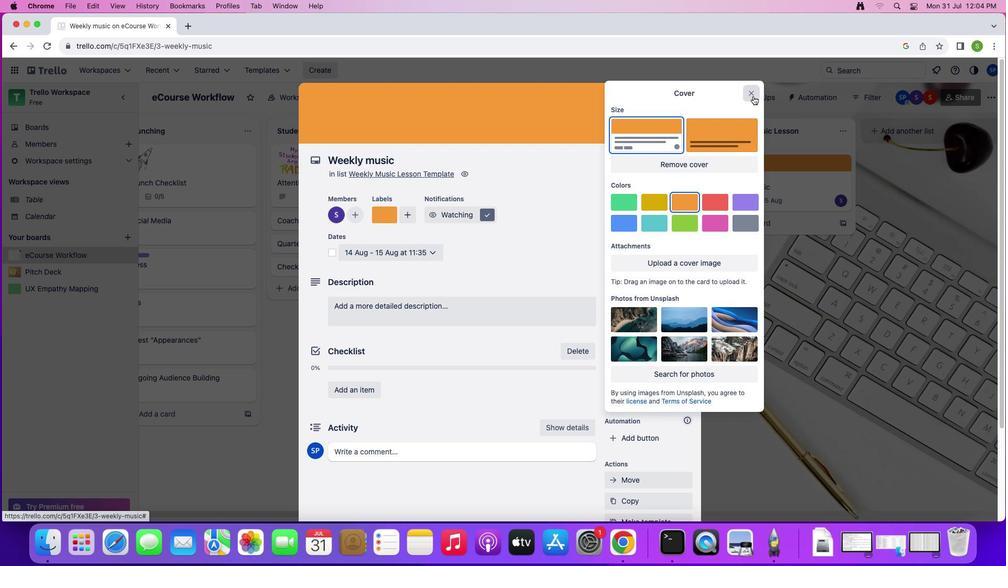 
Action: Mouse pressed left at (753, 96)
Screenshot: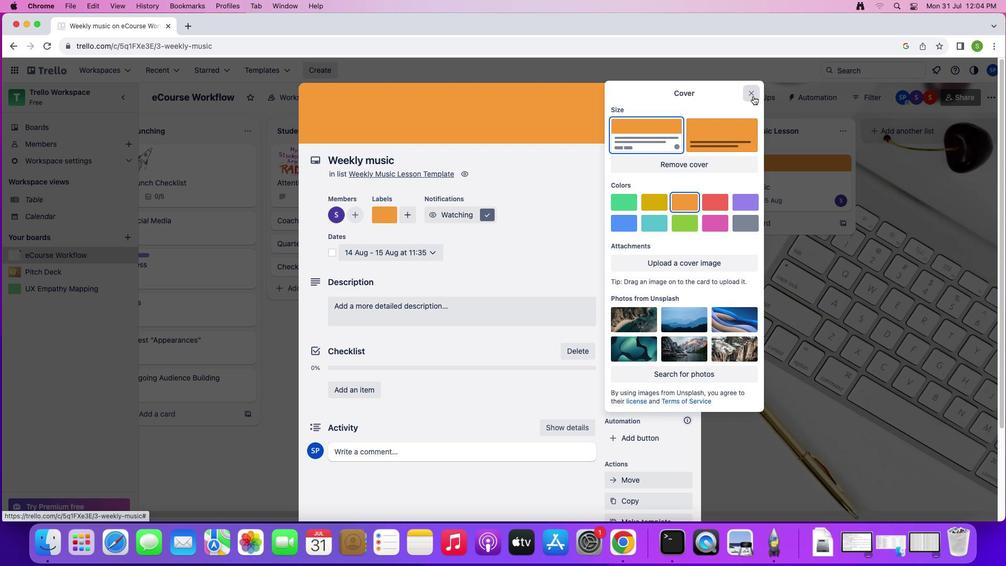 
Action: Mouse moved to (404, 304)
Screenshot: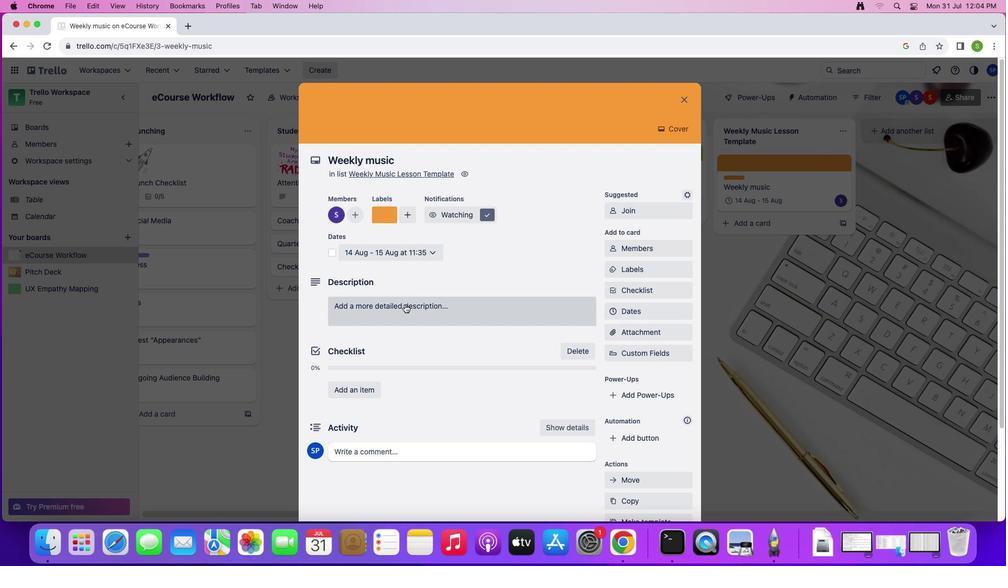 
Action: Mouse pressed left at (404, 304)
Screenshot: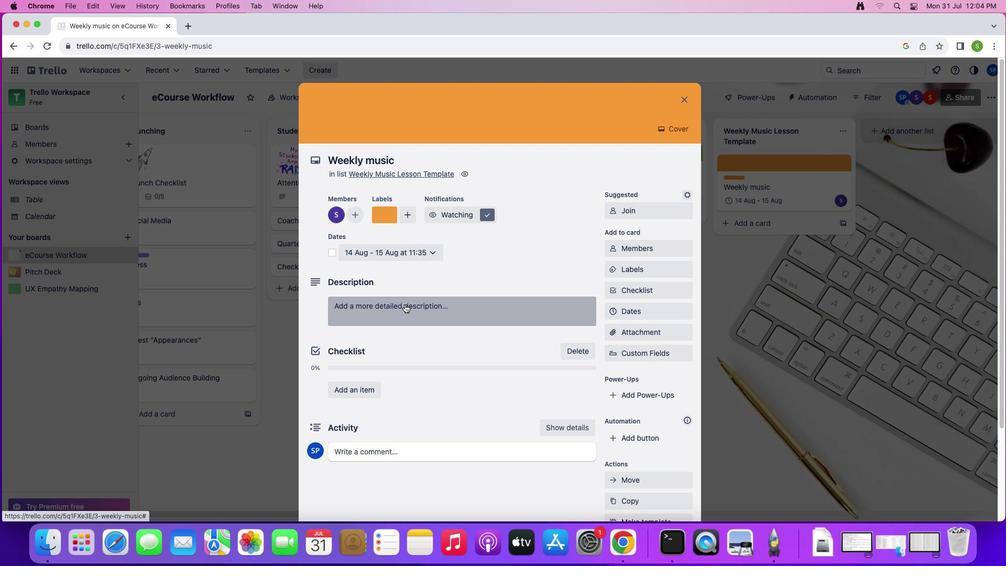 
Action: Mouse moved to (410, 303)
Screenshot: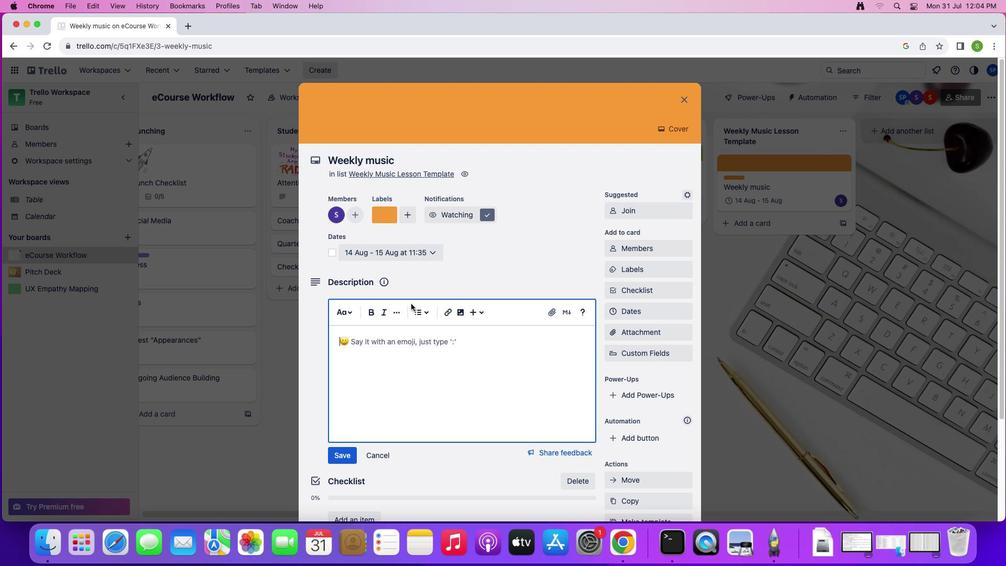 
Action: Key pressed Key.shift'F''o''r'Key.space'm''u''s''i''c'Key.space'i''n''s''t''r''u''c''t''o''r''s'Key.space'w''h''o'Key.space't''e''a''c''h'Key.space'a''n'Key.space'i''n''s''t''r''u''m''r''n''t'Key.leftKey.leftKey.backspace'e'Key.rightKey.rightKey.space'o''n''l''i''n''e''.'
Screenshot: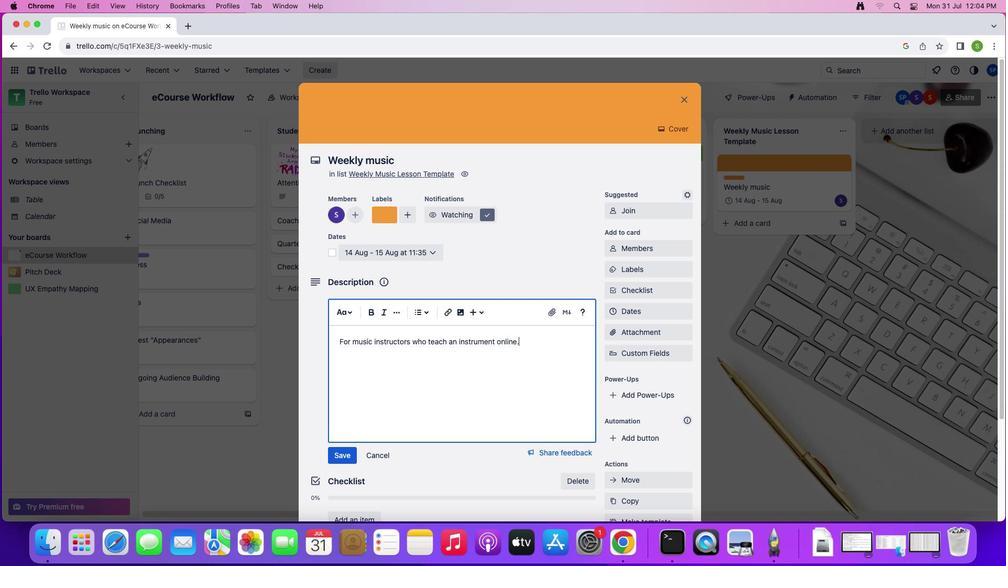 
Action: Mouse moved to (335, 453)
Screenshot: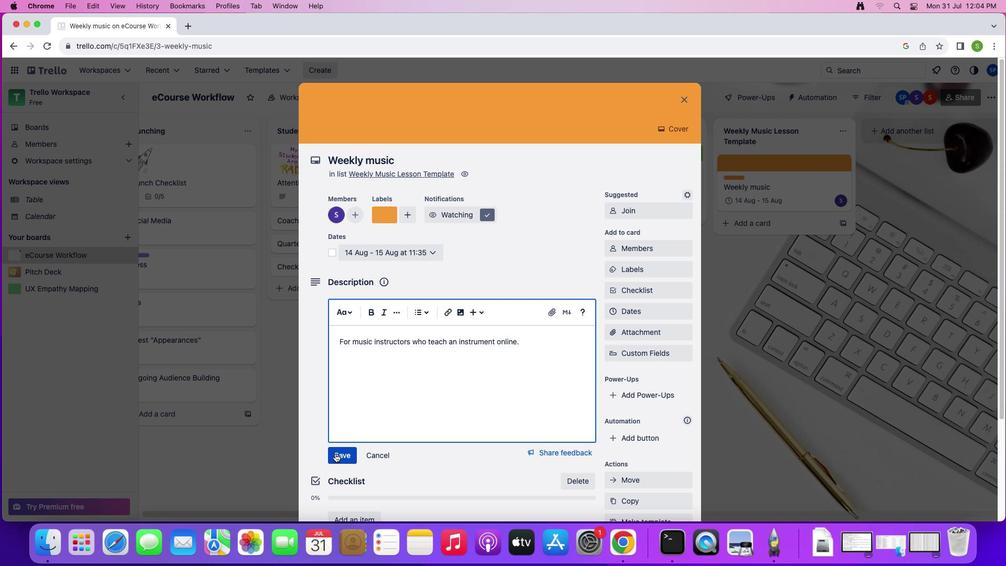 
Action: Mouse pressed left at (335, 453)
Screenshot: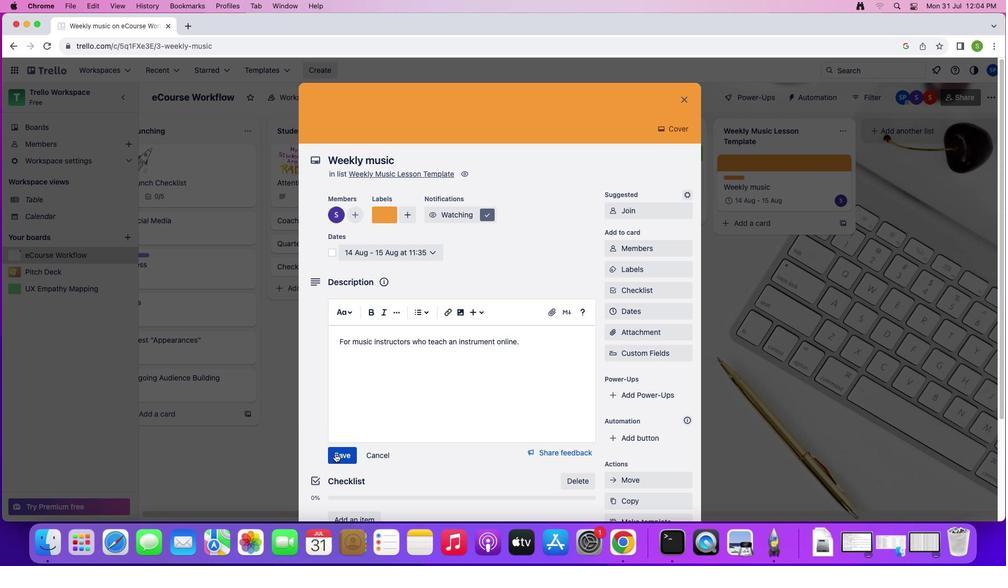 
Action: Mouse moved to (382, 434)
Screenshot: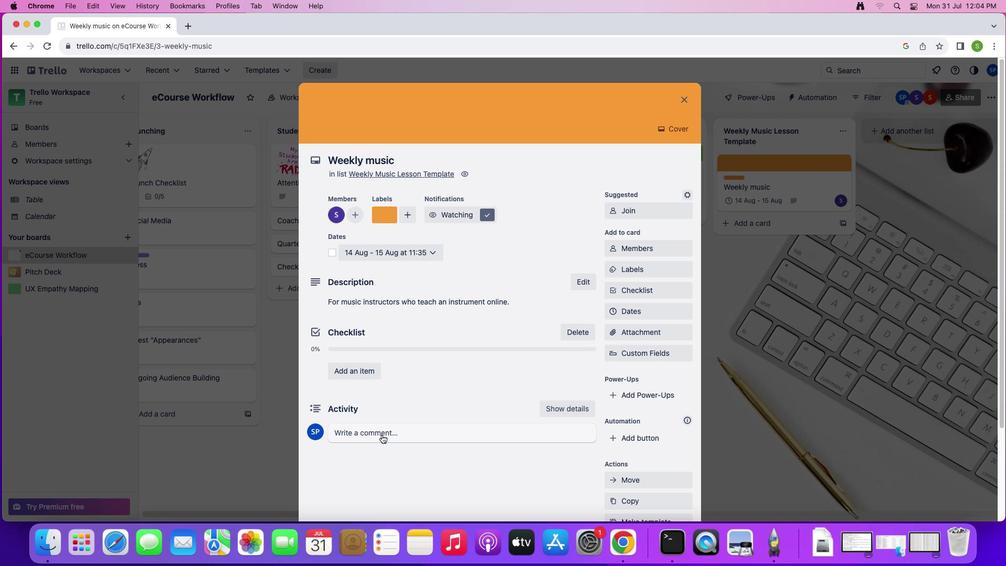 
Action: Mouse pressed left at (382, 434)
Screenshot: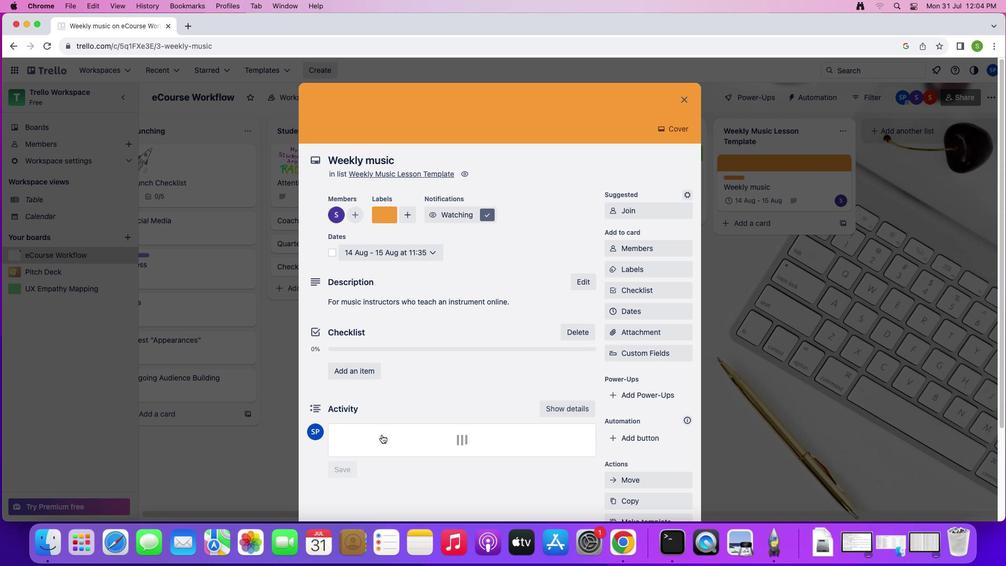 
Action: Mouse moved to (392, 429)
Screenshot: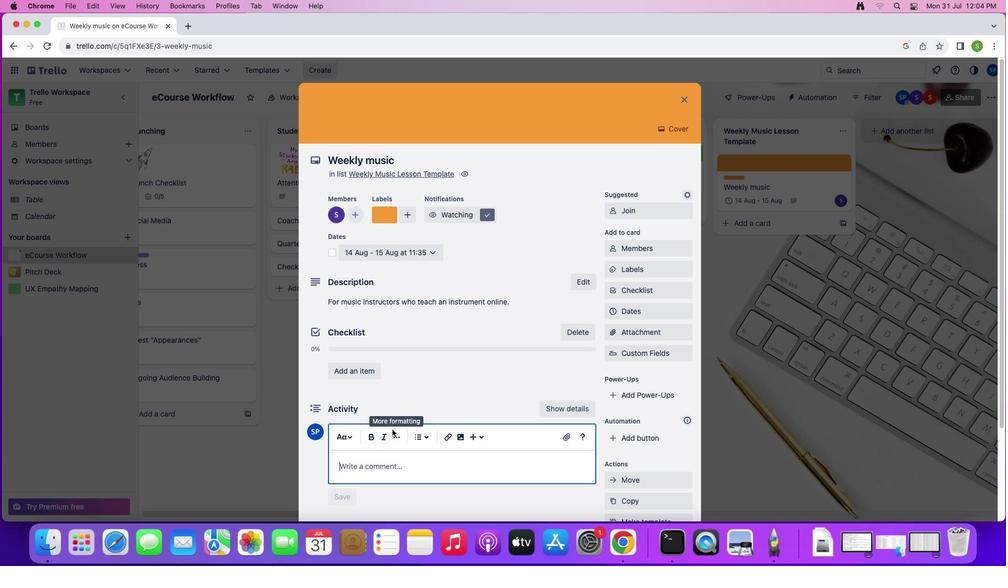 
Action: Key pressed Key.shift'K''y''l''e'Key.spaceKey.shift'M''c'Key.shift'G''o''w''a''n'','Key.spaceKey.shift'O''w''n''e''r'
Screenshot: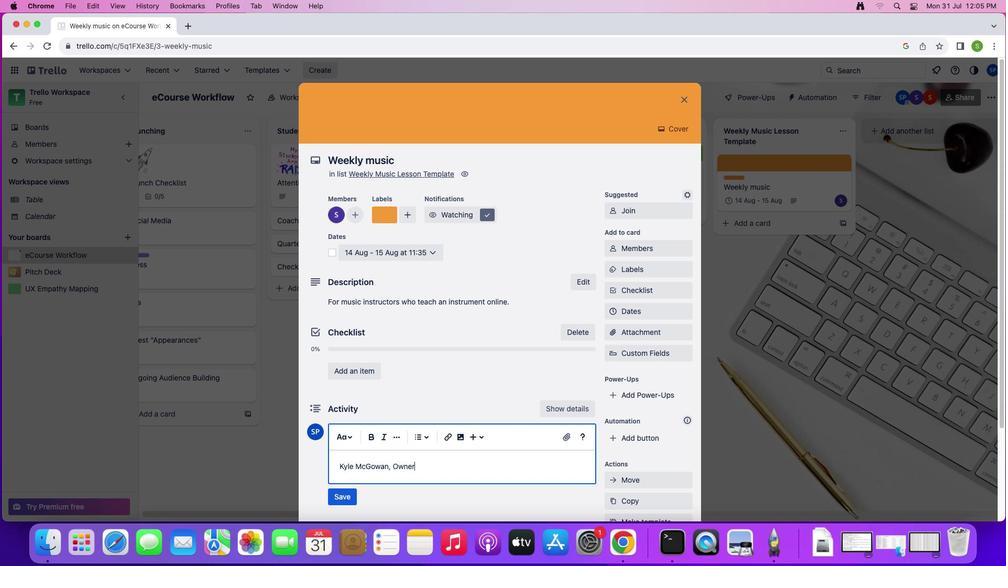 
Action: Mouse moved to (342, 496)
Screenshot: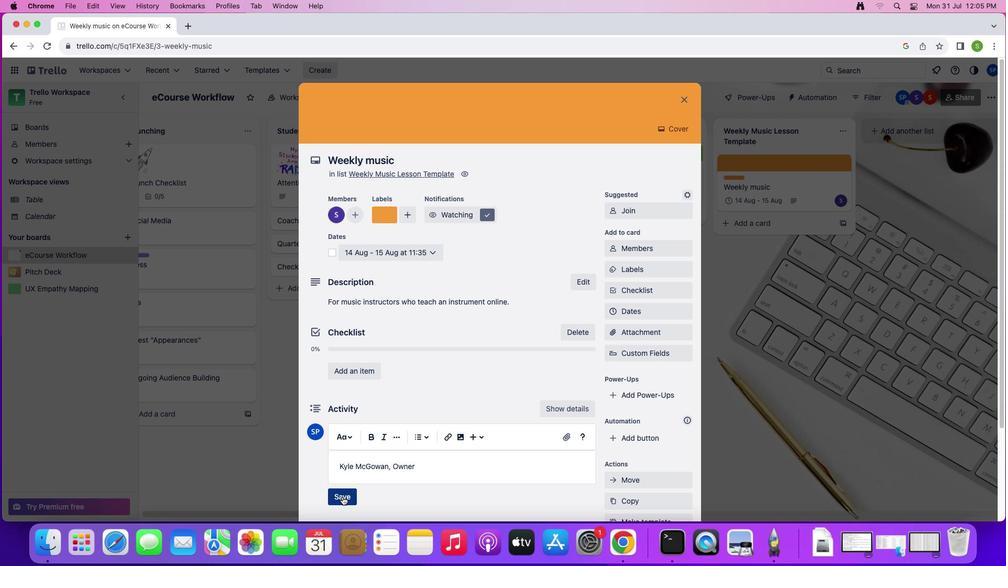 
Action: Mouse pressed left at (342, 496)
Screenshot: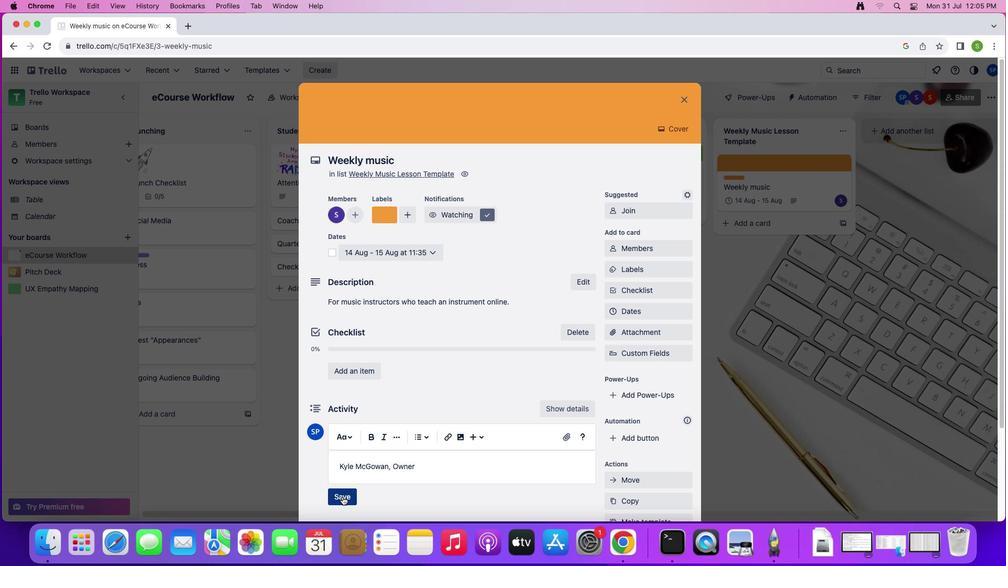 
Action: Mouse moved to (685, 96)
Screenshot: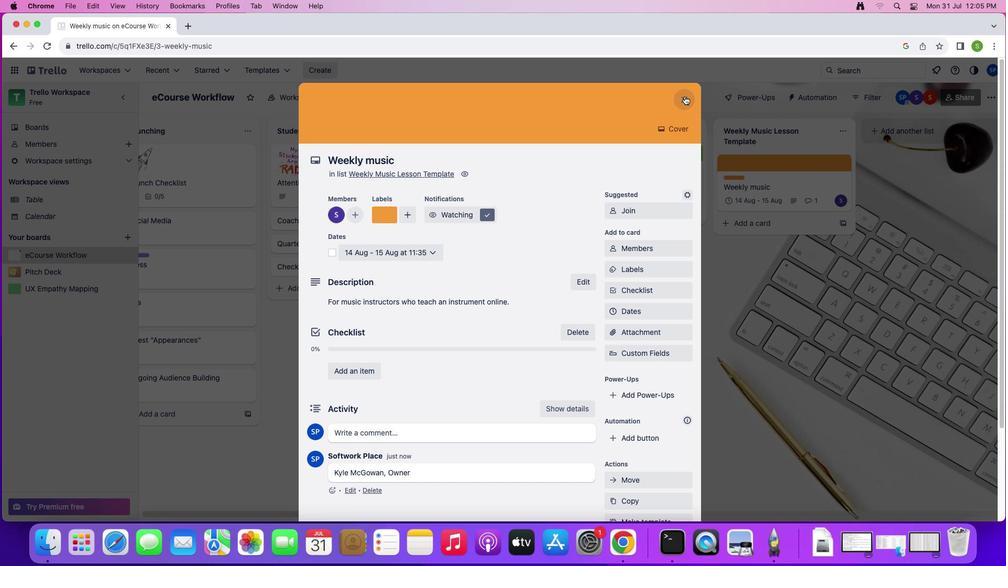 
Action: Mouse pressed left at (685, 96)
Screenshot: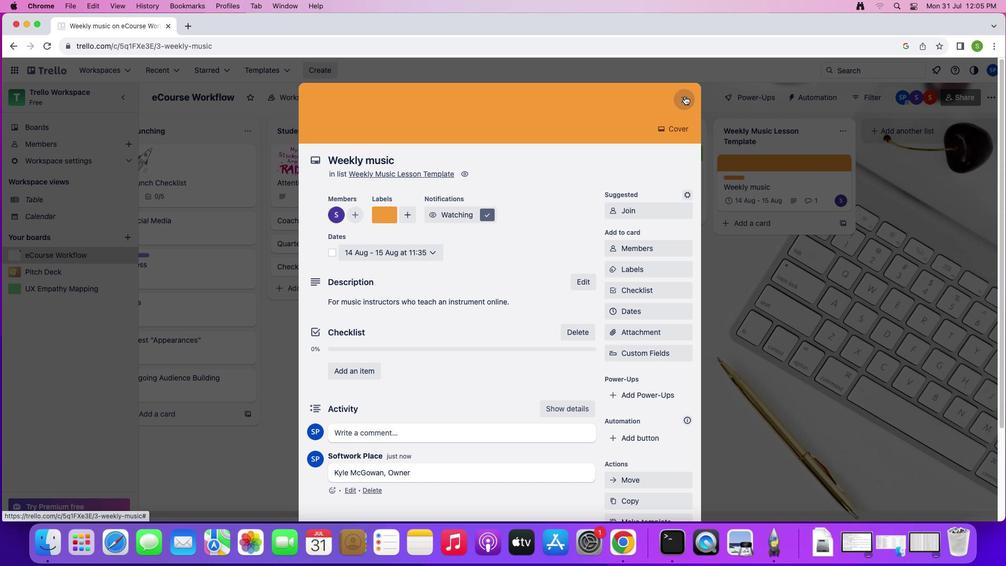 
Action: Mouse moved to (780, 294)
Screenshot: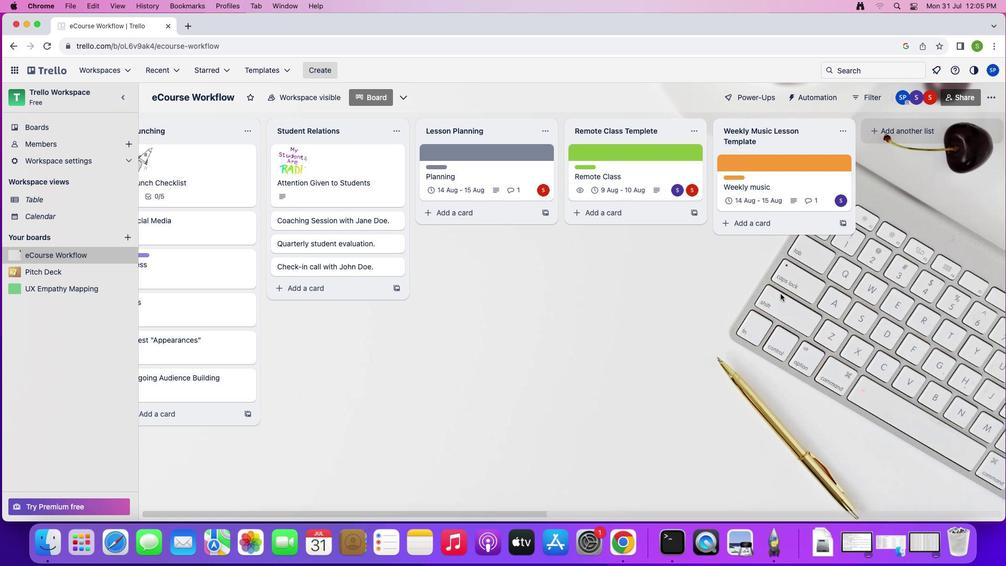 
